Task: Create fields in 'product' object.
Action: Mouse moved to (1240, 124)
Screenshot: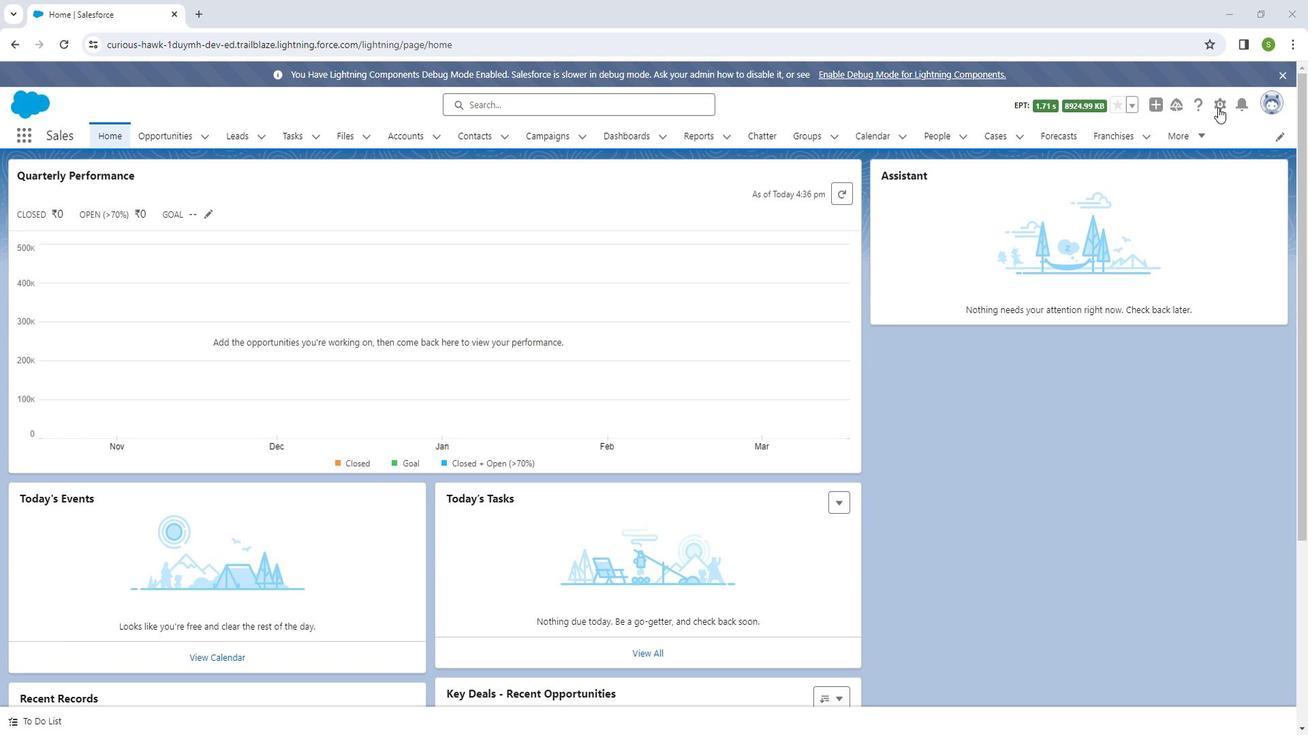 
Action: Mouse pressed left at (1240, 124)
Screenshot: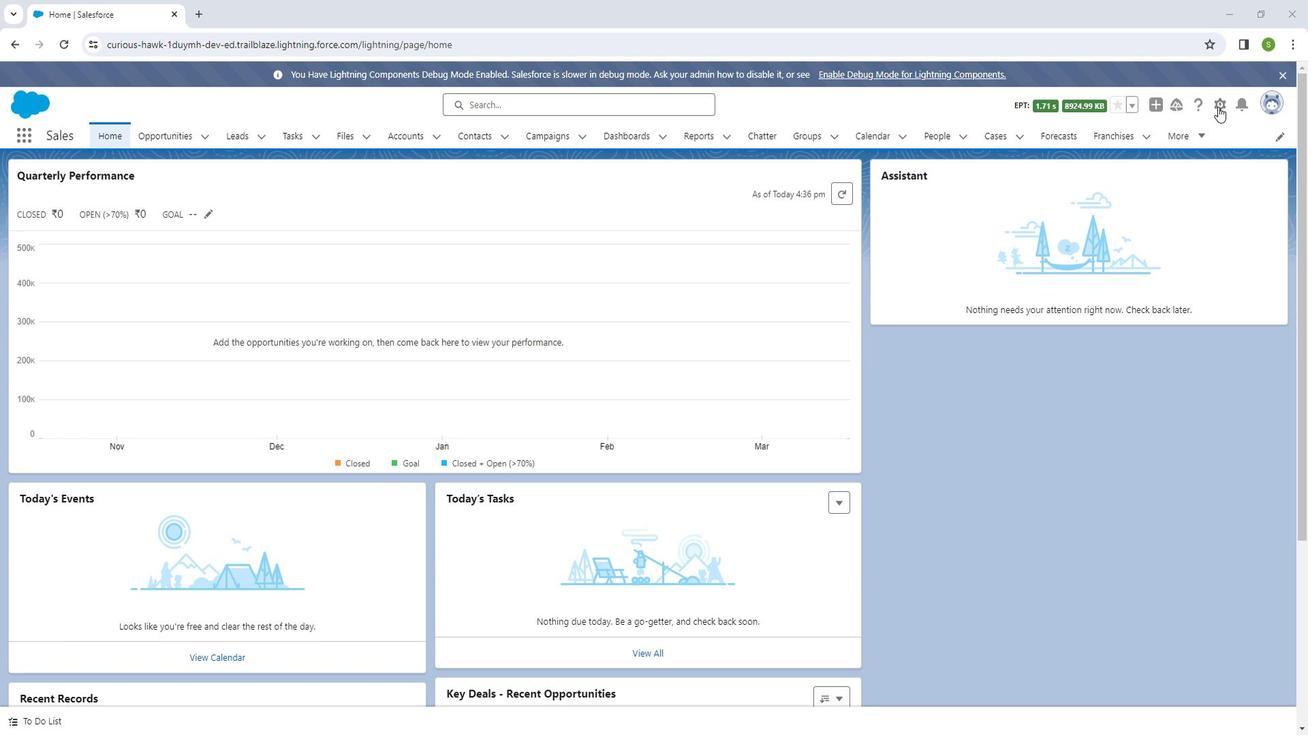 
Action: Mouse moved to (1178, 175)
Screenshot: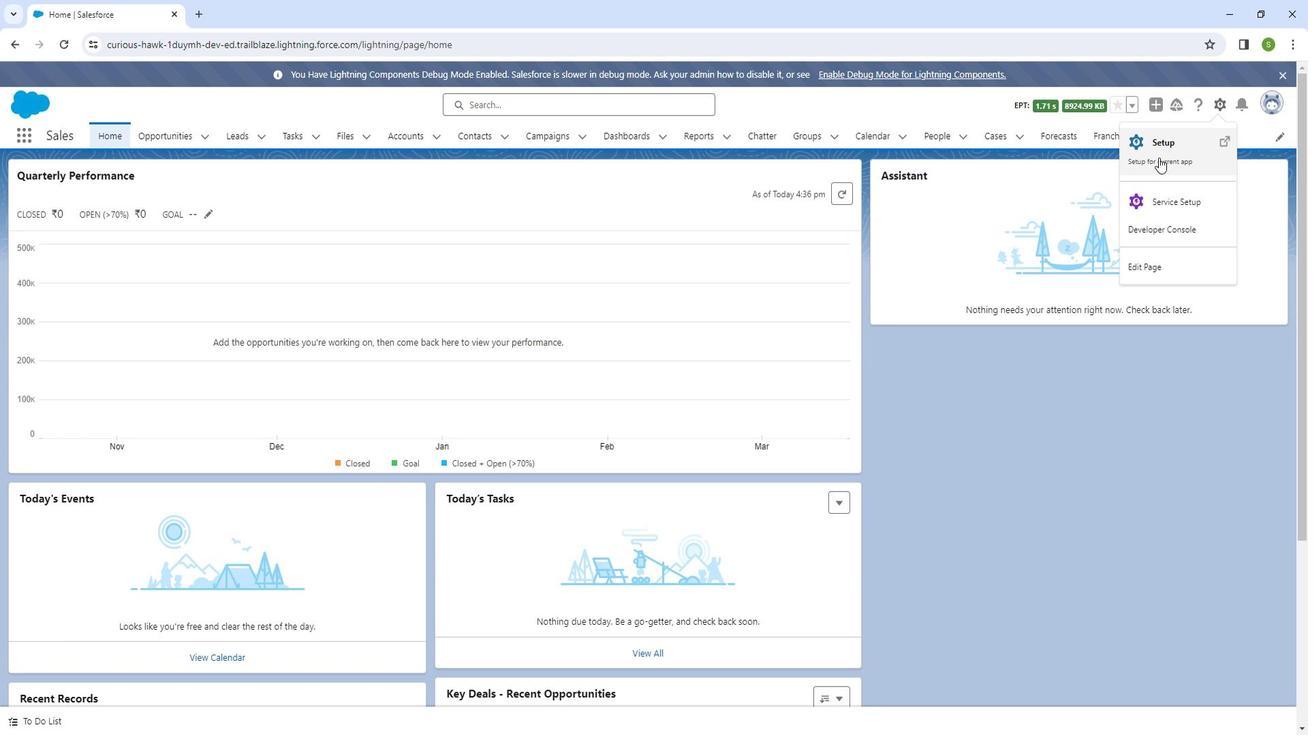 
Action: Mouse pressed left at (1178, 175)
Screenshot: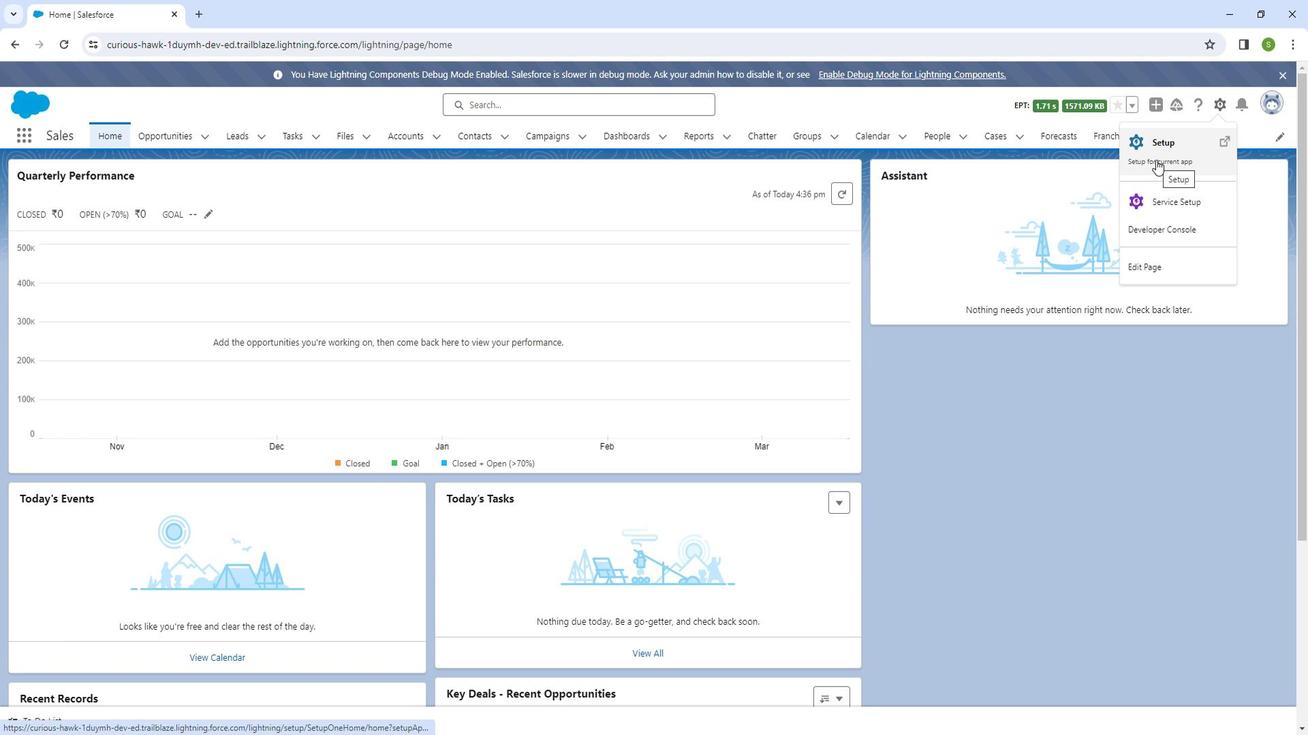 
Action: Mouse moved to (200, 152)
Screenshot: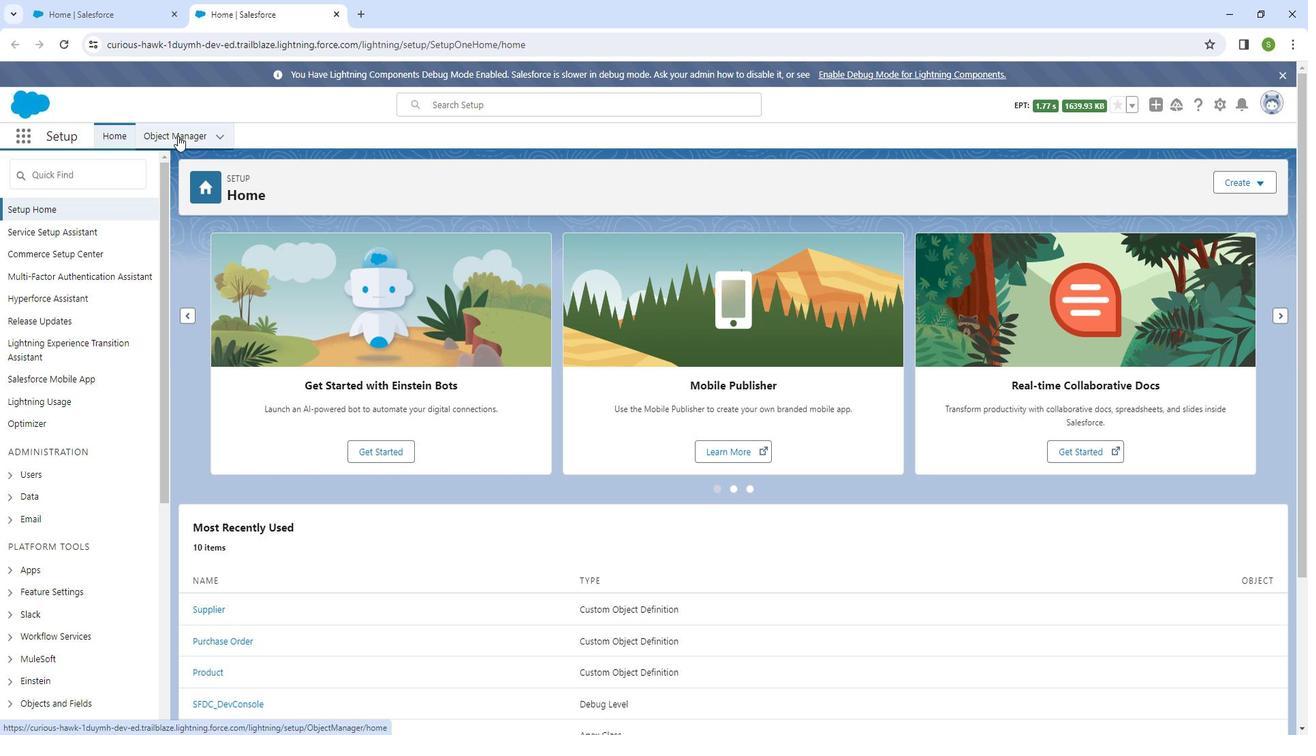 
Action: Mouse pressed left at (200, 152)
Screenshot: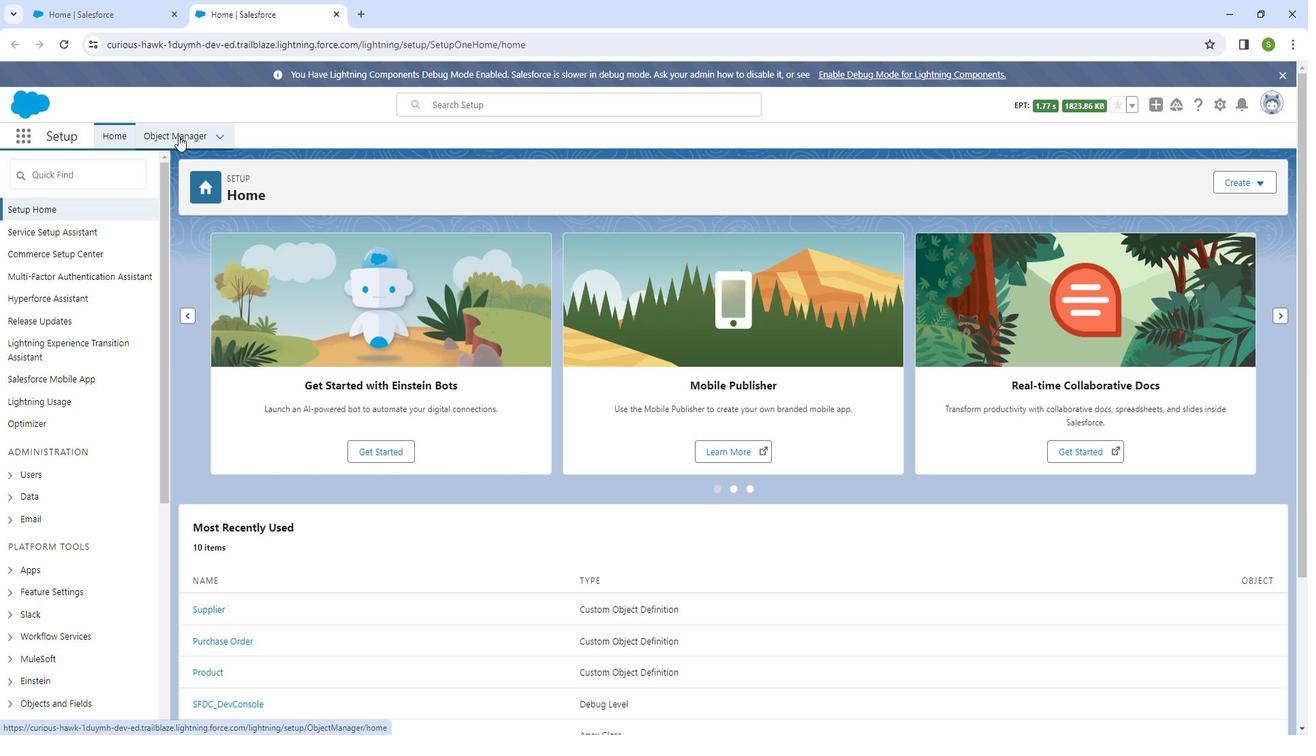 
Action: Mouse moved to (1097, 198)
Screenshot: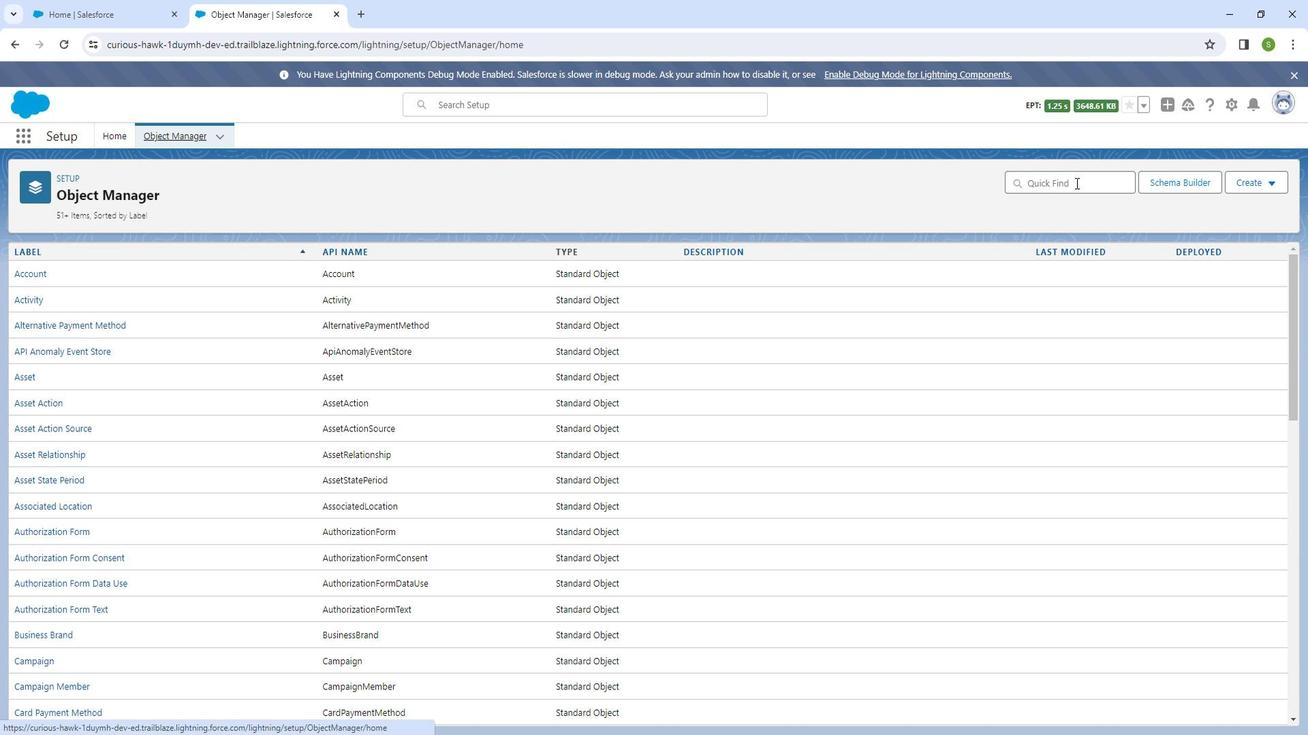 
Action: Mouse pressed left at (1097, 198)
Screenshot: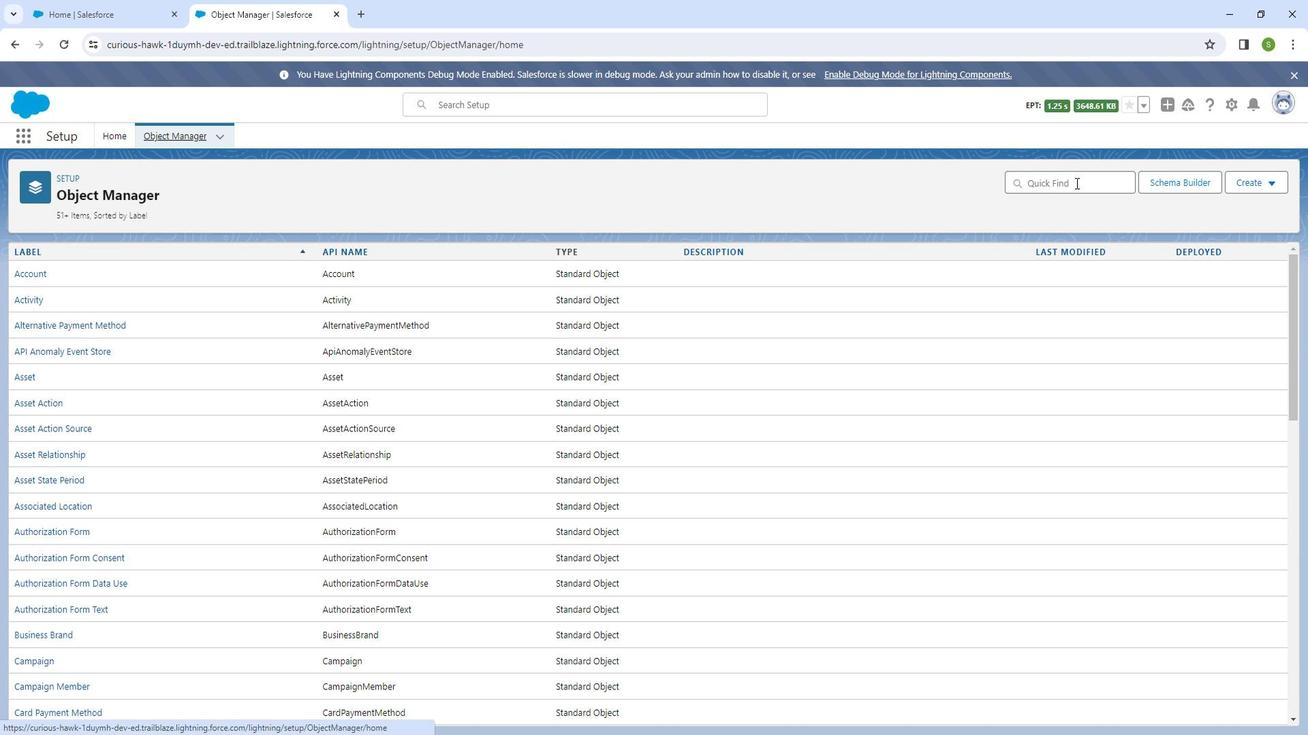 
Action: Key pressed p
Screenshot: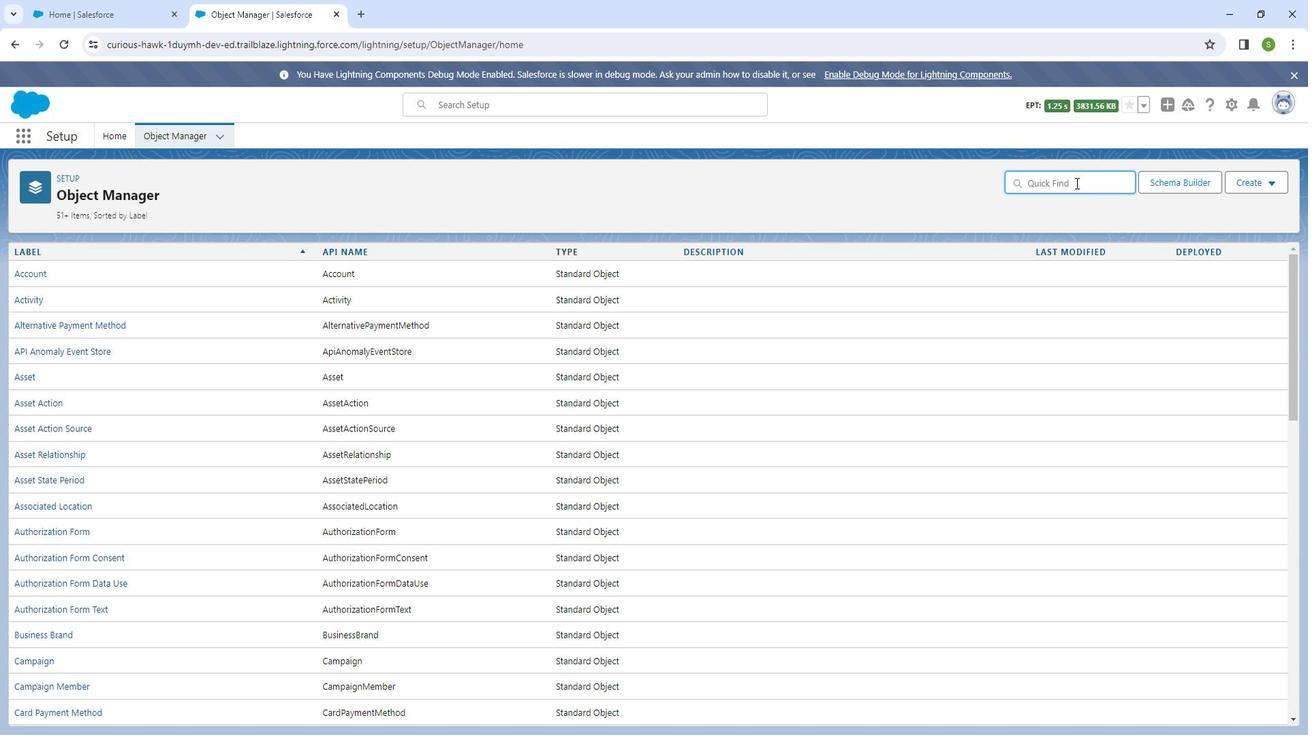 
Action: Mouse moved to (1097, 201)
Screenshot: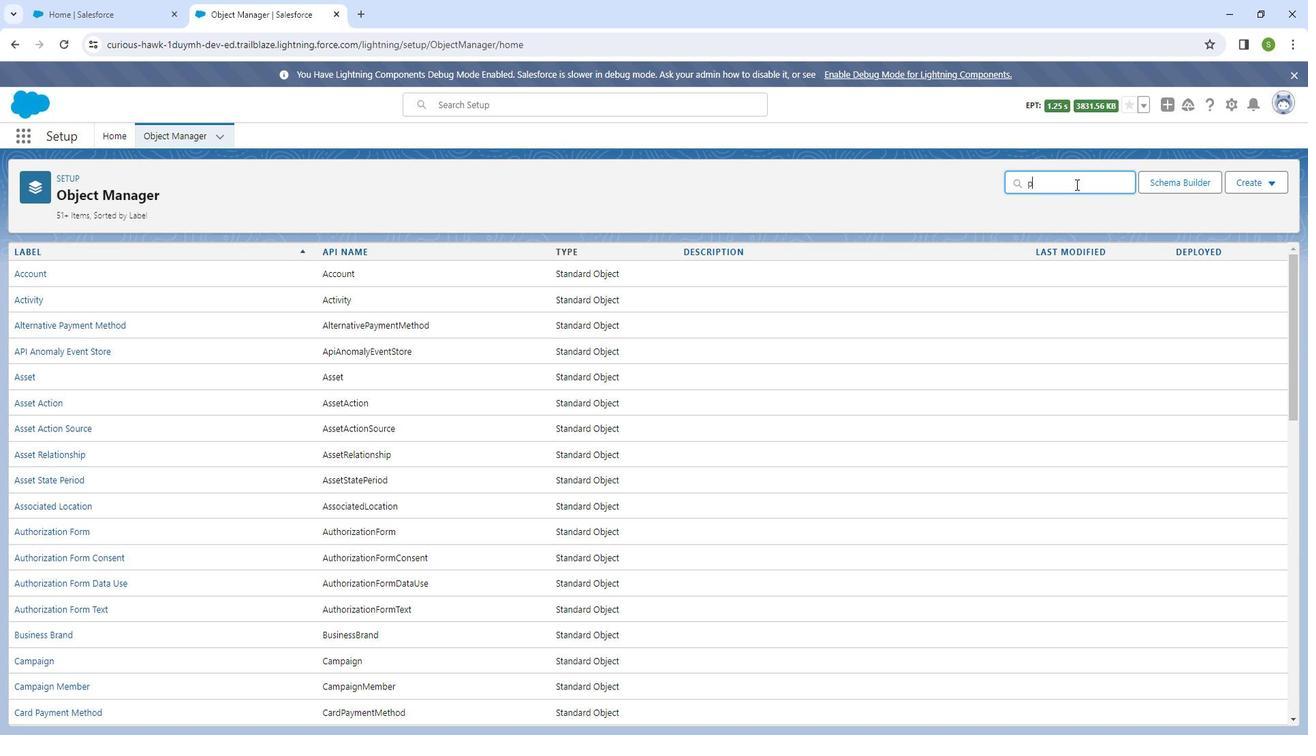 
Action: Key pressed ro
Screenshot: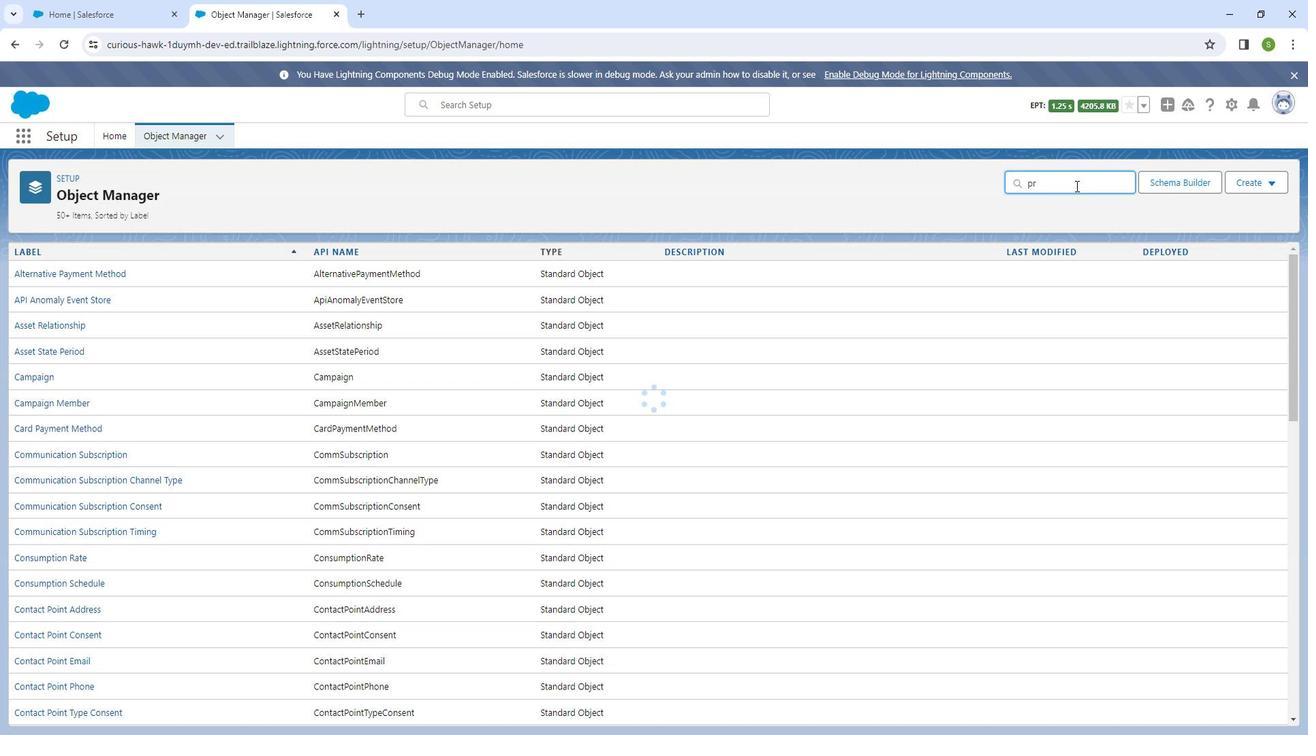 
Action: Mouse moved to (1088, 208)
Screenshot: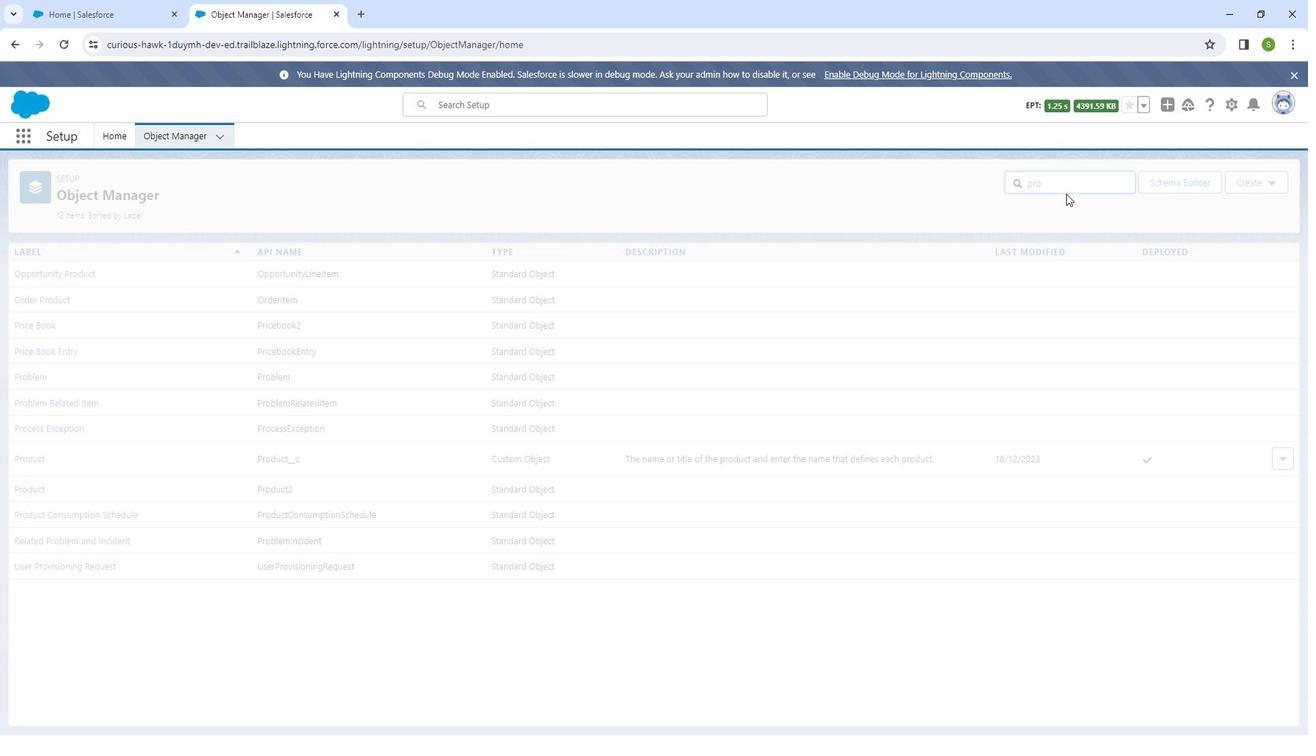 
Action: Key pressed d
Screenshot: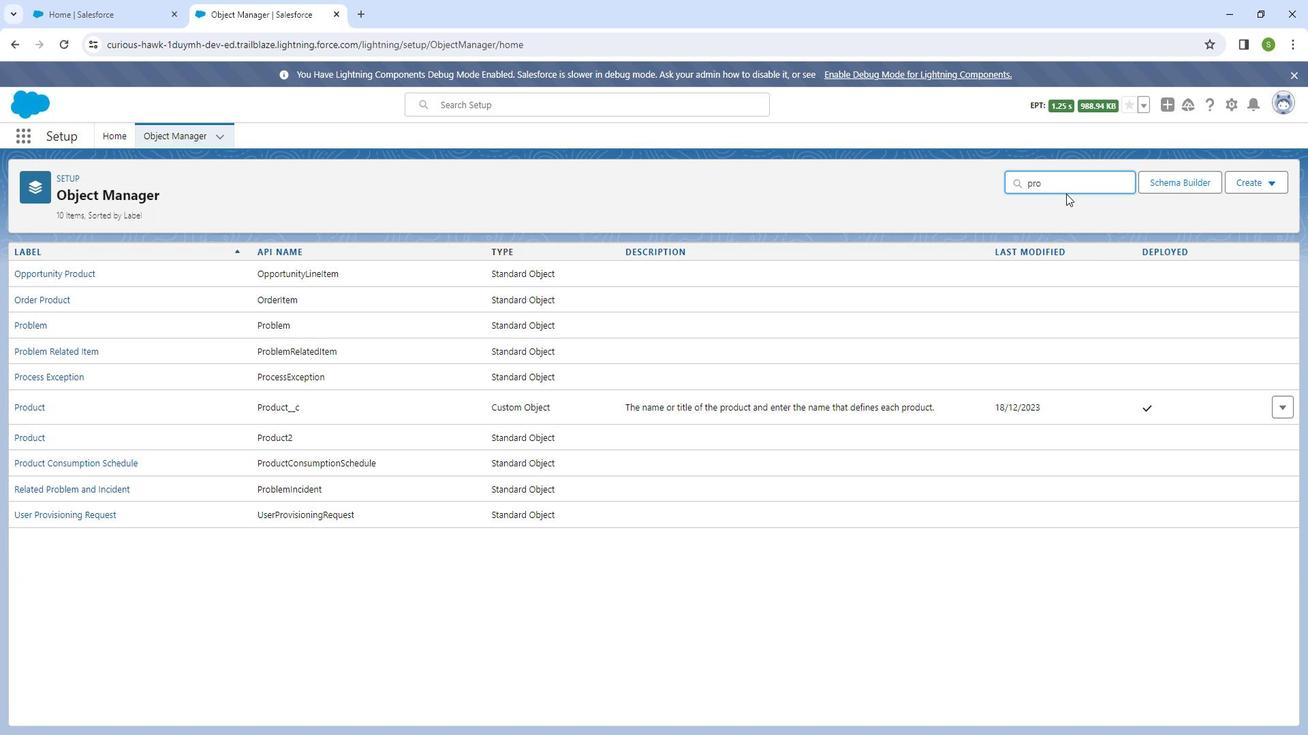 
Action: Mouse moved to (1082, 212)
Screenshot: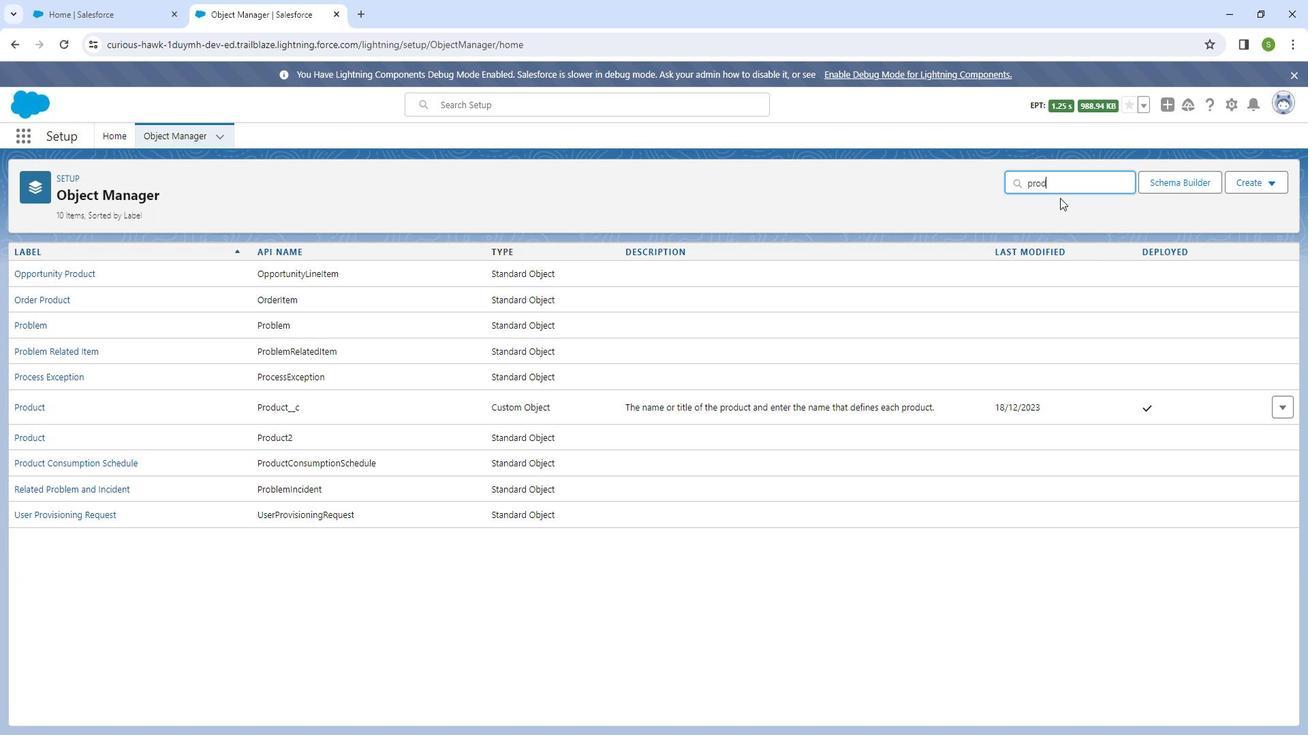 
Action: Key pressed uct
Screenshot: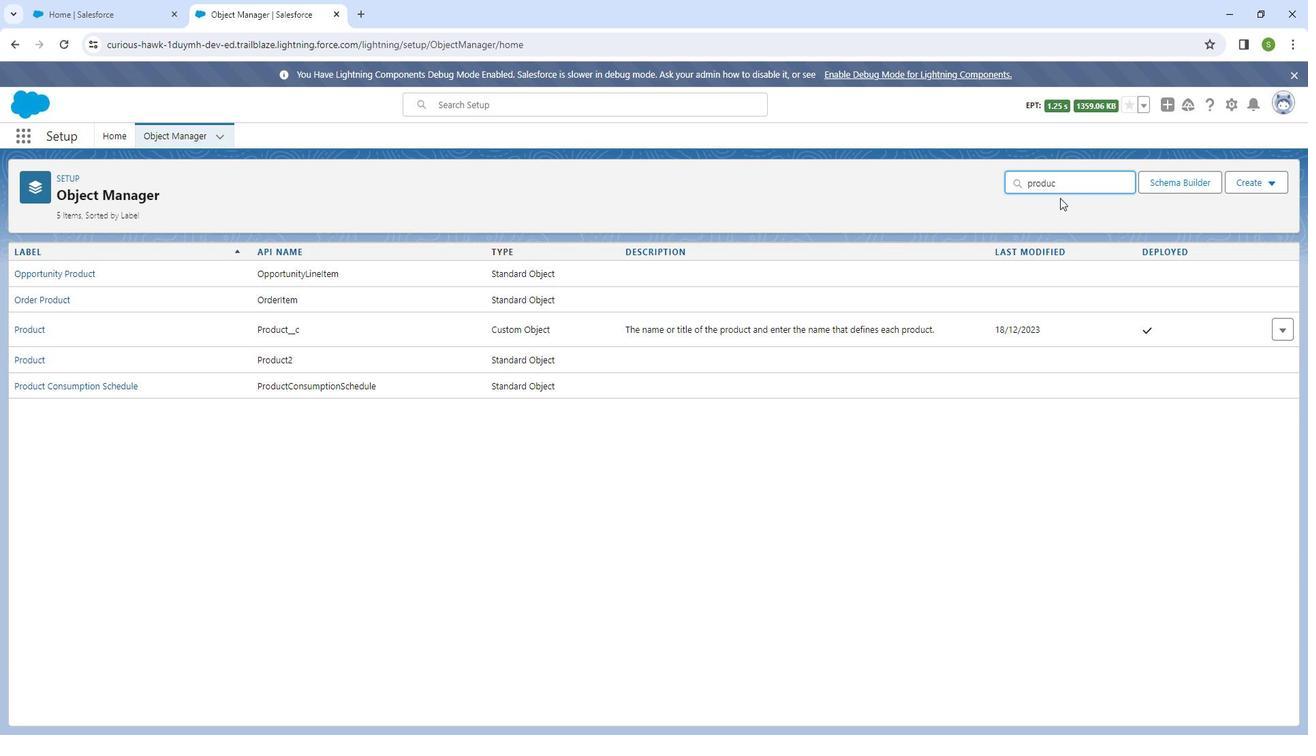 
Action: Mouse moved to (51, 338)
Screenshot: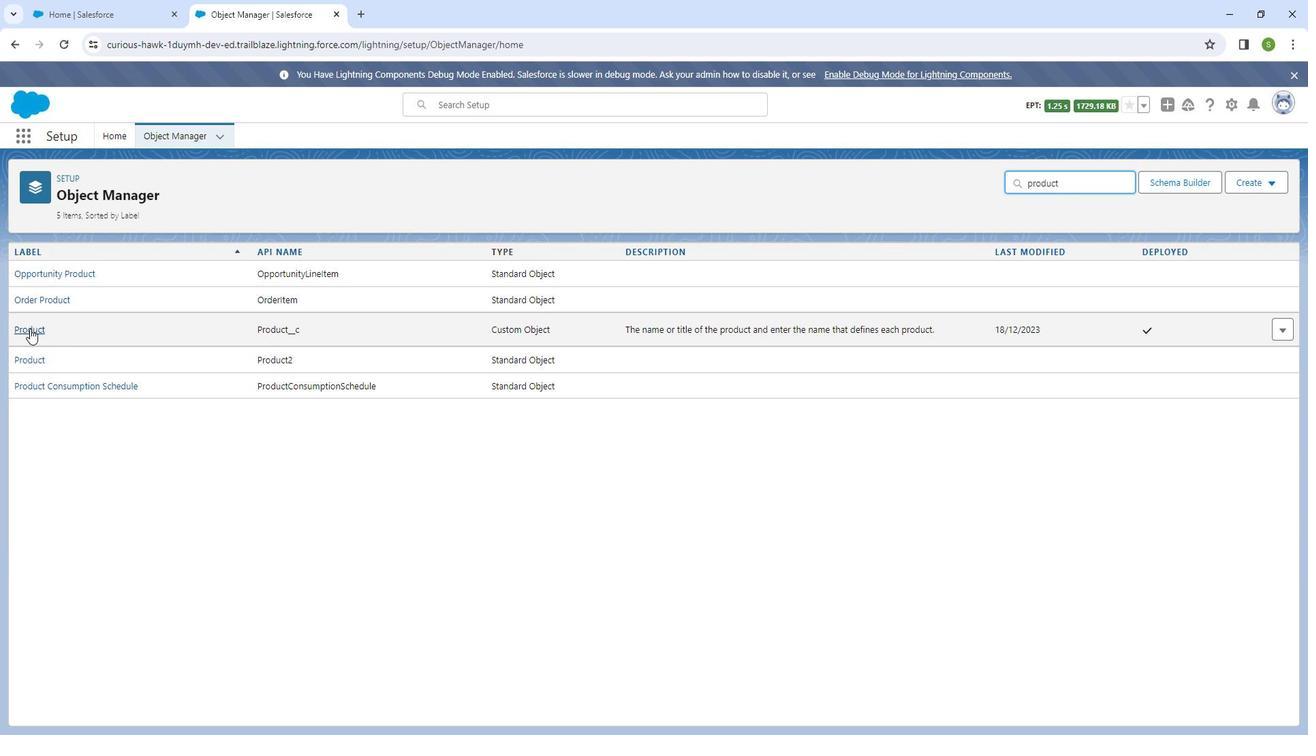 
Action: Mouse pressed left at (51, 338)
Screenshot: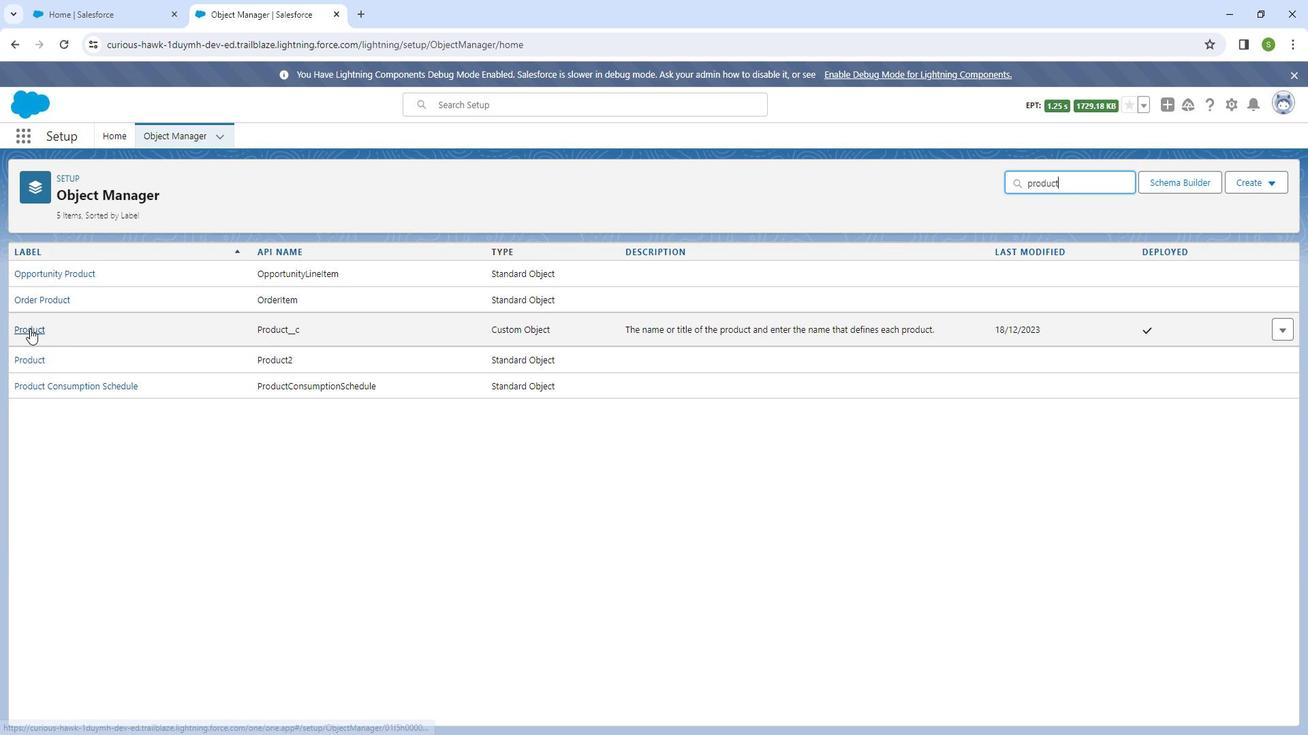 
Action: Mouse moved to (117, 289)
Screenshot: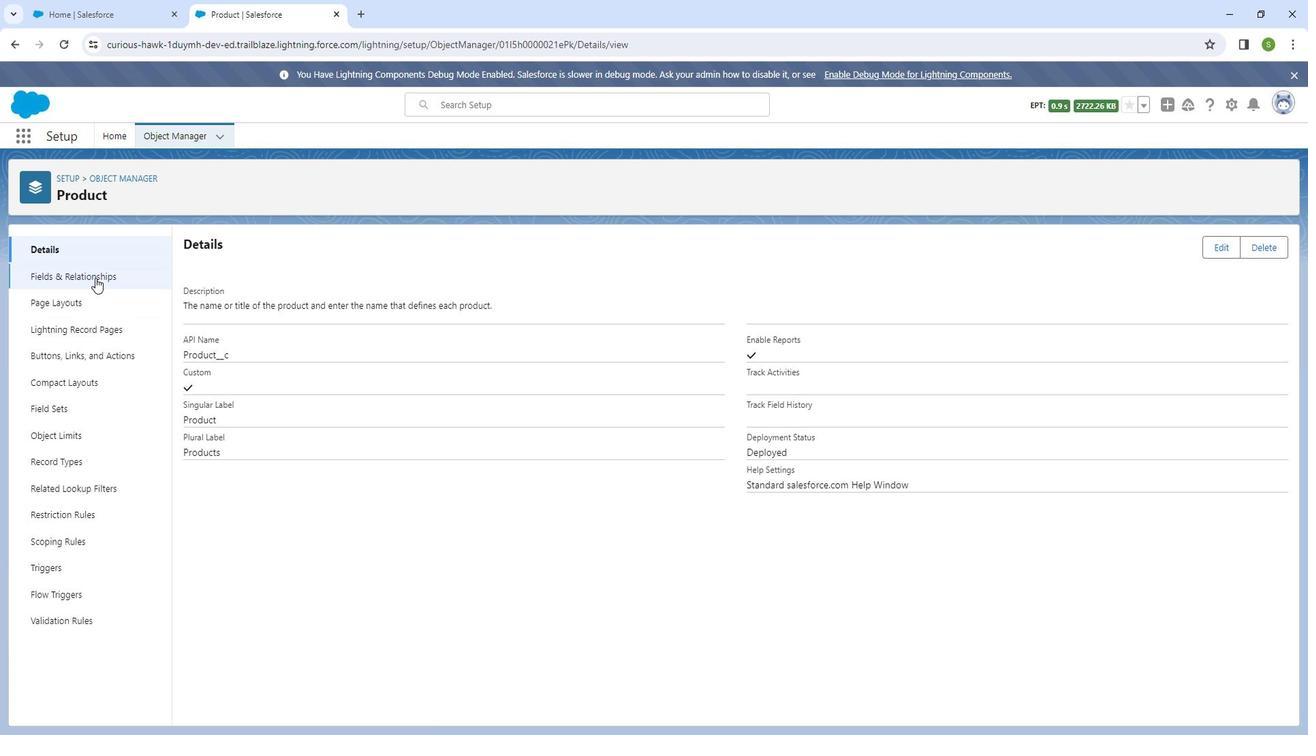 
Action: Mouse pressed left at (117, 289)
Screenshot: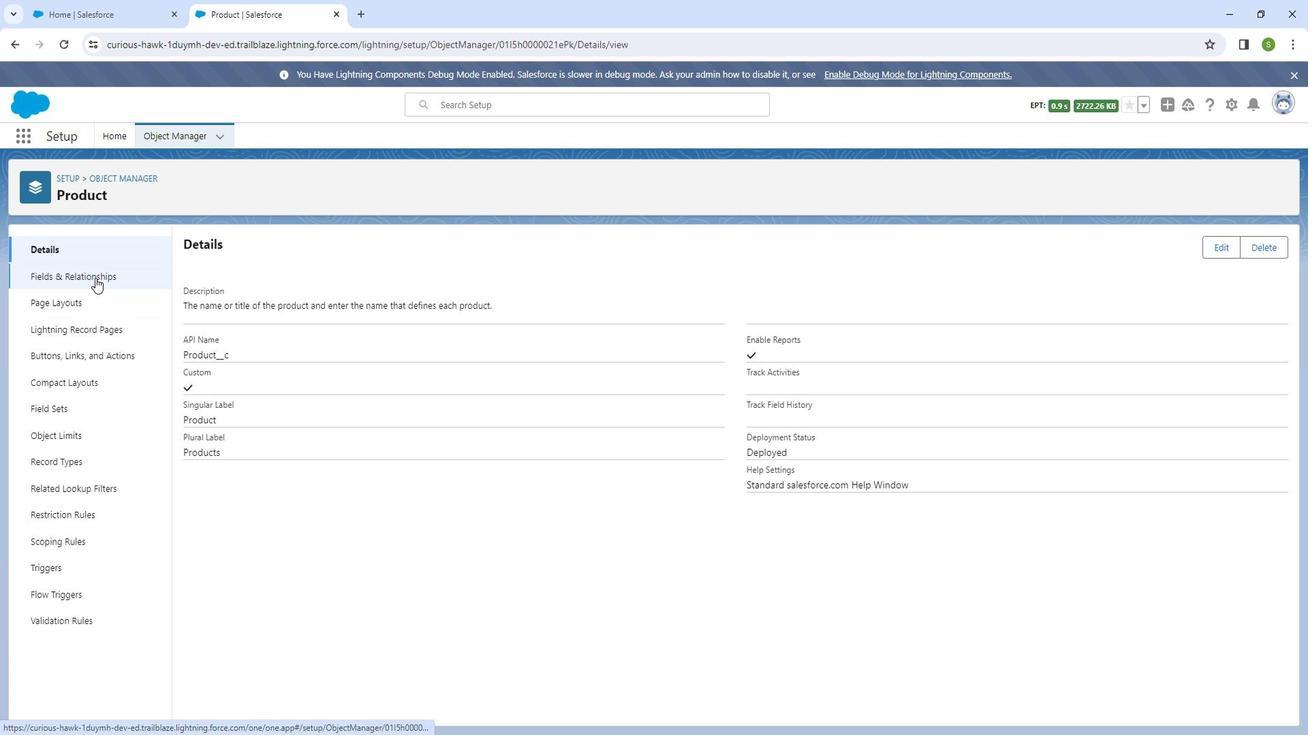
Action: Mouse moved to (1017, 261)
Screenshot: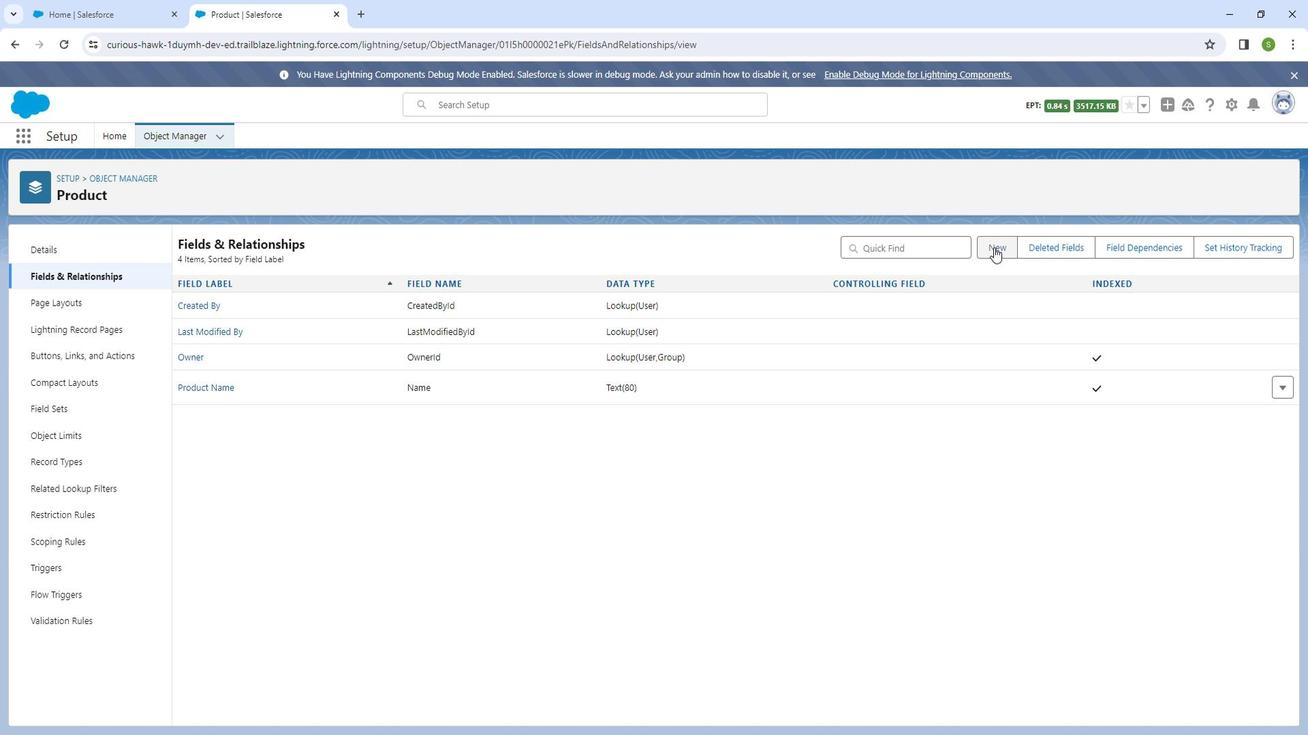
Action: Mouse pressed left at (1017, 261)
Screenshot: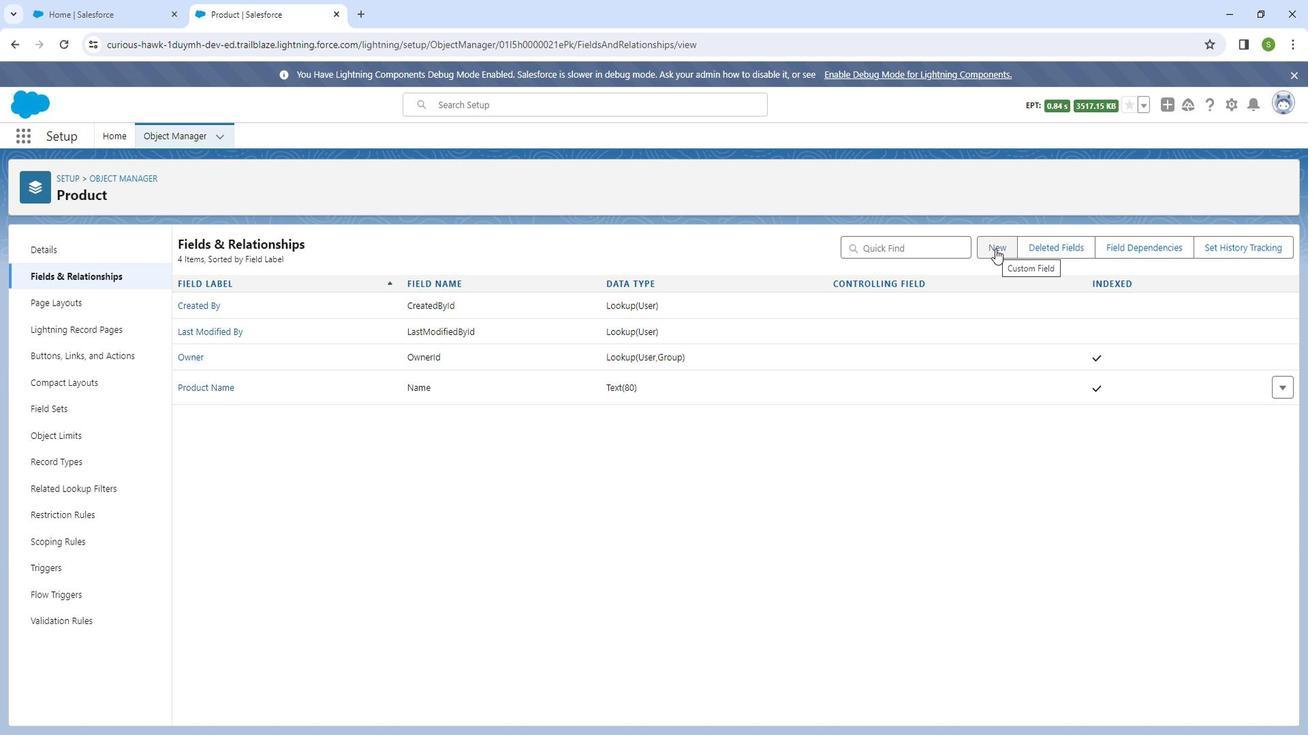 
Action: Mouse moved to (131, 293)
Screenshot: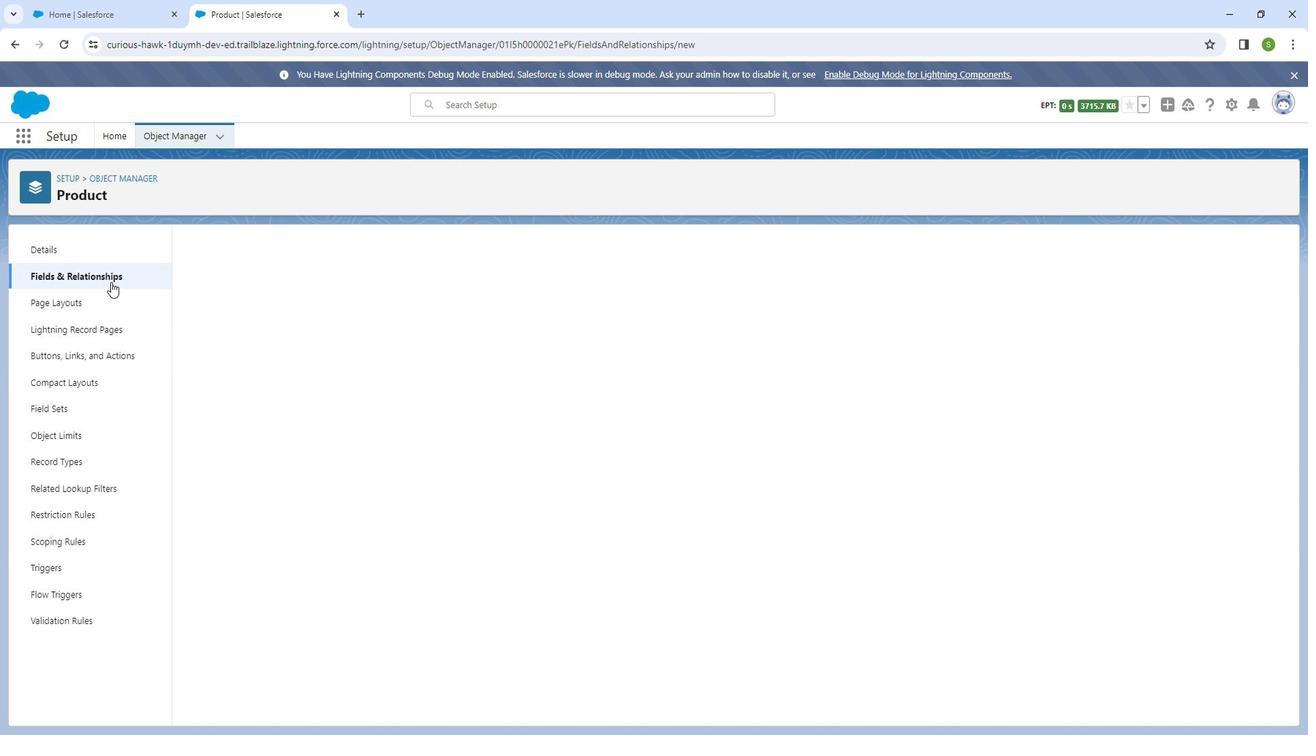 
Action: Mouse pressed left at (131, 293)
Screenshot: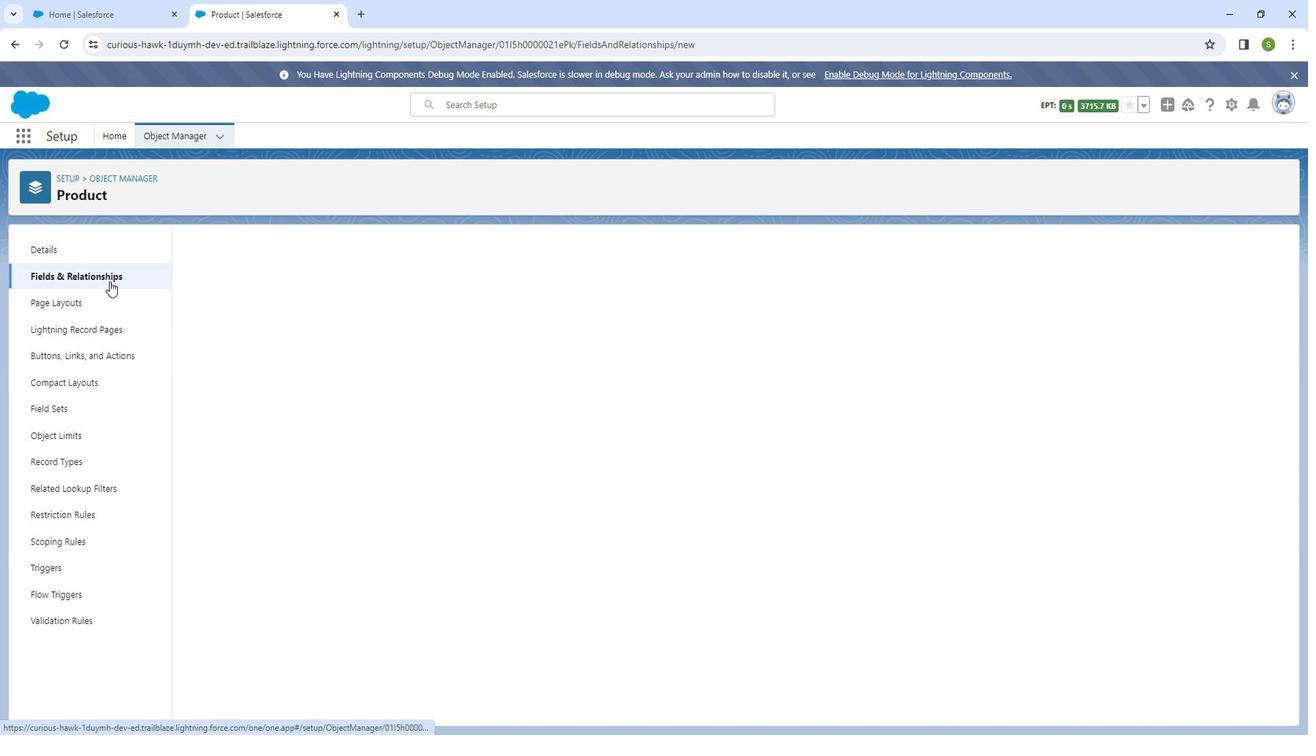 
Action: Mouse moved to (1025, 260)
Screenshot: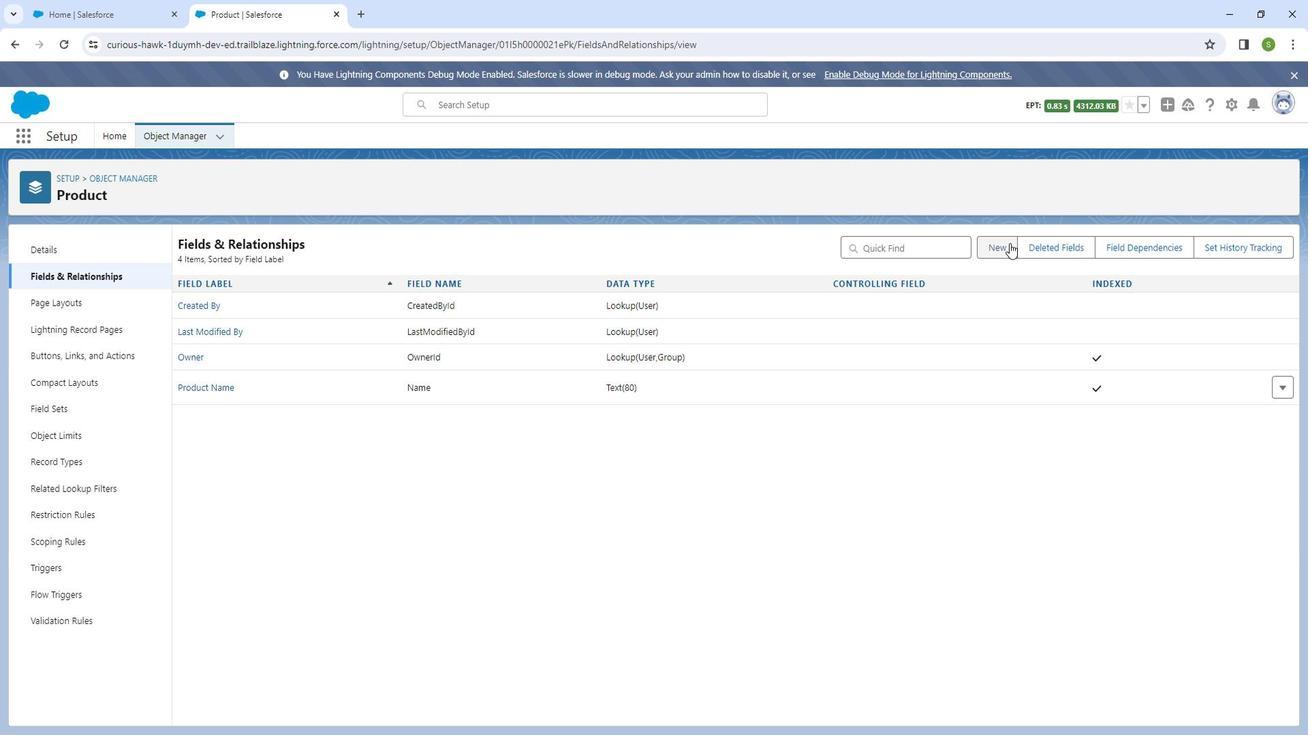 
Action: Mouse pressed left at (1025, 260)
Screenshot: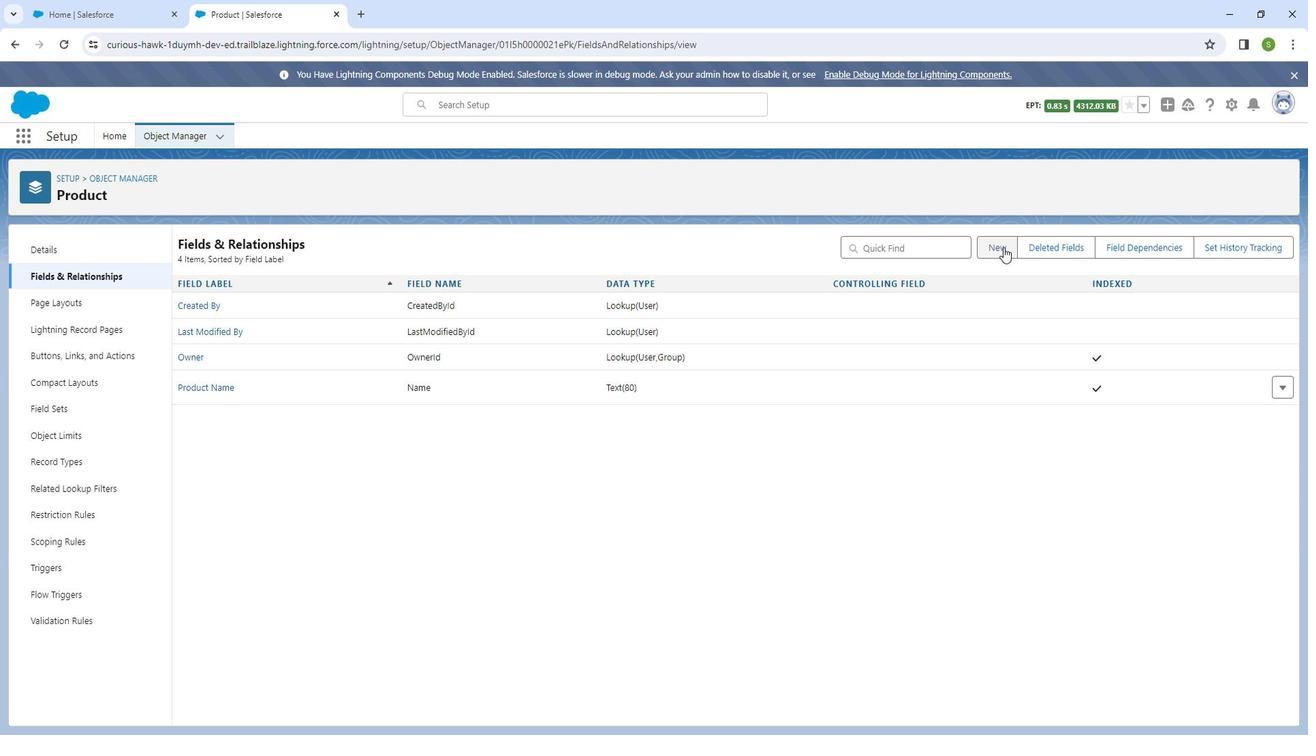 
Action: Mouse moved to (403, 309)
Screenshot: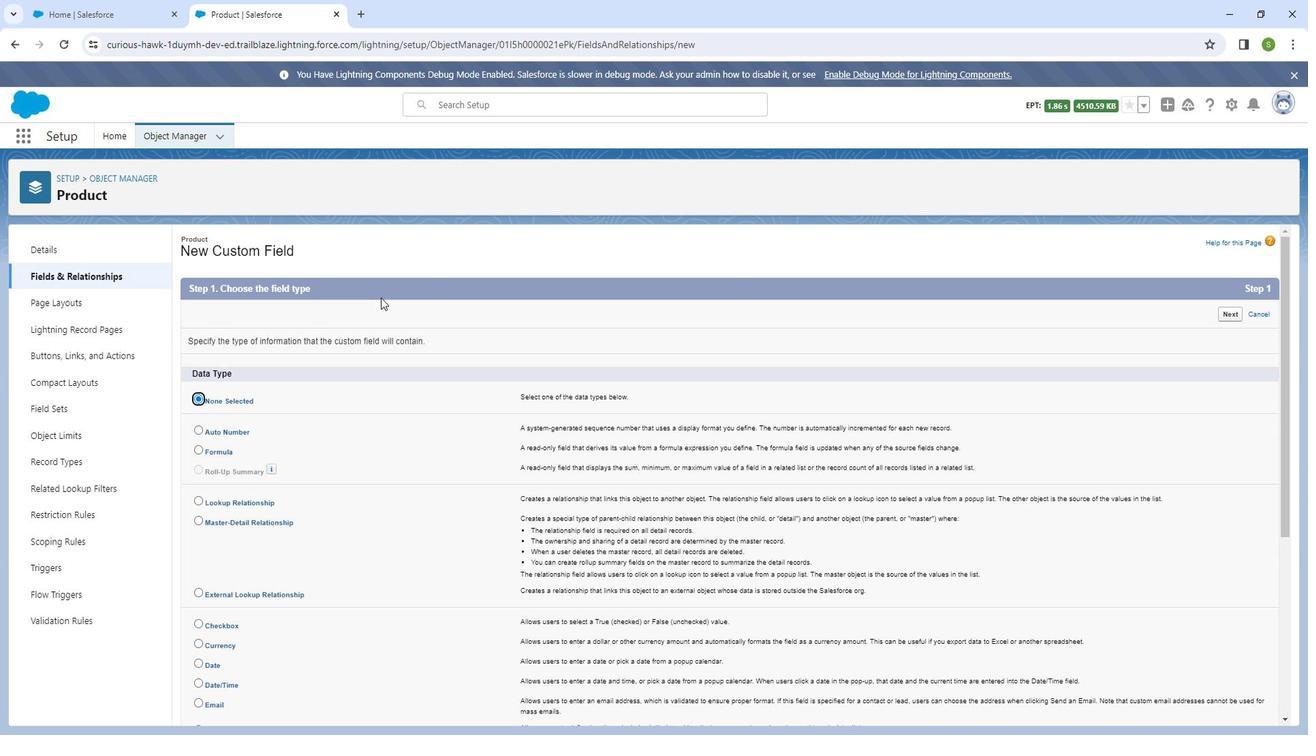 
Action: Mouse scrolled (403, 308) with delta (0, 0)
Screenshot: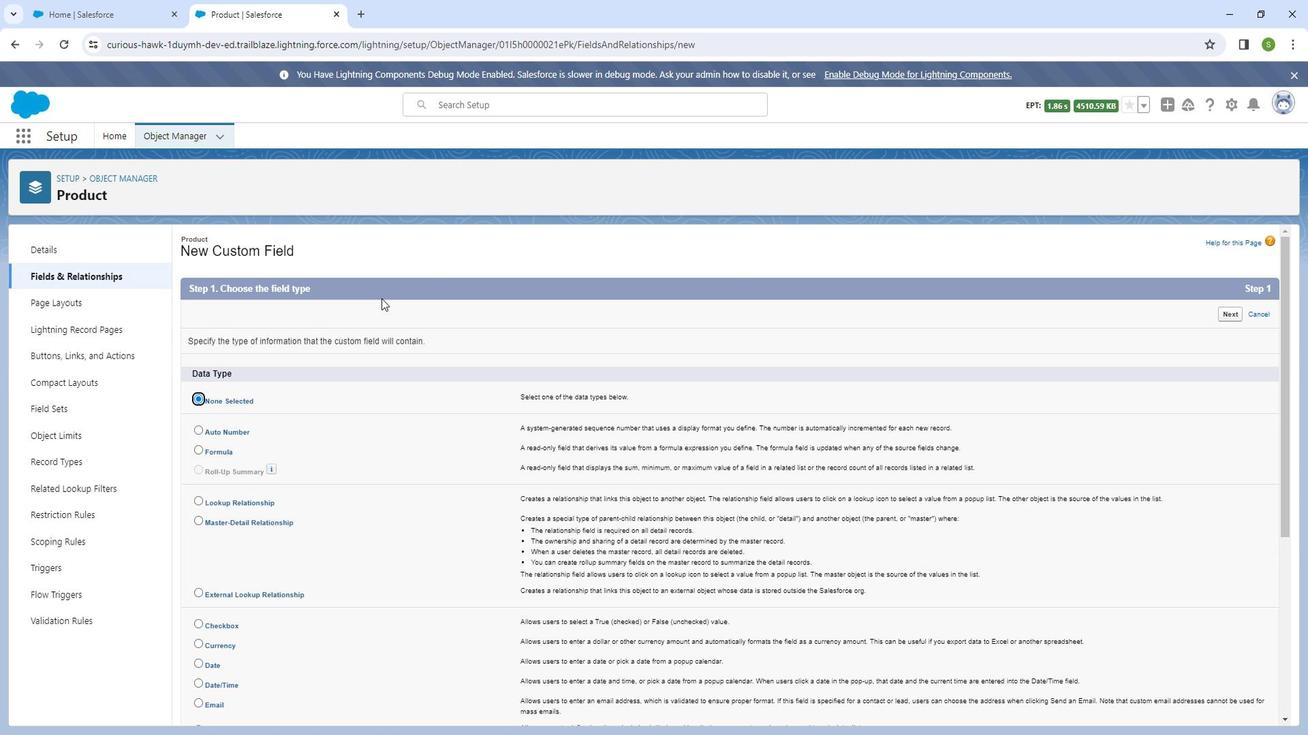 
Action: Mouse moved to (406, 320)
Screenshot: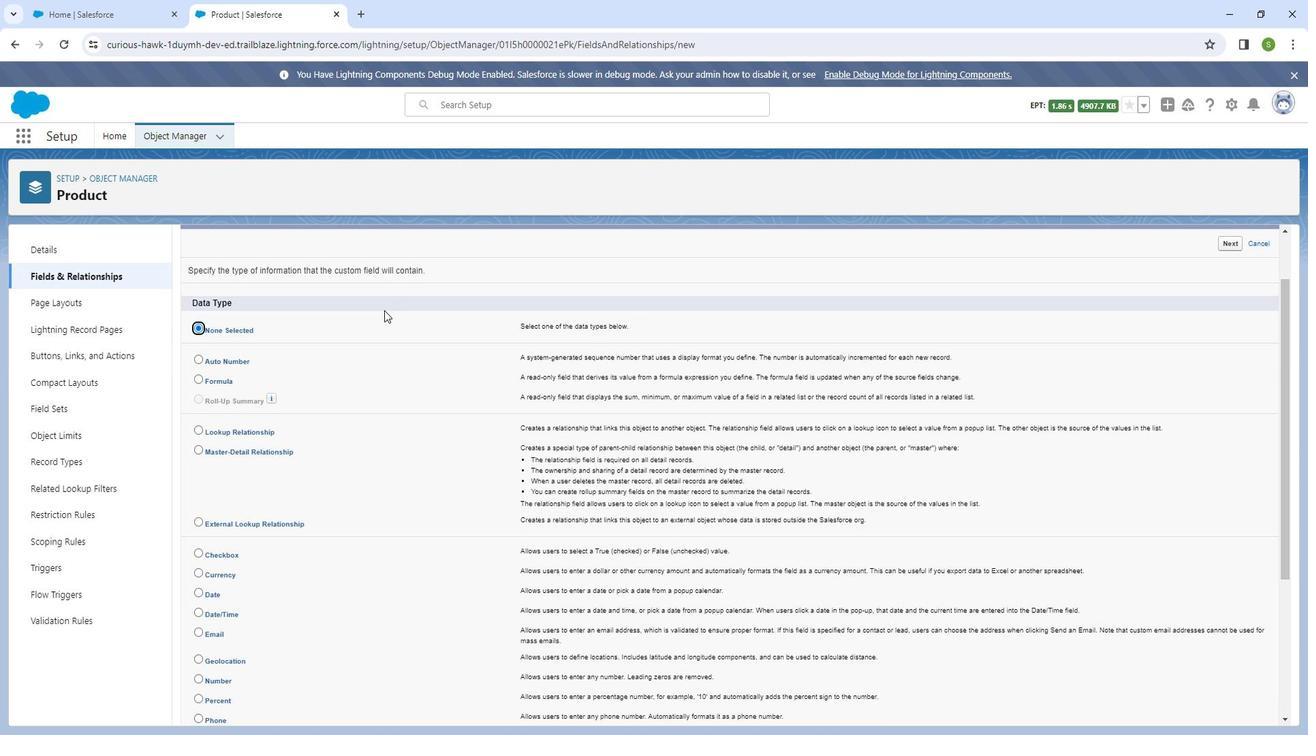 
Action: Mouse scrolled (406, 320) with delta (0, 0)
Screenshot: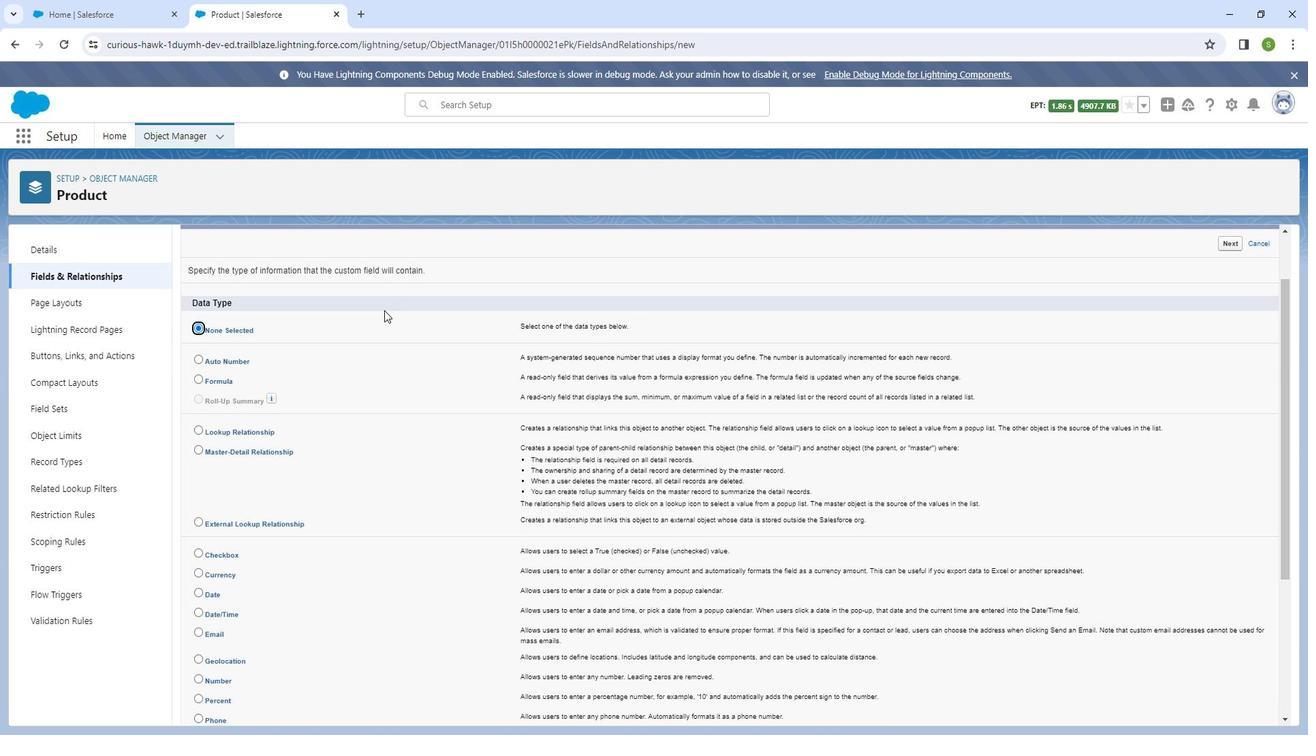
Action: Mouse moved to (410, 338)
Screenshot: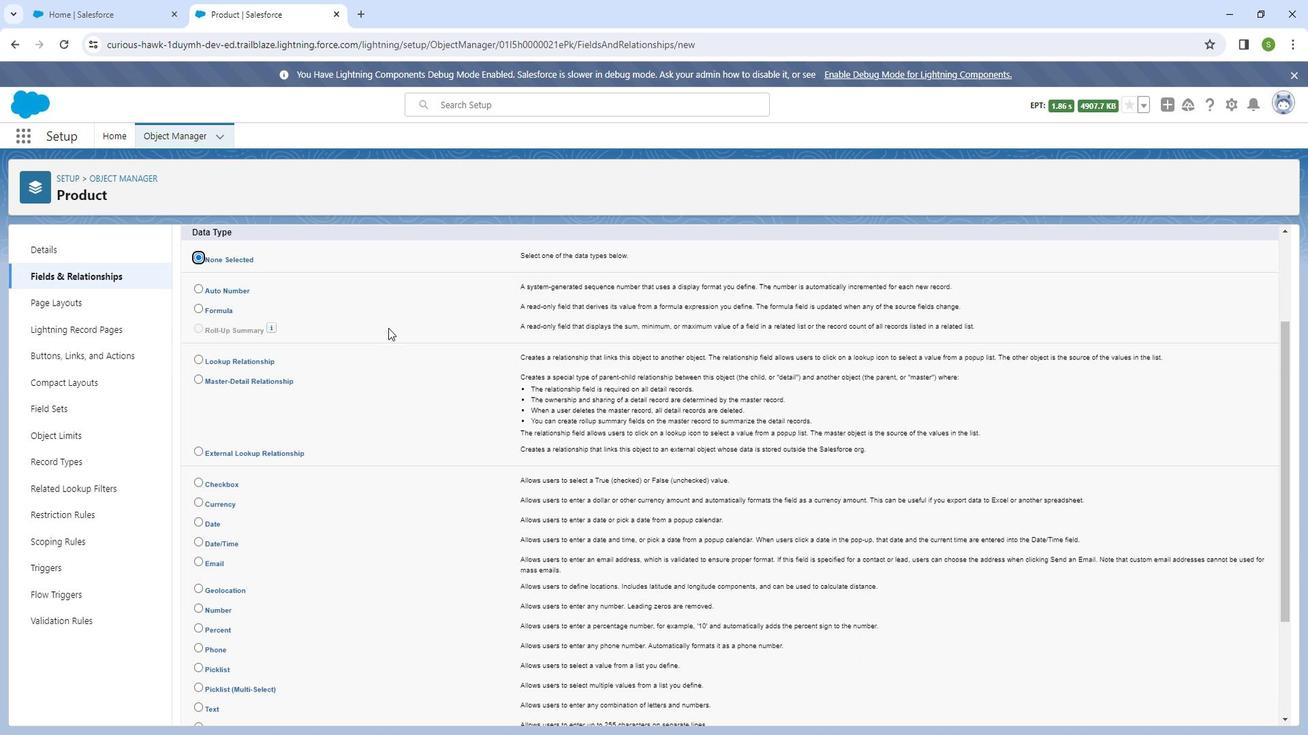 
Action: Mouse scrolled (410, 338) with delta (0, 0)
Screenshot: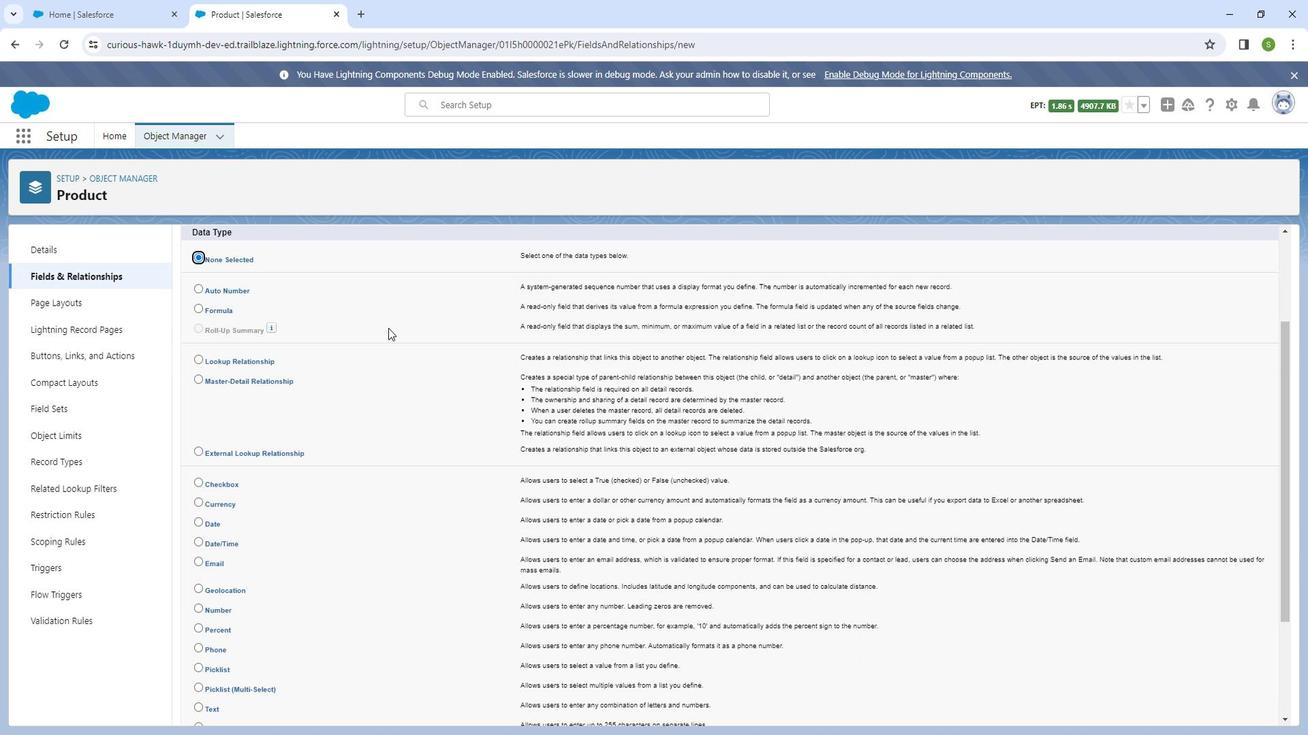 
Action: Mouse moved to (410, 343)
Screenshot: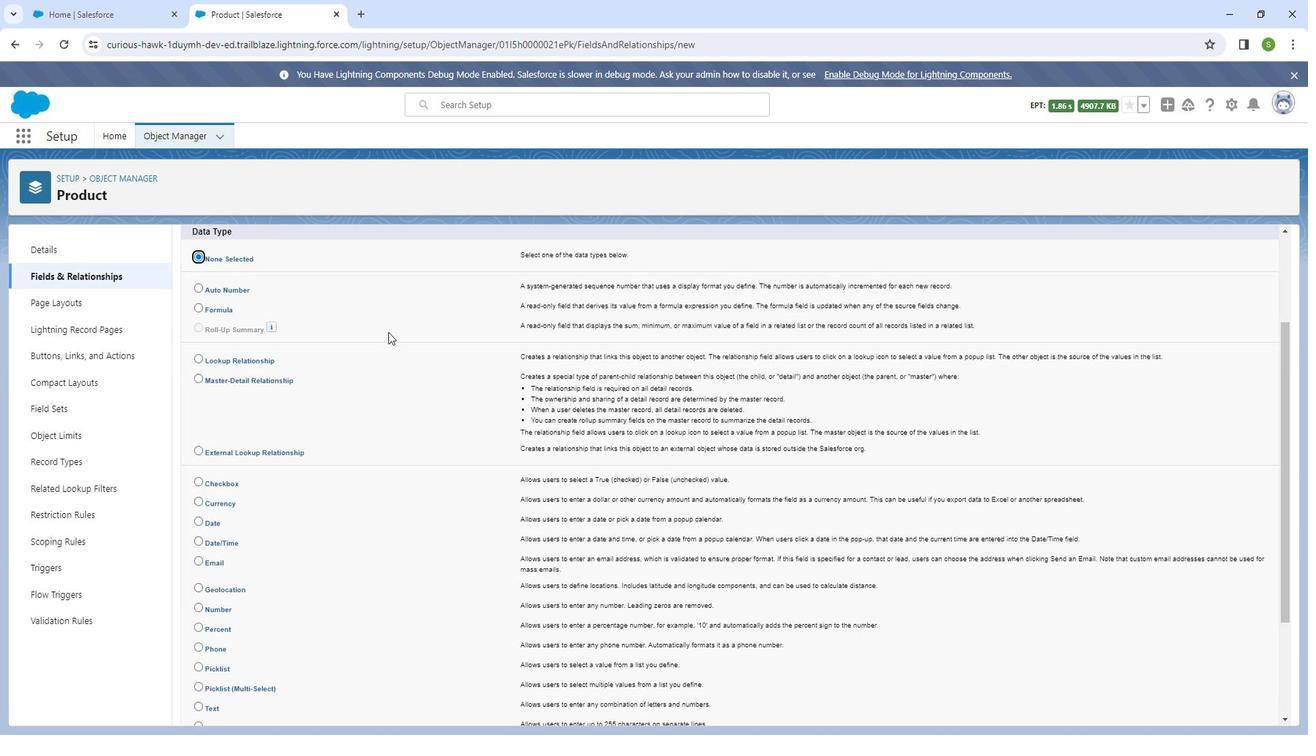 
Action: Mouse scrolled (410, 342) with delta (0, 0)
Screenshot: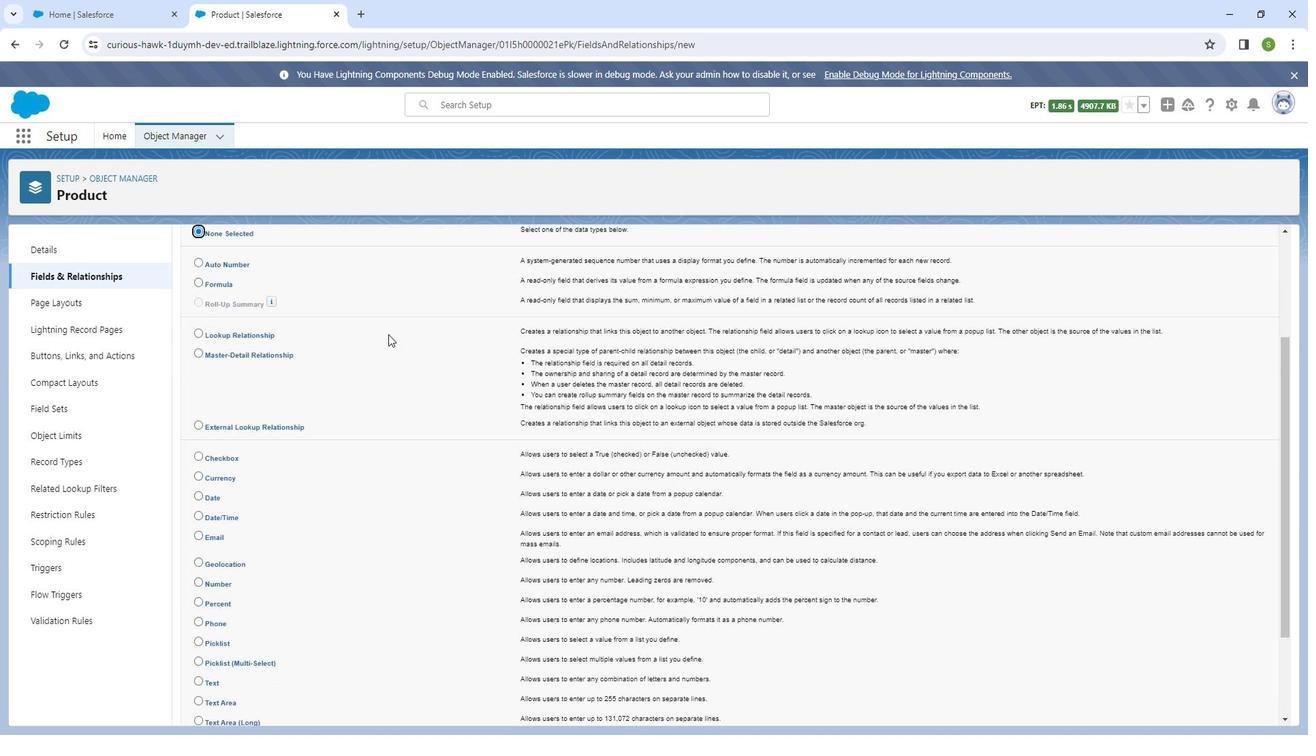 
Action: Mouse moved to (410, 346)
Screenshot: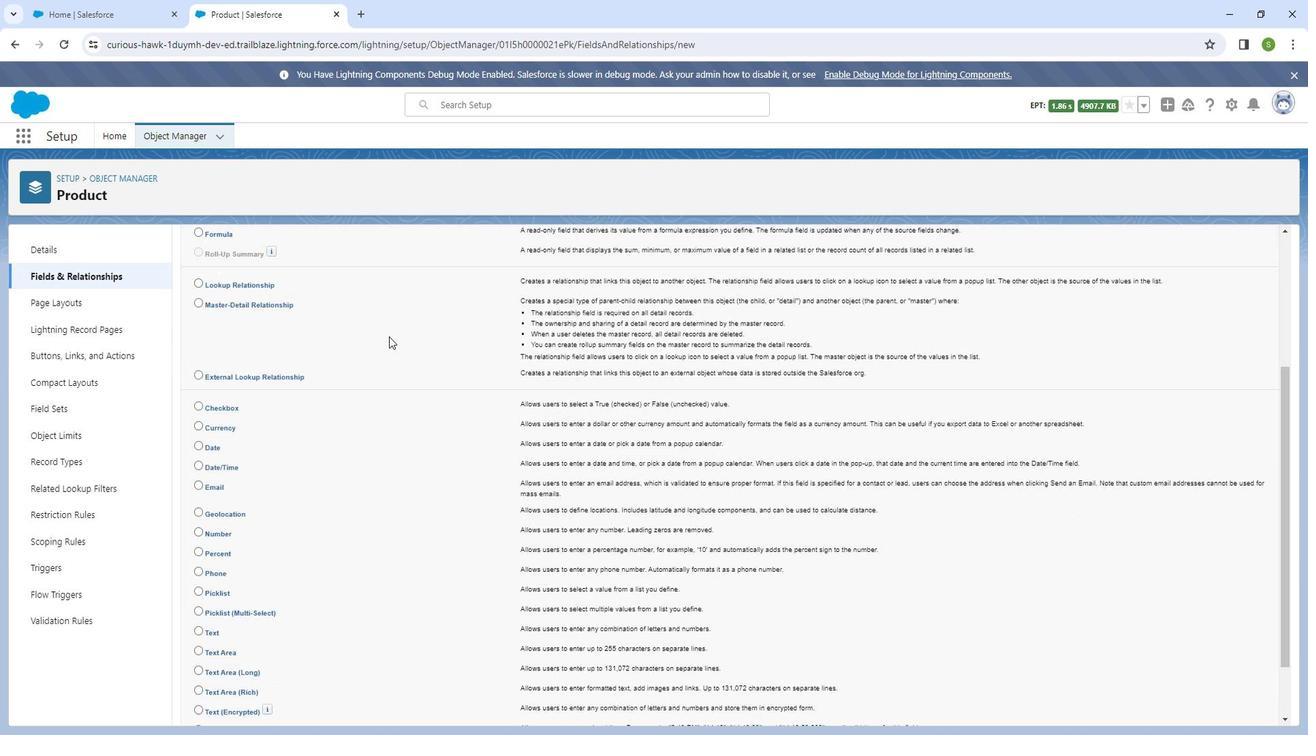 
Action: Mouse scrolled (410, 345) with delta (0, 0)
Screenshot: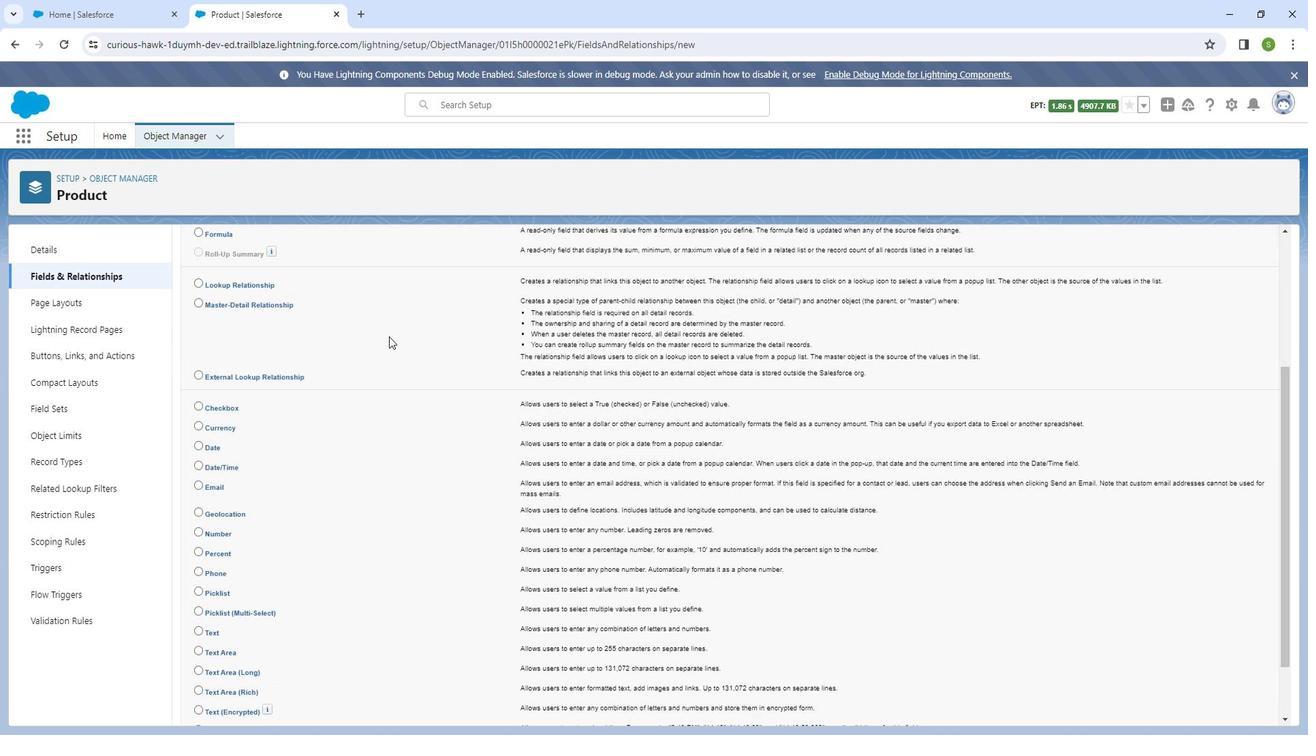 
Action: Mouse moved to (216, 555)
Screenshot: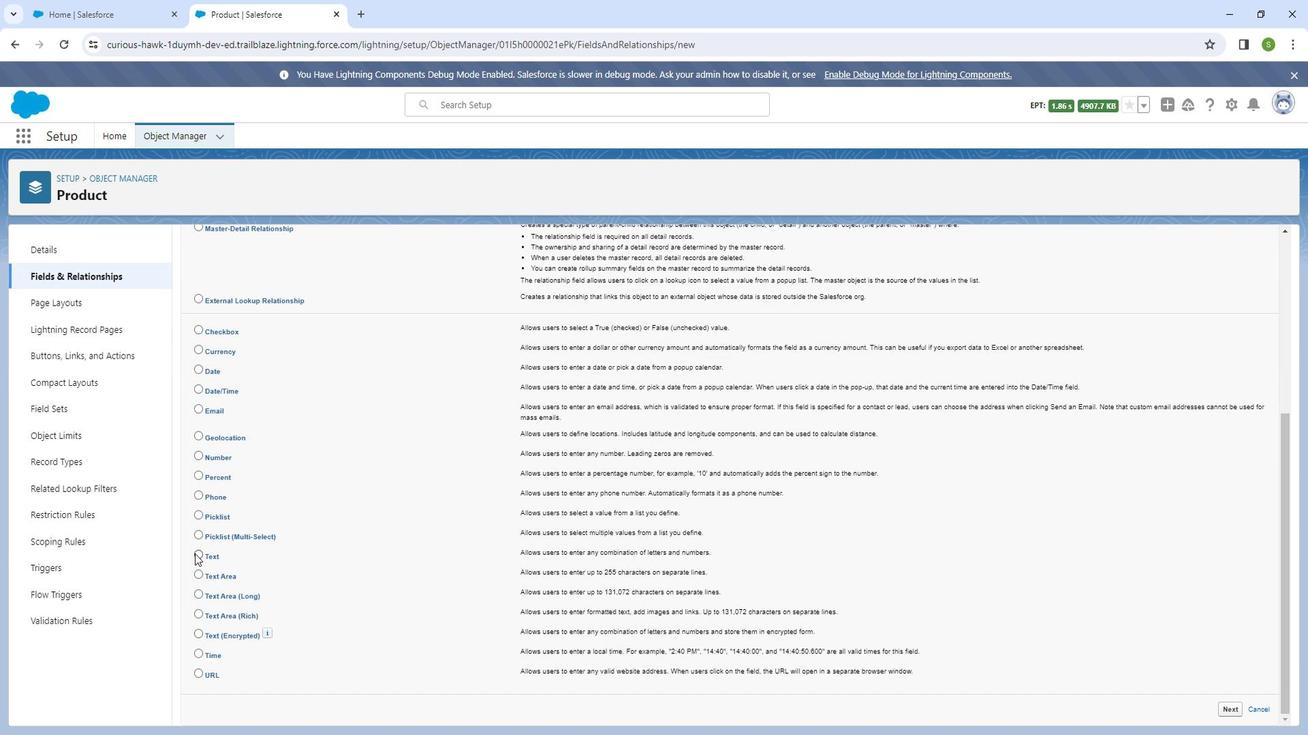 
Action: Mouse pressed left at (216, 555)
Screenshot: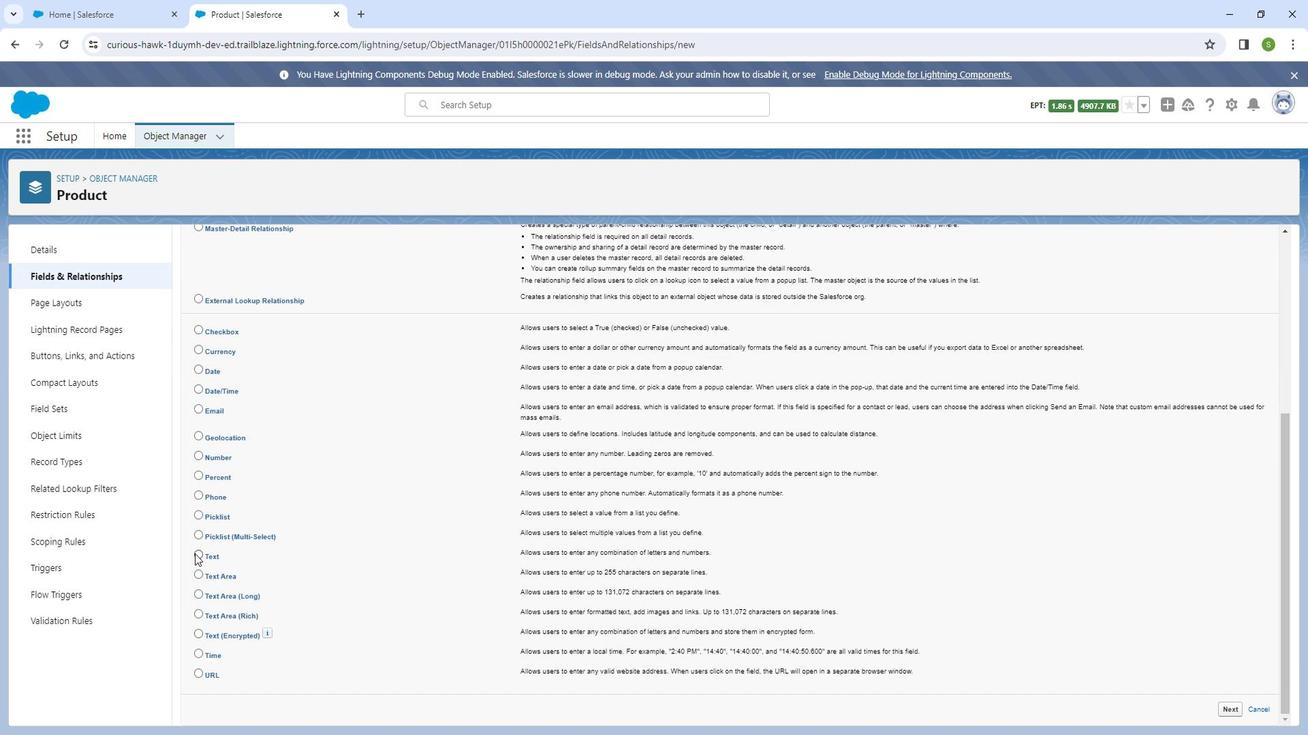 
Action: Mouse moved to (1036, 467)
Screenshot: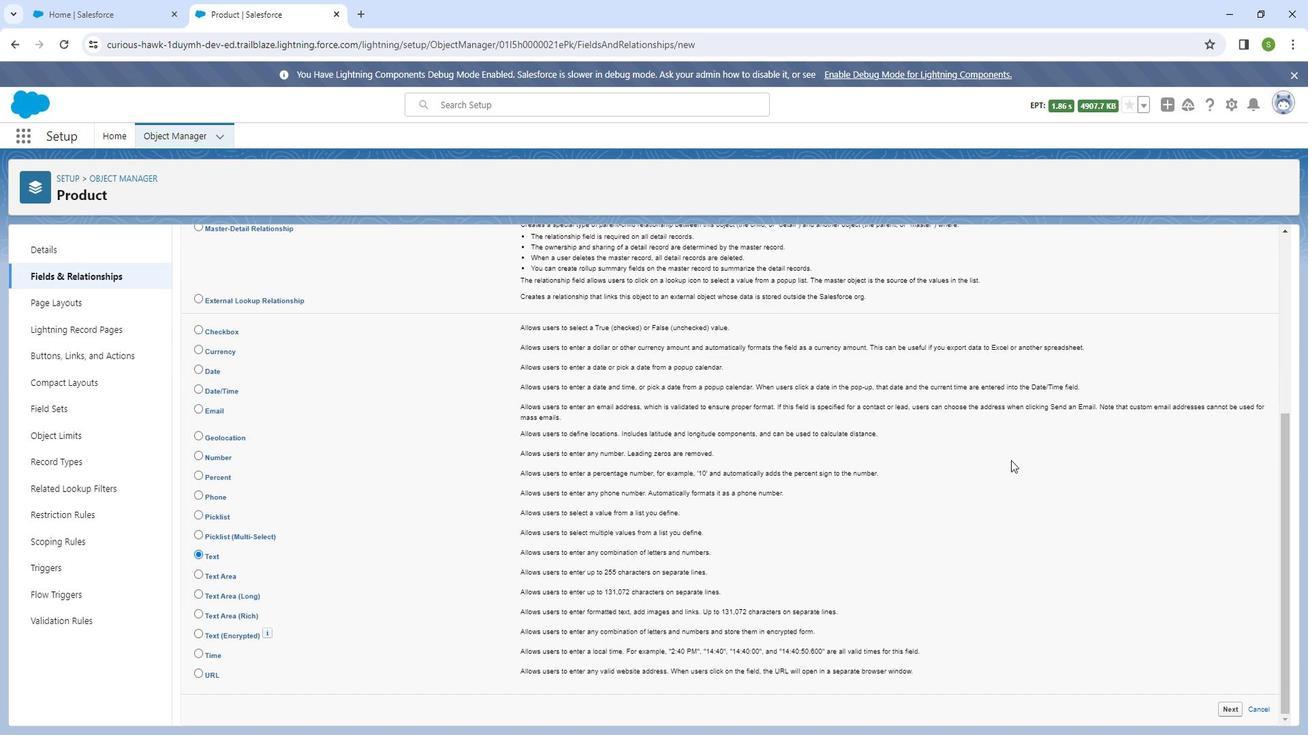 
Action: Mouse scrolled (1036, 466) with delta (0, 0)
Screenshot: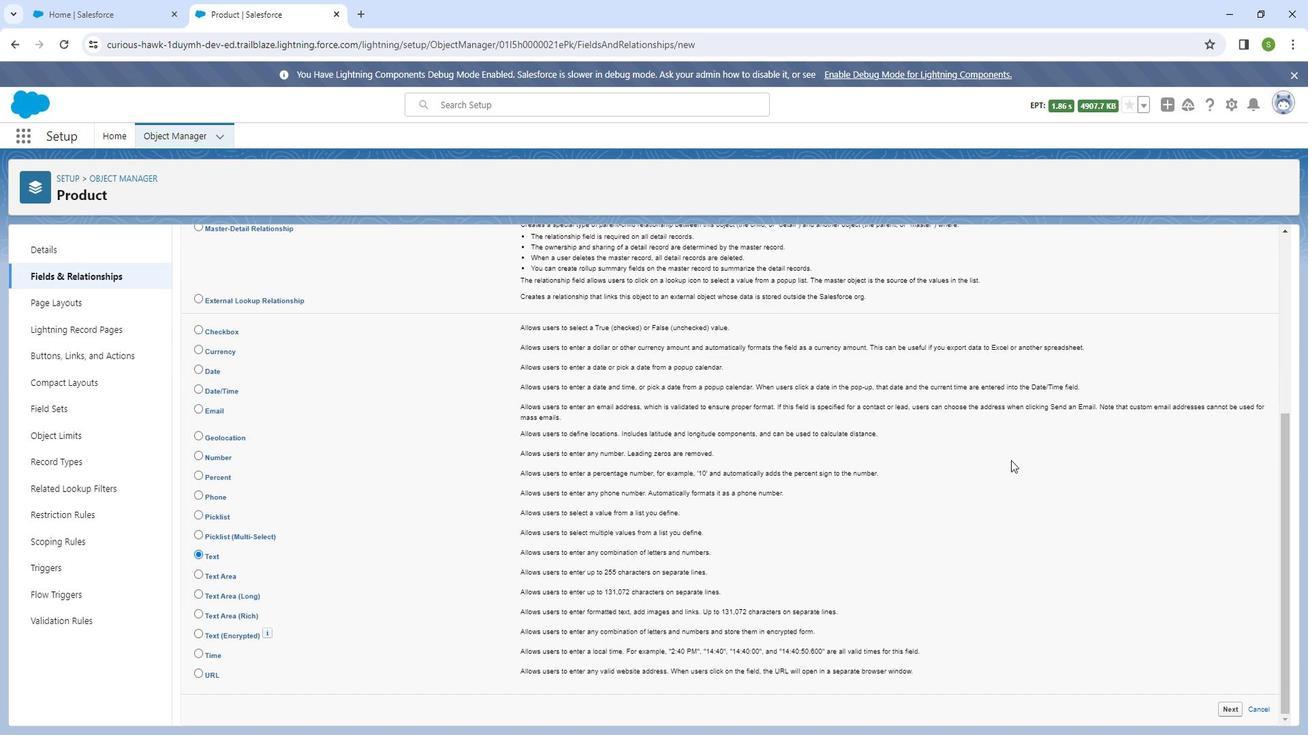 
Action: Mouse moved to (1046, 476)
Screenshot: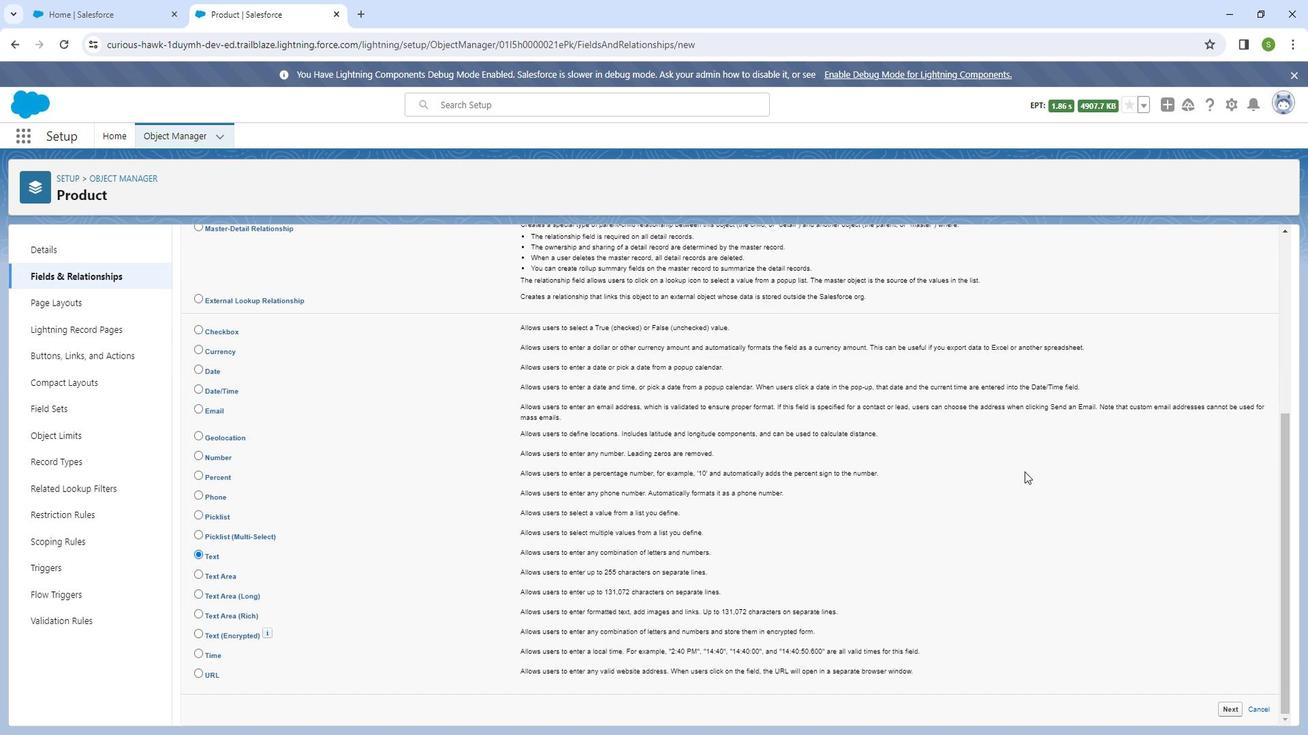 
Action: Mouse scrolled (1046, 475) with delta (0, 0)
Screenshot: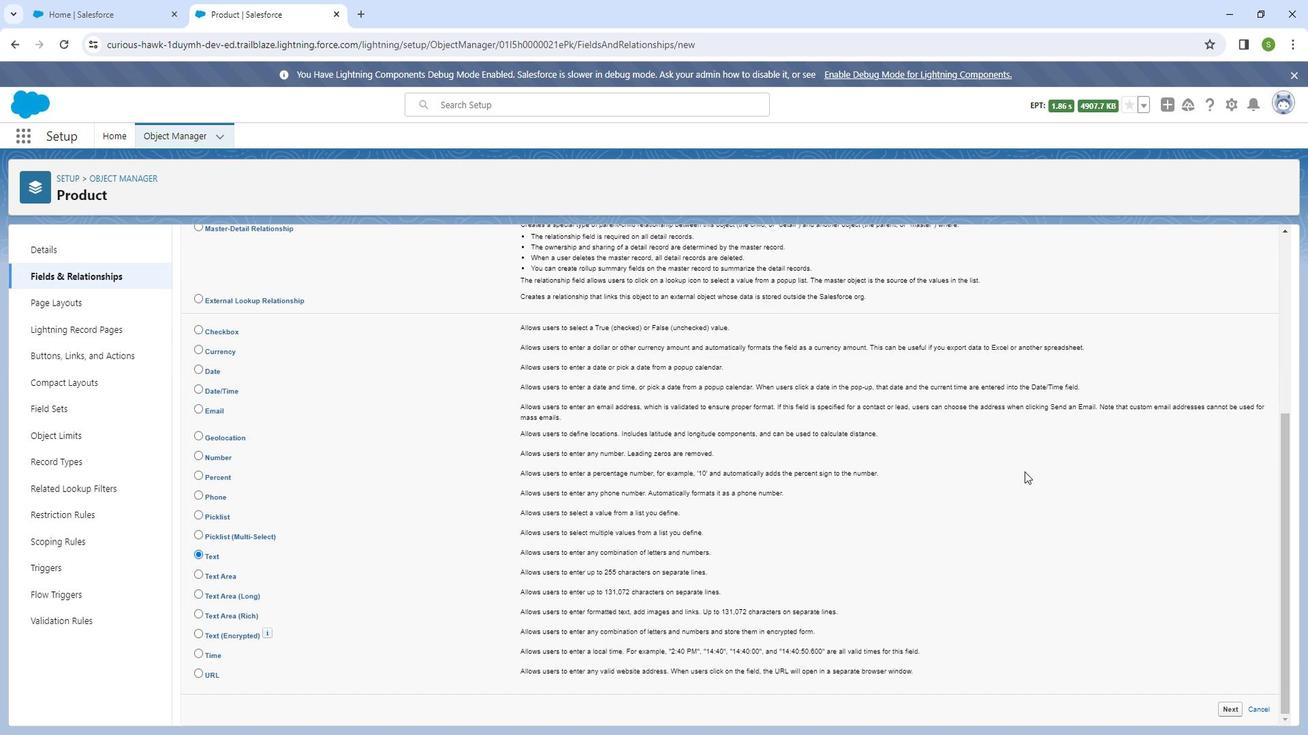 
Action: Mouse moved to (1247, 706)
Screenshot: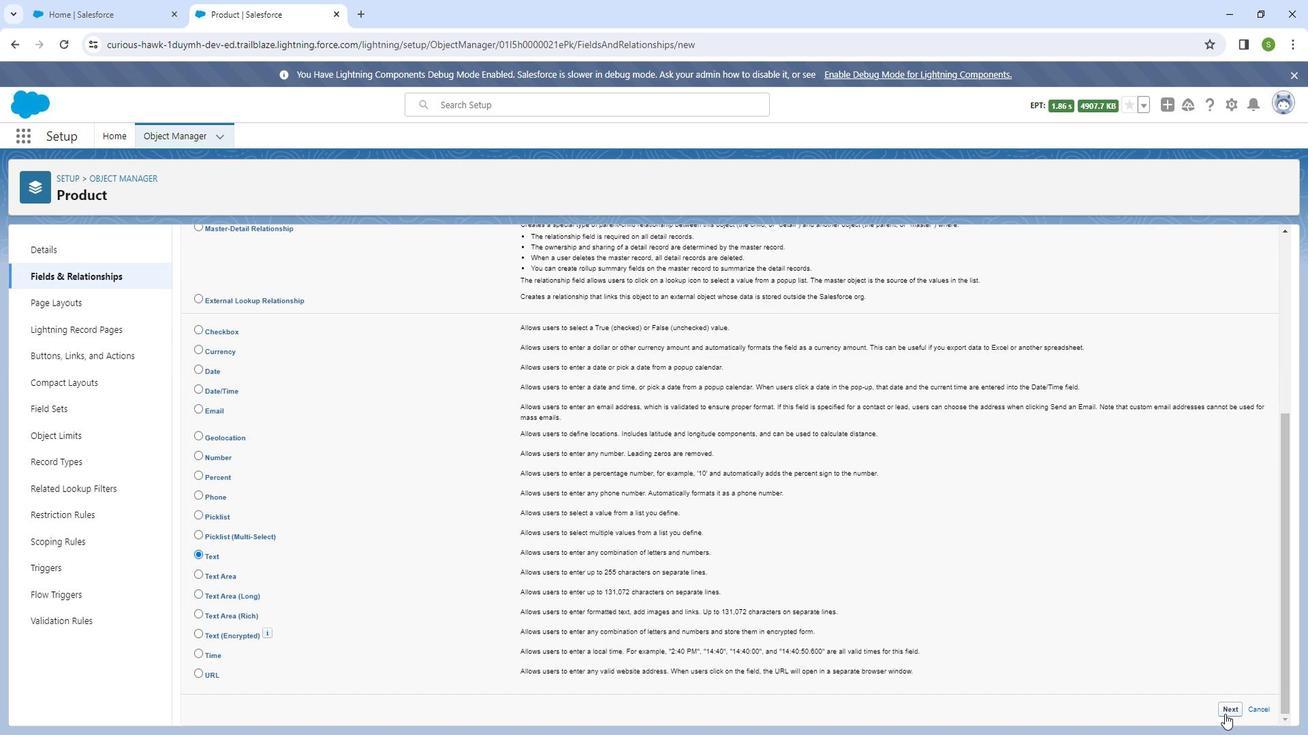 
Action: Mouse pressed left at (1247, 706)
Screenshot: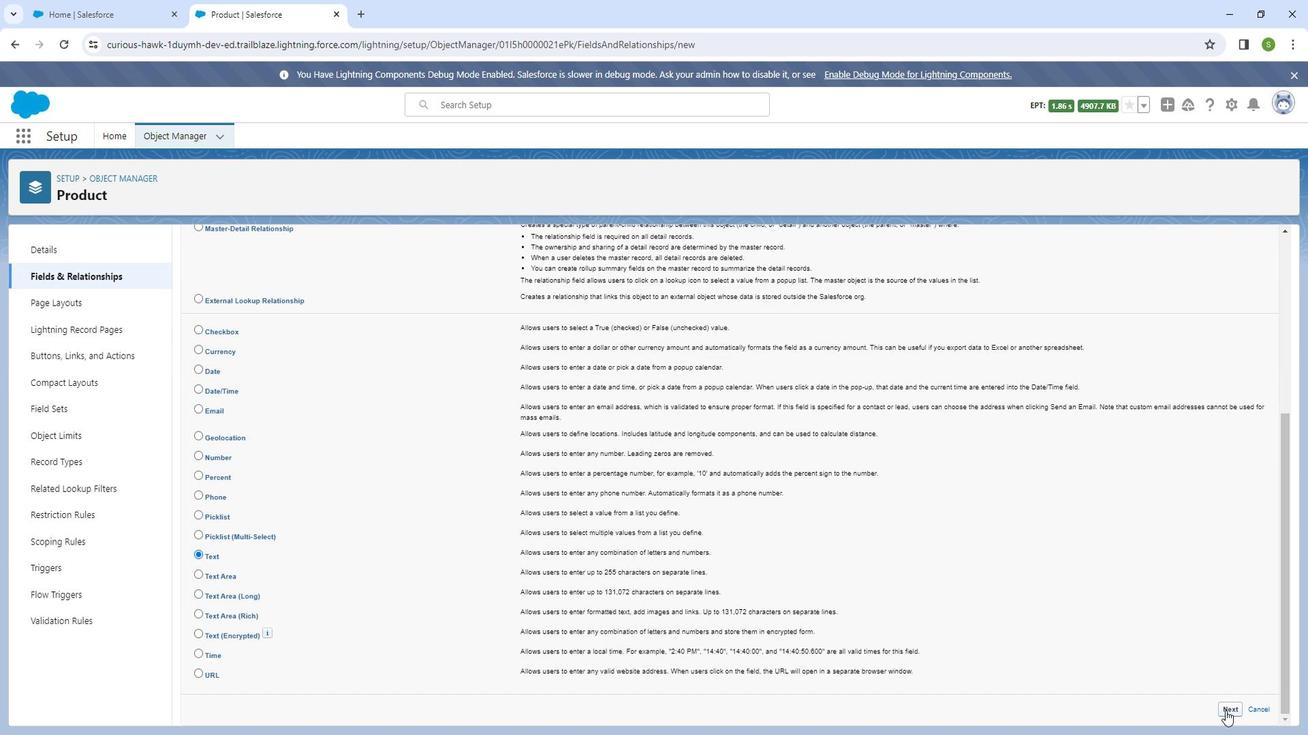 
Action: Mouse moved to (1155, 470)
Screenshot: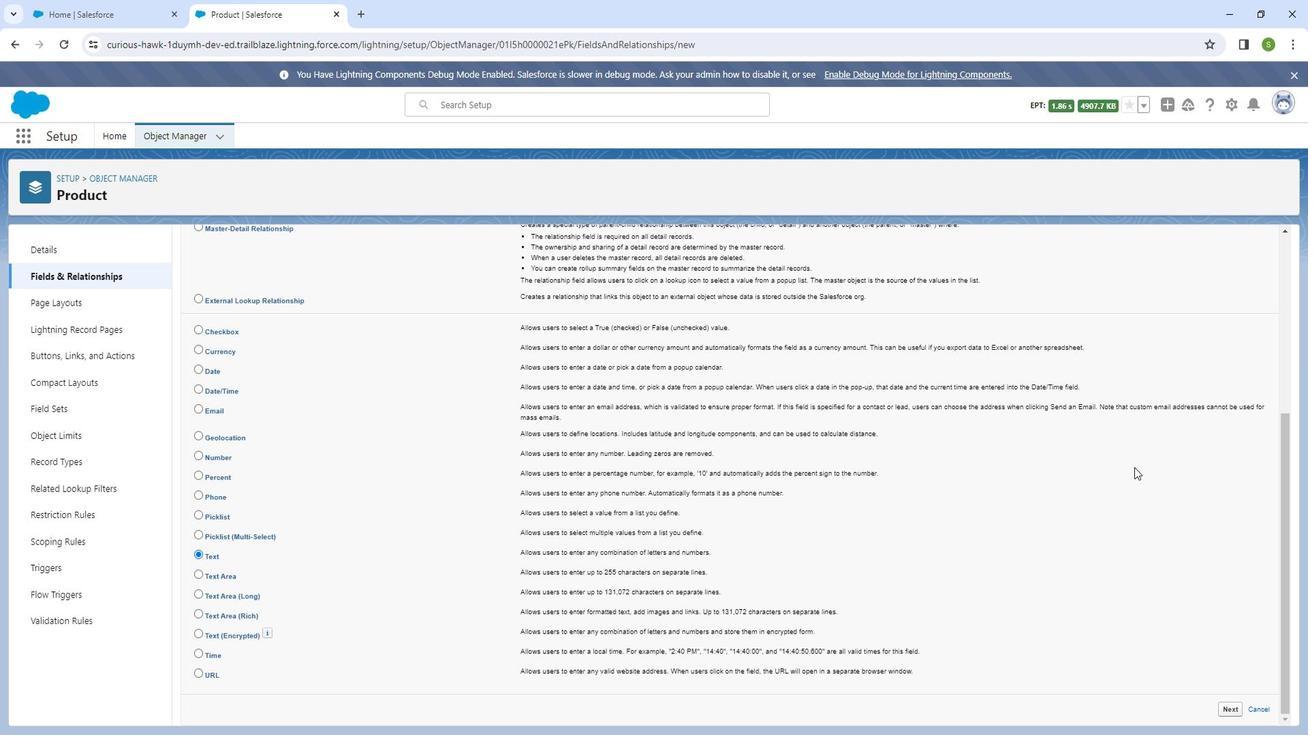 
Action: Mouse scrolled (1155, 470) with delta (0, 0)
Screenshot: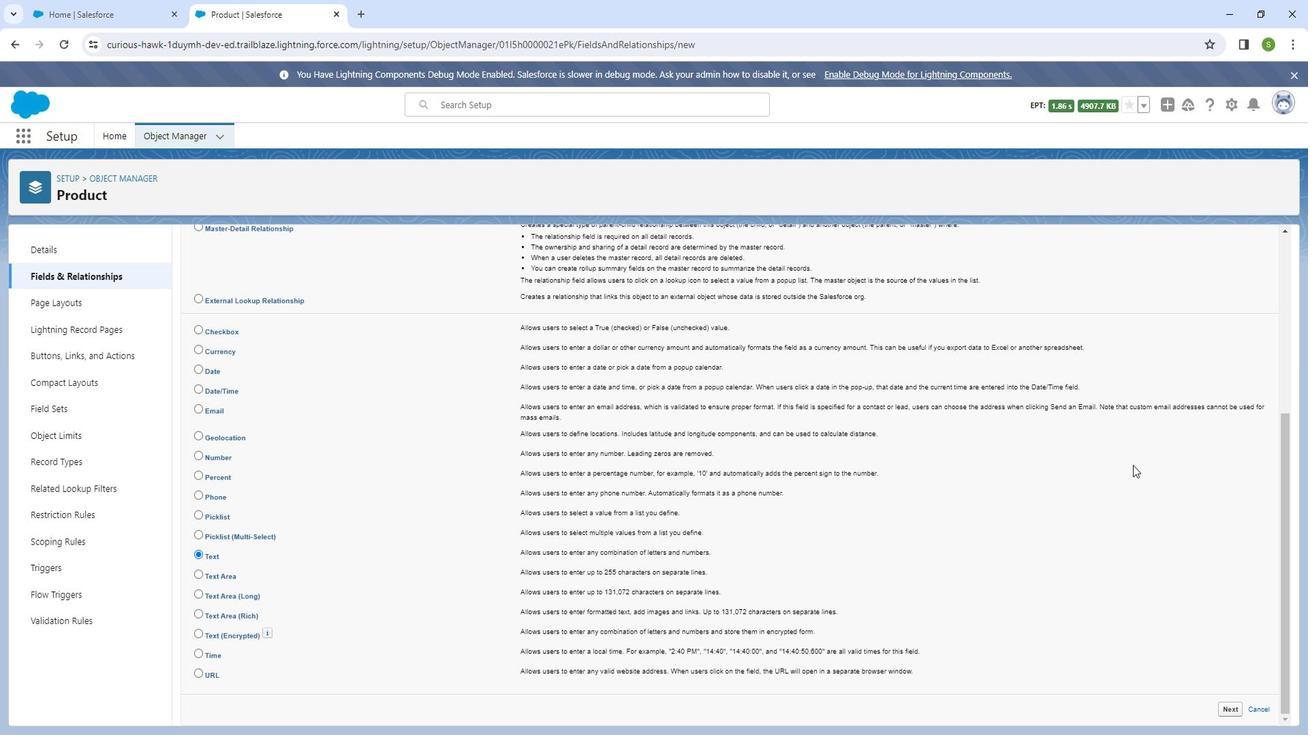 
Action: Mouse scrolled (1155, 470) with delta (0, 0)
Screenshot: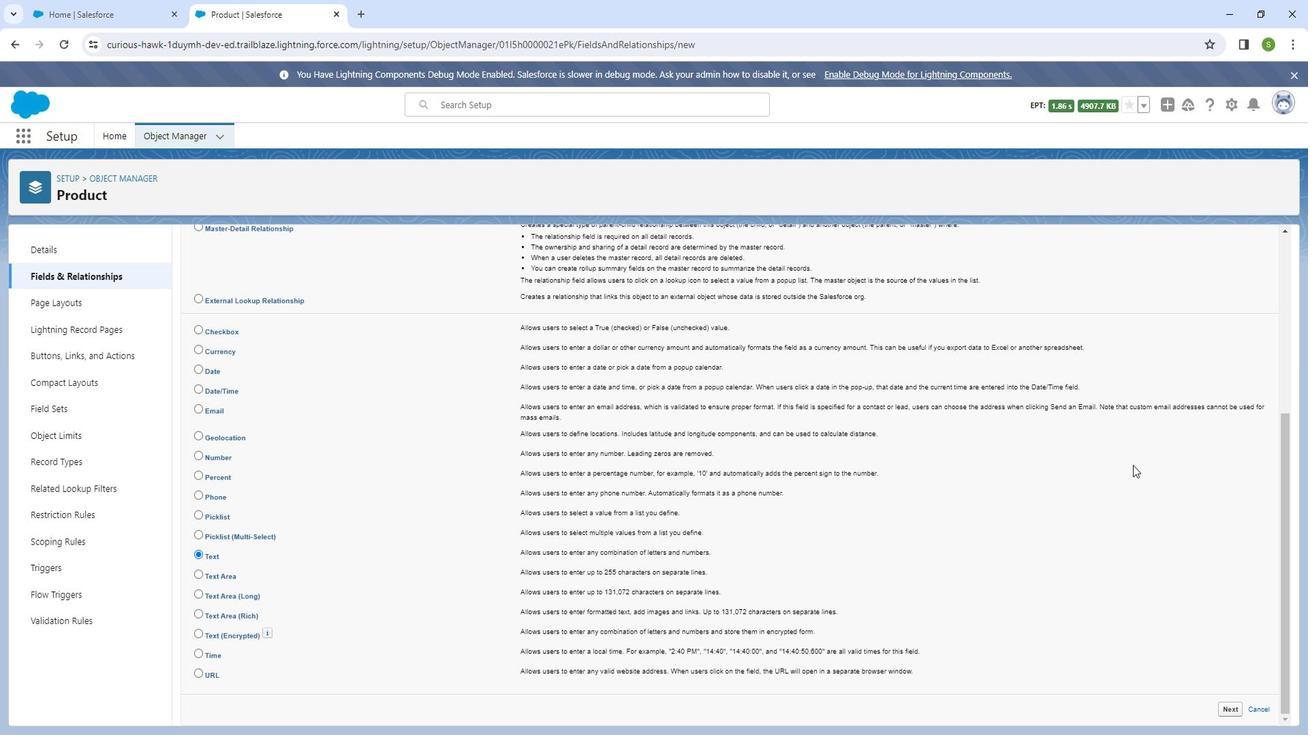 
Action: Mouse scrolled (1155, 470) with delta (0, 0)
Screenshot: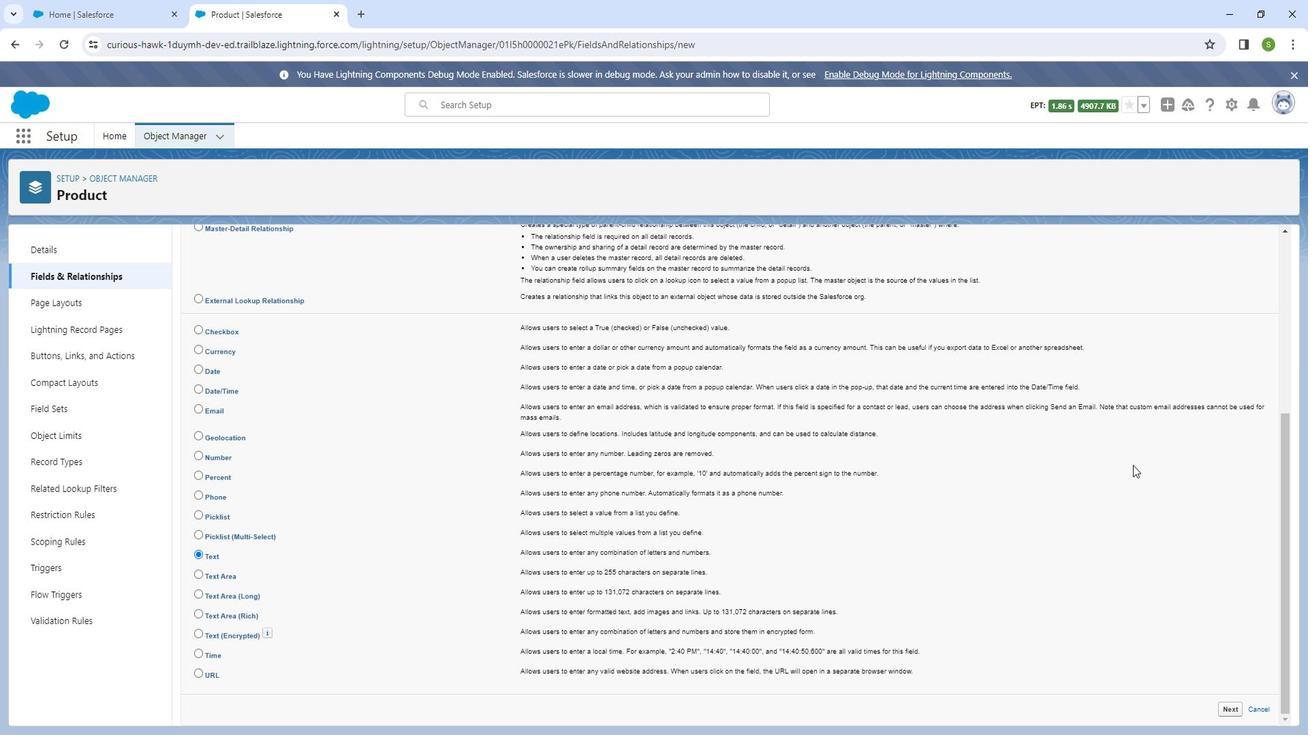 
Action: Mouse scrolled (1155, 470) with delta (0, 0)
Screenshot: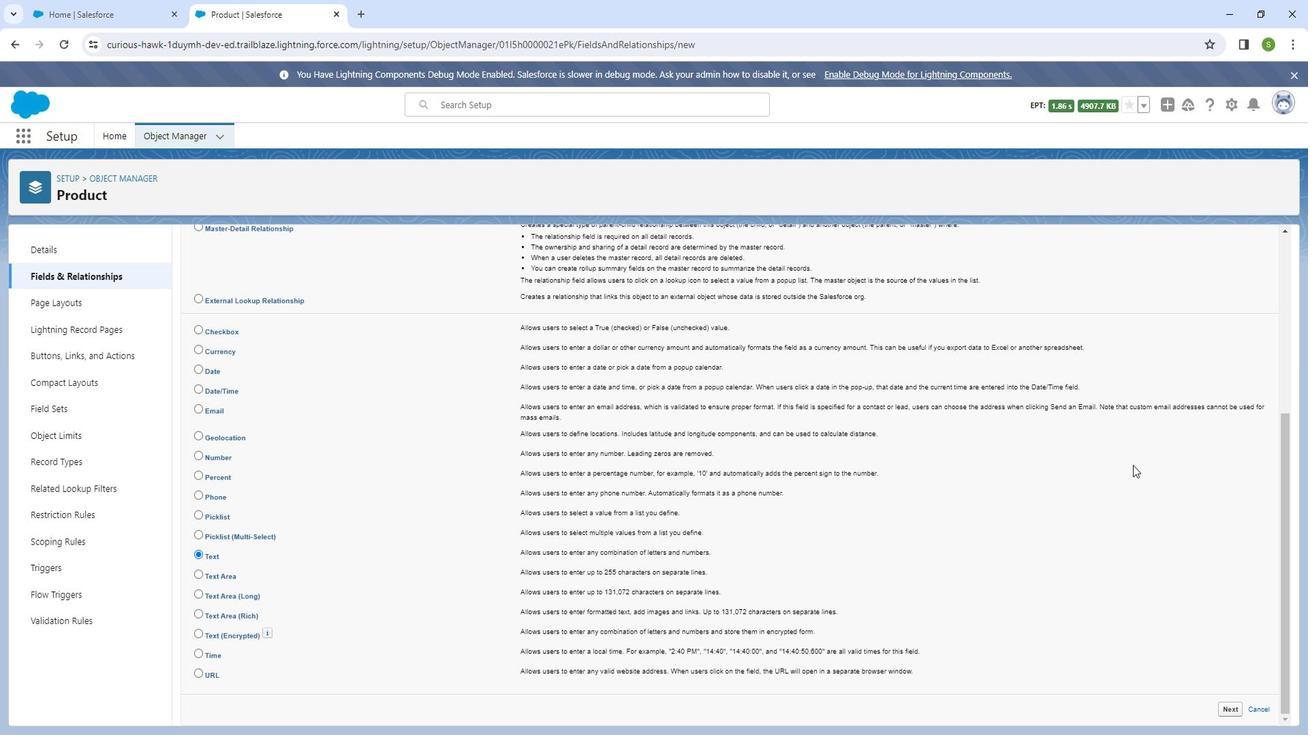 
Action: Mouse scrolled (1155, 470) with delta (0, 0)
Screenshot: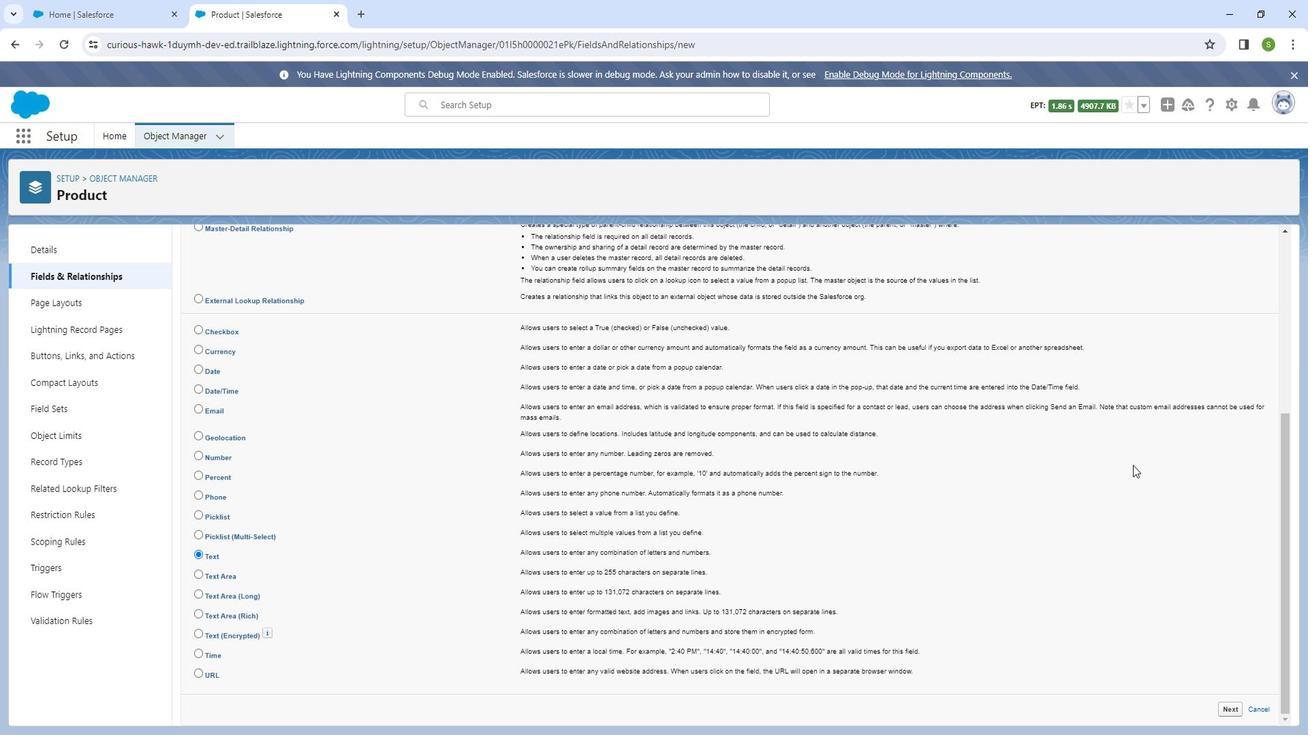 
Action: Mouse scrolled (1155, 470) with delta (0, 0)
Screenshot: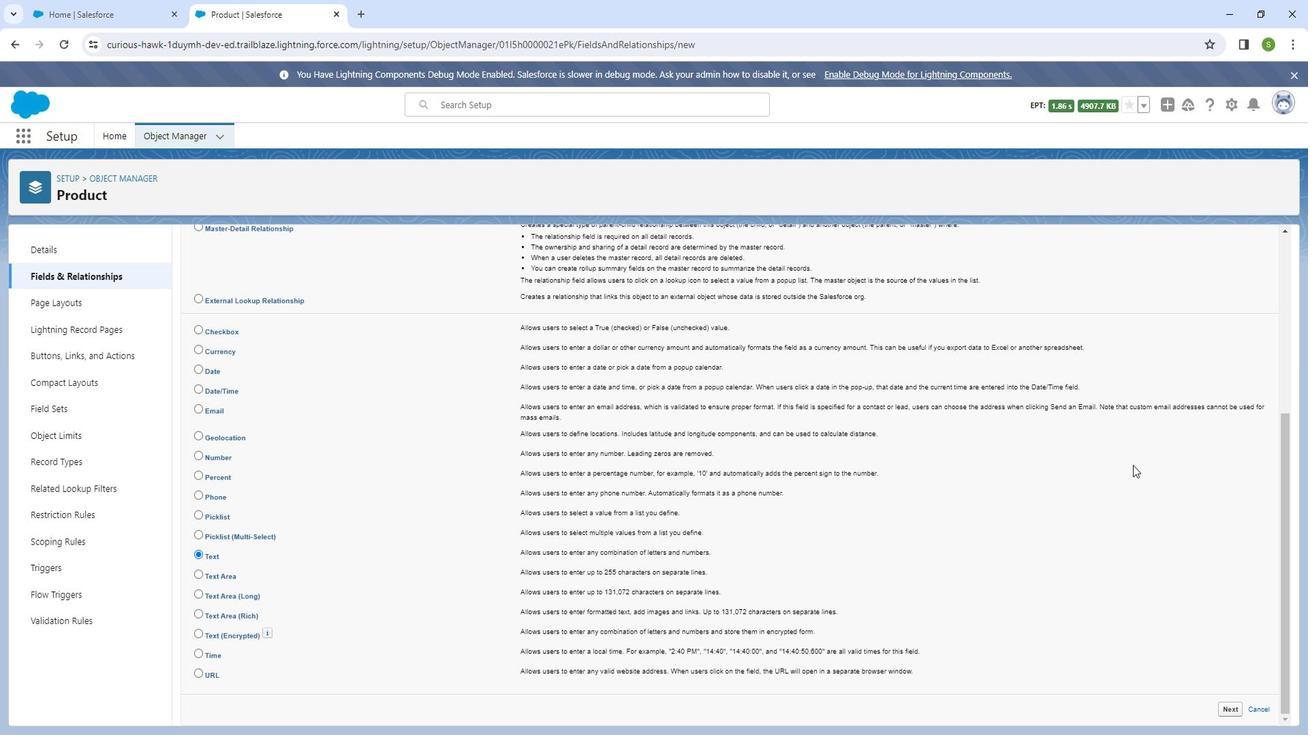 
Action: Mouse moved to (457, 353)
Screenshot: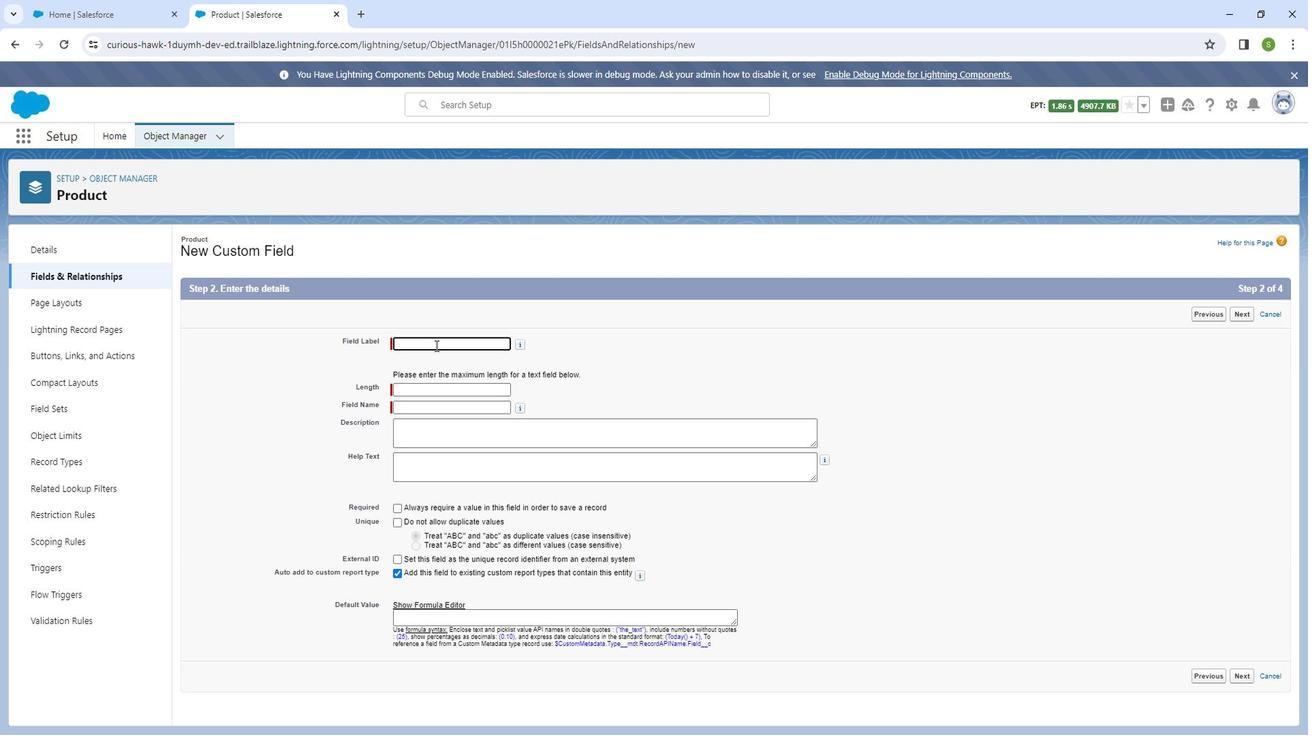 
Action: Mouse pressed left at (457, 353)
Screenshot: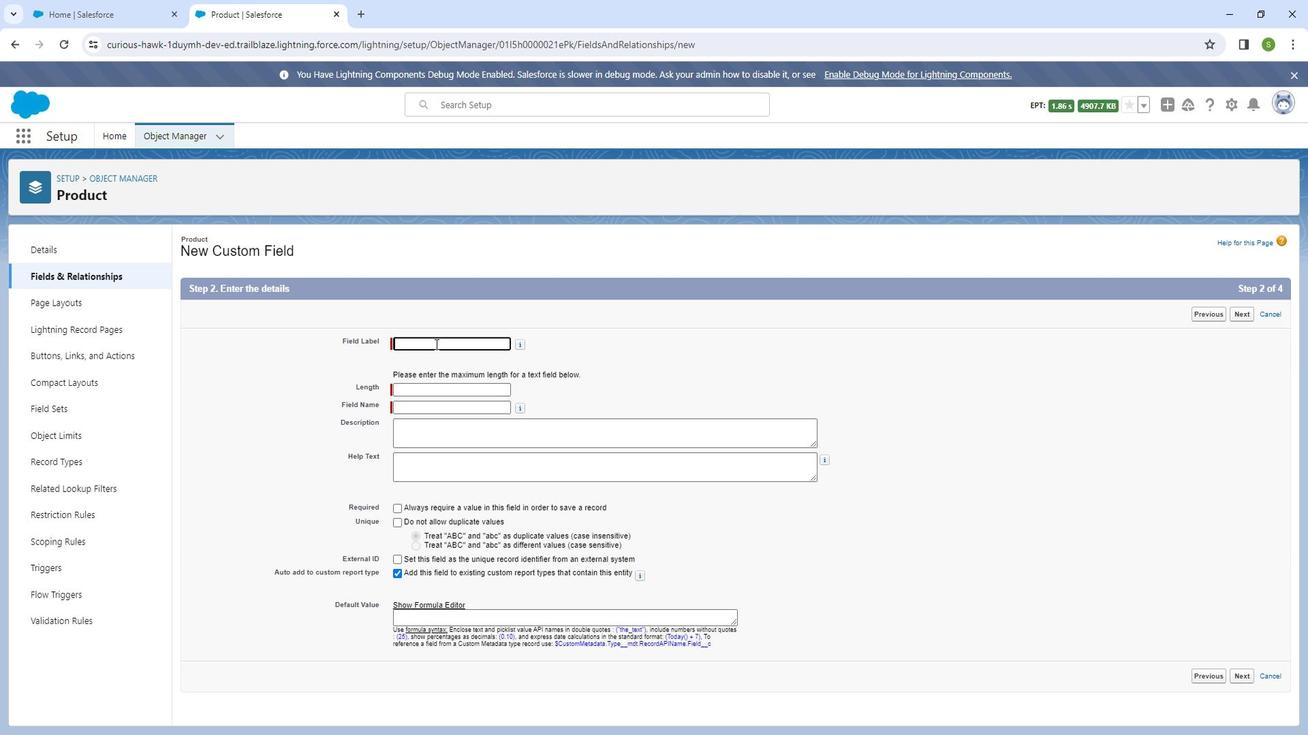 
Action: Mouse moved to (435, 359)
Screenshot: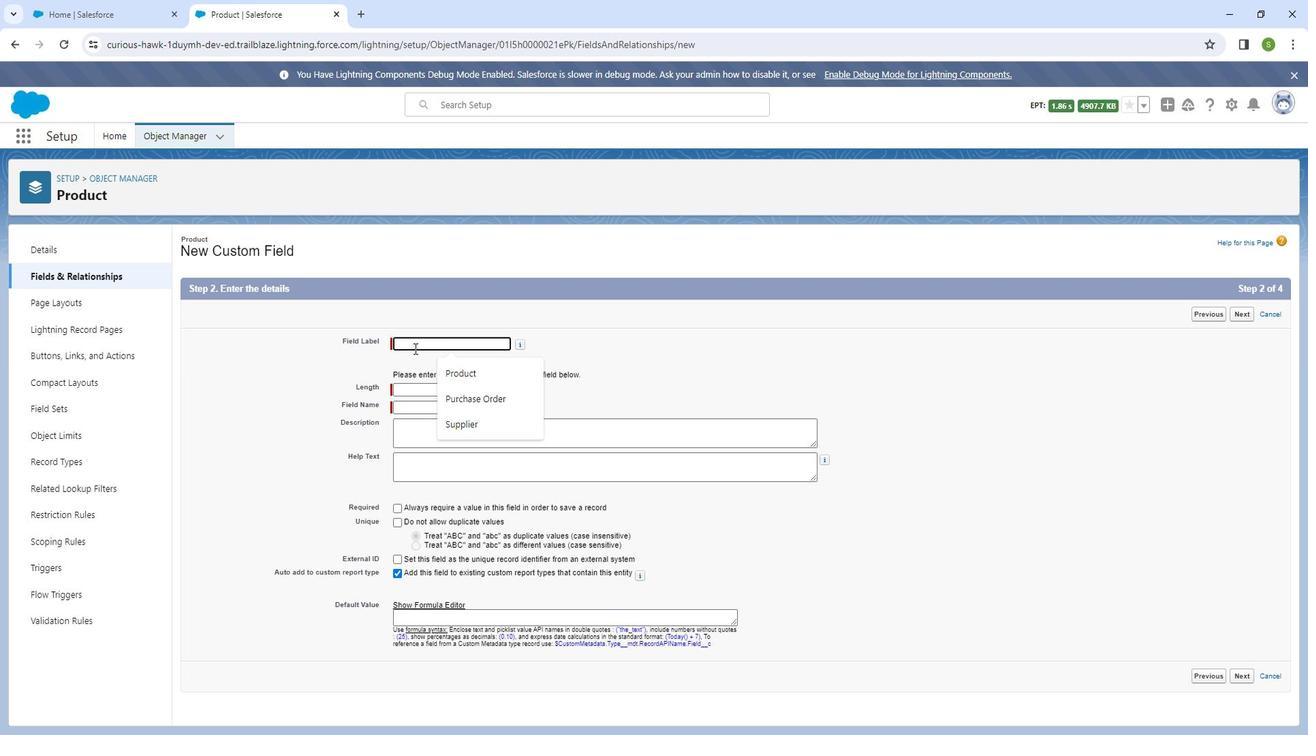 
Action: Mouse pressed left at (435, 359)
Screenshot: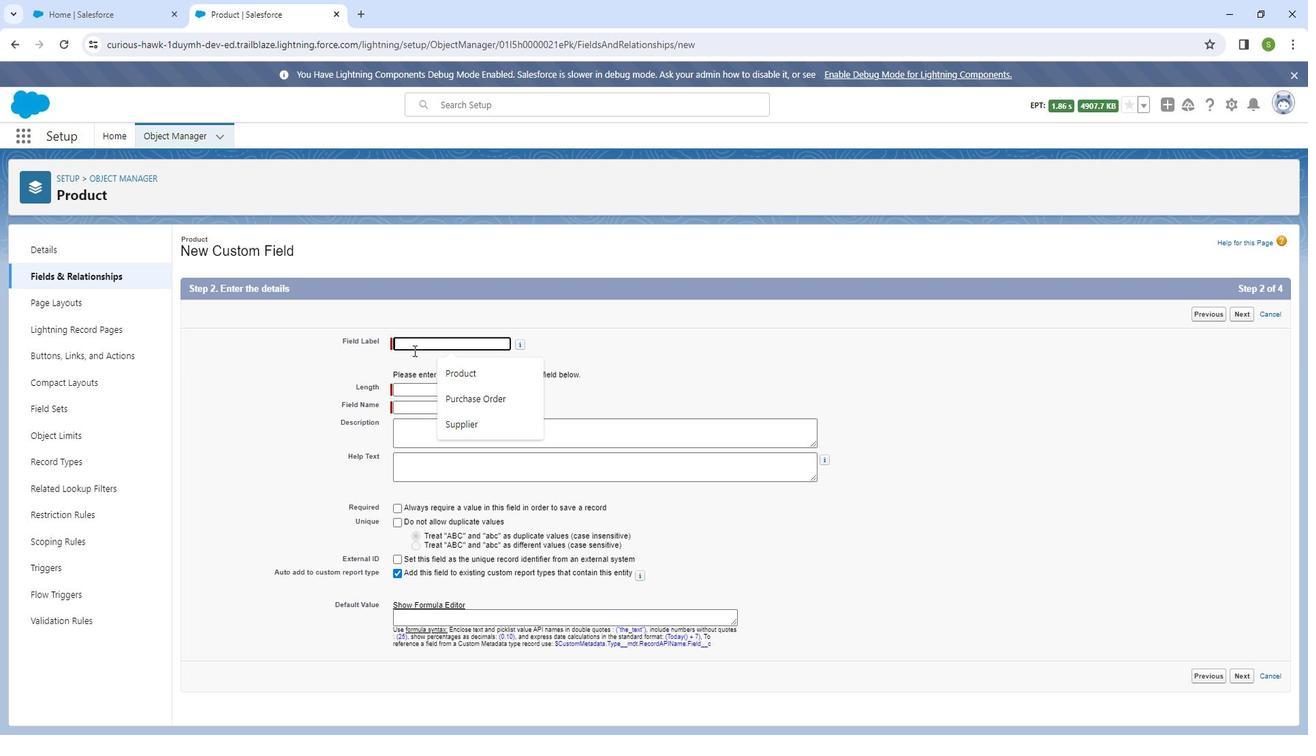 
Action: Mouse moved to (437, 344)
Screenshot: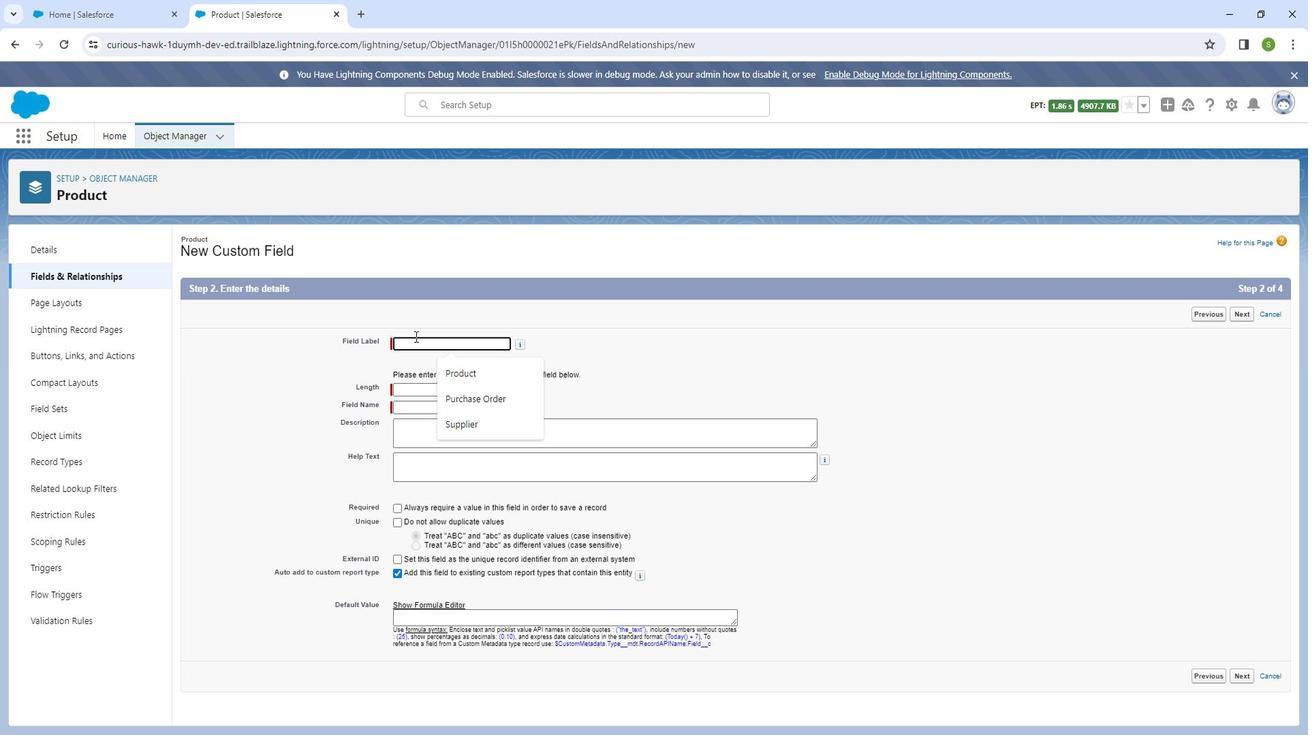 
Action: Mouse pressed left at (437, 344)
Screenshot: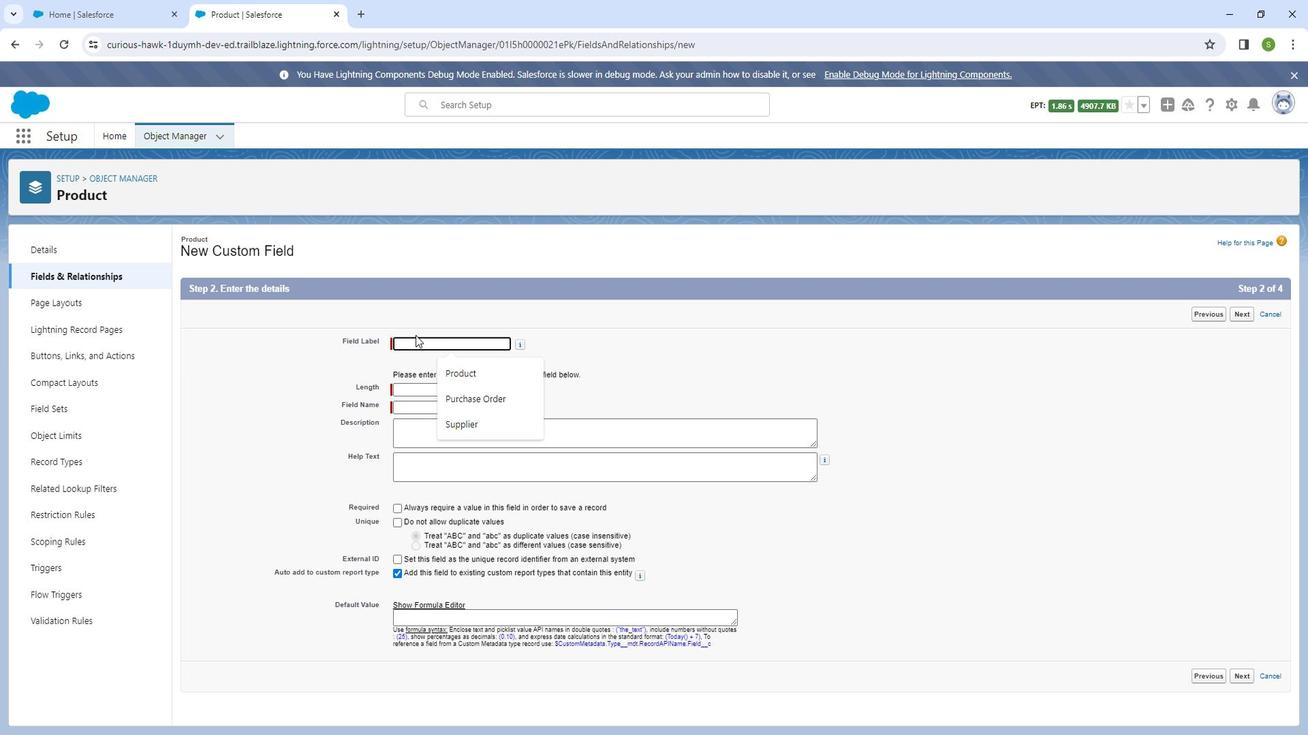 
Action: Mouse moved to (438, 358)
Screenshot: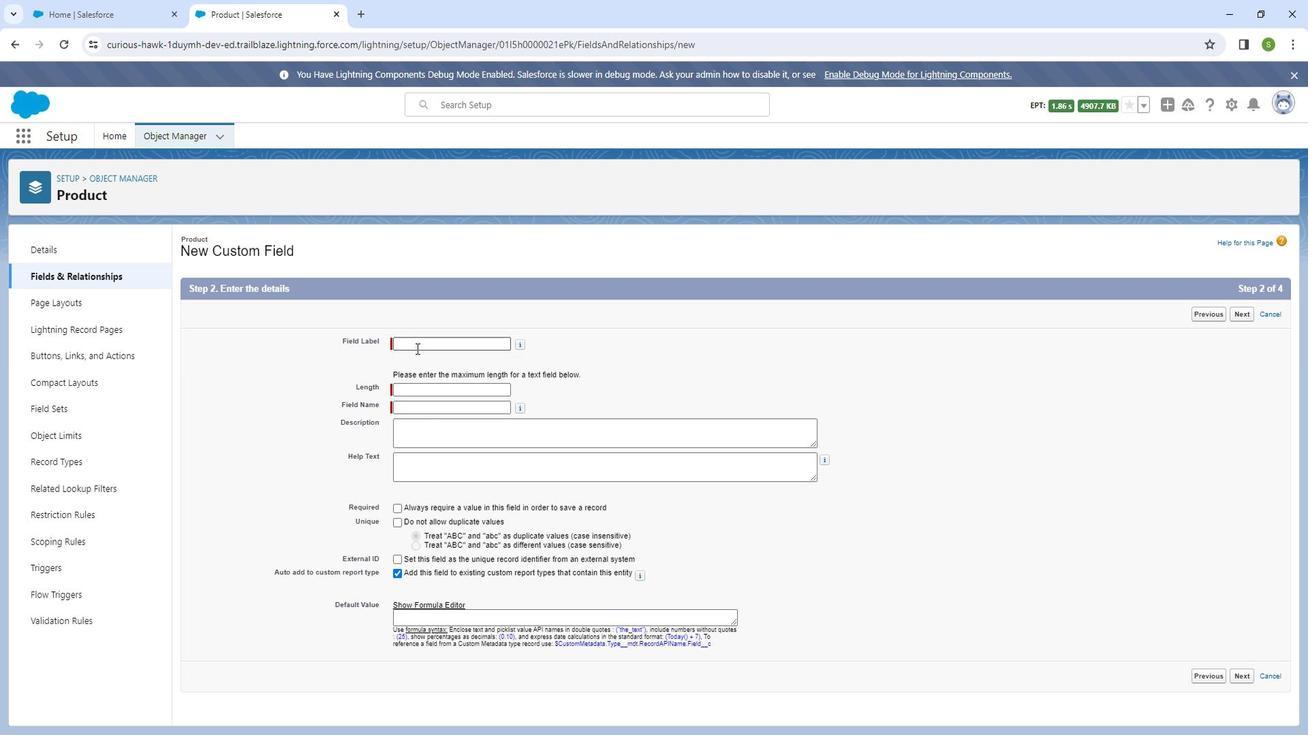 
Action: Mouse pressed left at (438, 358)
Screenshot: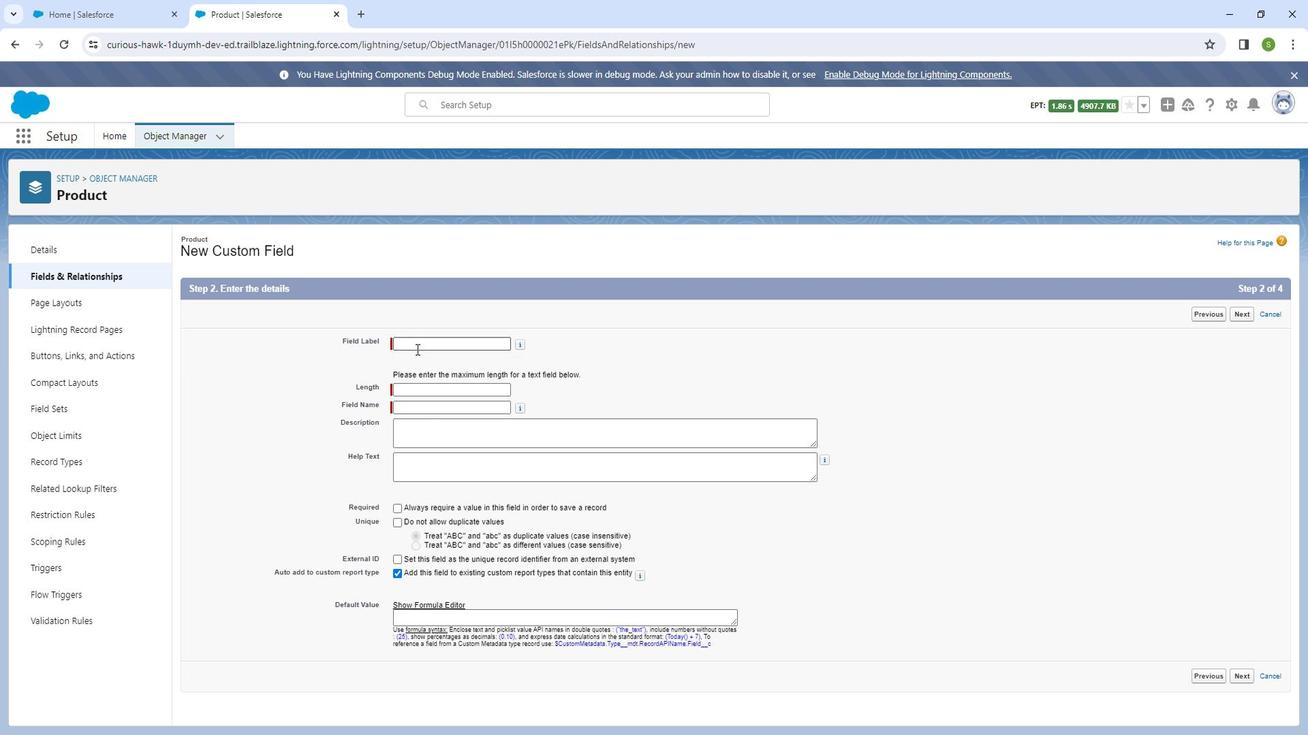 
Action: Mouse moved to (438, 358)
Screenshot: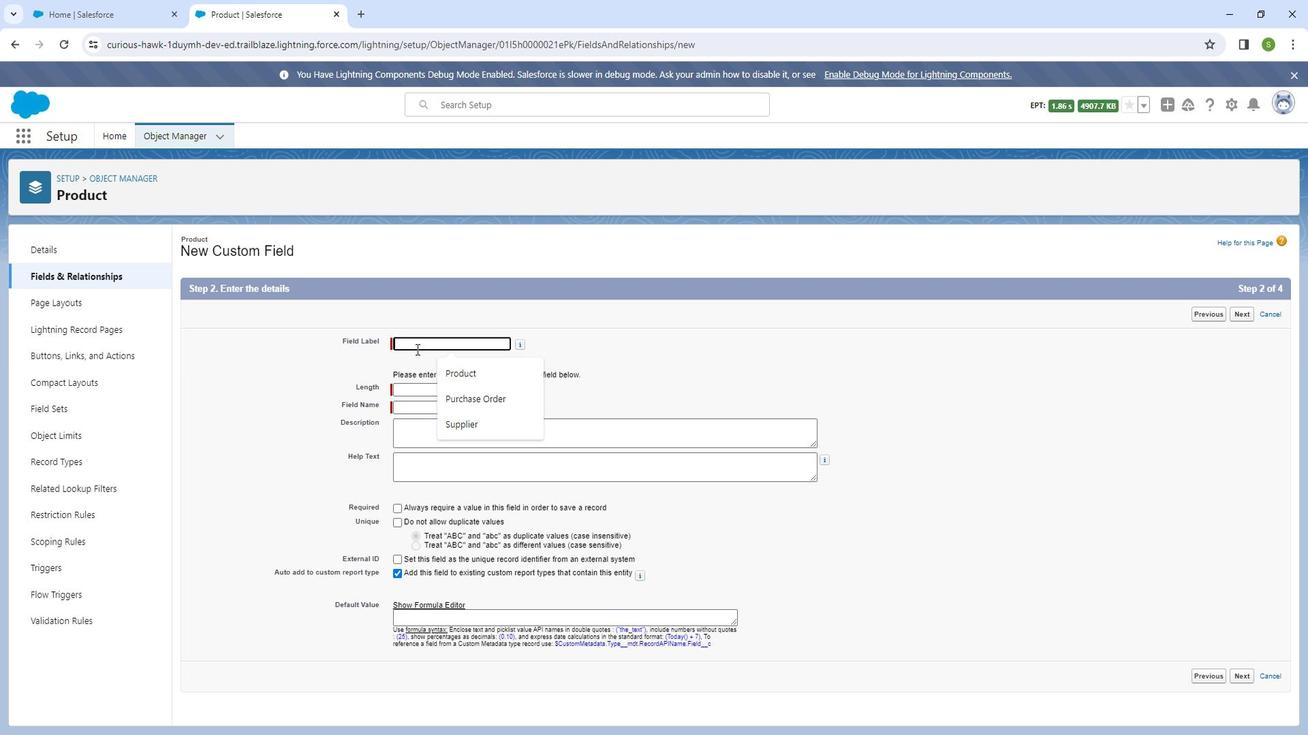 
Action: Key pressed <Key.shift_r>Product<Key.space><Key.shift_r><Key.shift_r>Code
Screenshot: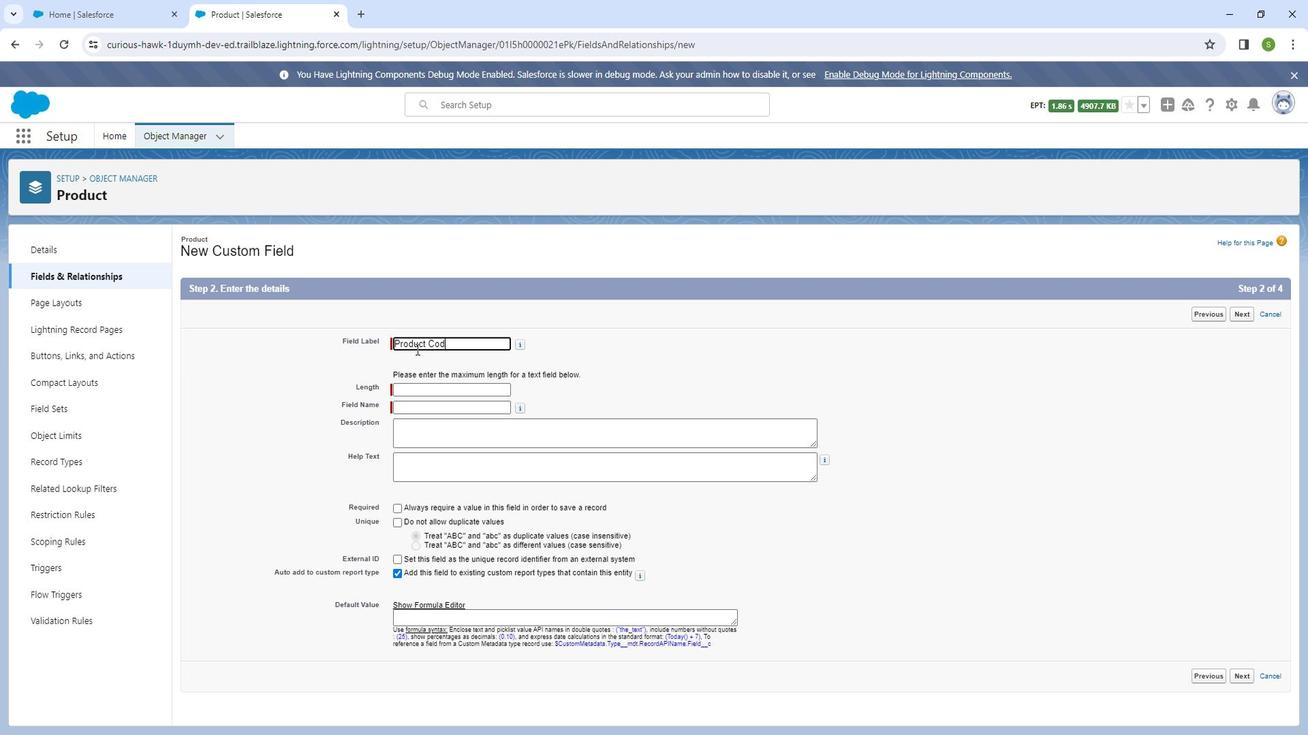 
Action: Mouse moved to (453, 399)
Screenshot: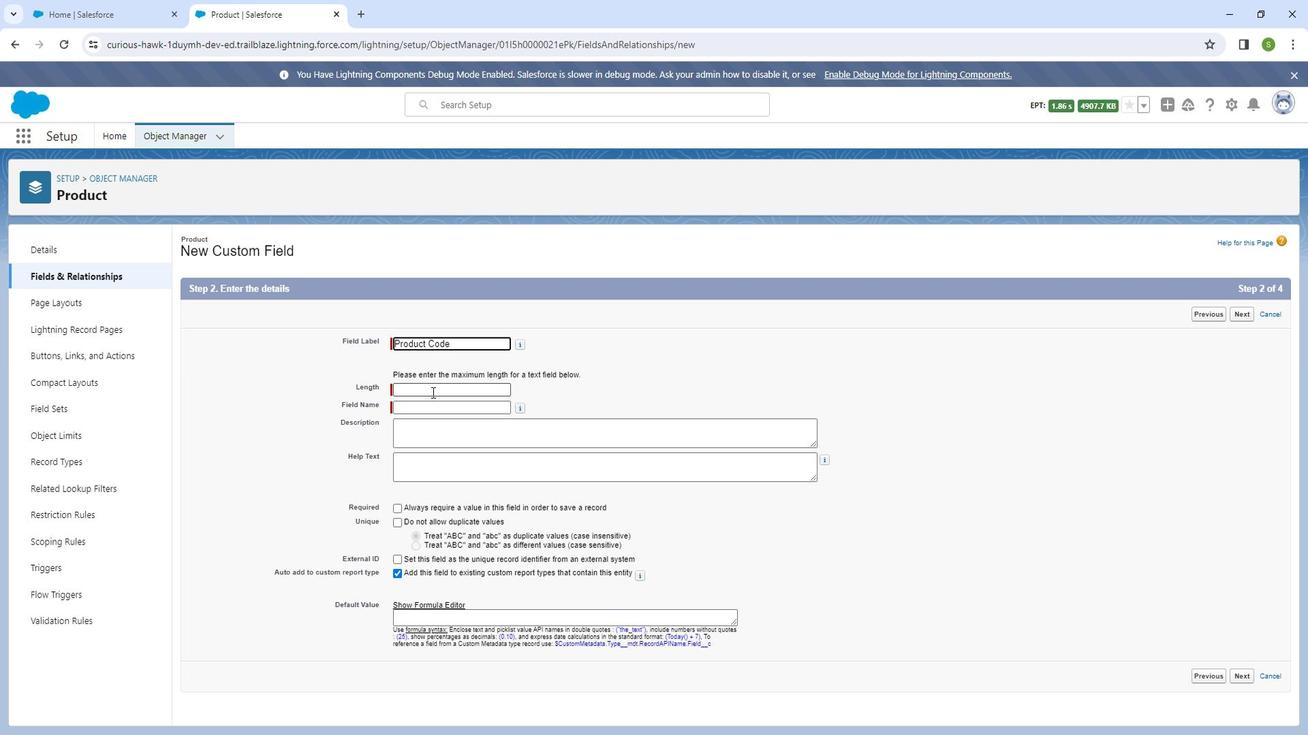 
Action: Mouse pressed left at (453, 399)
Screenshot: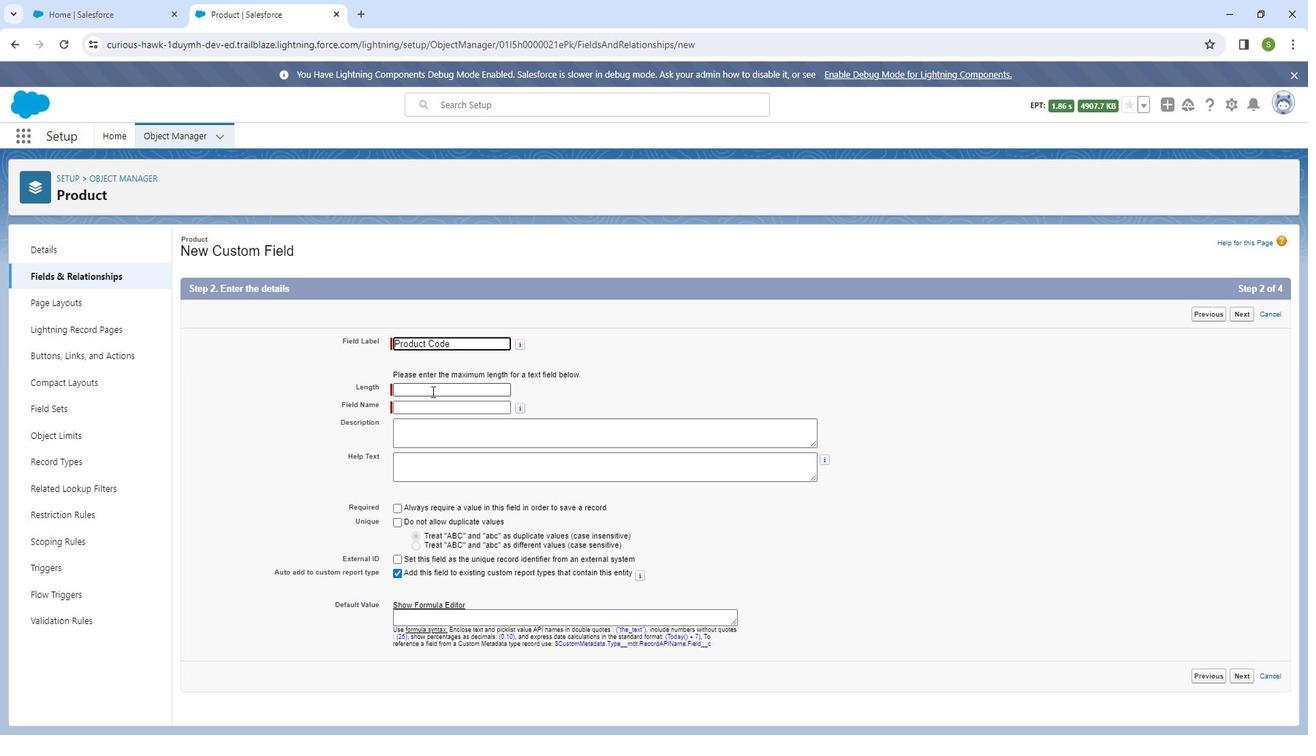 
Action: Key pressed 15
Screenshot: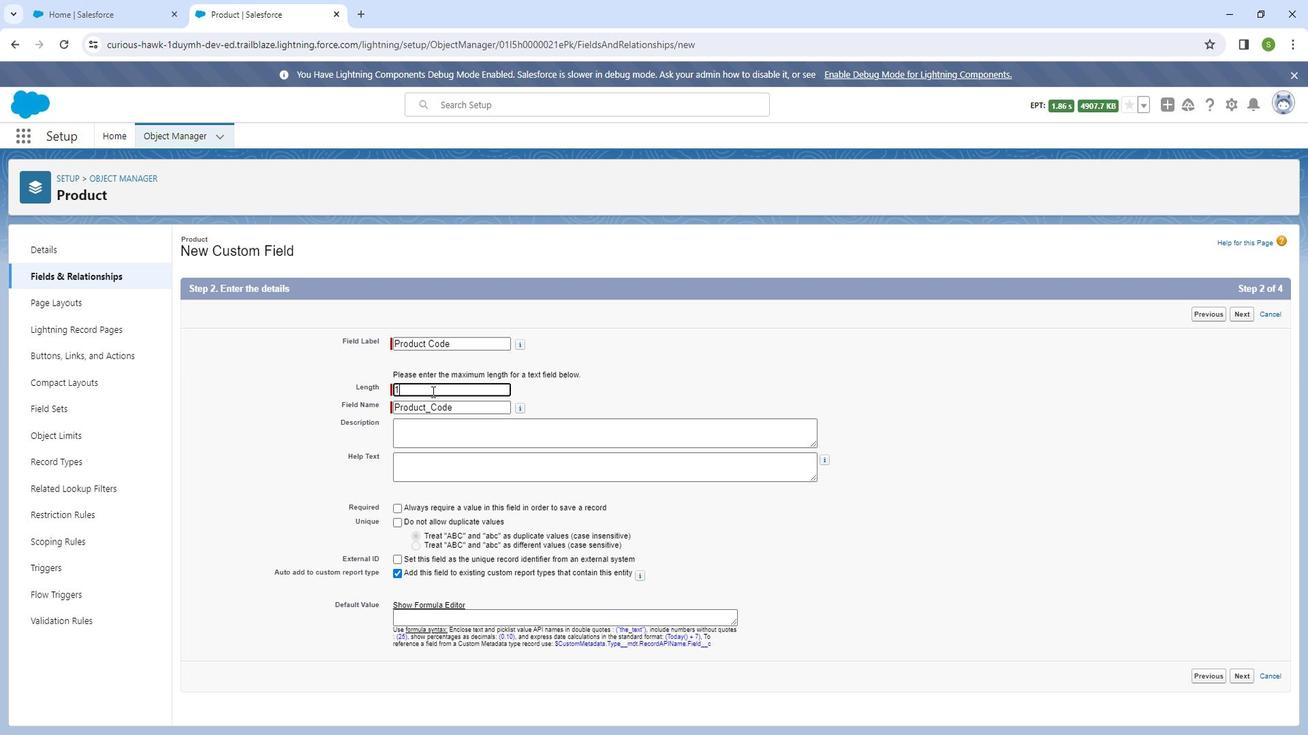 
Action: Mouse moved to (455, 438)
Screenshot: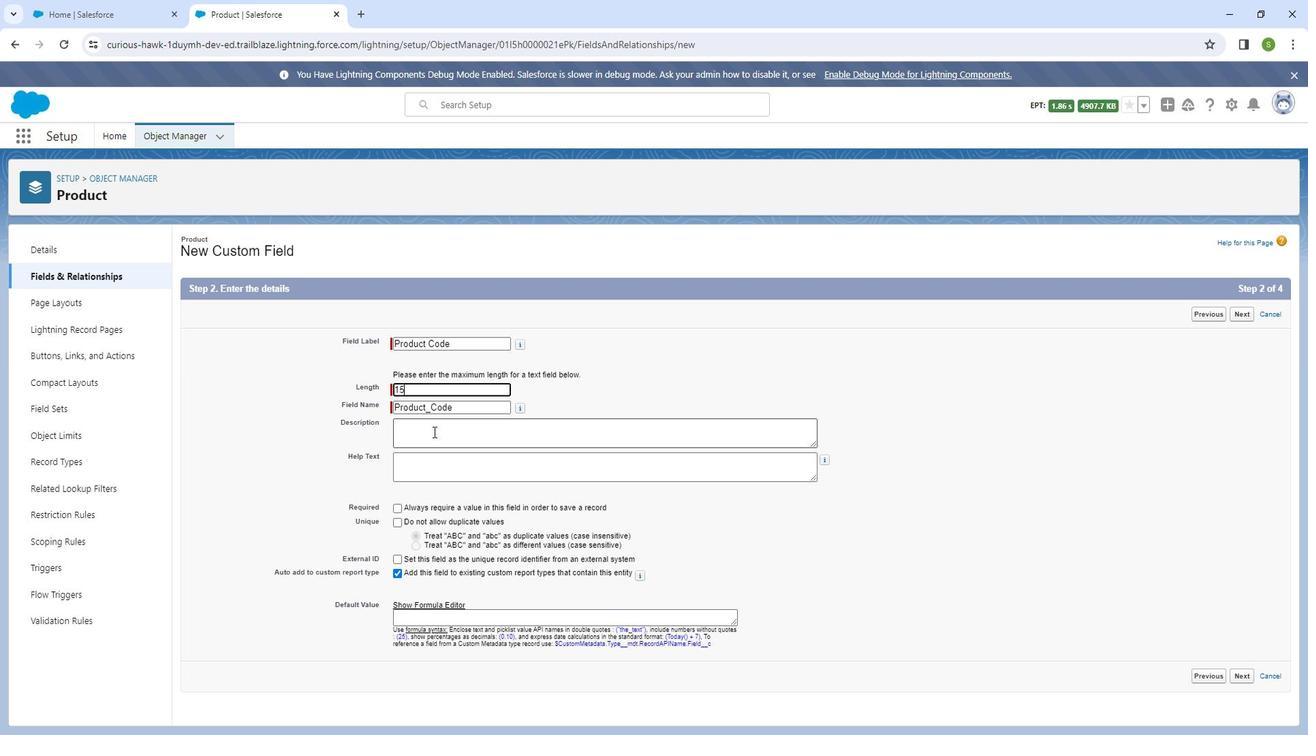 
Action: Mouse pressed left at (455, 438)
Screenshot: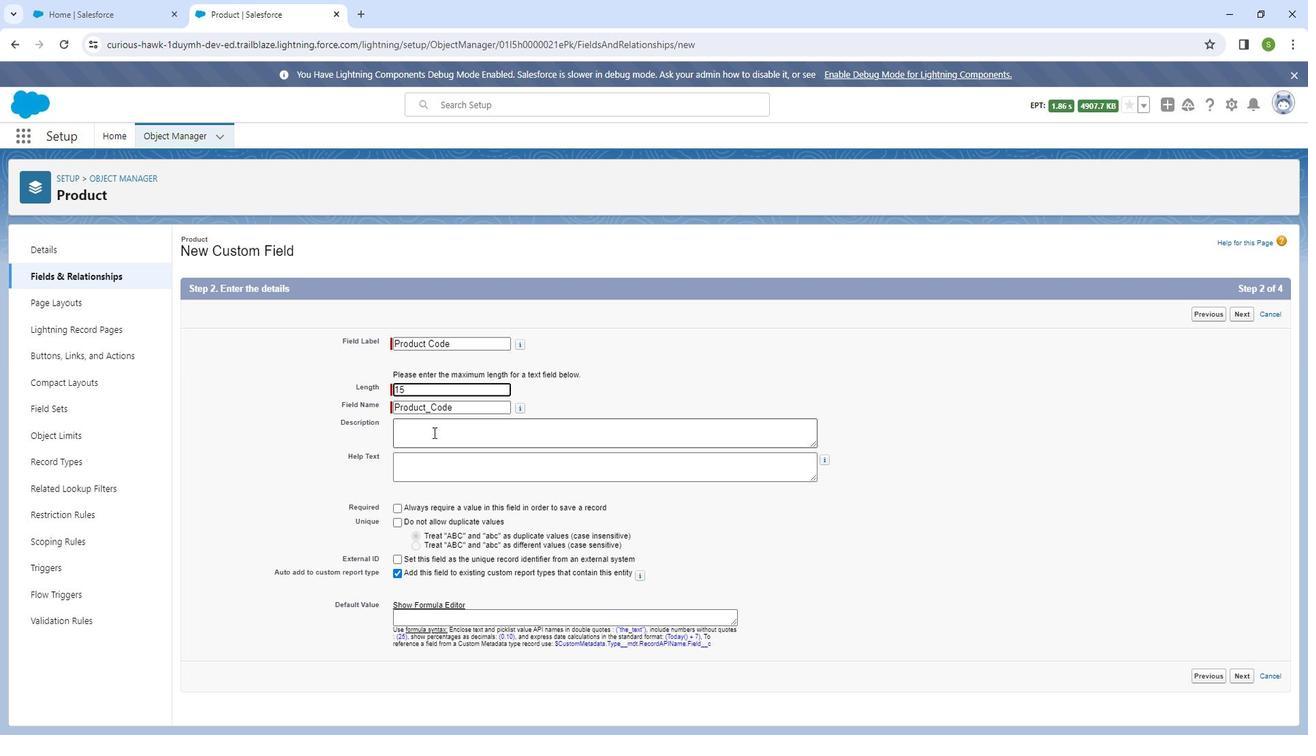 
Action: Mouse moved to (455, 439)
Screenshot: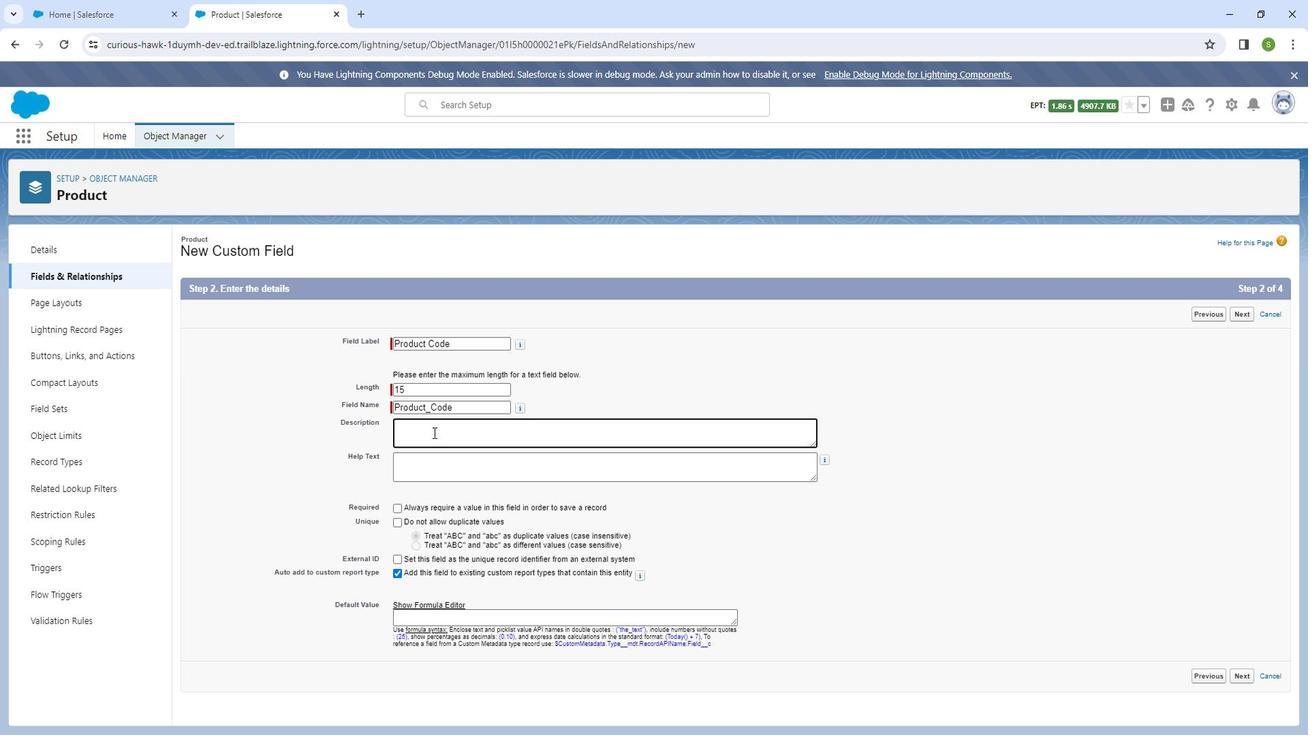 
Action: Key pressed <Key.shift_r>The<Key.backspace><Key.backspace><Key.backspace><Key.shift_r>Unique<Key.space>identifier<Key.space>for<Key.space>the<Key.space>product<Key.space>used<Key.space>for<Key.space>internal<Key.space>tracking<Key.space>and<Key.space>ordering<Key.space>purposes.
Screenshot: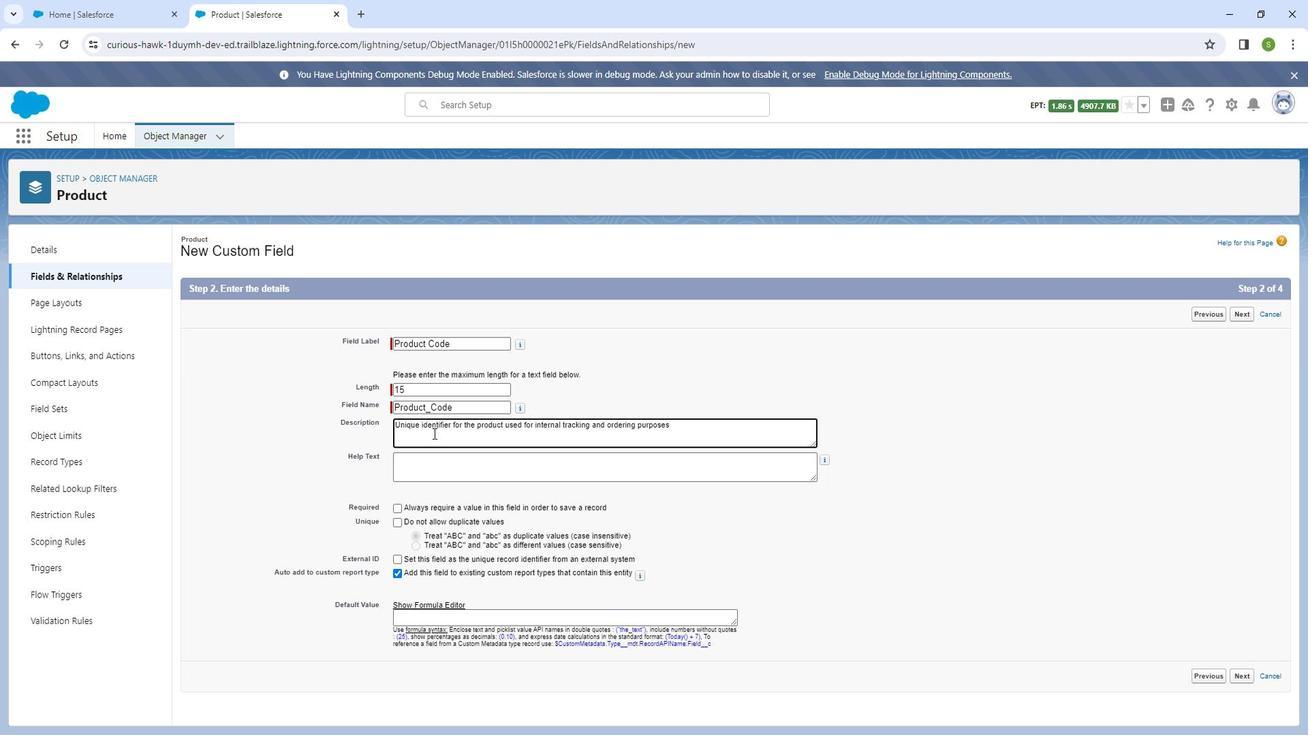 
Action: Mouse moved to (449, 476)
Screenshot: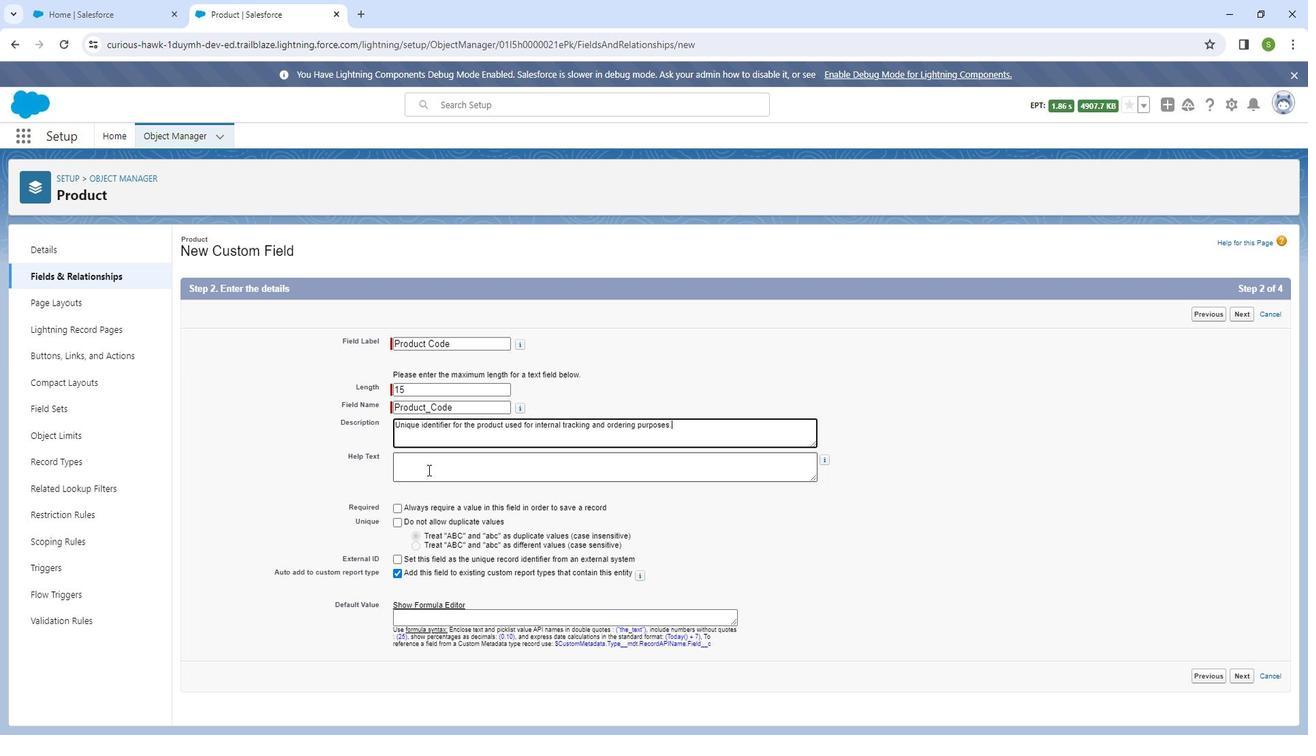 
Action: Mouse pressed left at (449, 476)
Screenshot: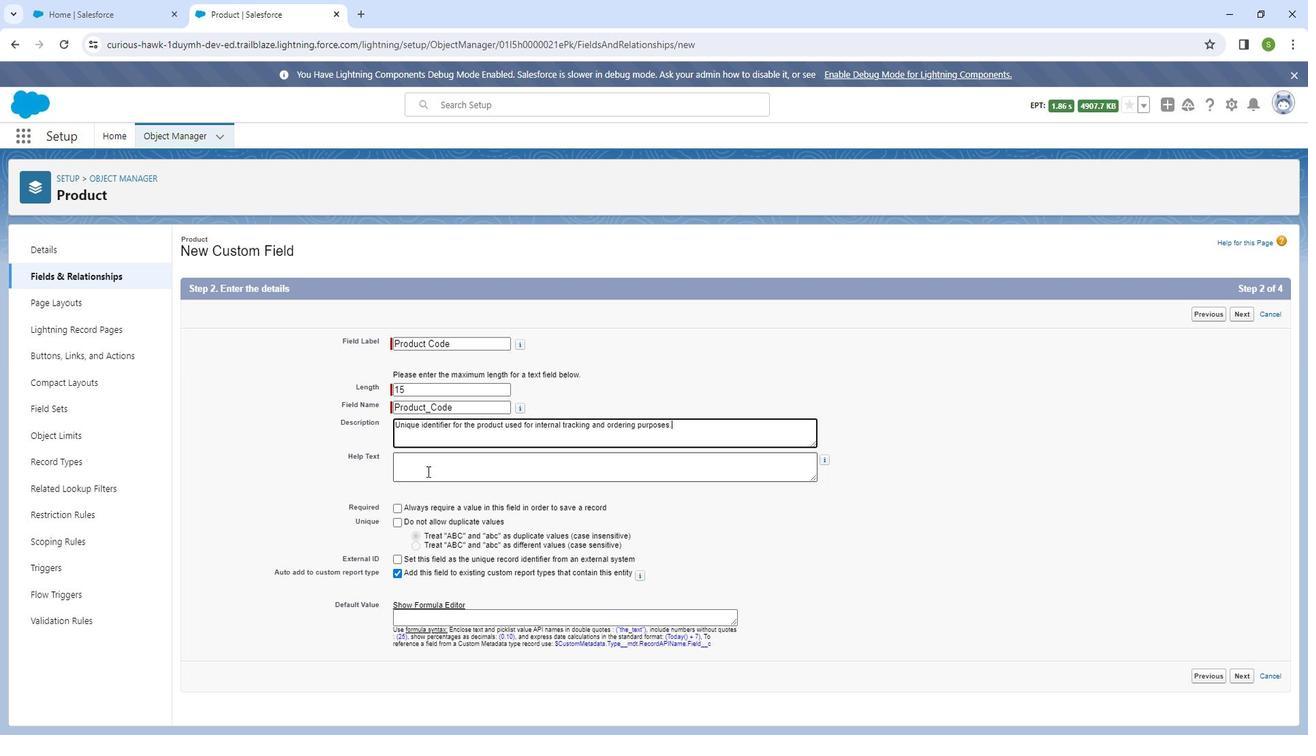 
Action: Mouse moved to (451, 477)
Screenshot: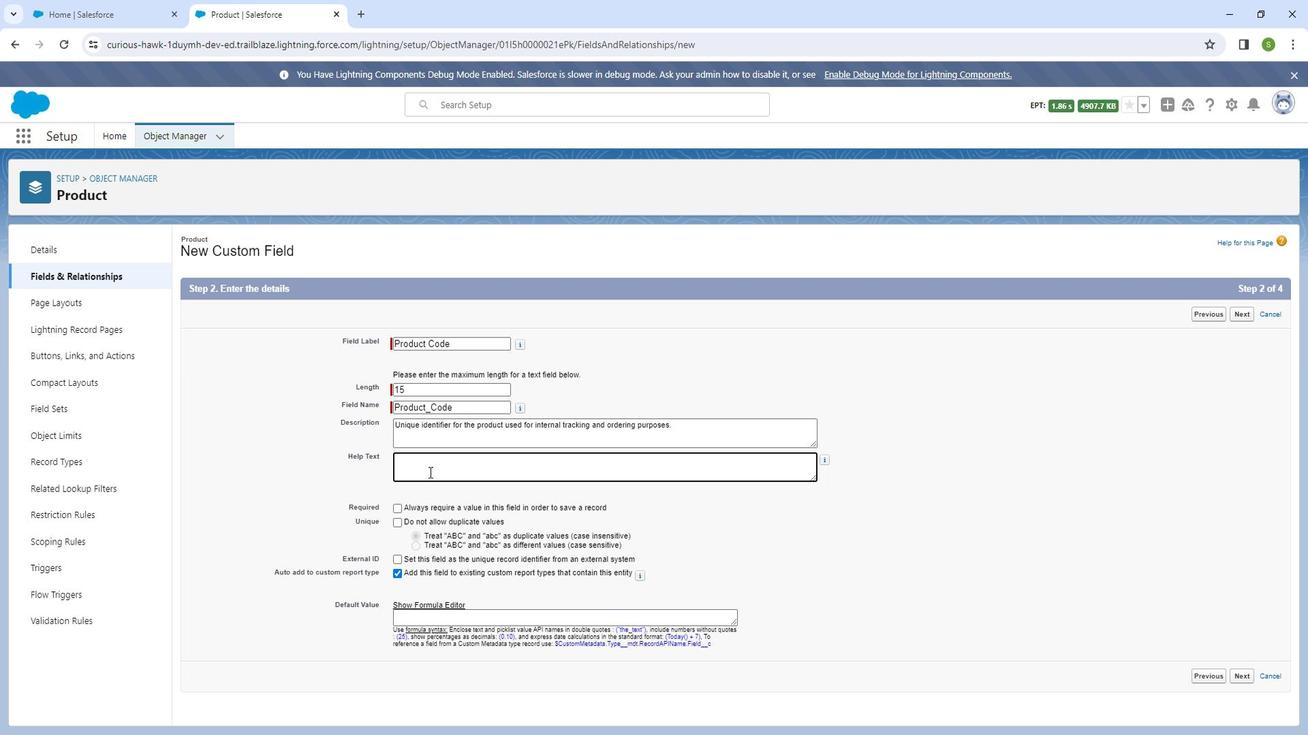 
Action: Key pressed <Key.shift_r>Enter<Key.space>the<Key.space>unique<Key.space>product<Key.space>code<Key.space>assinged<Key.space>by<Key.space>your<Key.space>orgab<Key.backspace>nisation
Screenshot: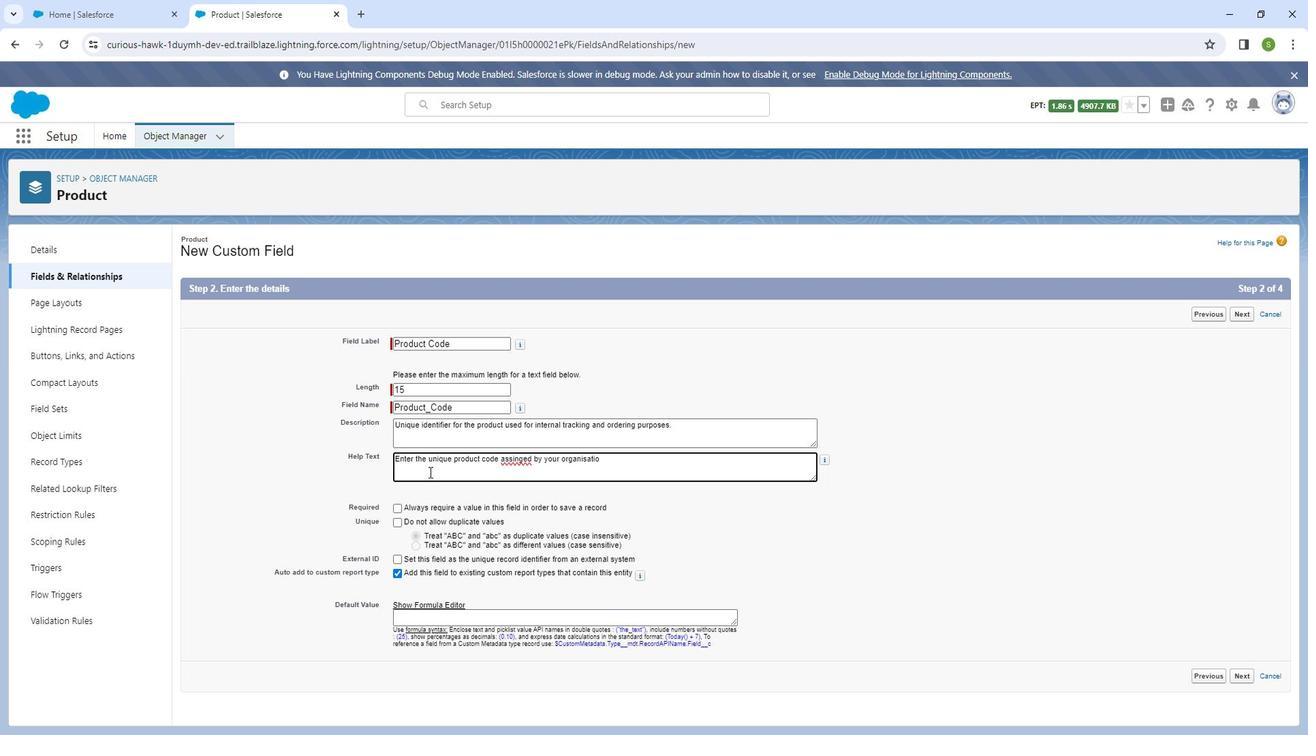 
Action: Mouse moved to (451, 489)
Screenshot: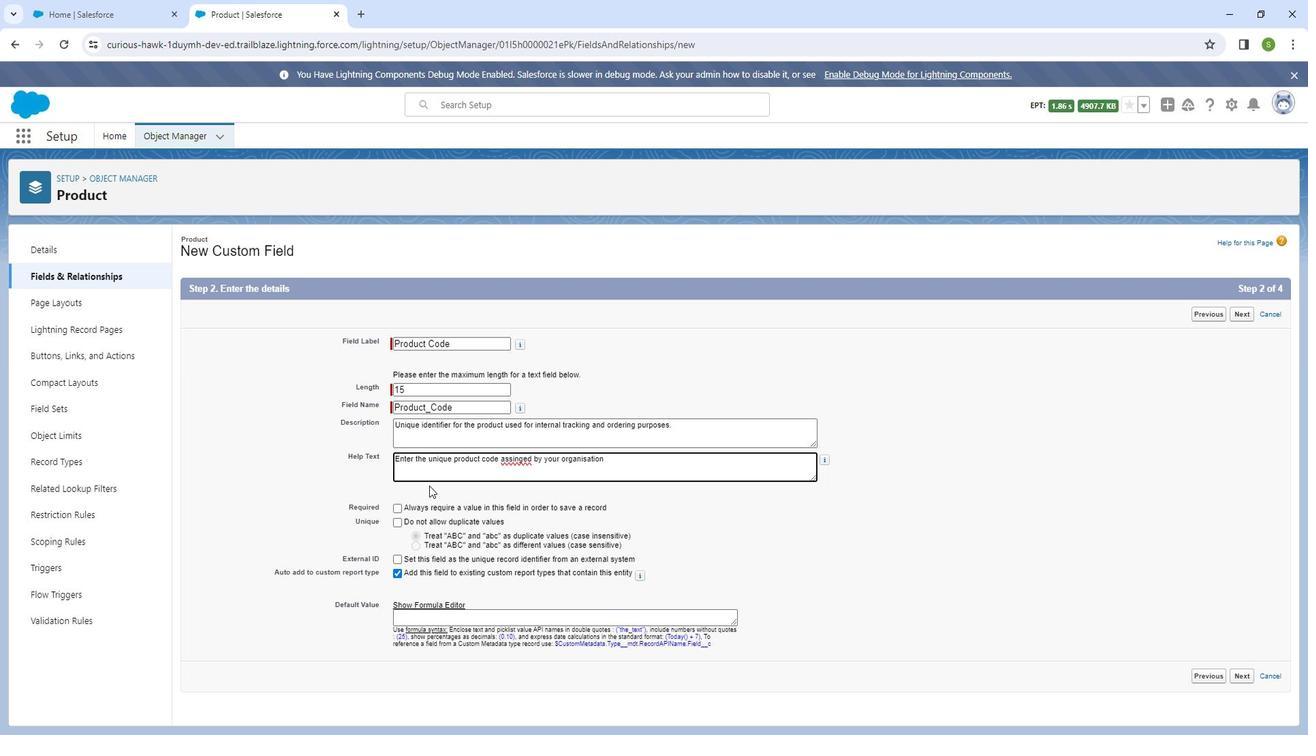 
Action: Mouse scrolled (451, 489) with delta (0, 0)
Screenshot: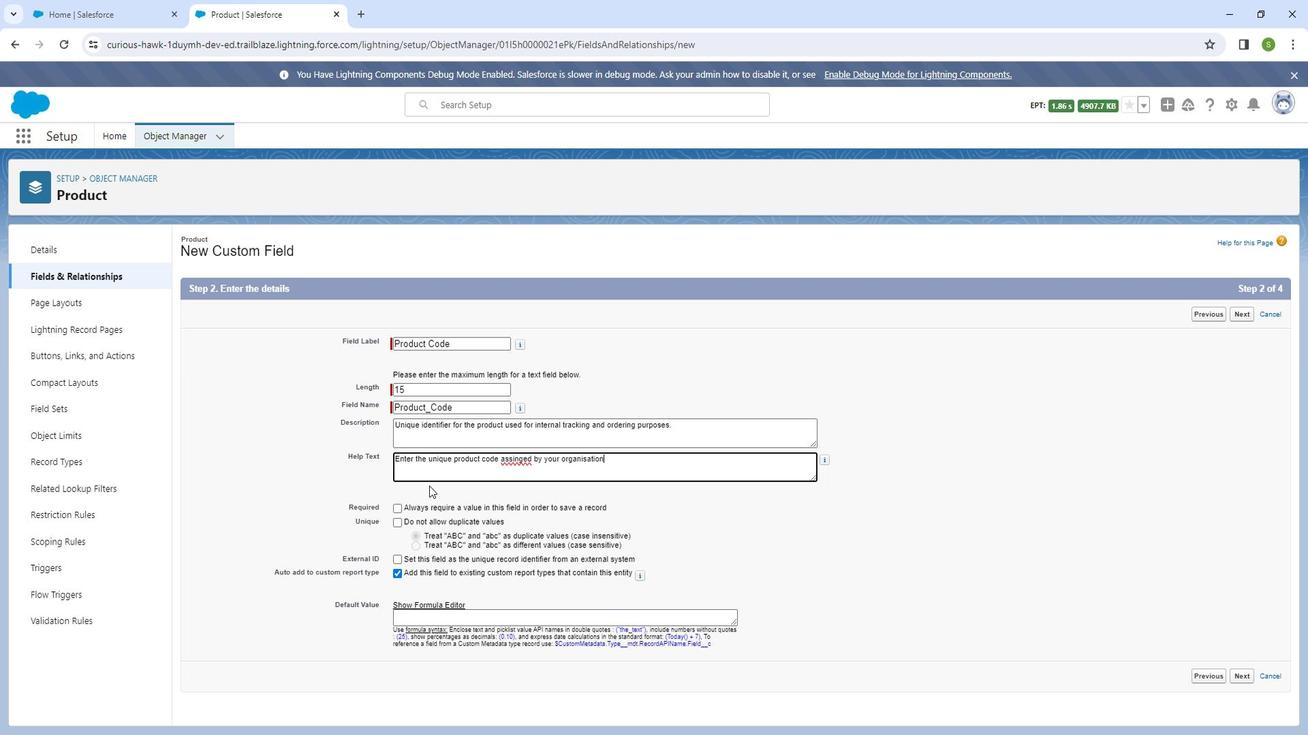 
Action: Mouse scrolled (451, 489) with delta (0, 0)
Screenshot: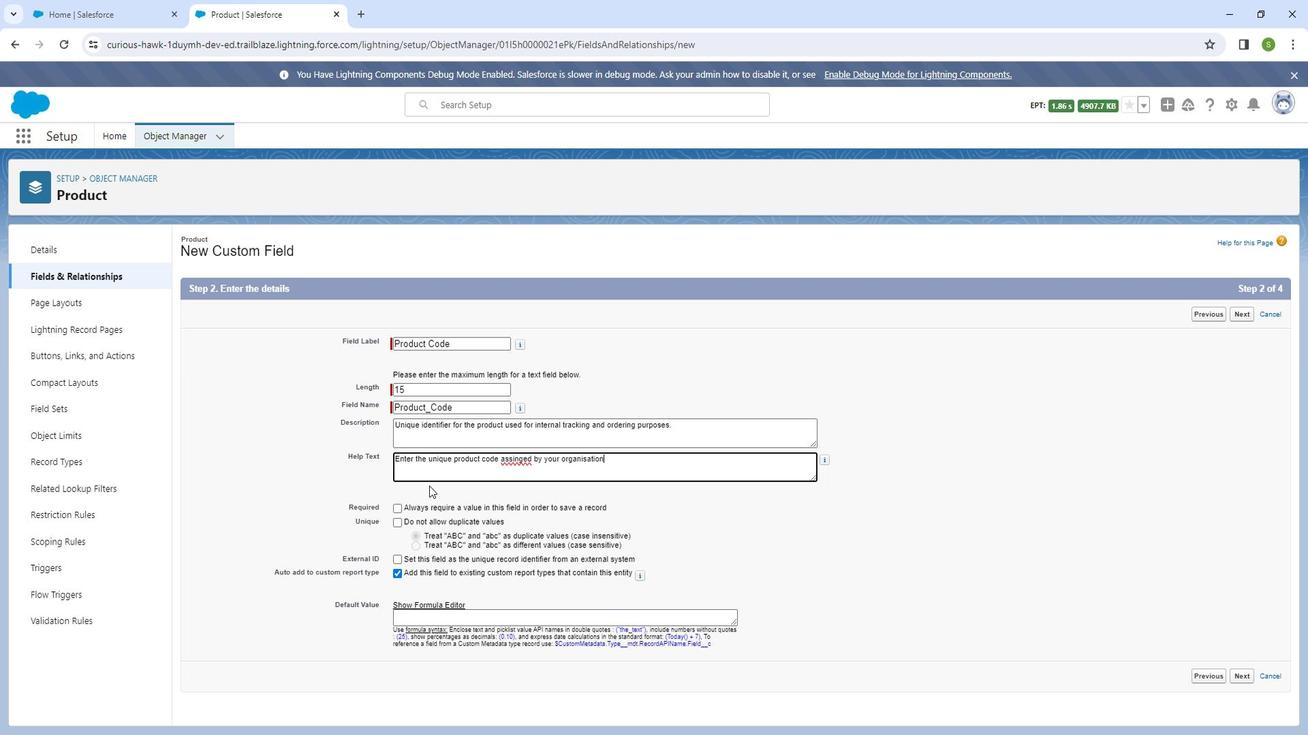 
Action: Mouse moved to (1266, 669)
Screenshot: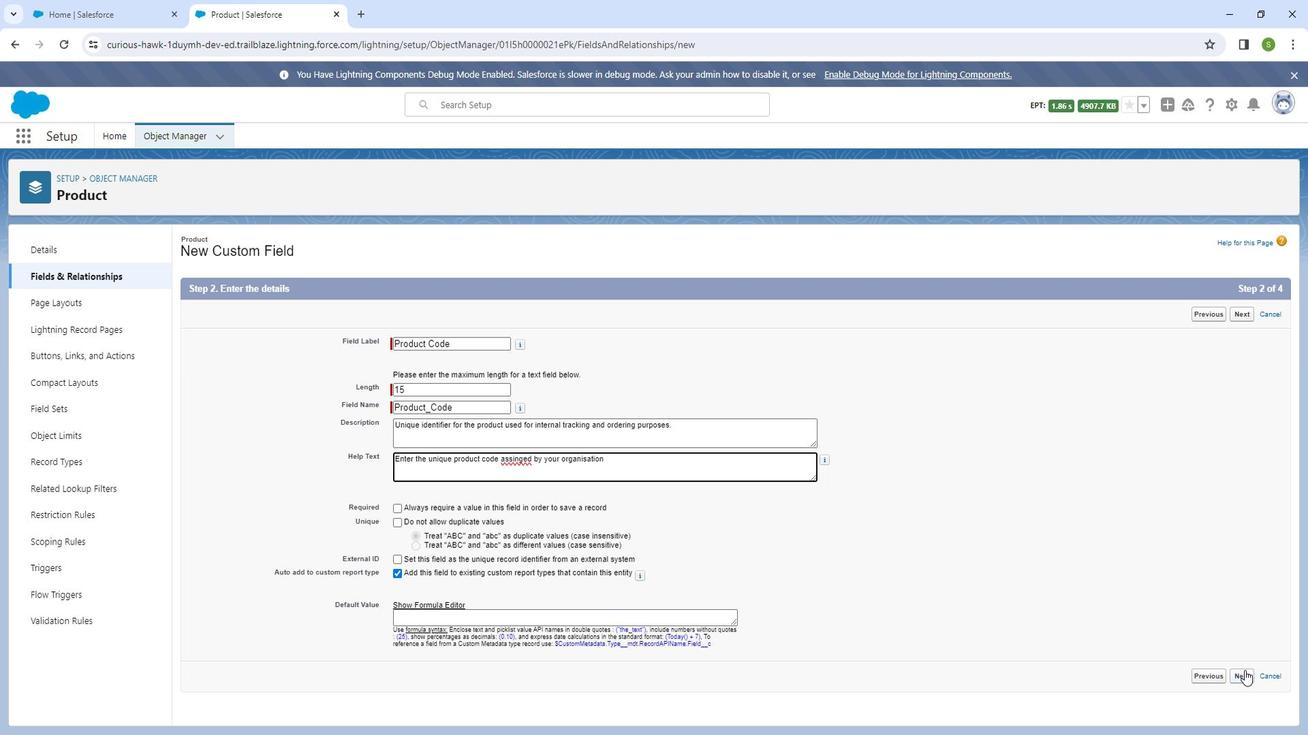 
Action: Mouse pressed left at (1266, 669)
Screenshot: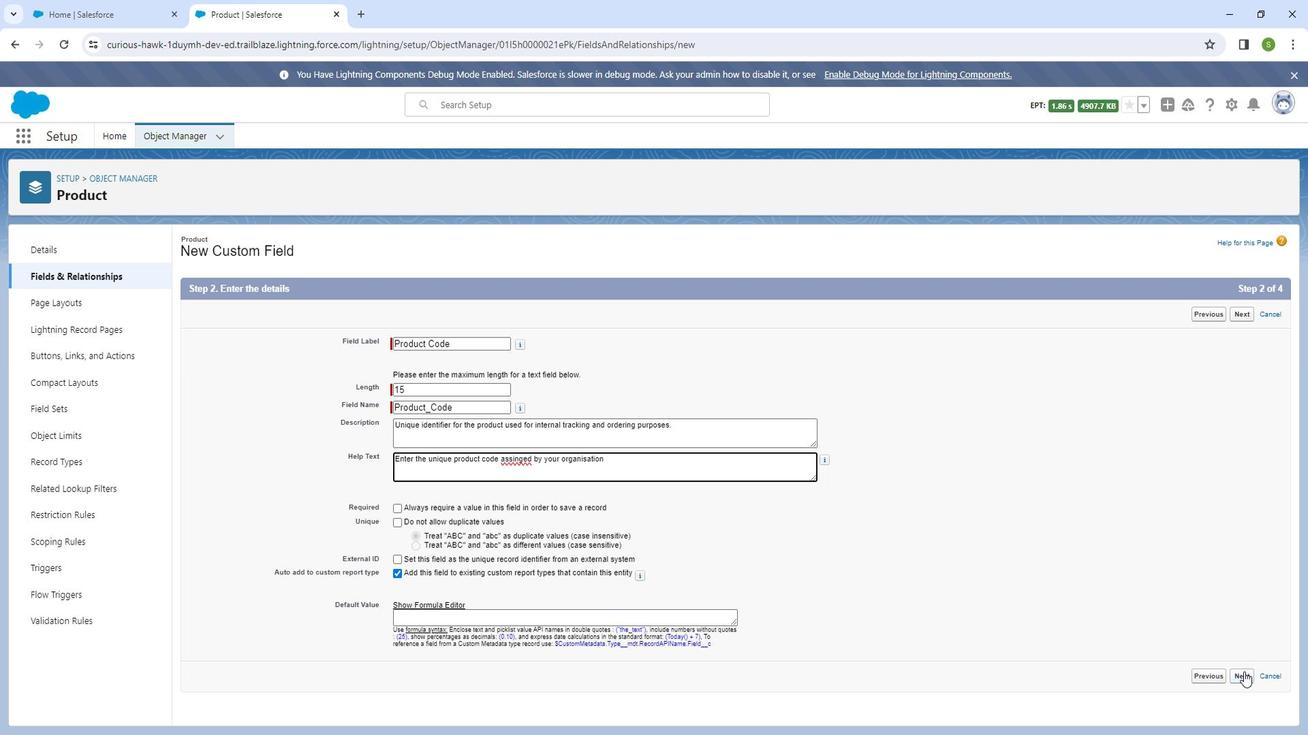 
Action: Mouse moved to (986, 427)
Screenshot: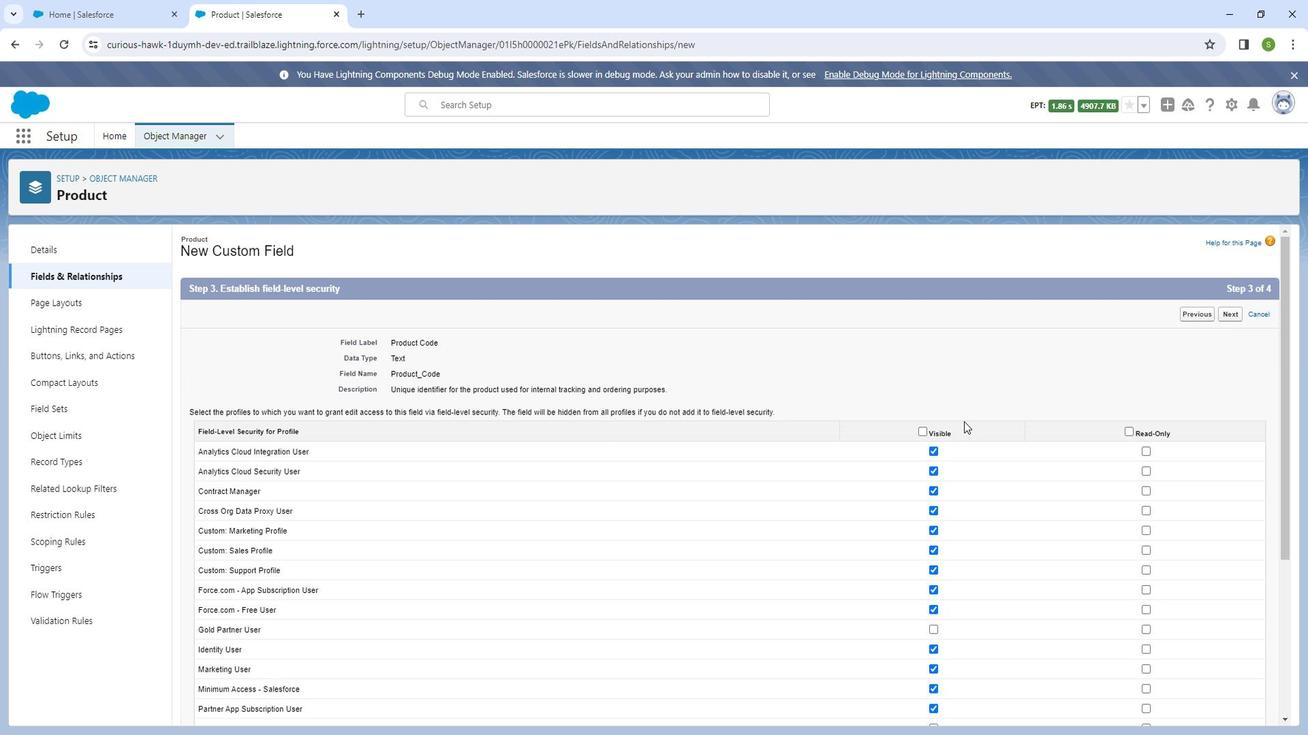 
Action: Mouse scrolled (986, 427) with delta (0, 0)
Screenshot: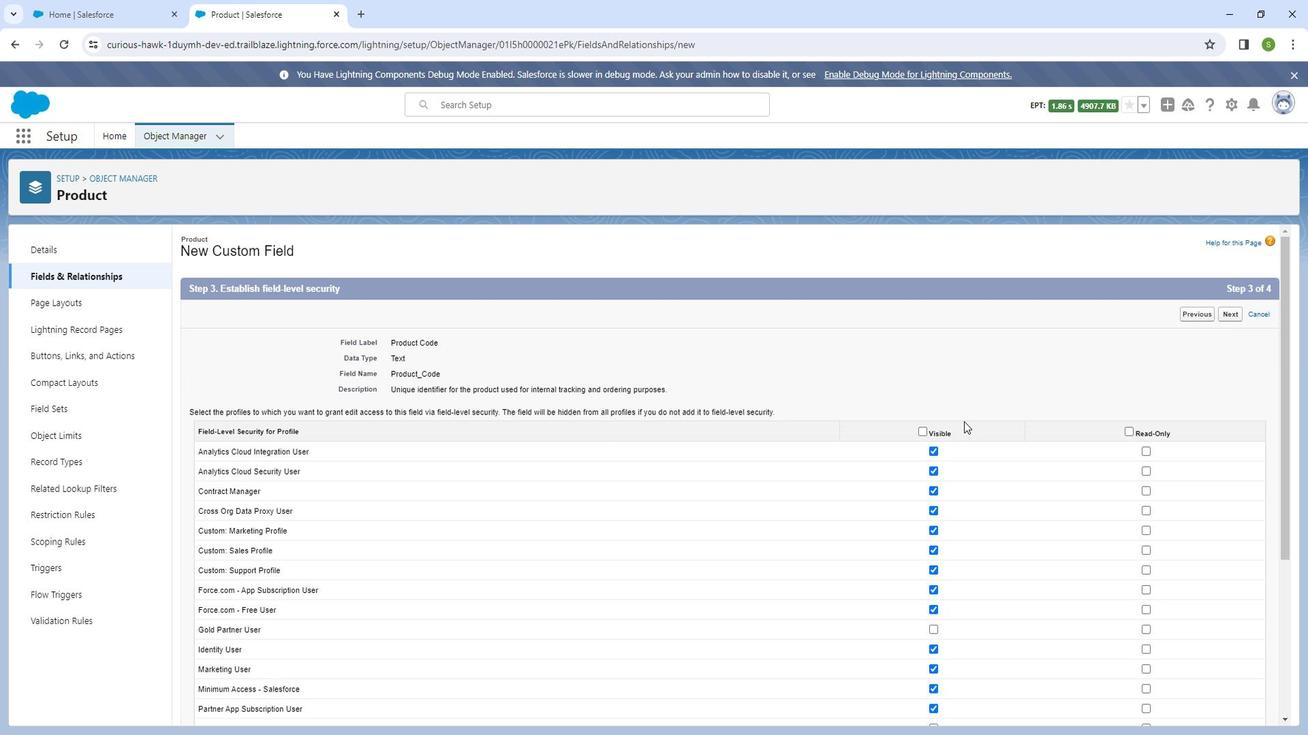 
Action: Mouse moved to (986, 427)
Screenshot: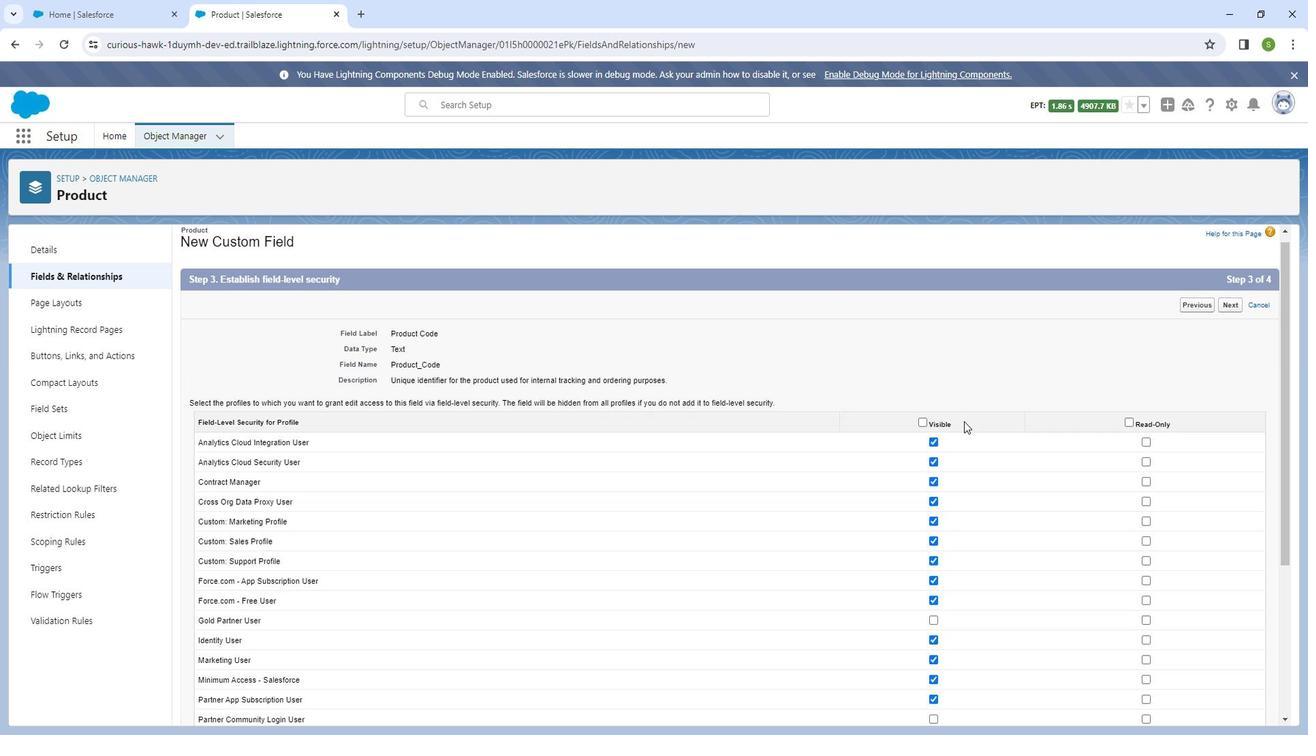 
Action: Mouse scrolled (986, 427) with delta (0, 0)
Screenshot: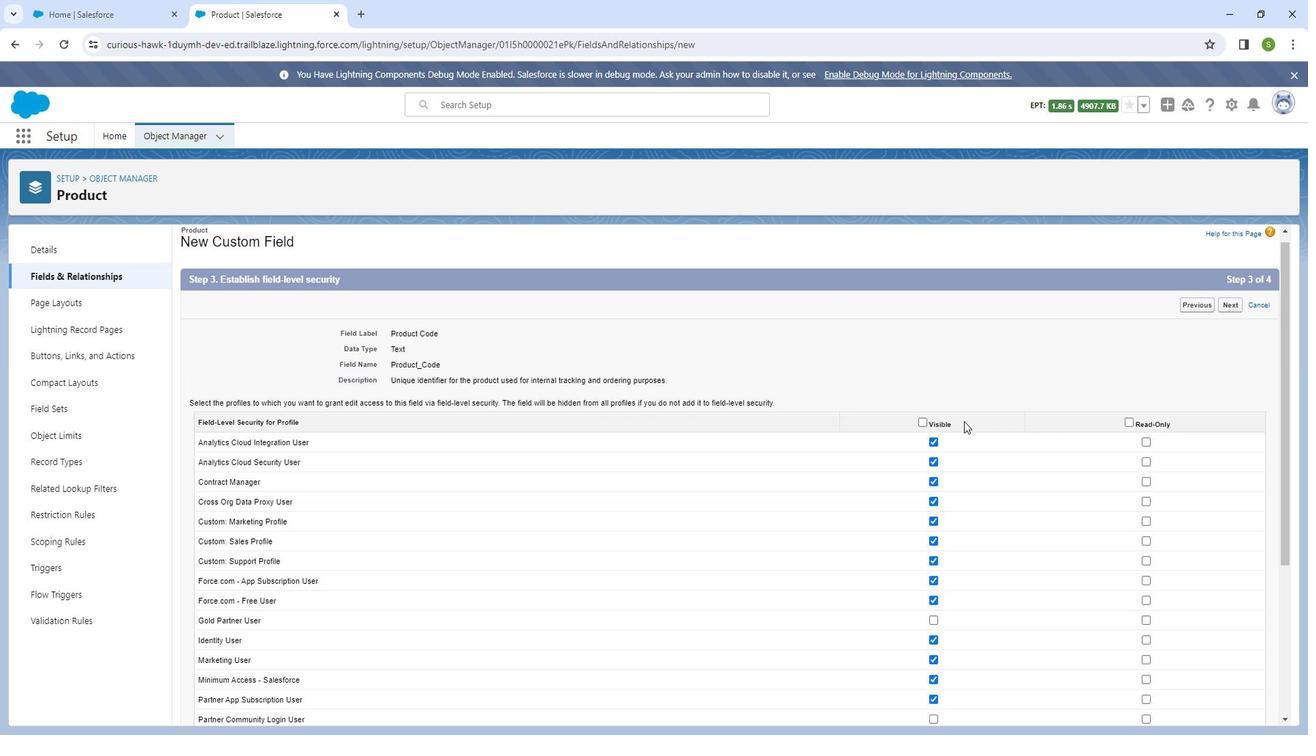
Action: Mouse moved to (957, 493)
Screenshot: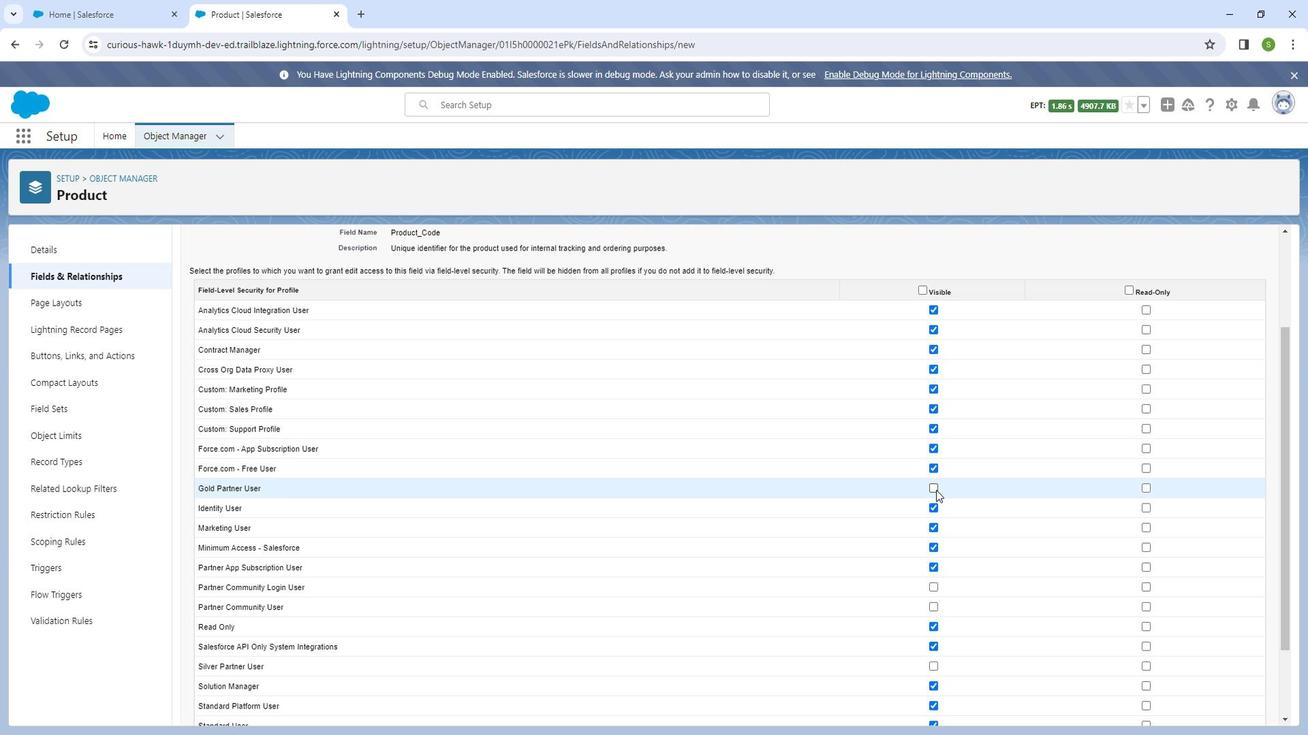 
Action: Mouse pressed left at (957, 493)
Screenshot: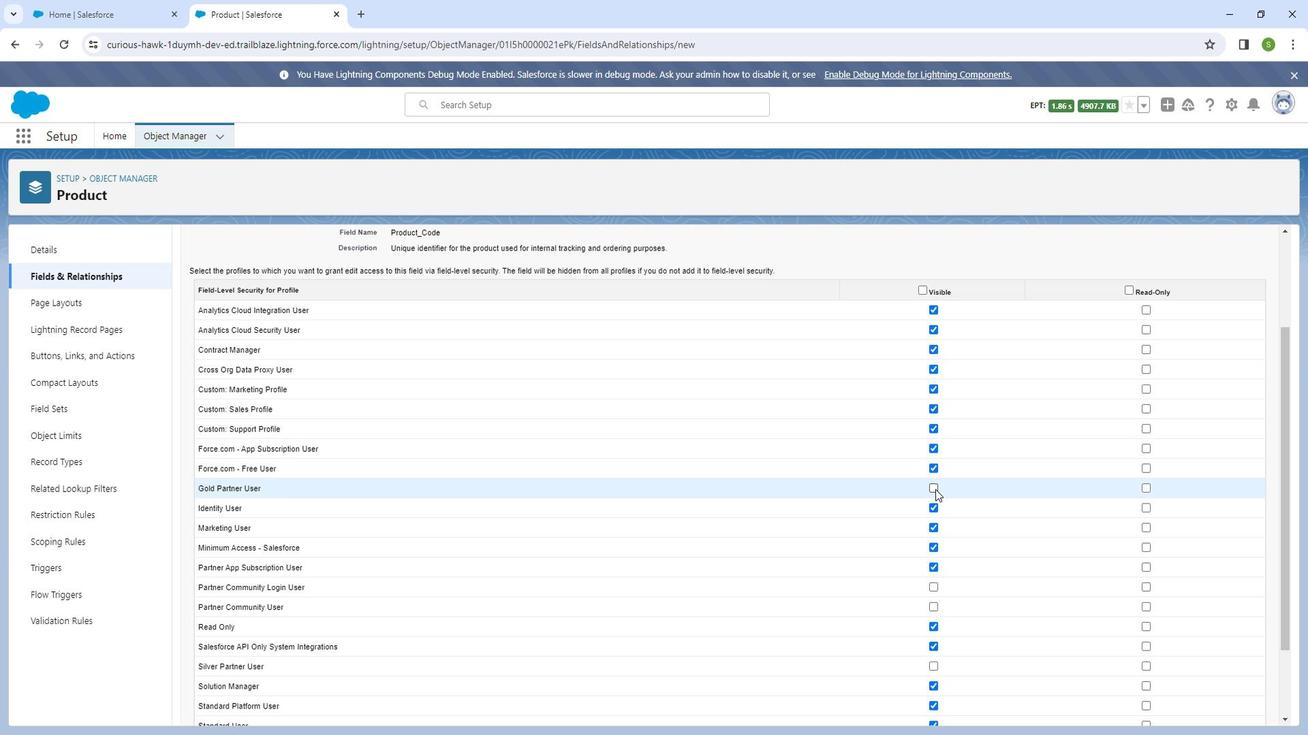 
Action: Mouse moved to (966, 509)
Screenshot: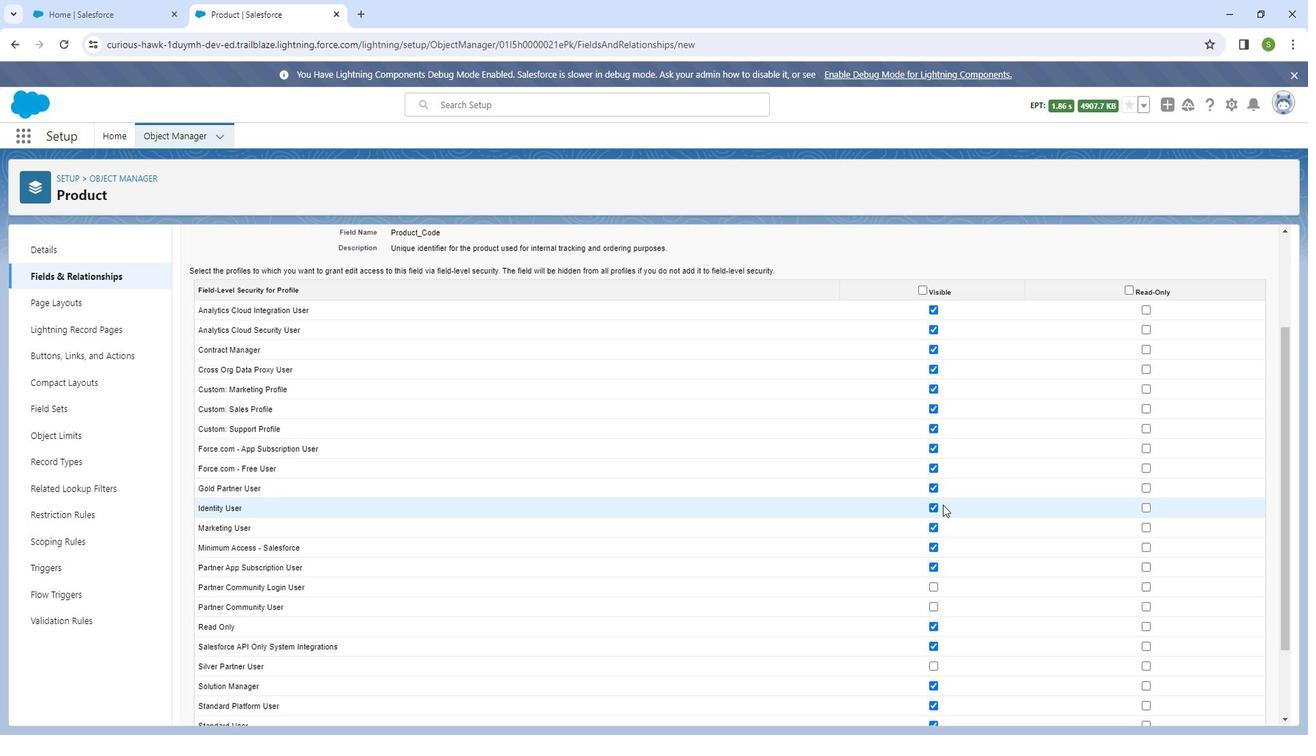 
Action: Mouse scrolled (966, 508) with delta (0, 0)
Screenshot: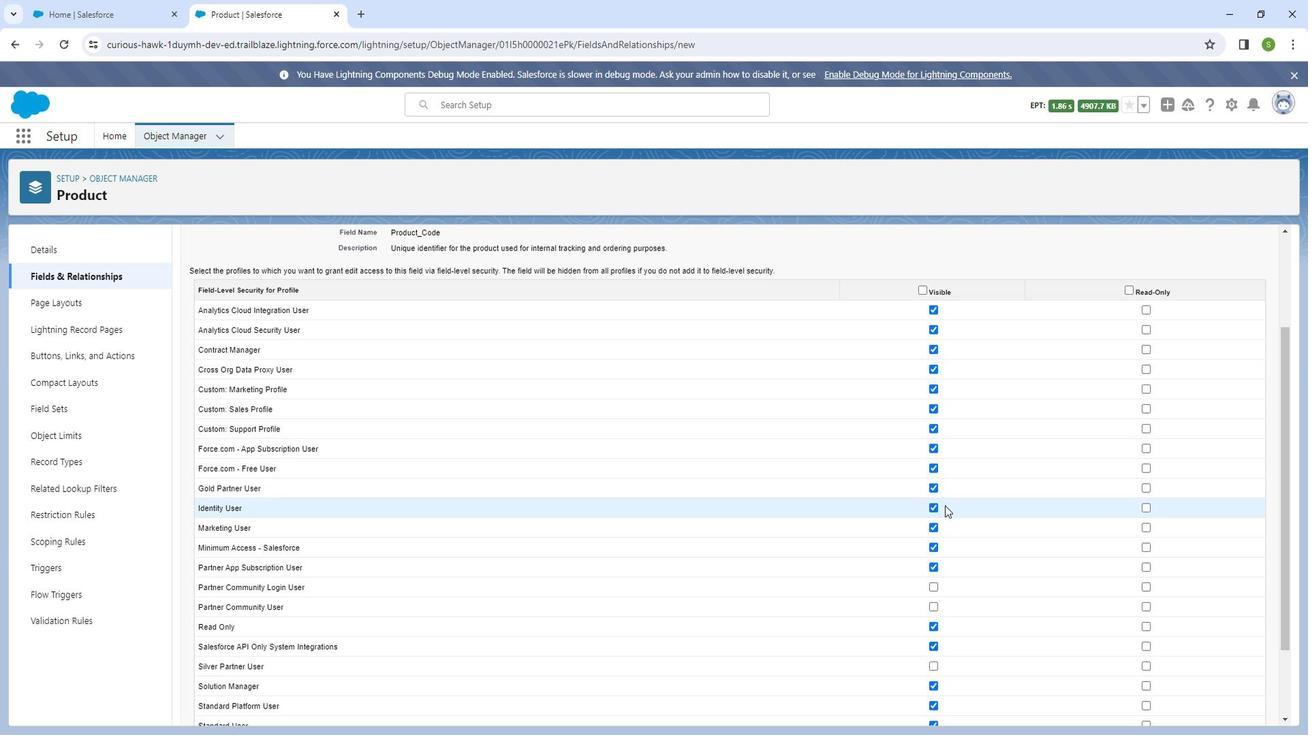 
Action: Mouse moved to (966, 509)
Screenshot: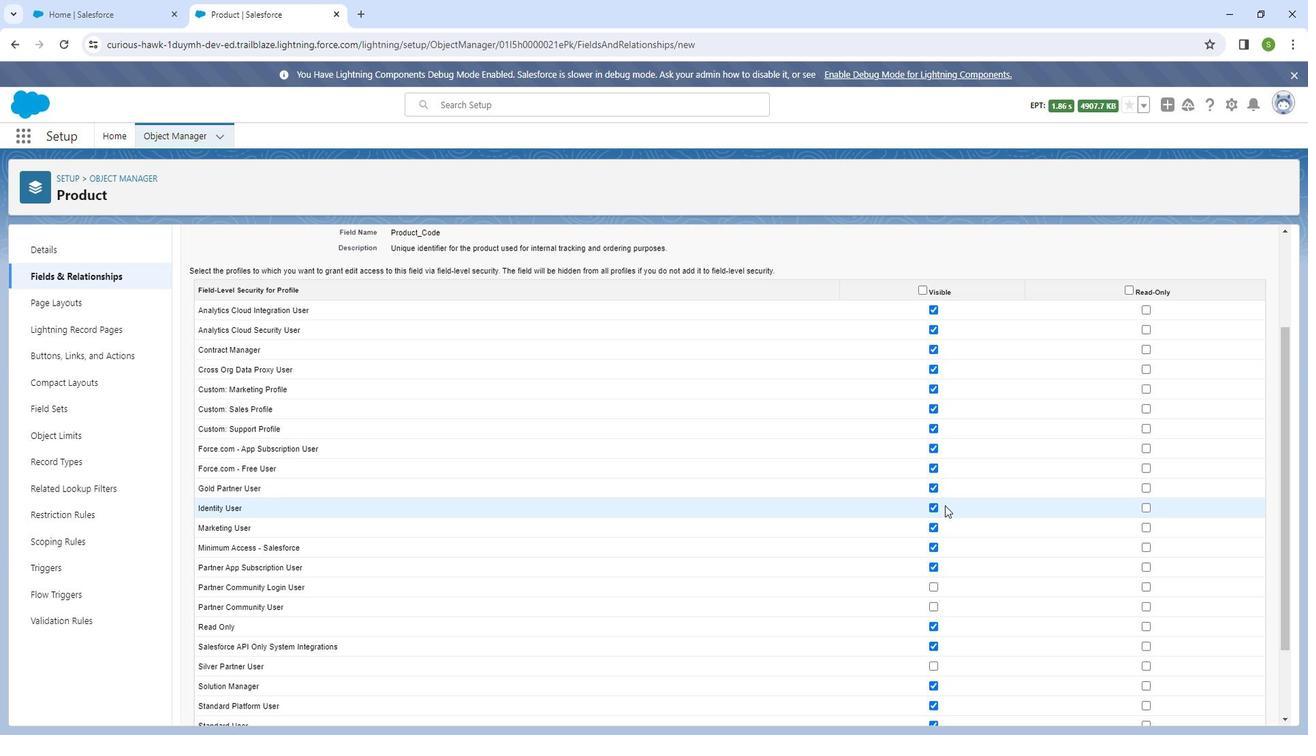 
Action: Mouse scrolled (966, 508) with delta (0, 0)
Screenshot: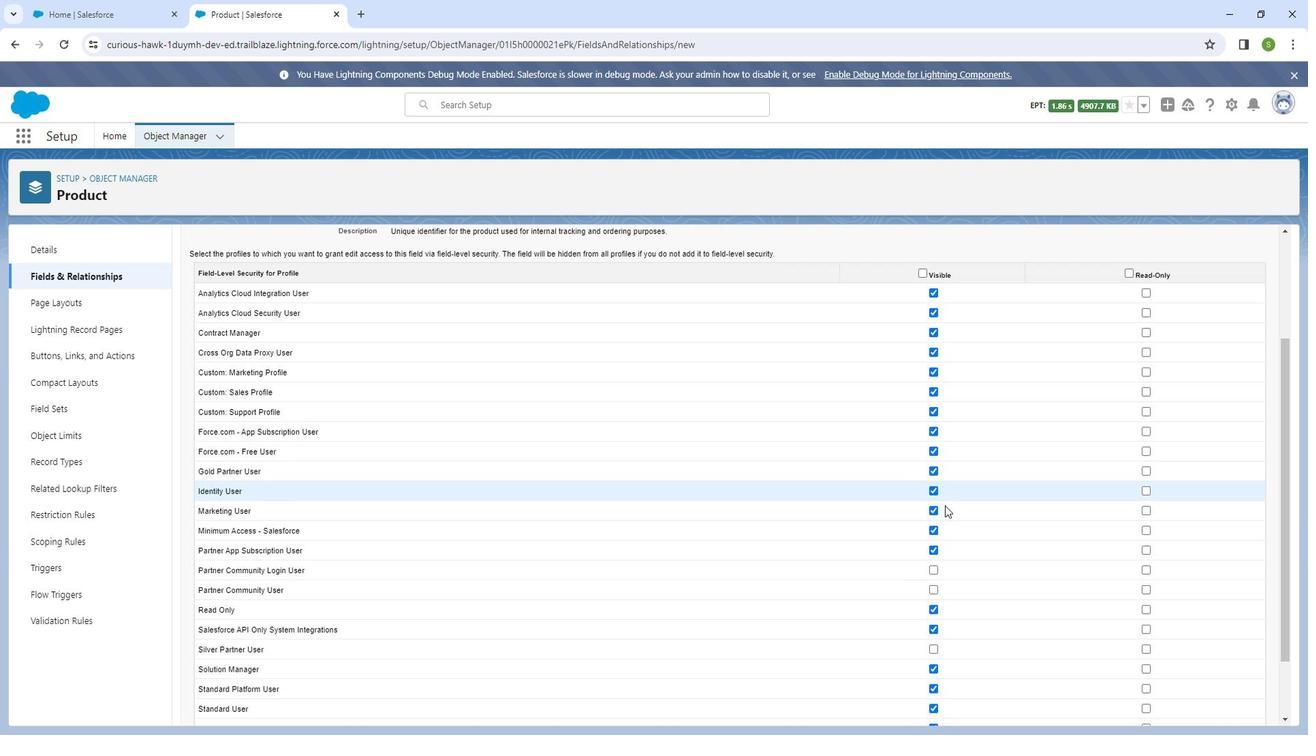 
Action: Mouse scrolled (966, 508) with delta (0, 0)
Screenshot: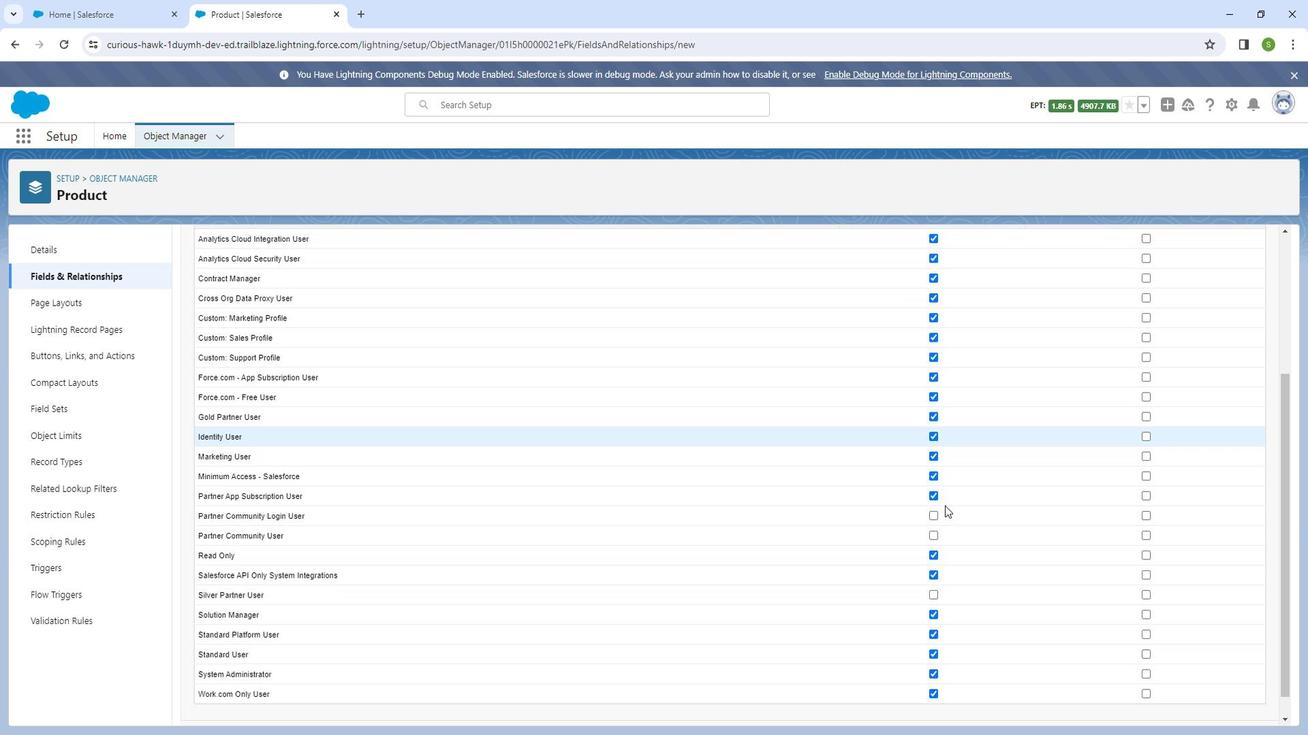 
Action: Mouse scrolled (966, 508) with delta (0, 0)
Screenshot: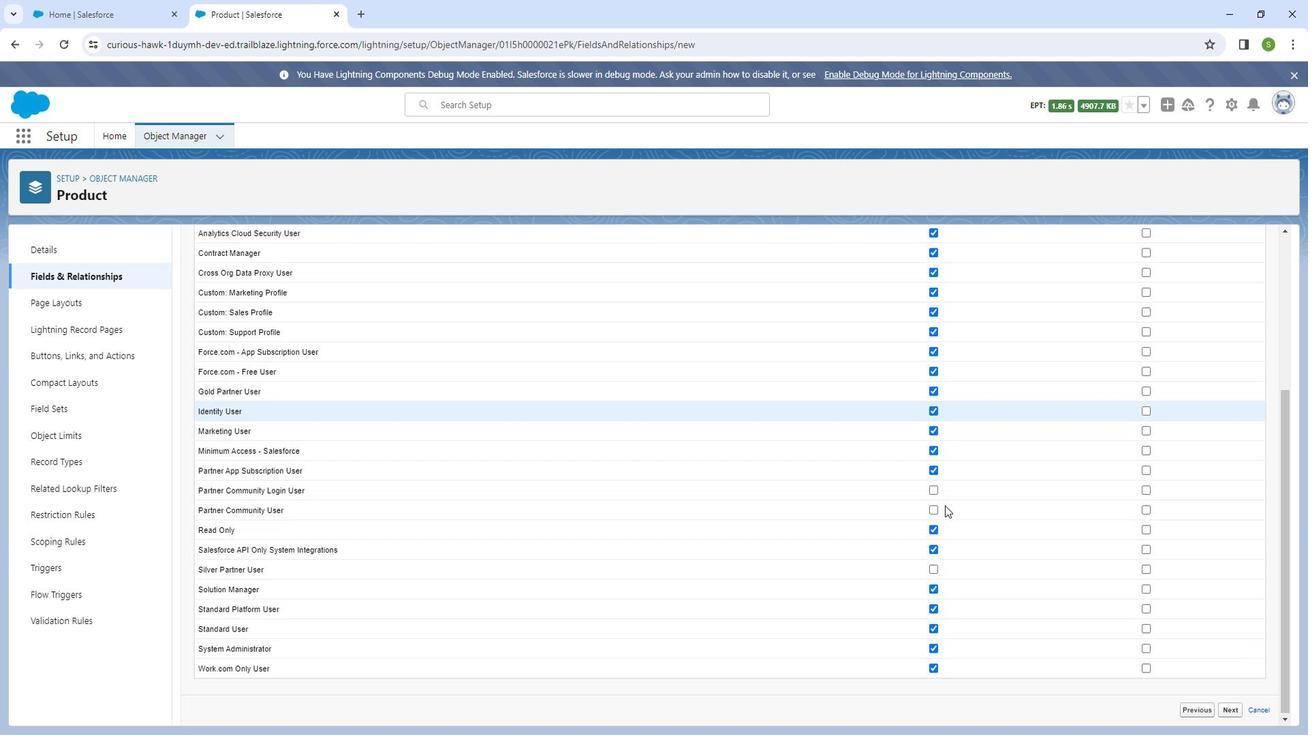 
Action: Mouse moved to (967, 509)
Screenshot: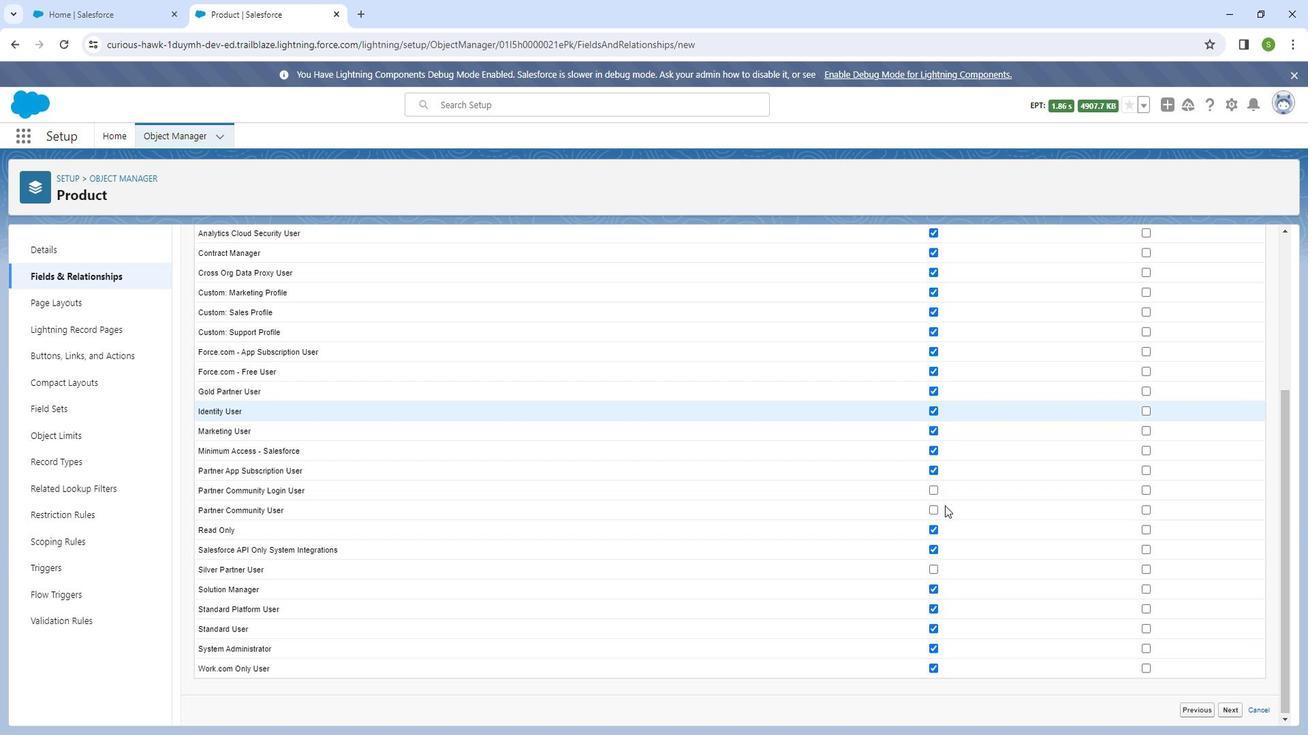 
Action: Mouse scrolled (967, 509) with delta (0, 0)
Screenshot: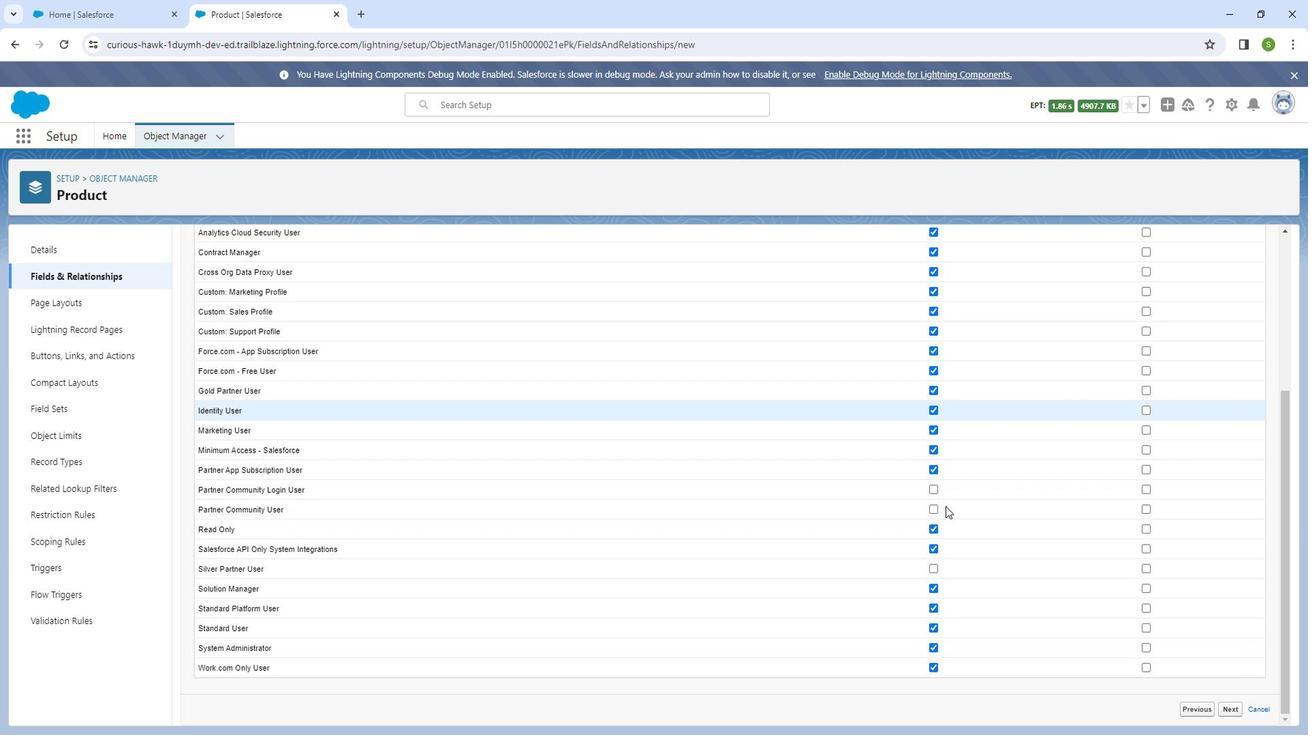 
Action: Mouse moved to (968, 510)
Screenshot: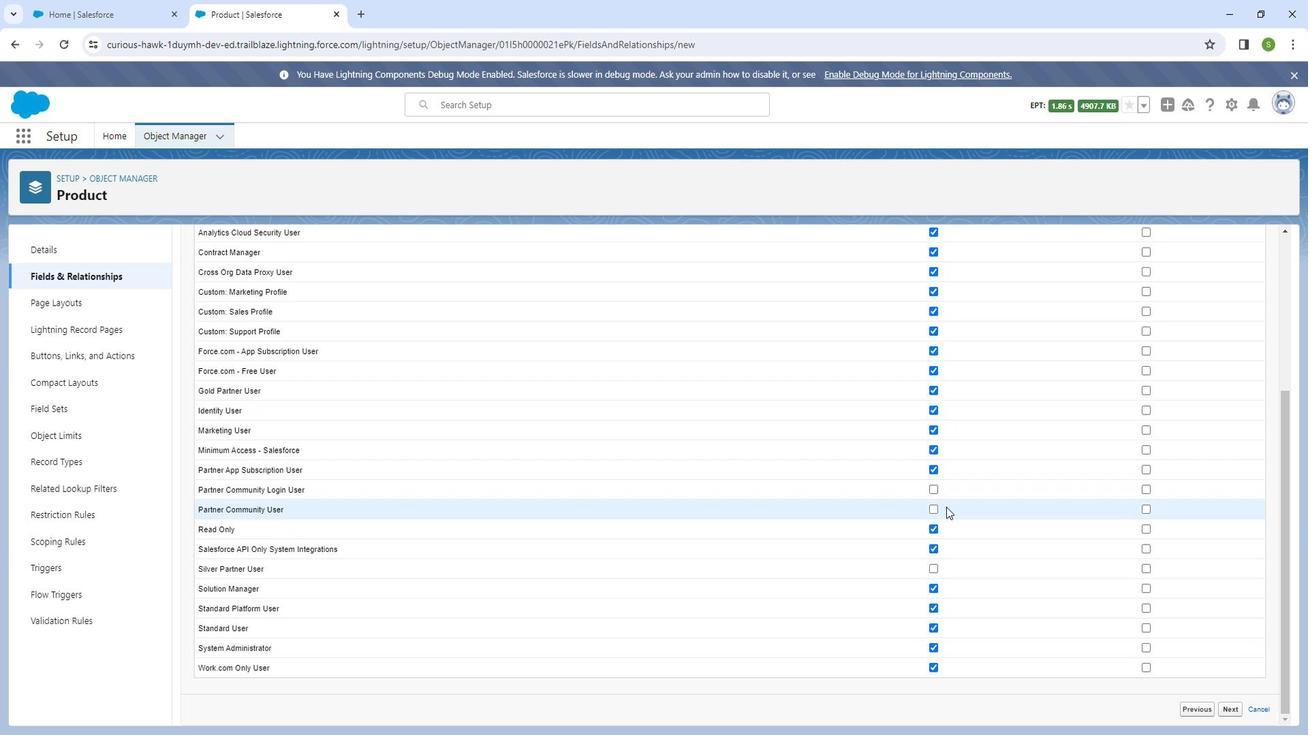 
Action: Mouse scrolled (968, 509) with delta (0, 0)
Screenshot: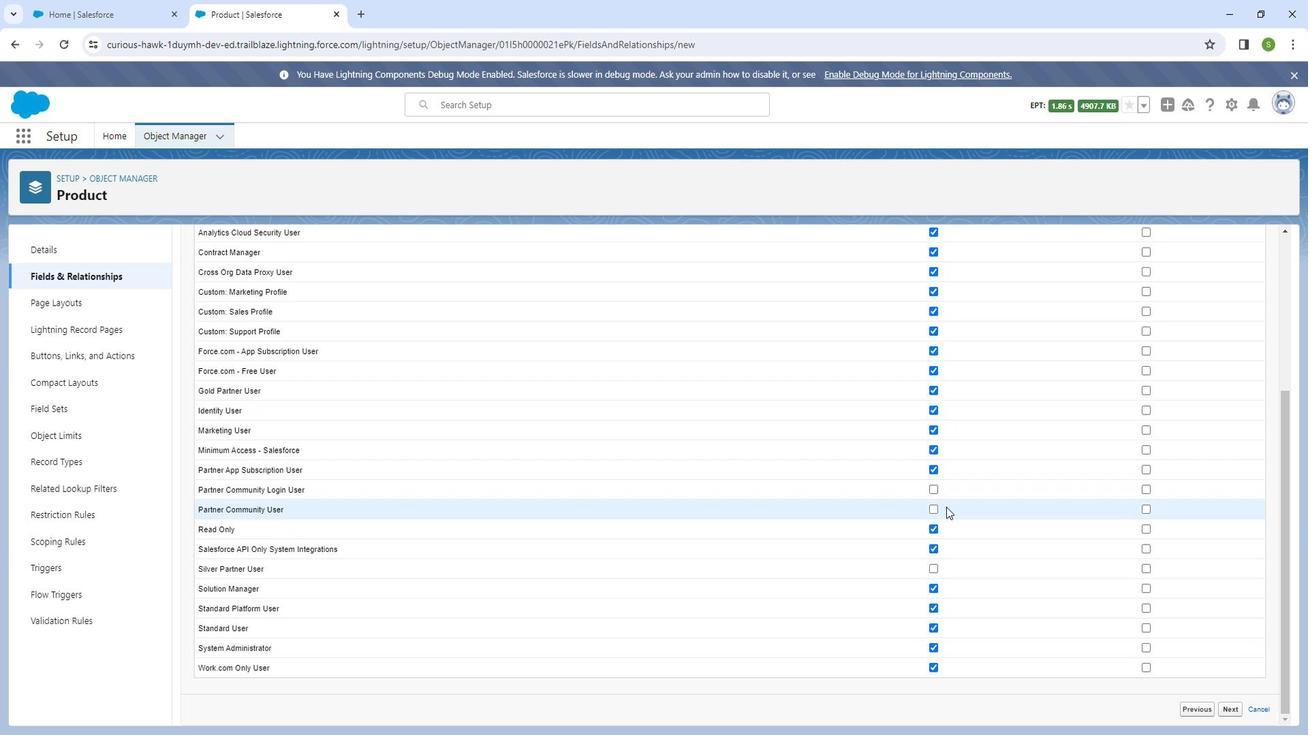 
Action: Mouse moved to (1249, 705)
Screenshot: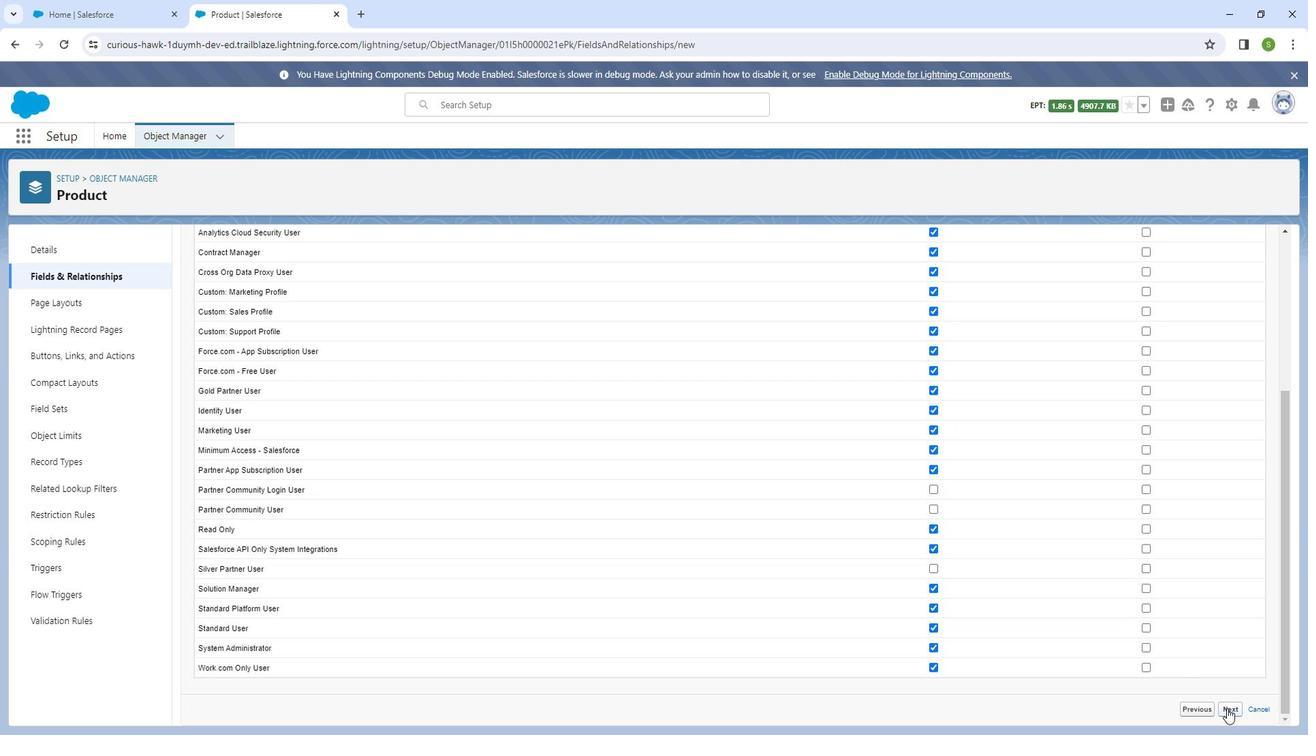 
Action: Mouse pressed left at (1249, 705)
Screenshot: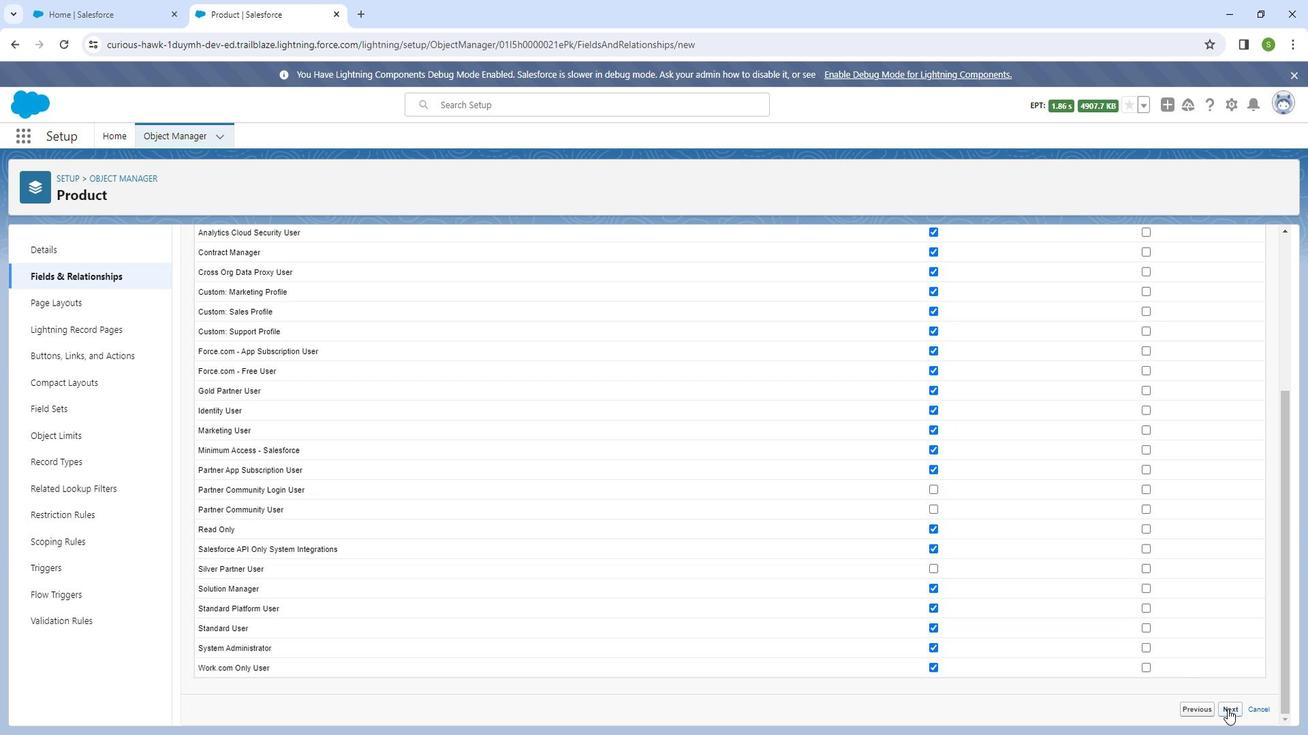 
Action: Mouse moved to (1262, 328)
Screenshot: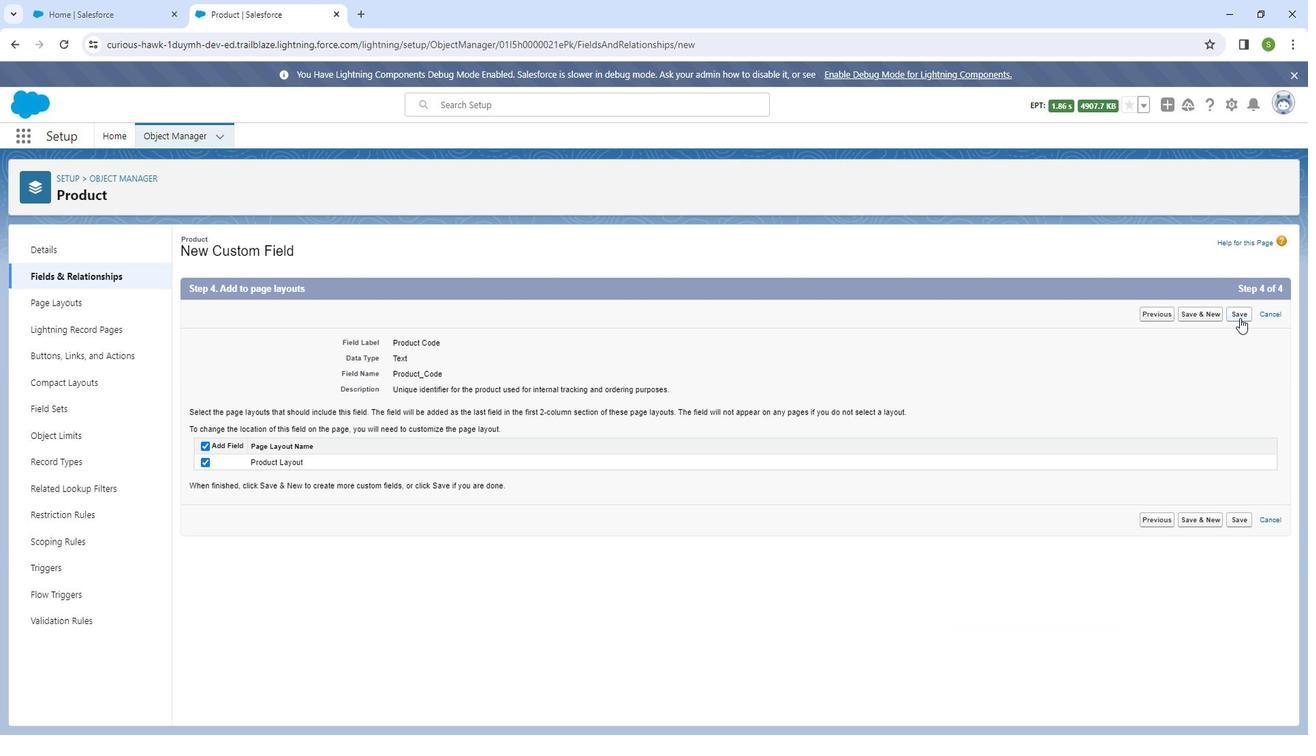 
Action: Mouse pressed left at (1262, 328)
Screenshot: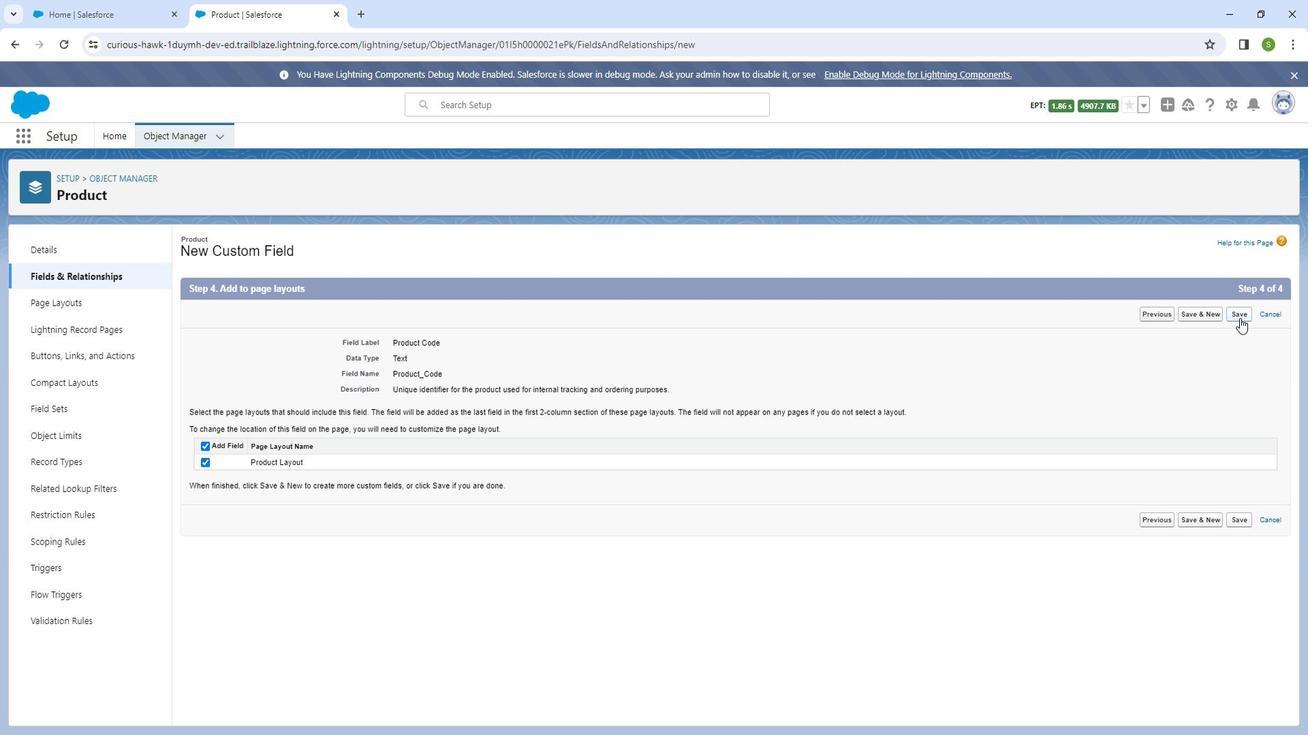 
Action: Mouse moved to (1014, 264)
Screenshot: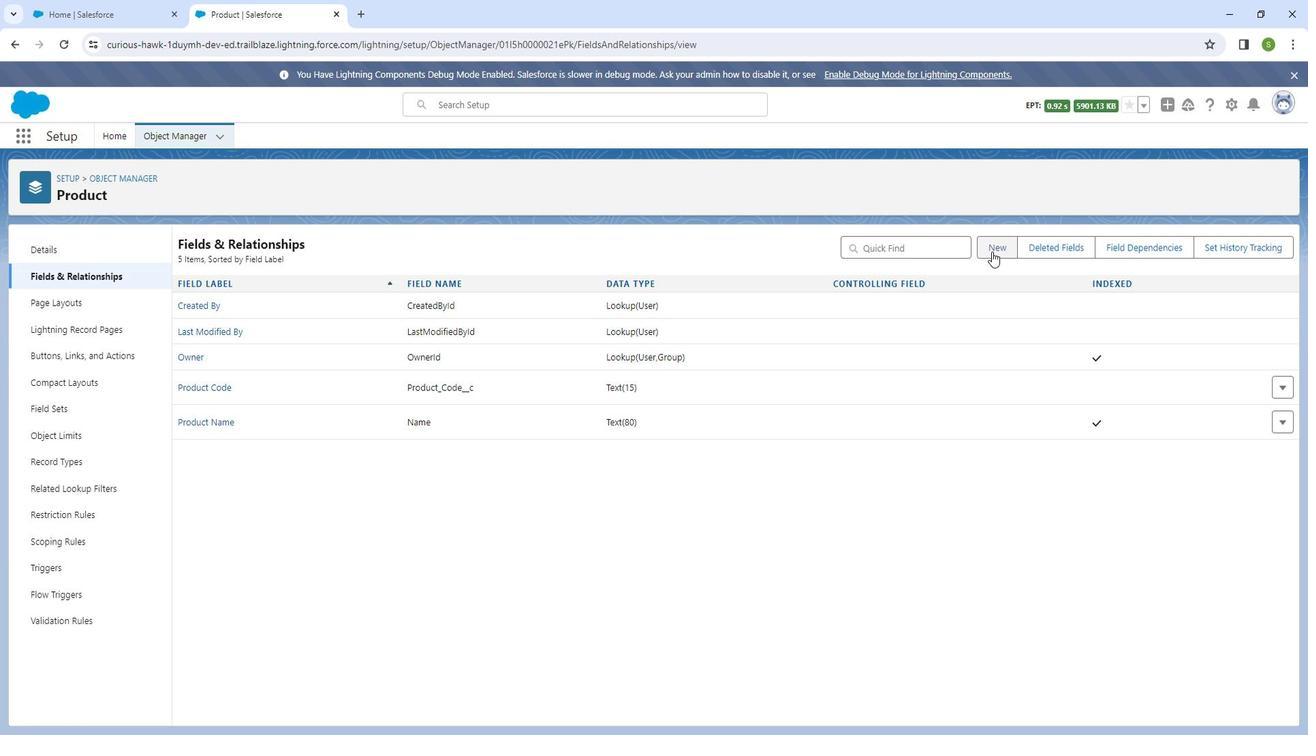 
Action: Mouse pressed left at (1014, 264)
Screenshot: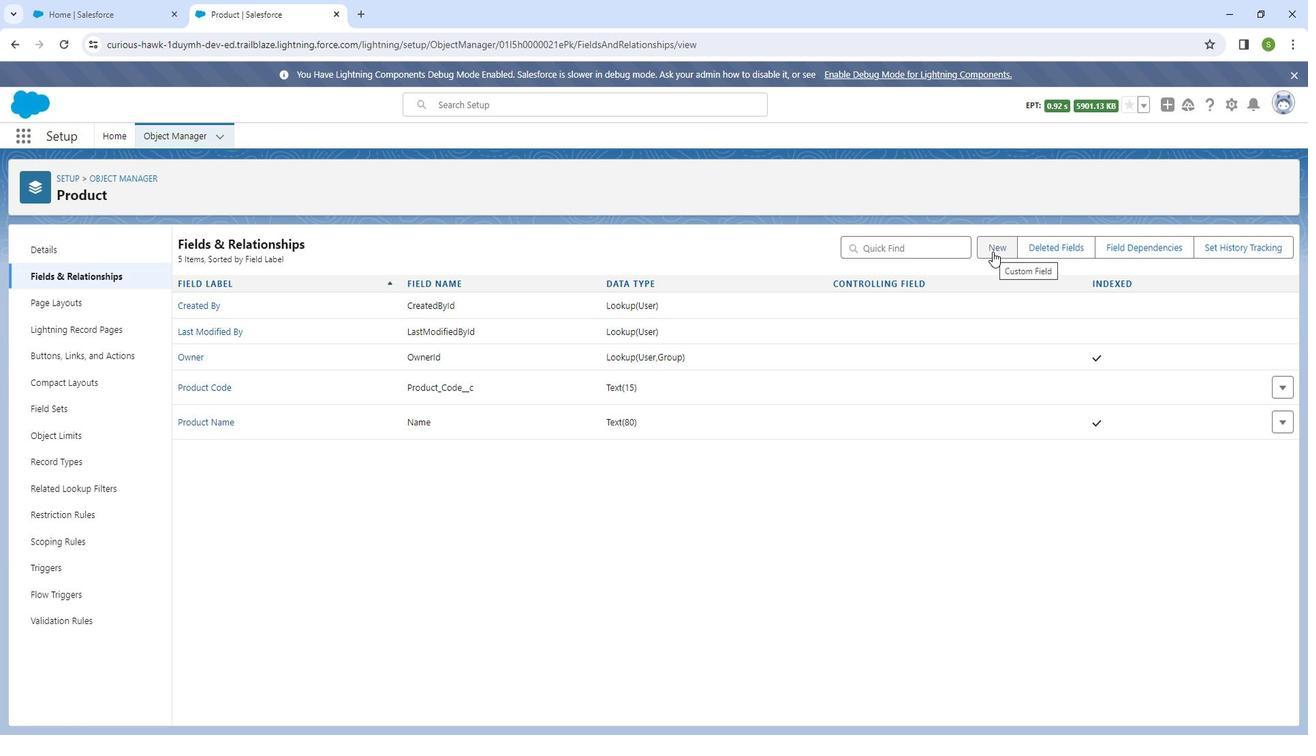 
Action: Mouse moved to (485, 462)
Screenshot: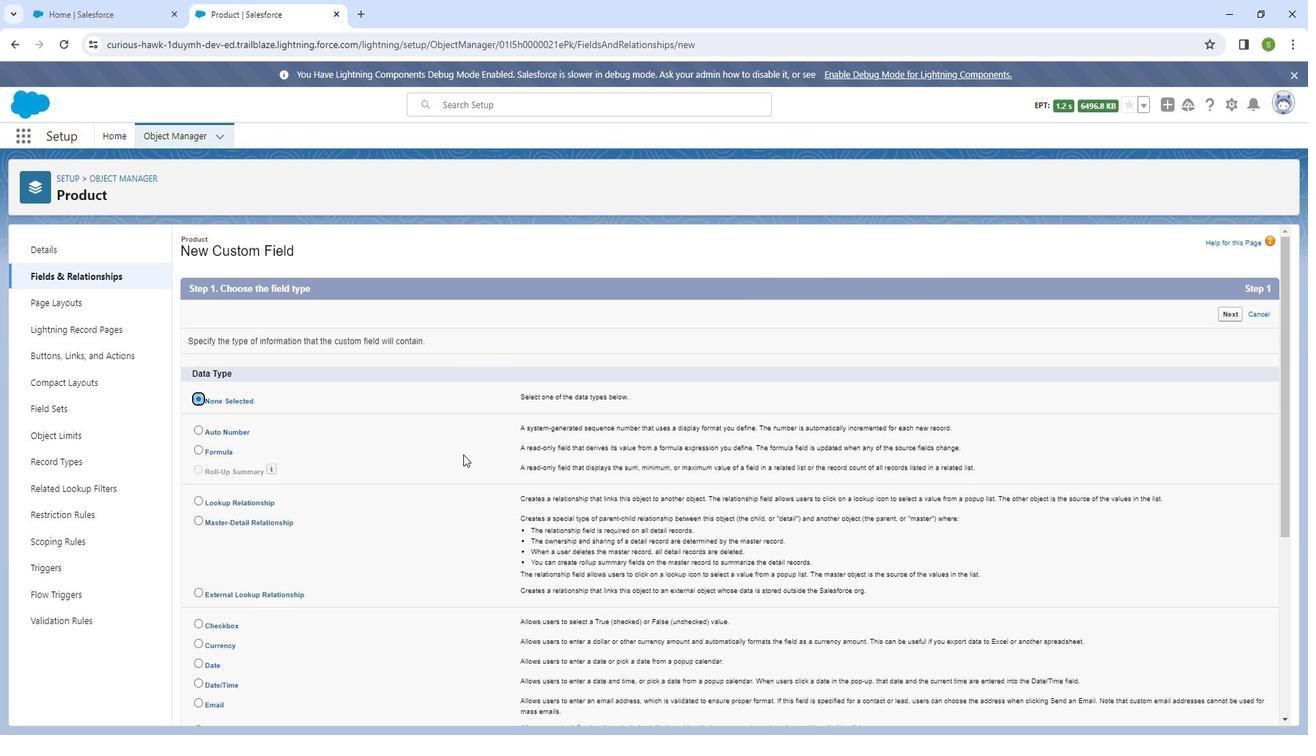 
Action: Mouse scrolled (485, 461) with delta (0, 0)
Screenshot: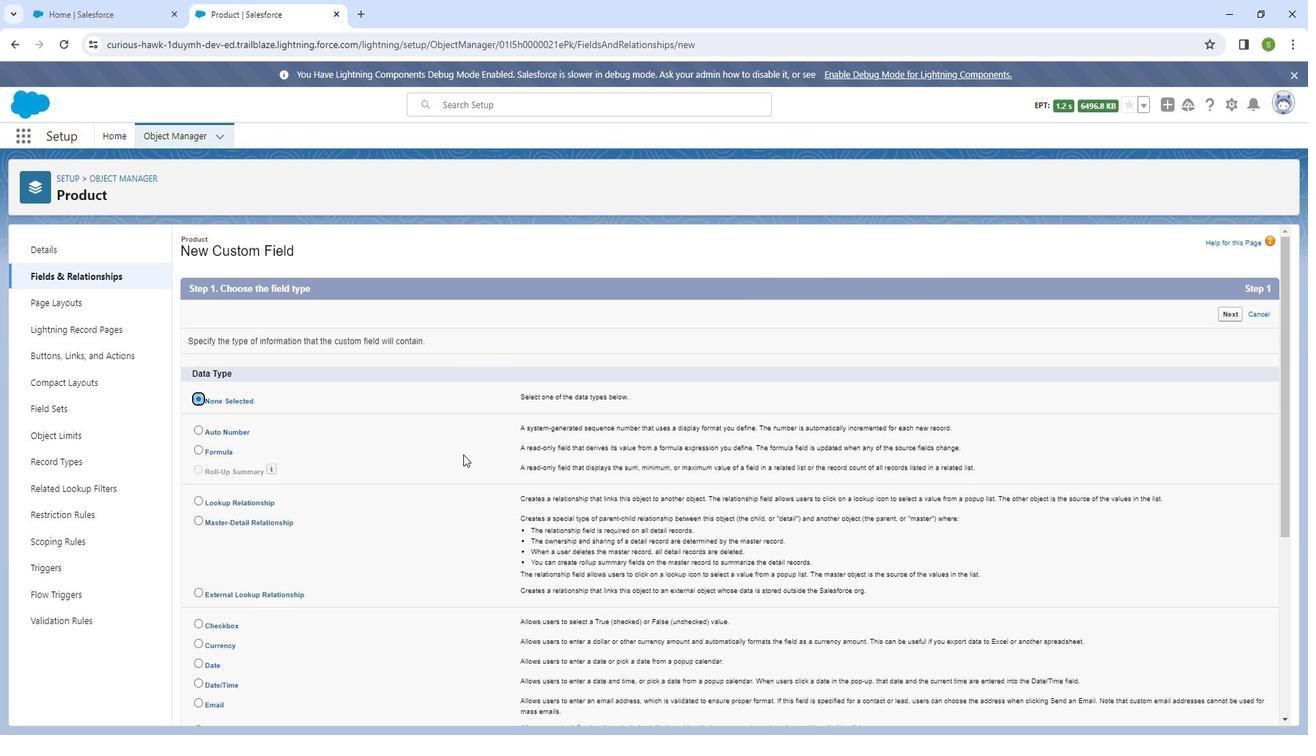 
Action: Mouse moved to (485, 464)
Screenshot: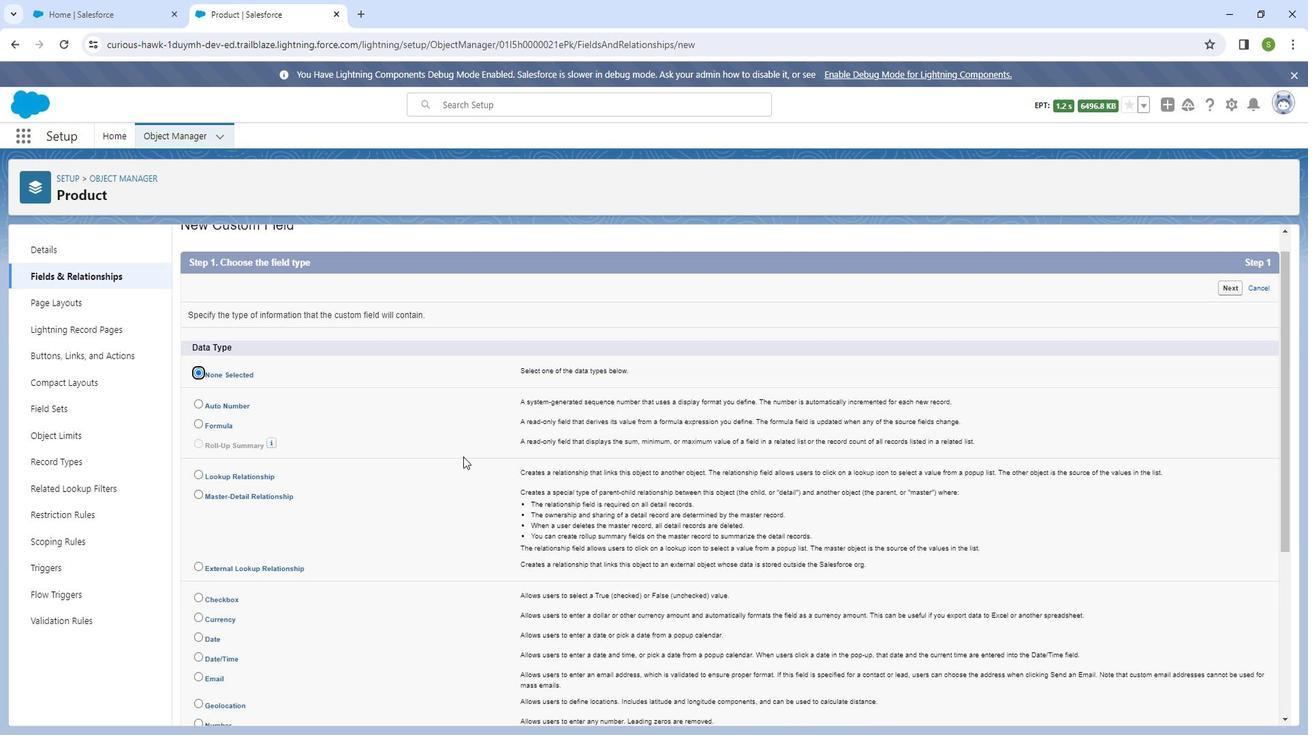 
Action: Mouse scrolled (485, 463) with delta (0, 0)
Screenshot: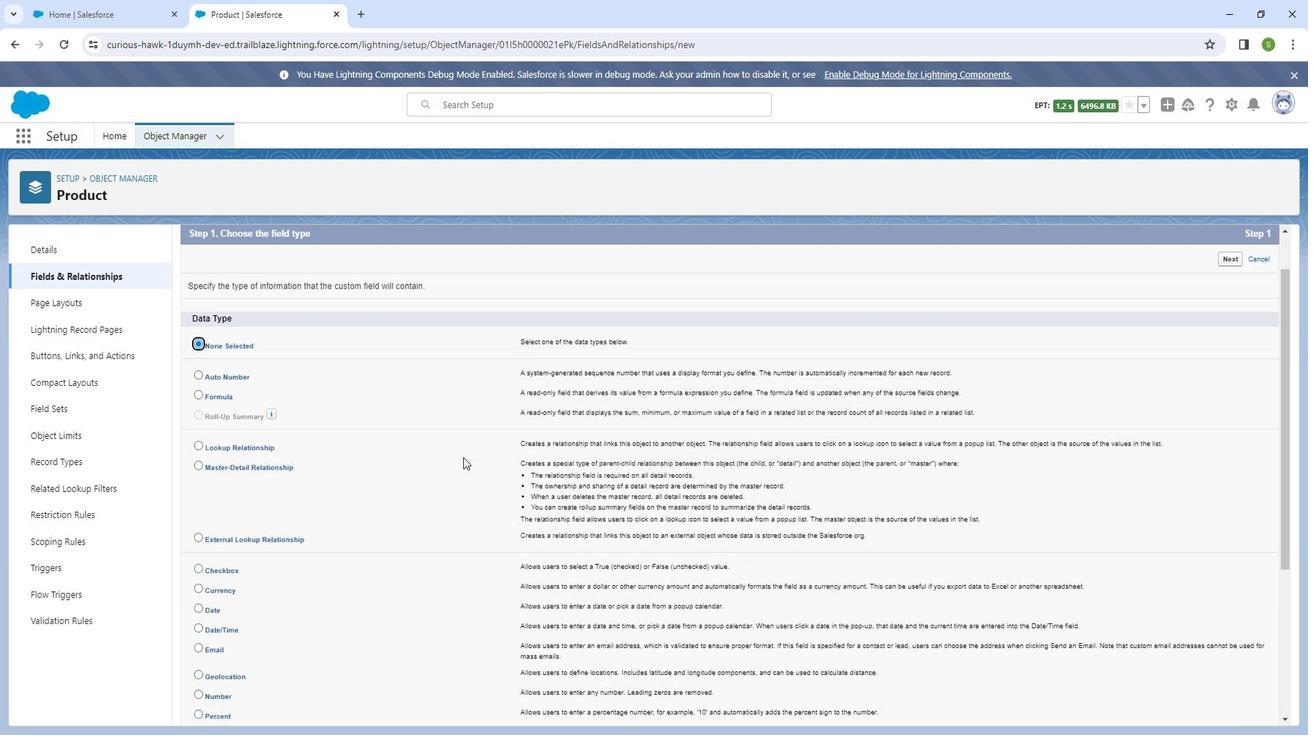 
Action: Mouse moved to (486, 468)
Screenshot: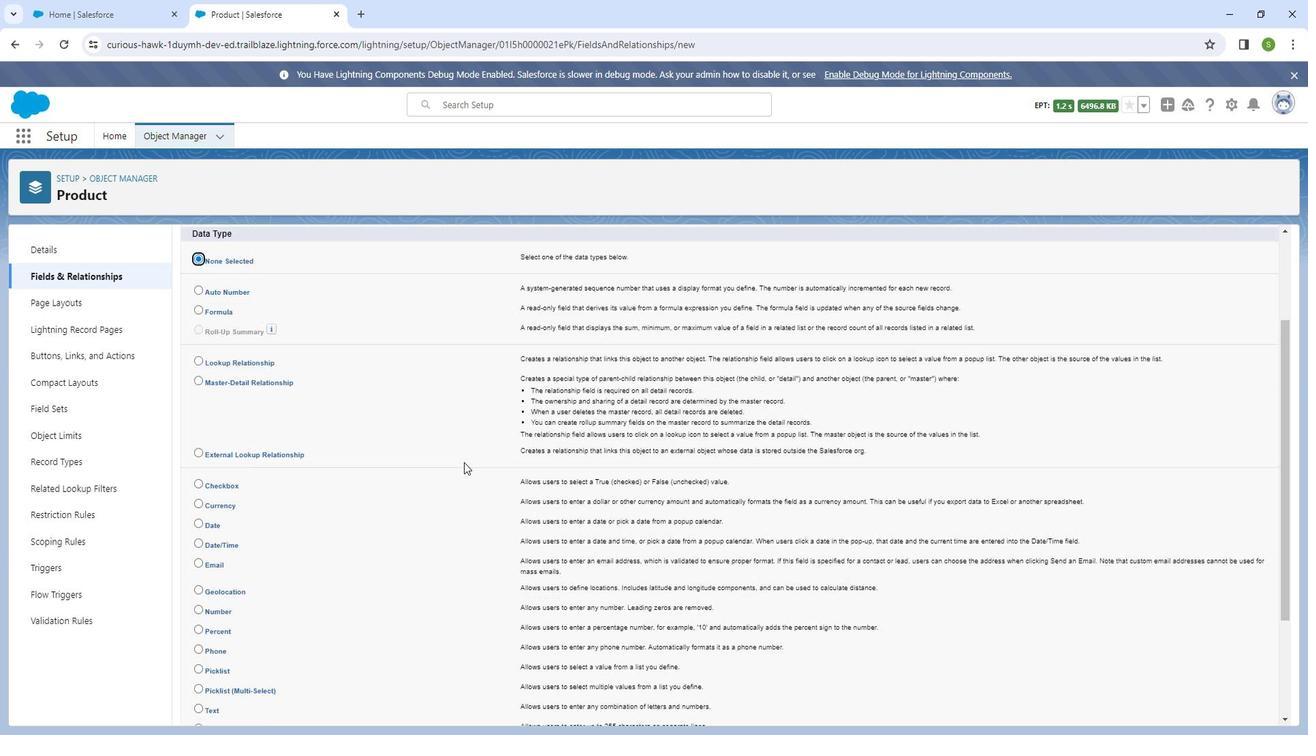 
Action: Mouse scrolled (486, 467) with delta (0, 0)
Screenshot: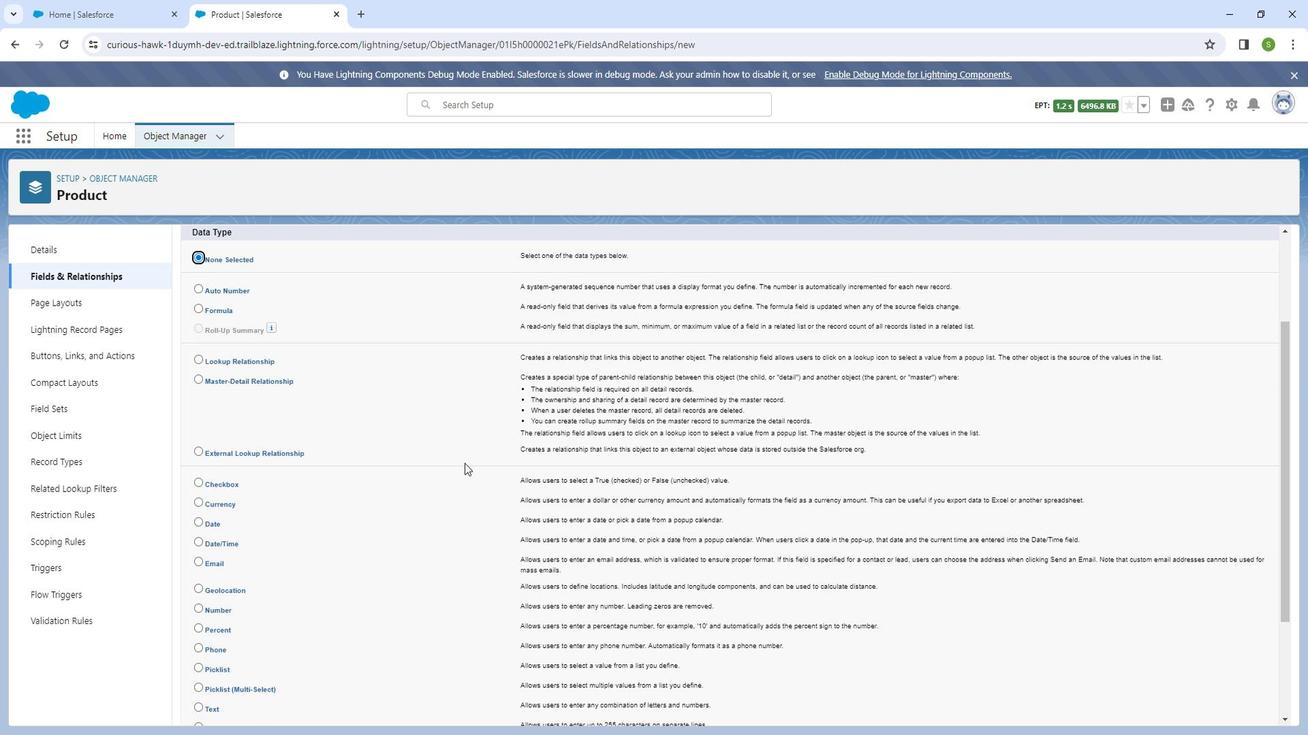 
Action: Mouse scrolled (486, 467) with delta (0, 0)
Screenshot: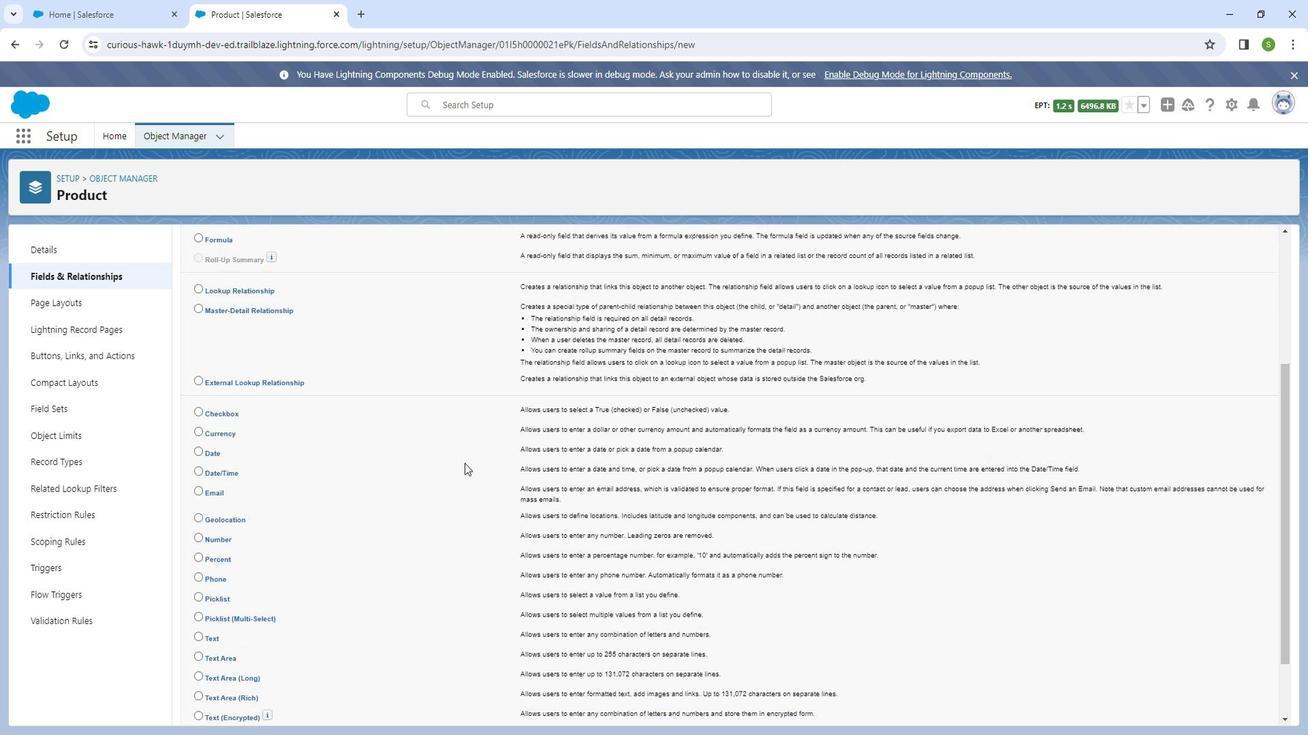 
Action: Mouse scrolled (486, 467) with delta (0, 0)
Screenshot: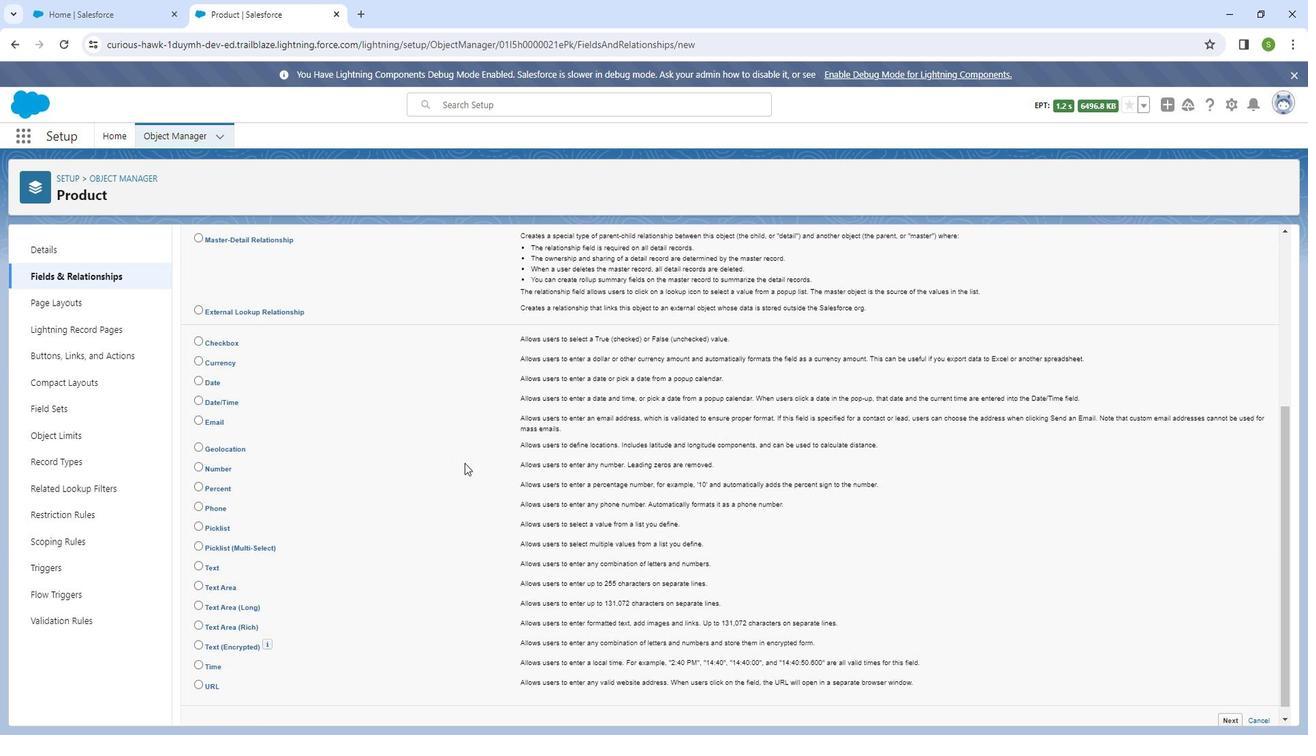 
Action: Mouse moved to (485, 457)
Screenshot: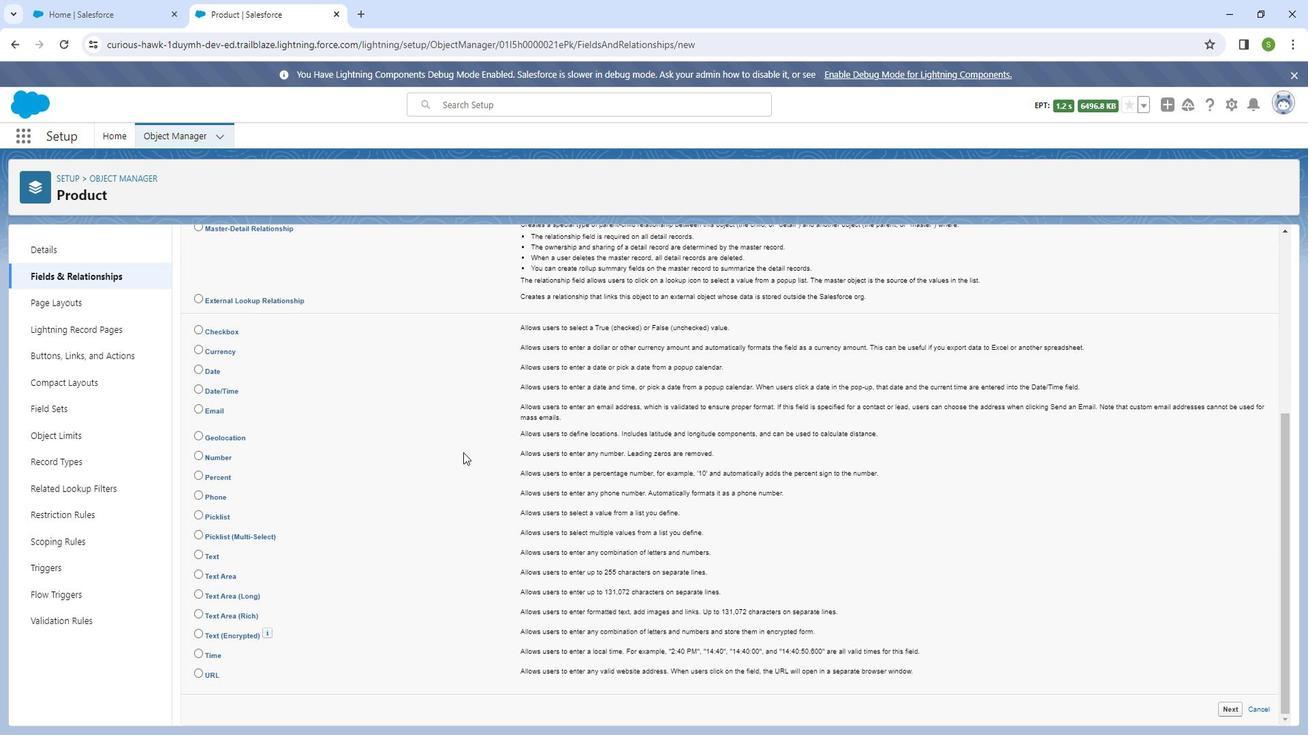 
Action: Mouse scrolled (485, 457) with delta (0, 0)
Screenshot: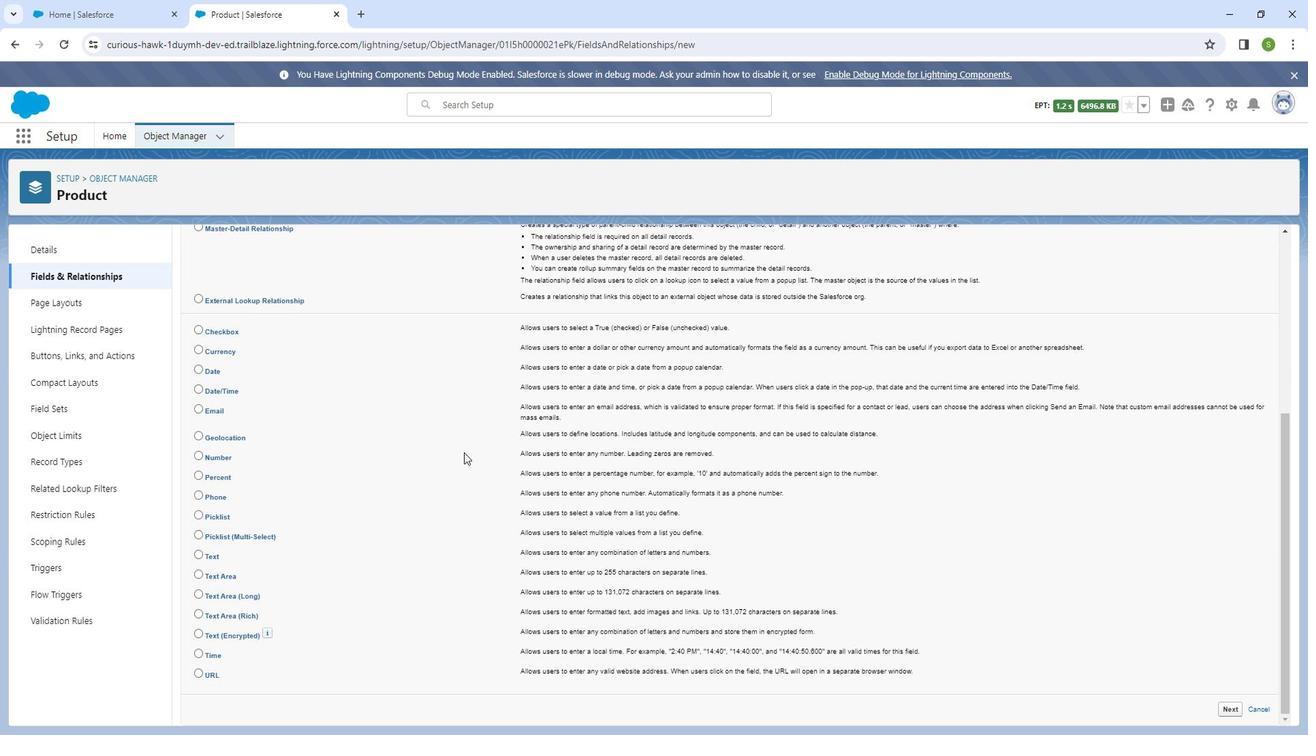 
Action: Mouse moved to (219, 556)
Screenshot: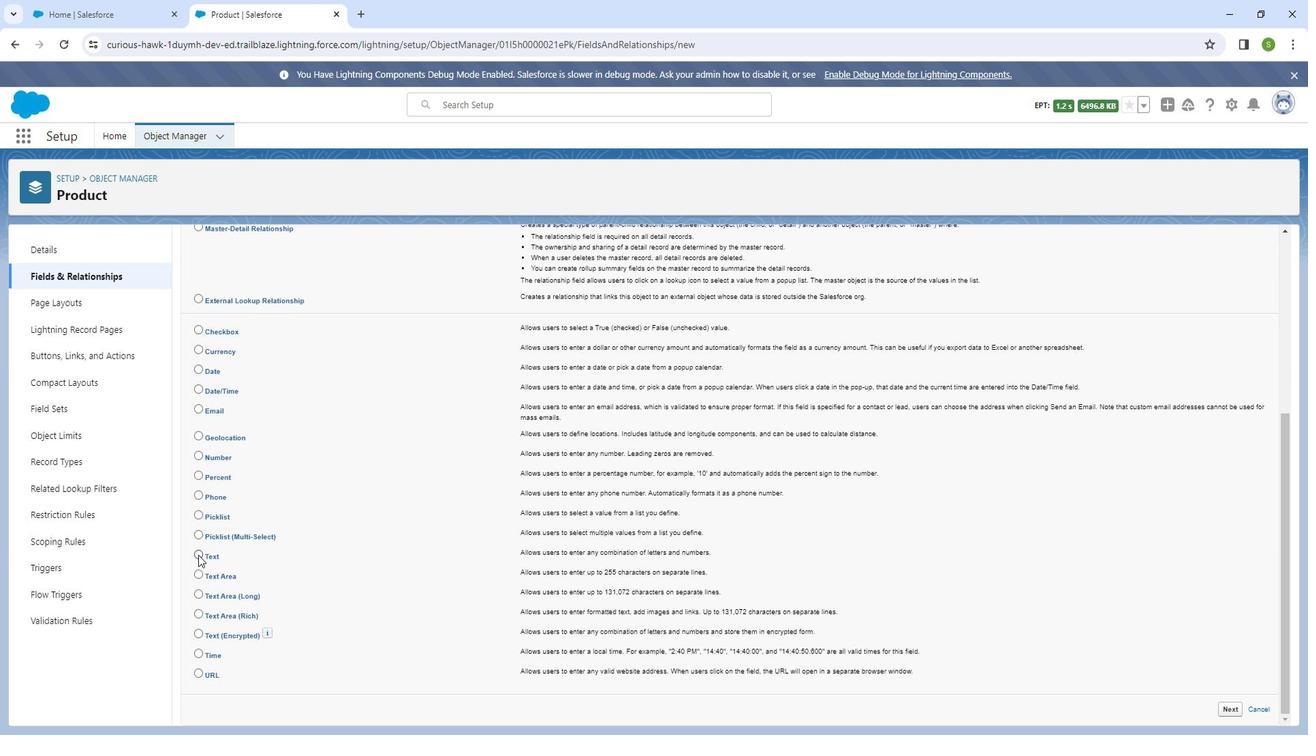 
Action: Mouse pressed left at (219, 556)
Screenshot: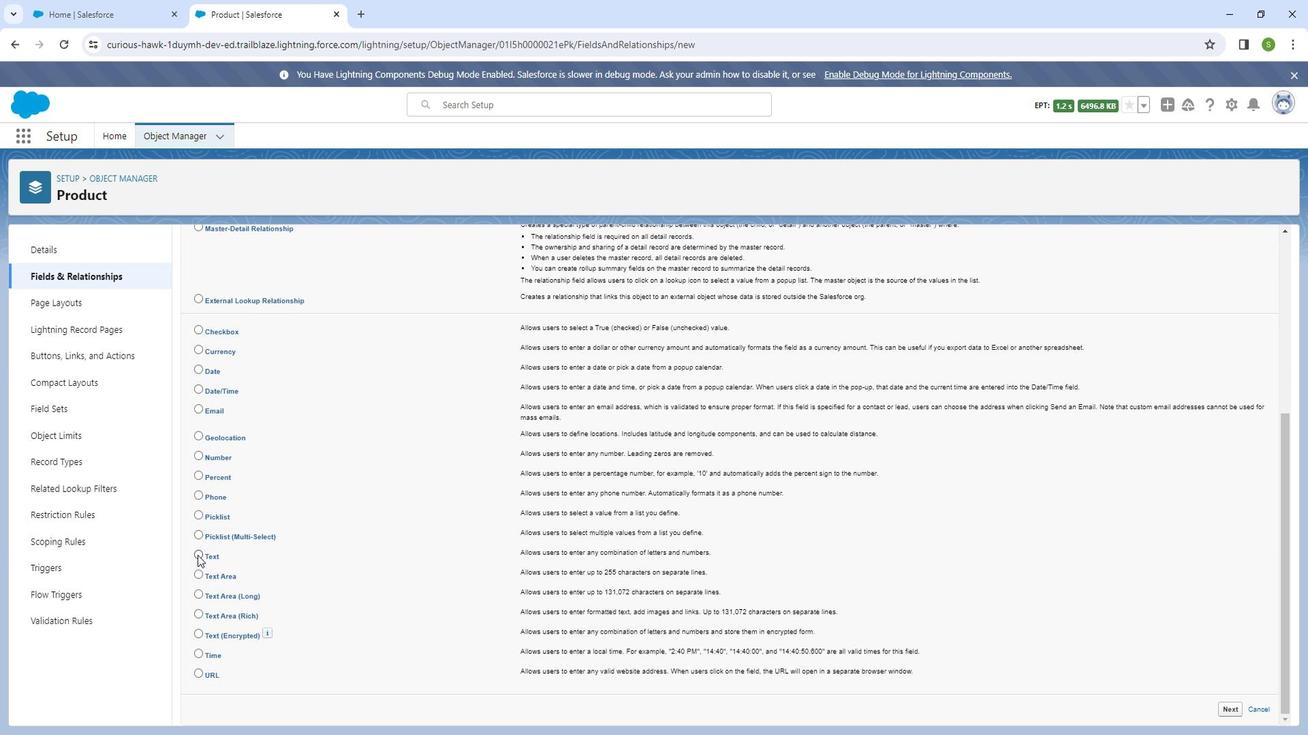 
Action: Mouse moved to (639, 480)
Screenshot: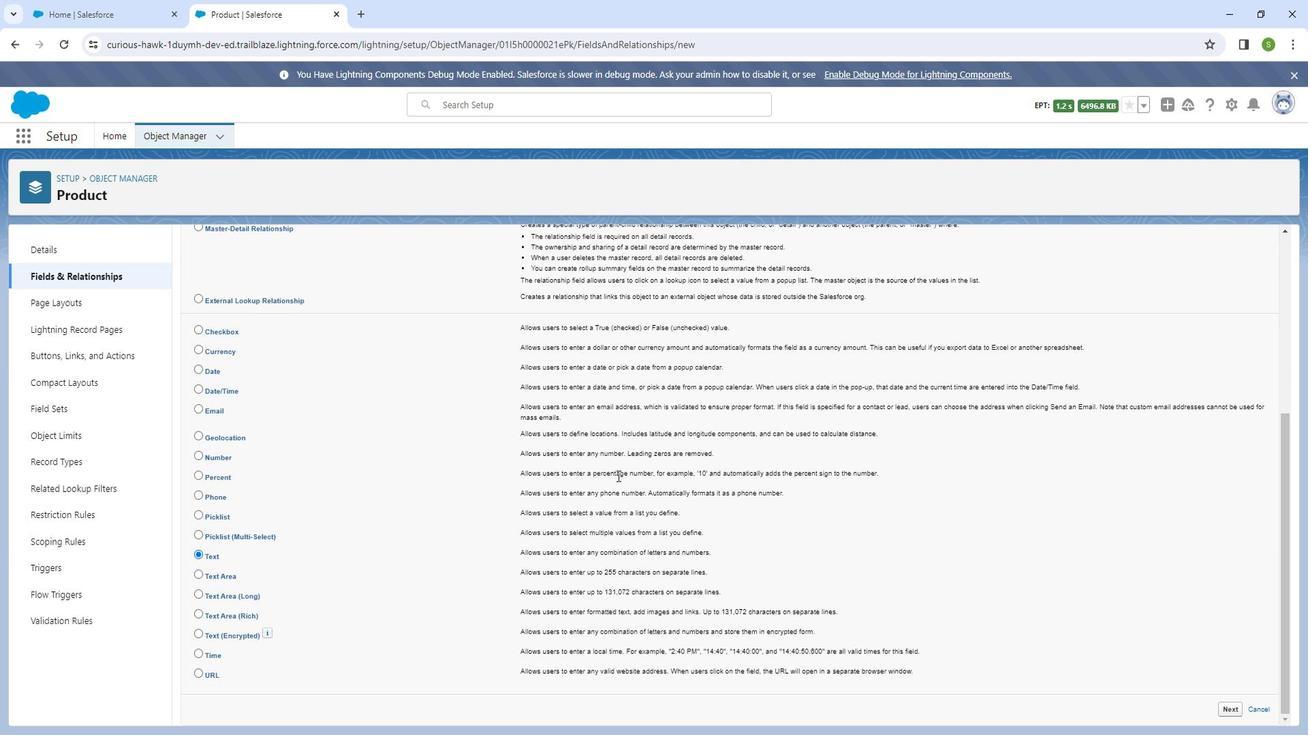 
Action: Mouse scrolled (639, 481) with delta (0, 0)
Screenshot: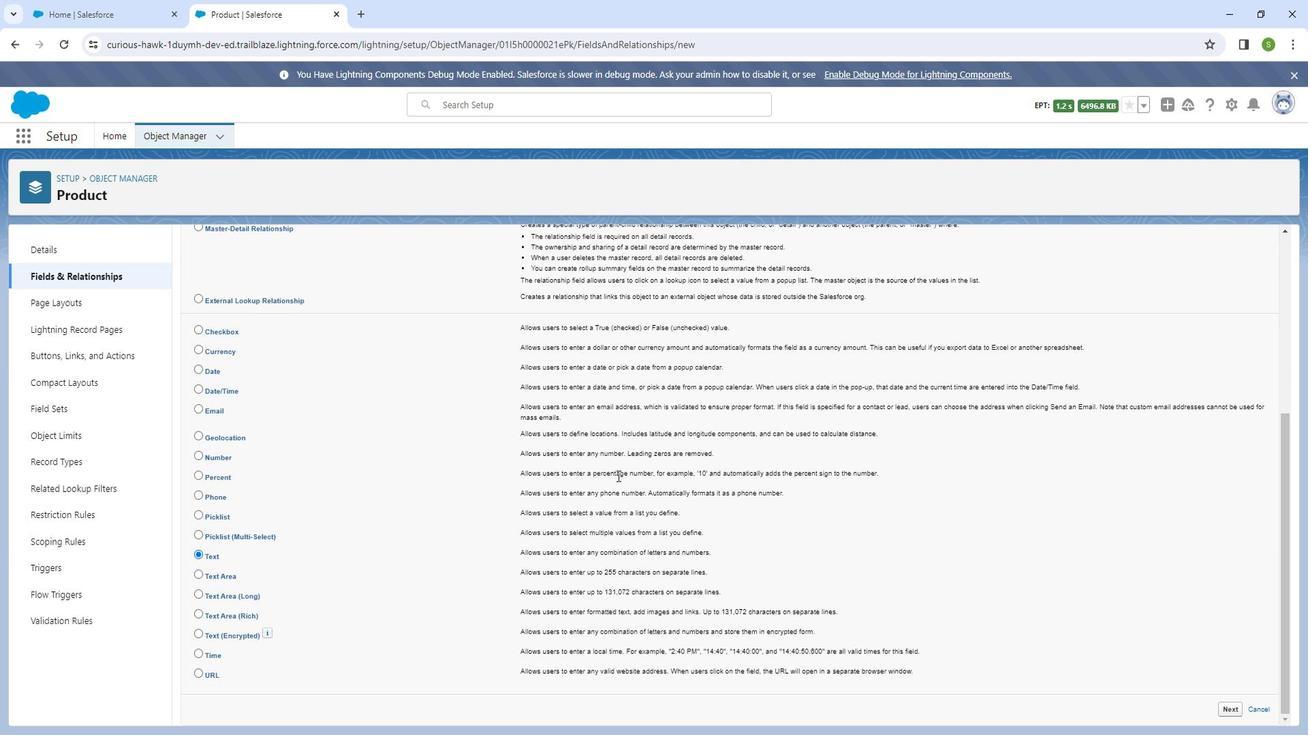 
Action: Mouse moved to (639, 478)
Screenshot: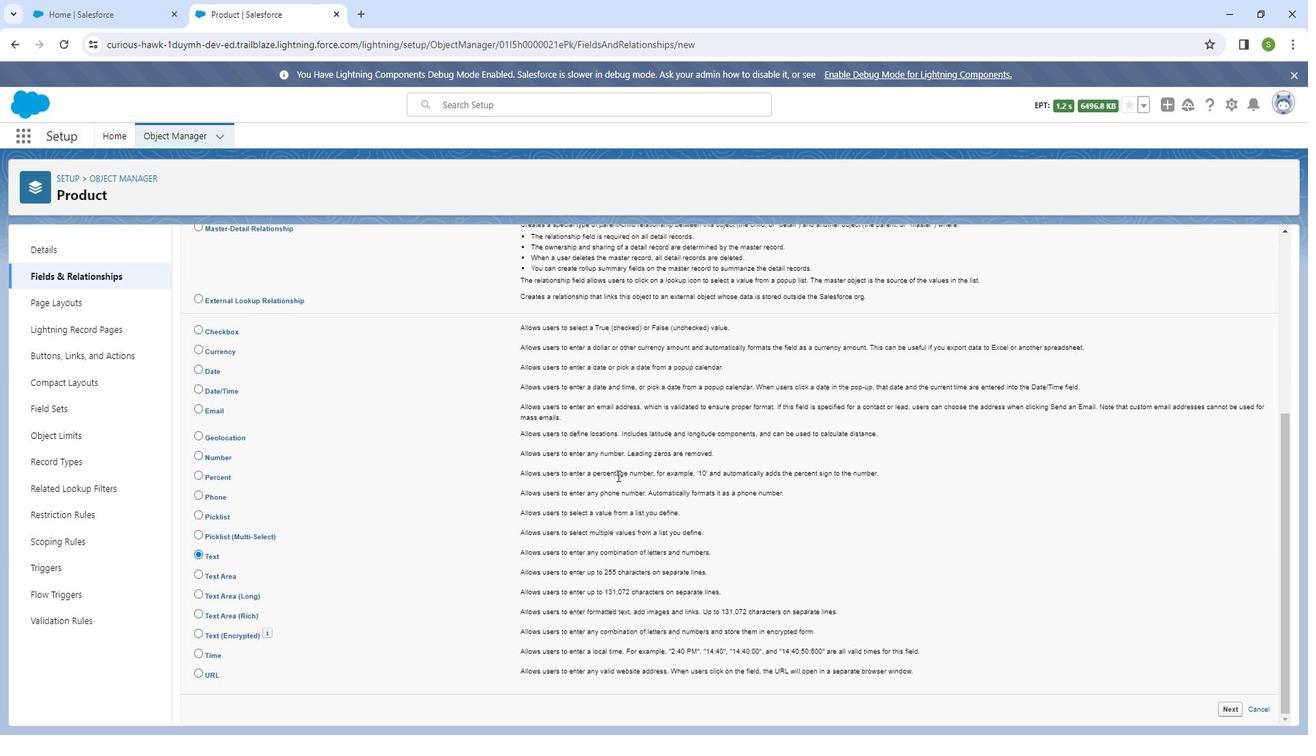 
Action: Mouse scrolled (639, 479) with delta (0, 0)
Screenshot: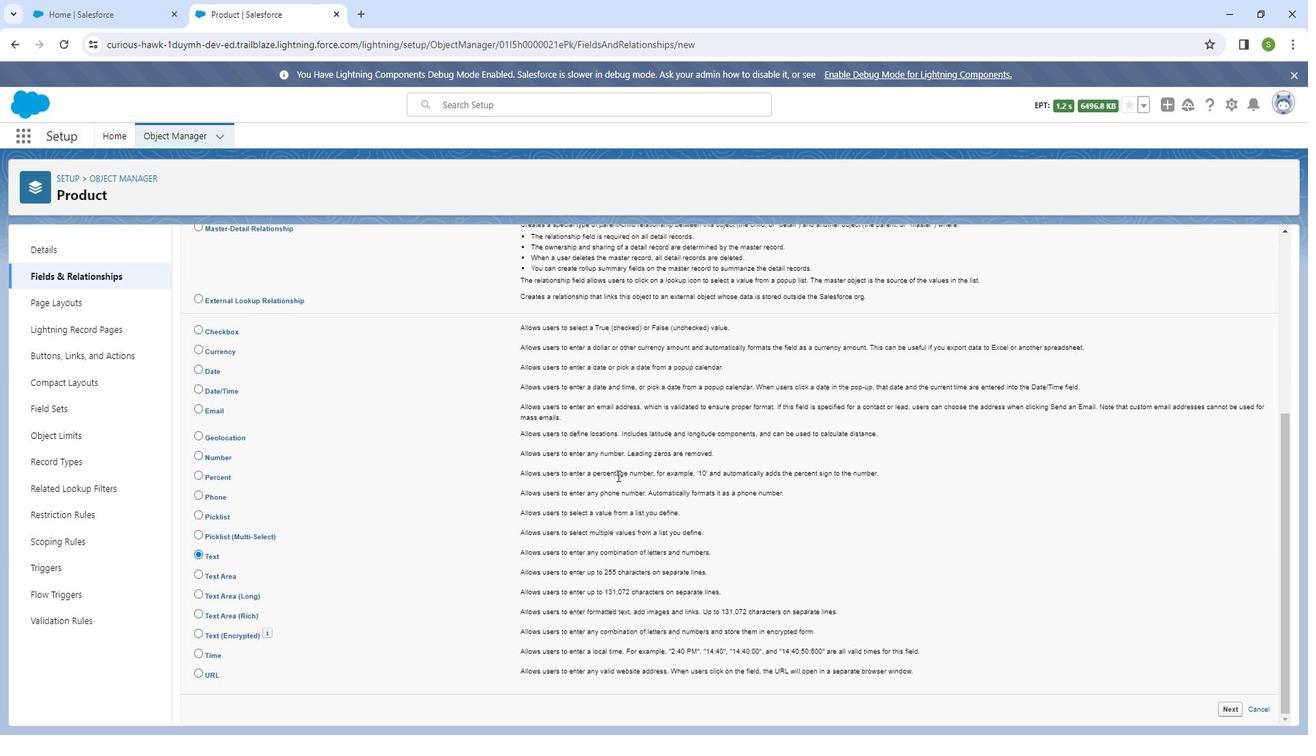 
Action: Mouse scrolled (639, 479) with delta (0, 0)
Screenshot: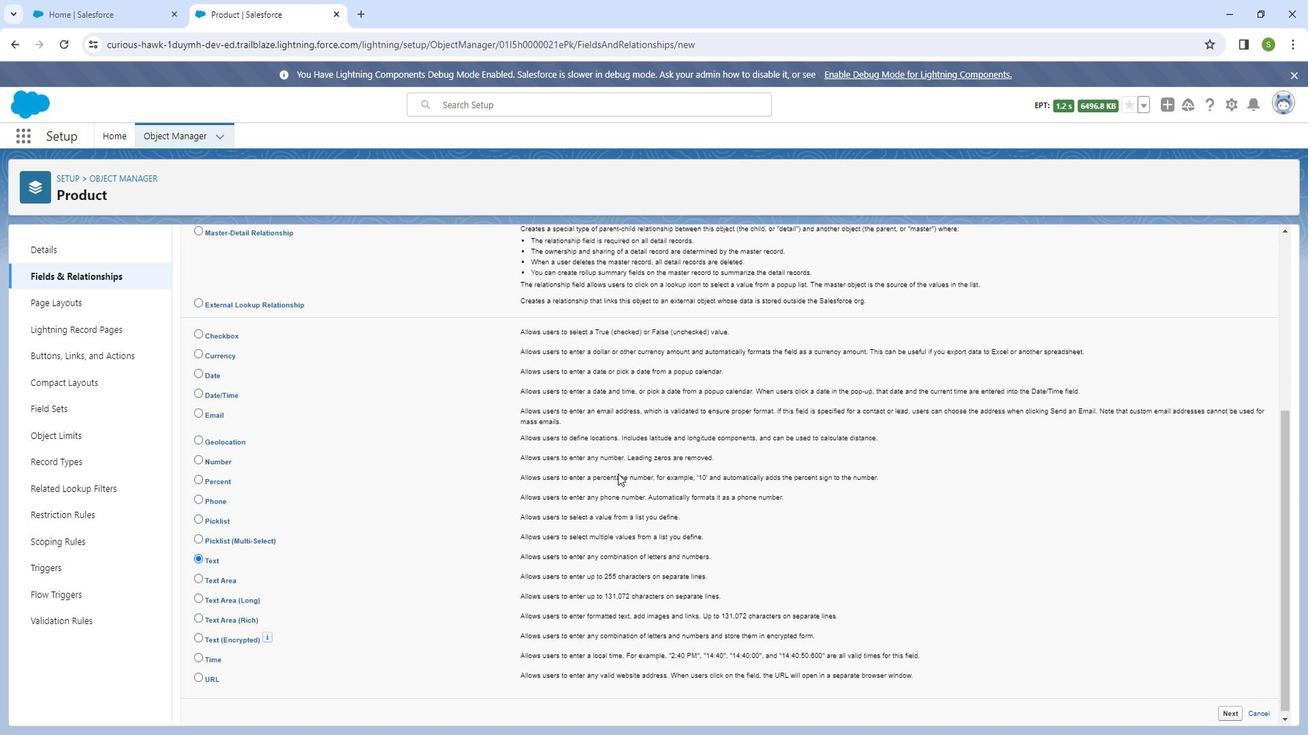 
Action: Mouse moved to (639, 478)
Screenshot: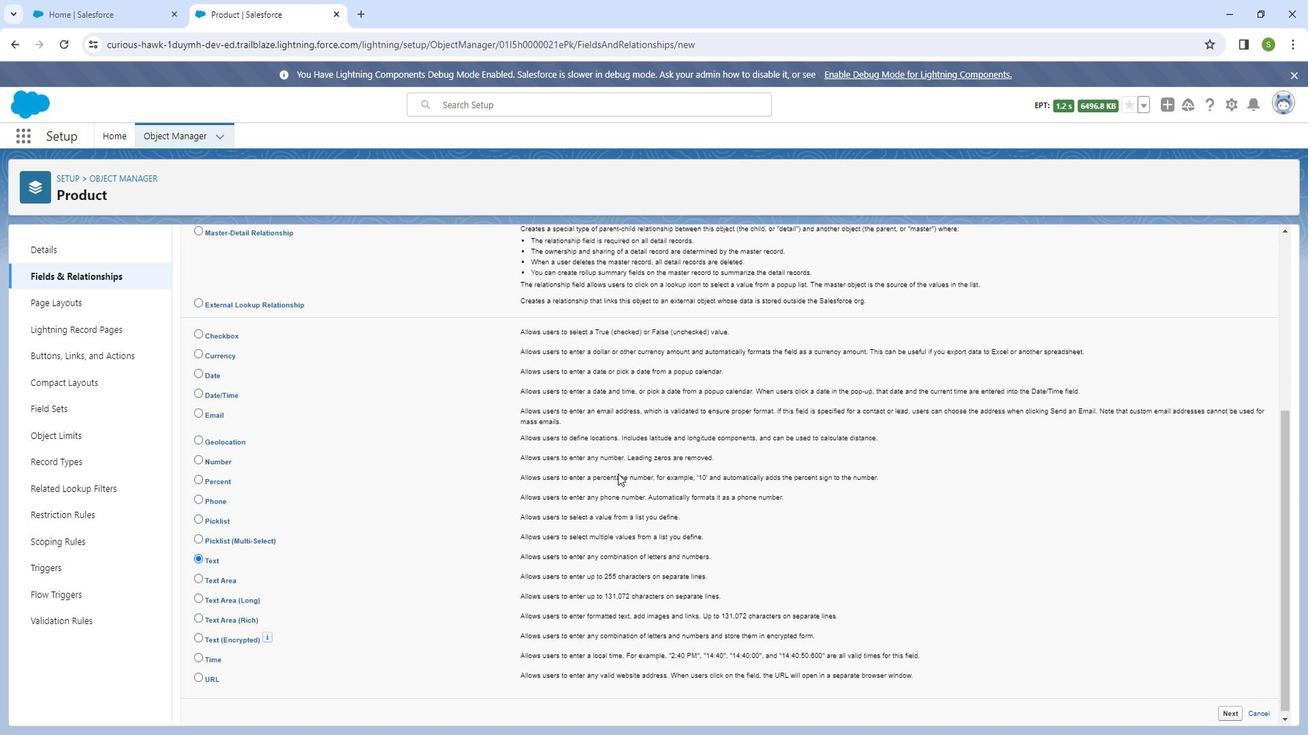 
Action: Mouse scrolled (639, 479) with delta (0, 0)
Screenshot: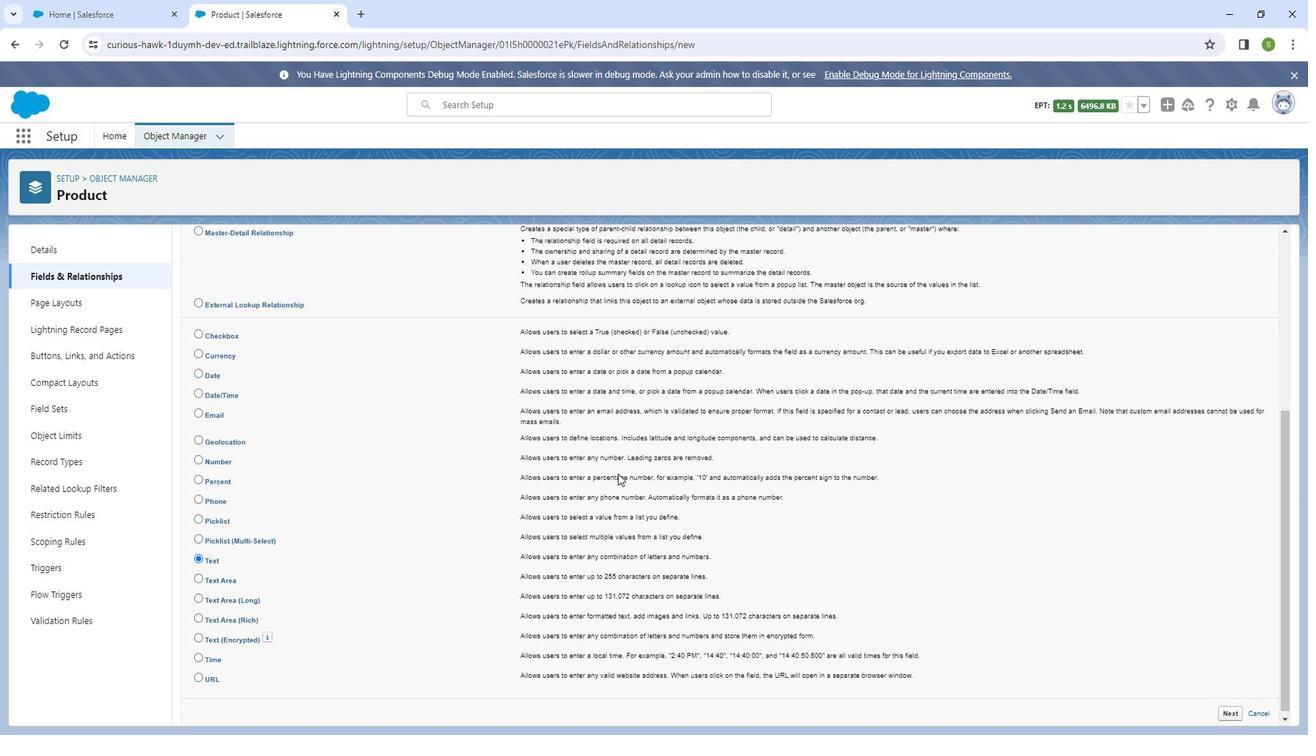 
Action: Mouse moved to (641, 476)
Screenshot: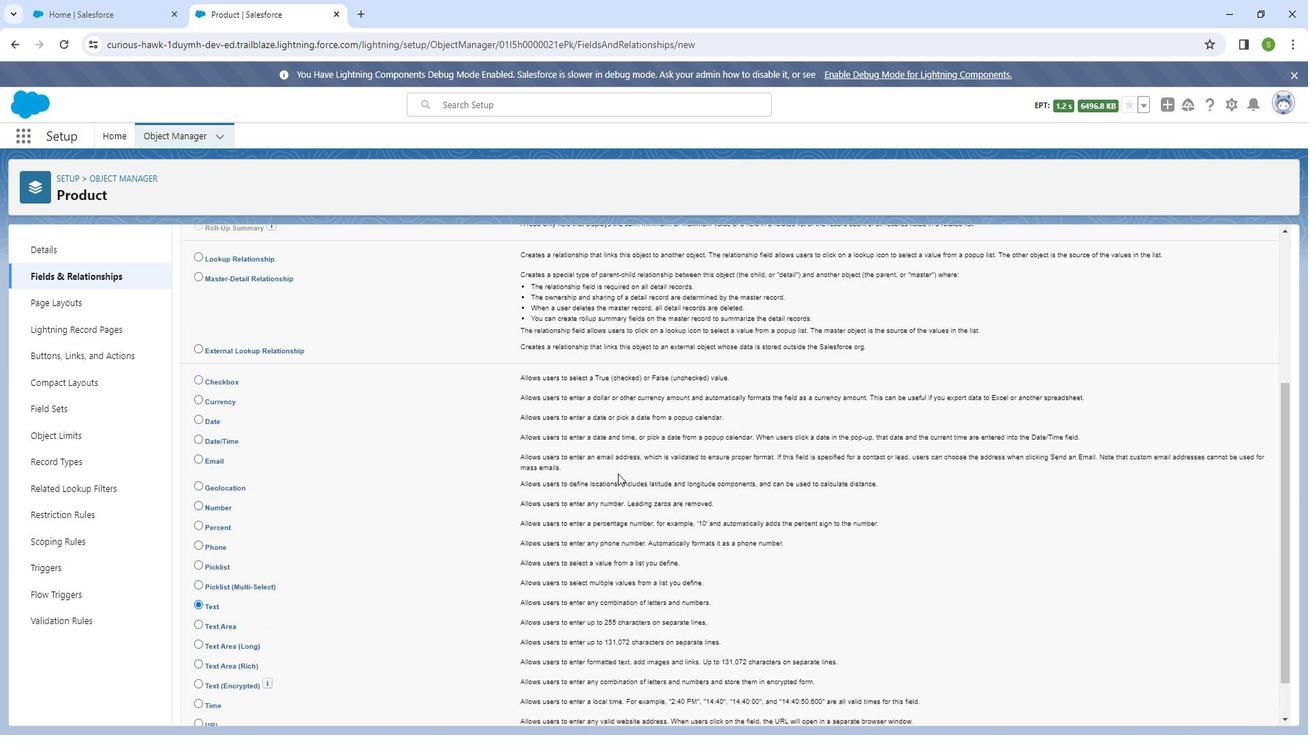 
Action: Mouse scrolled (641, 477) with delta (0, 0)
Screenshot: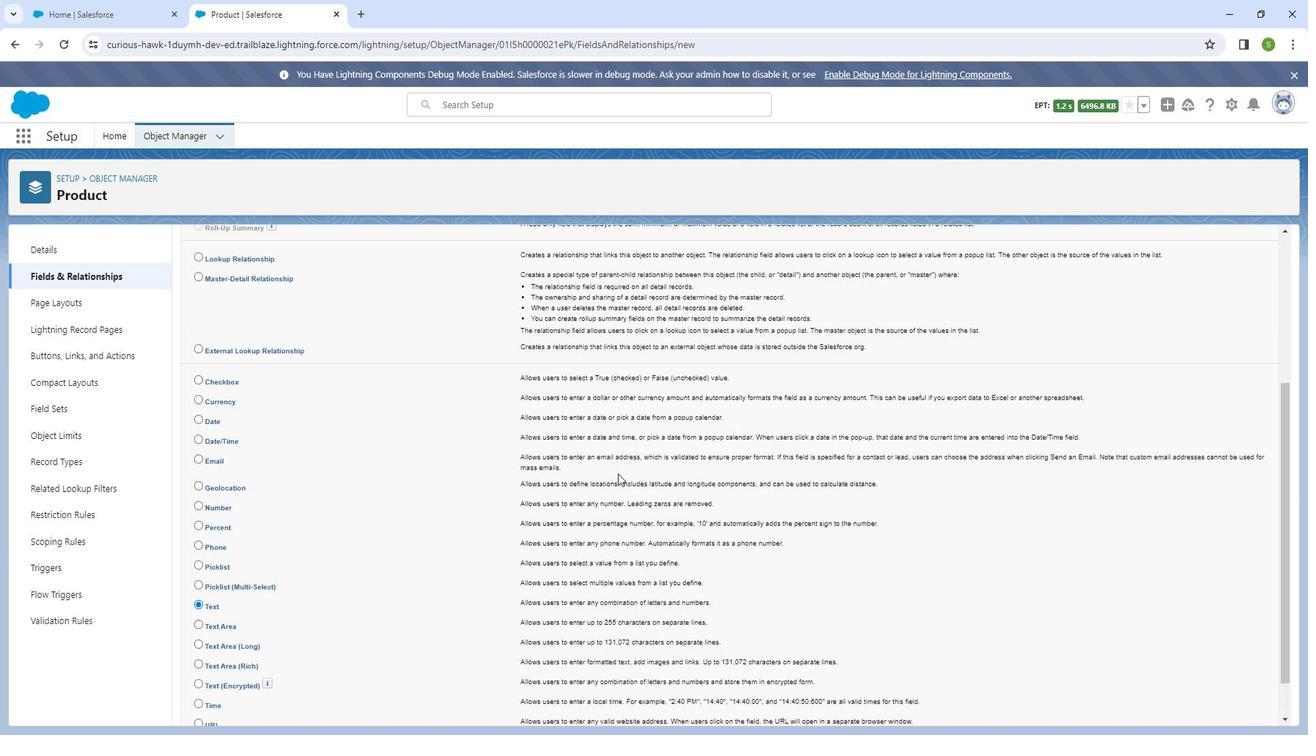 
Action: Mouse moved to (1255, 324)
Screenshot: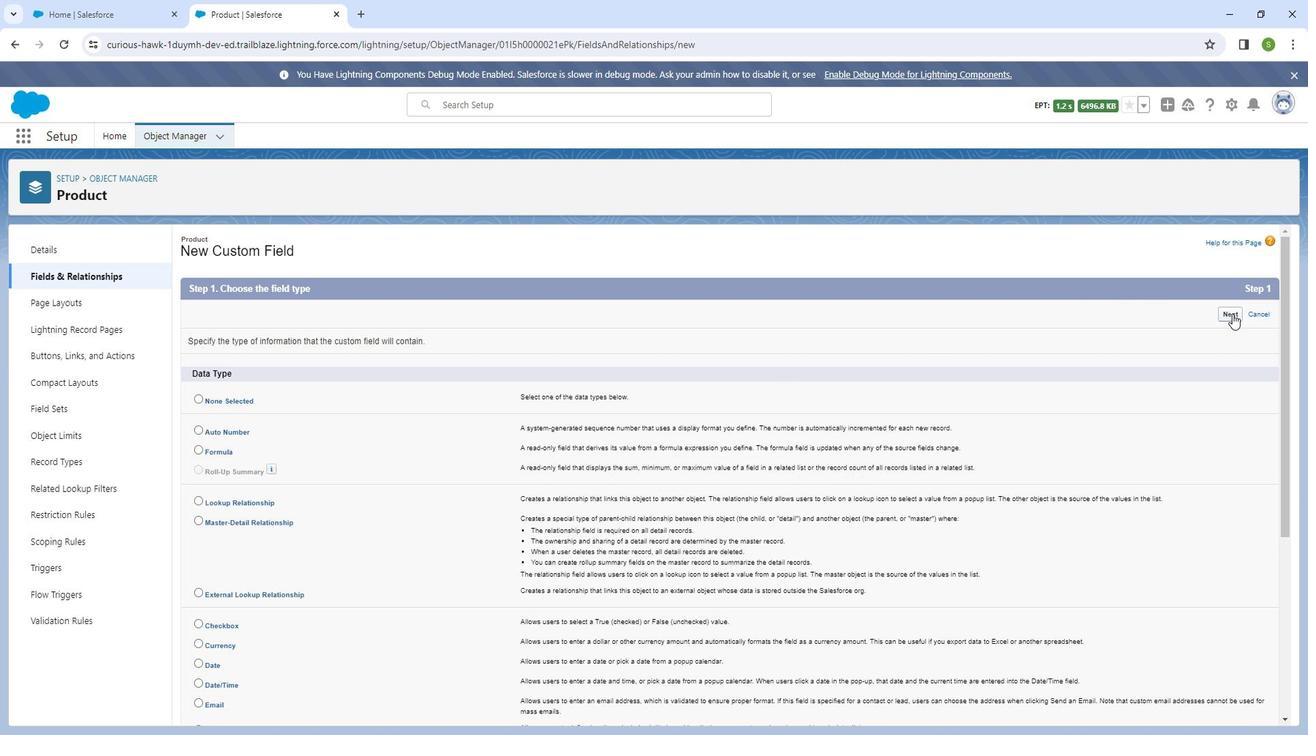 
Action: Mouse pressed left at (1255, 324)
Screenshot: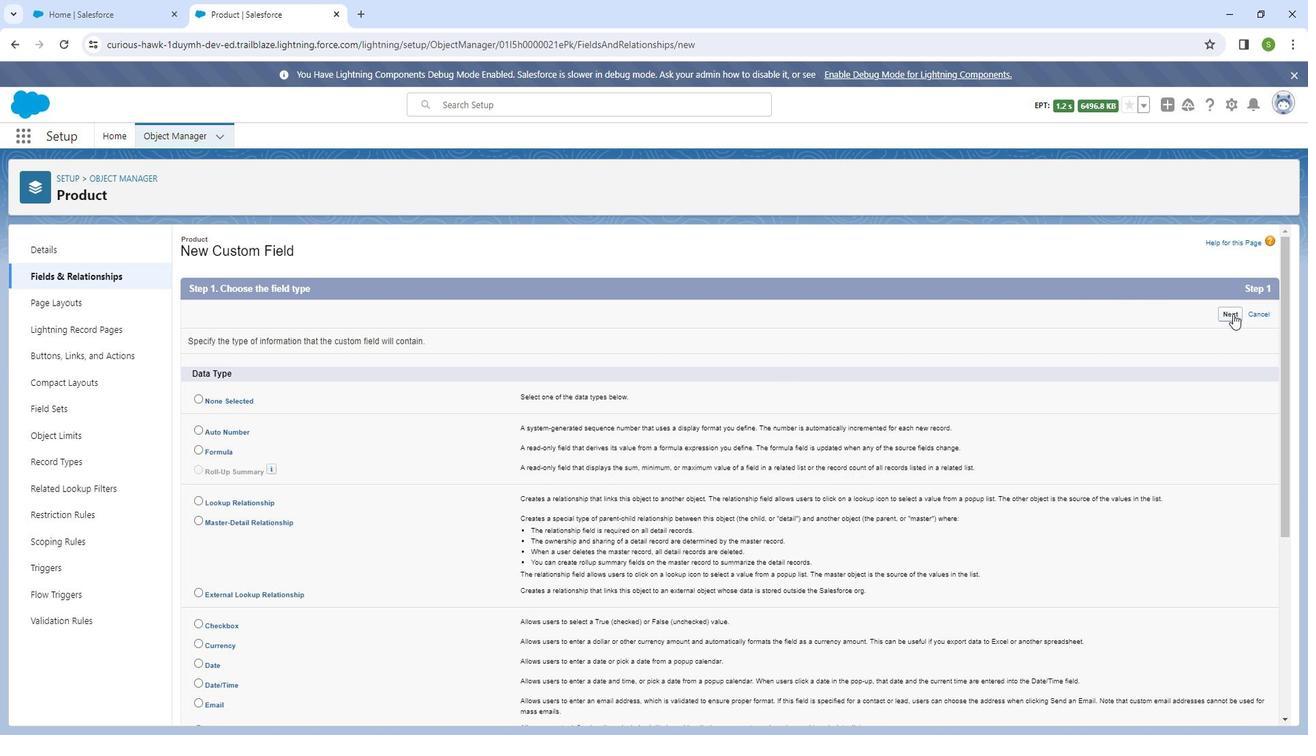 
Action: Mouse moved to (439, 352)
Screenshot: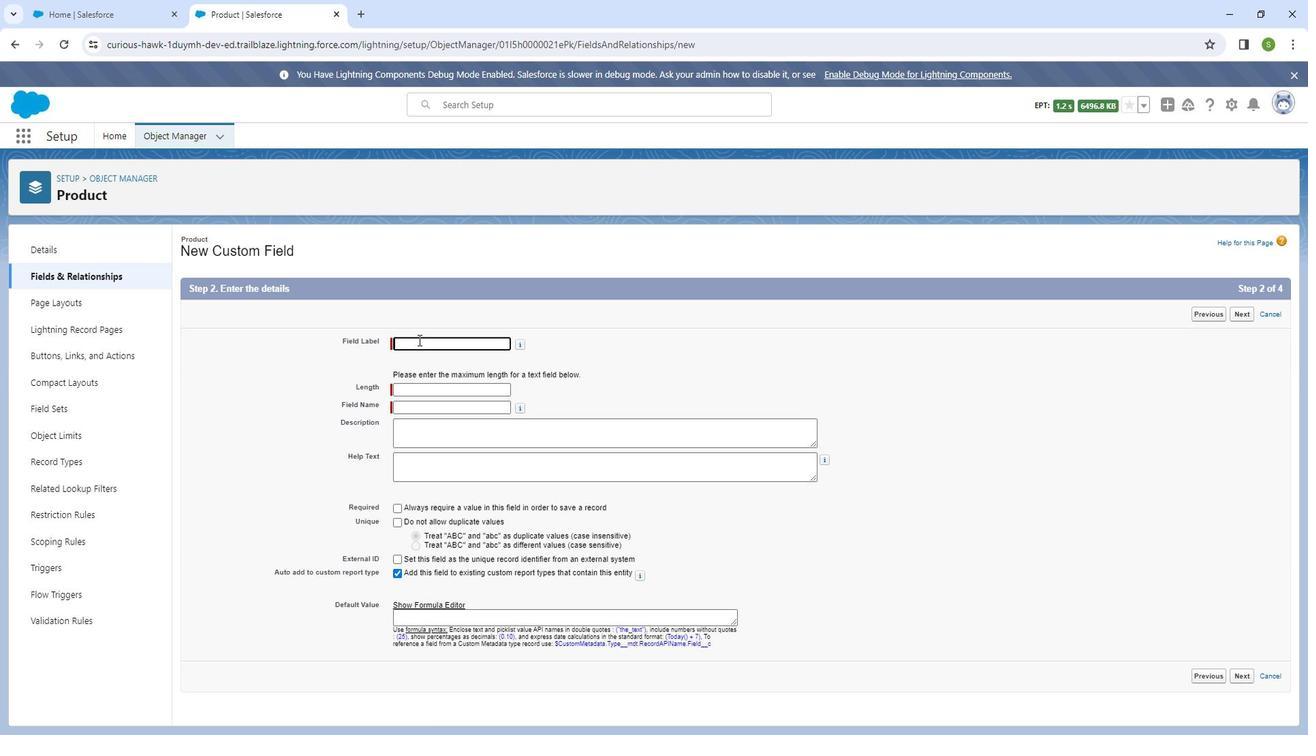 
Action: Mouse pressed left at (439, 352)
Screenshot: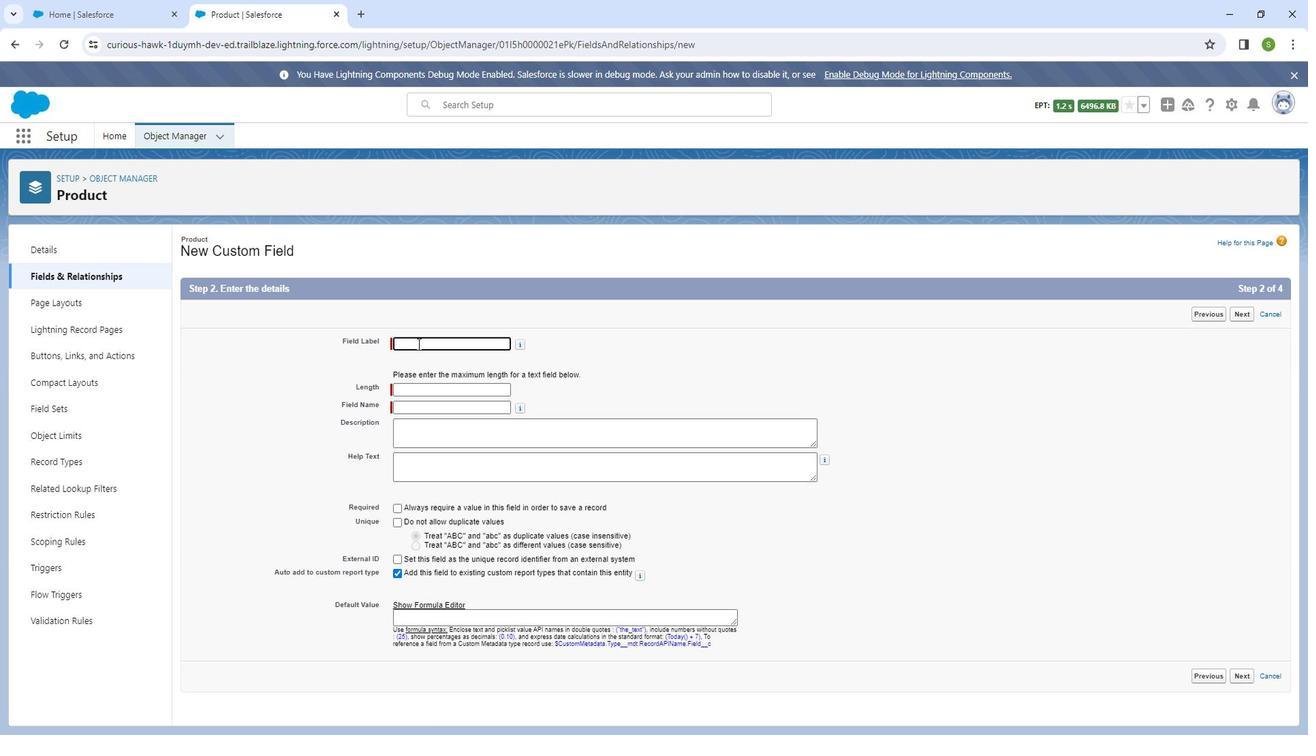 
Action: Mouse moved to (440, 357)
Screenshot: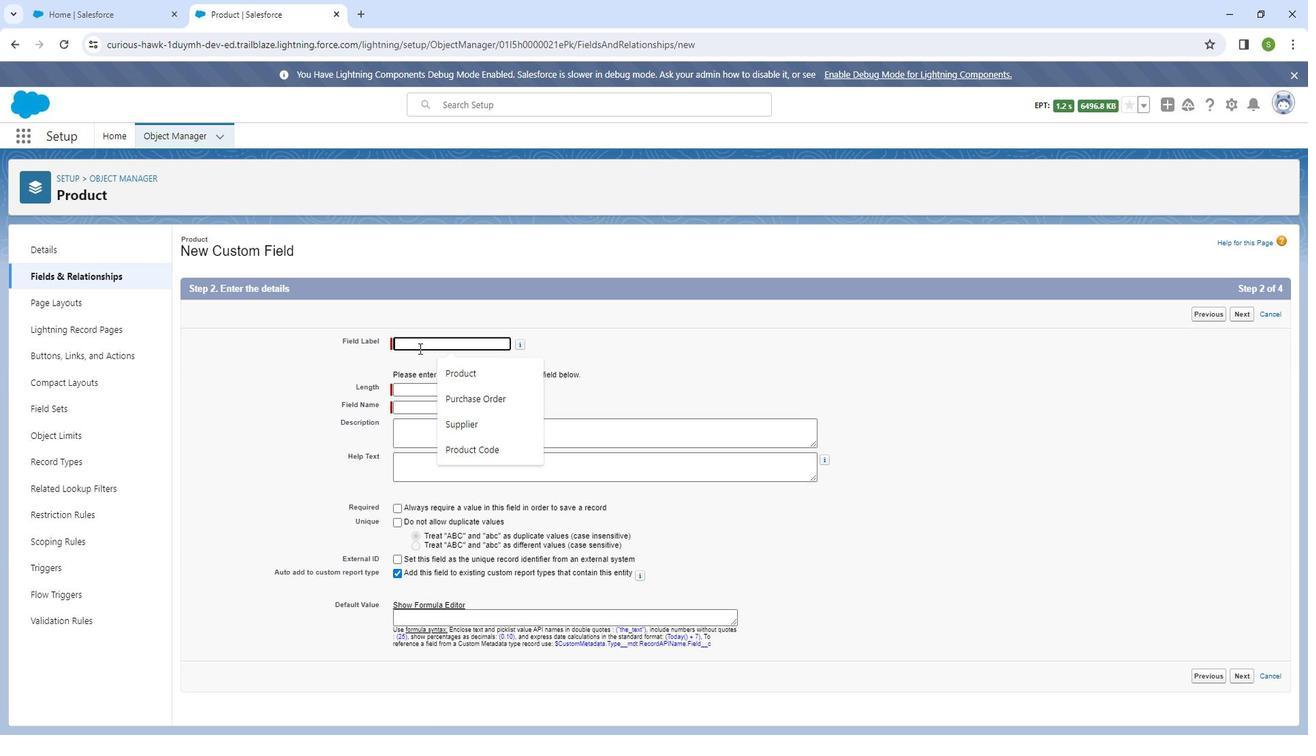 
Action: Key pressed supplier
Screenshot: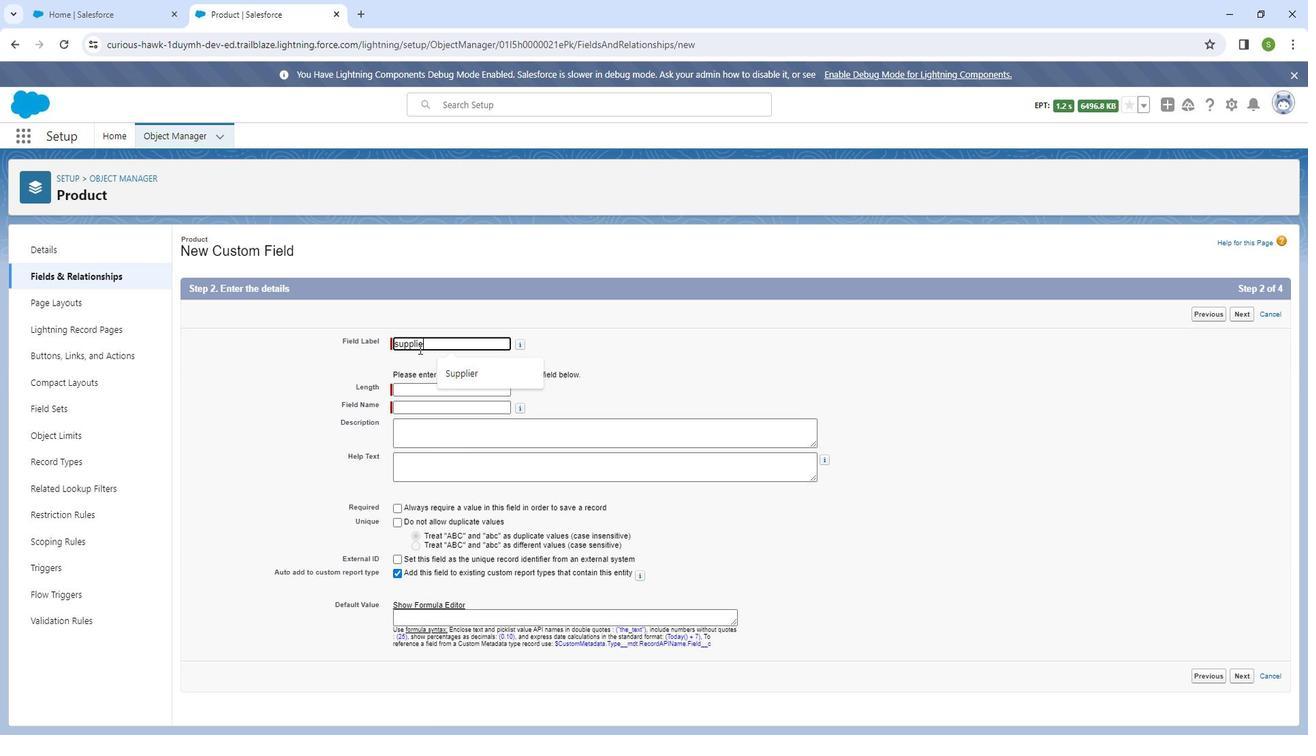 
Action: Mouse moved to (427, 397)
Screenshot: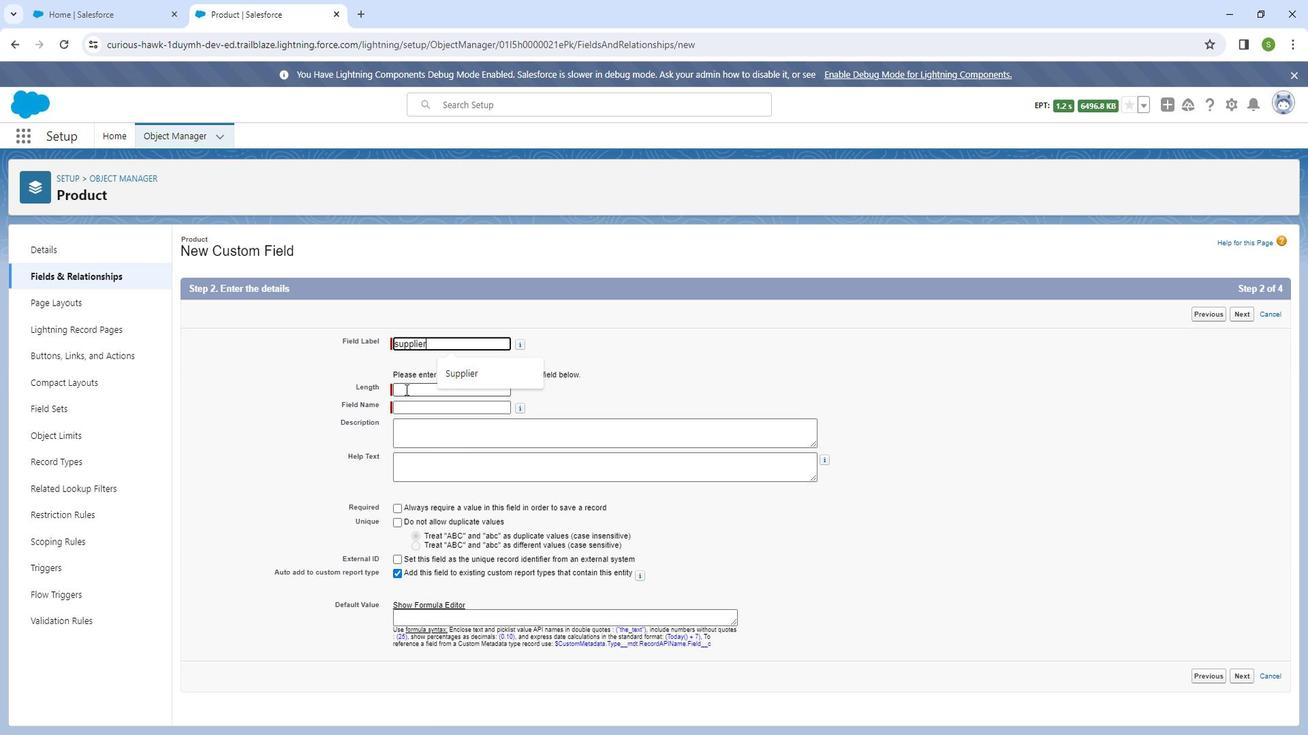 
Action: Mouse pressed left at (427, 397)
Screenshot: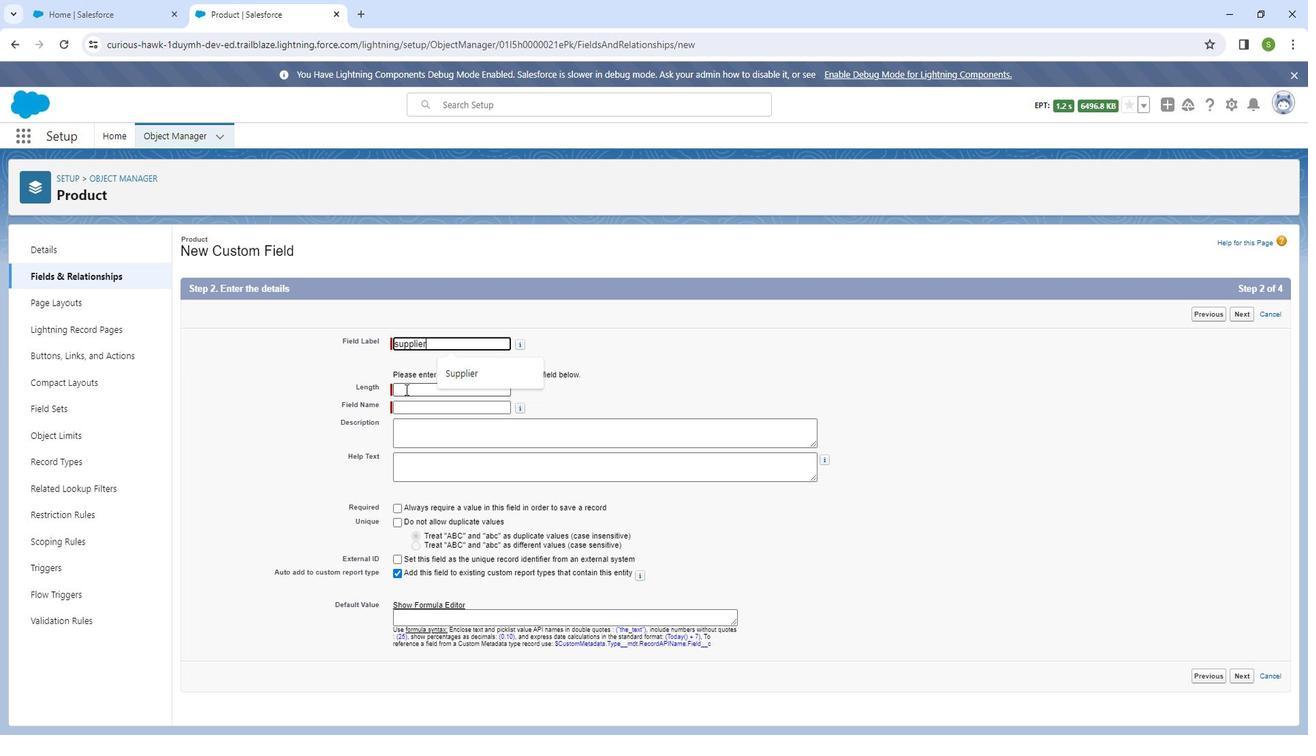 
Action: Key pressed 15
Screenshot: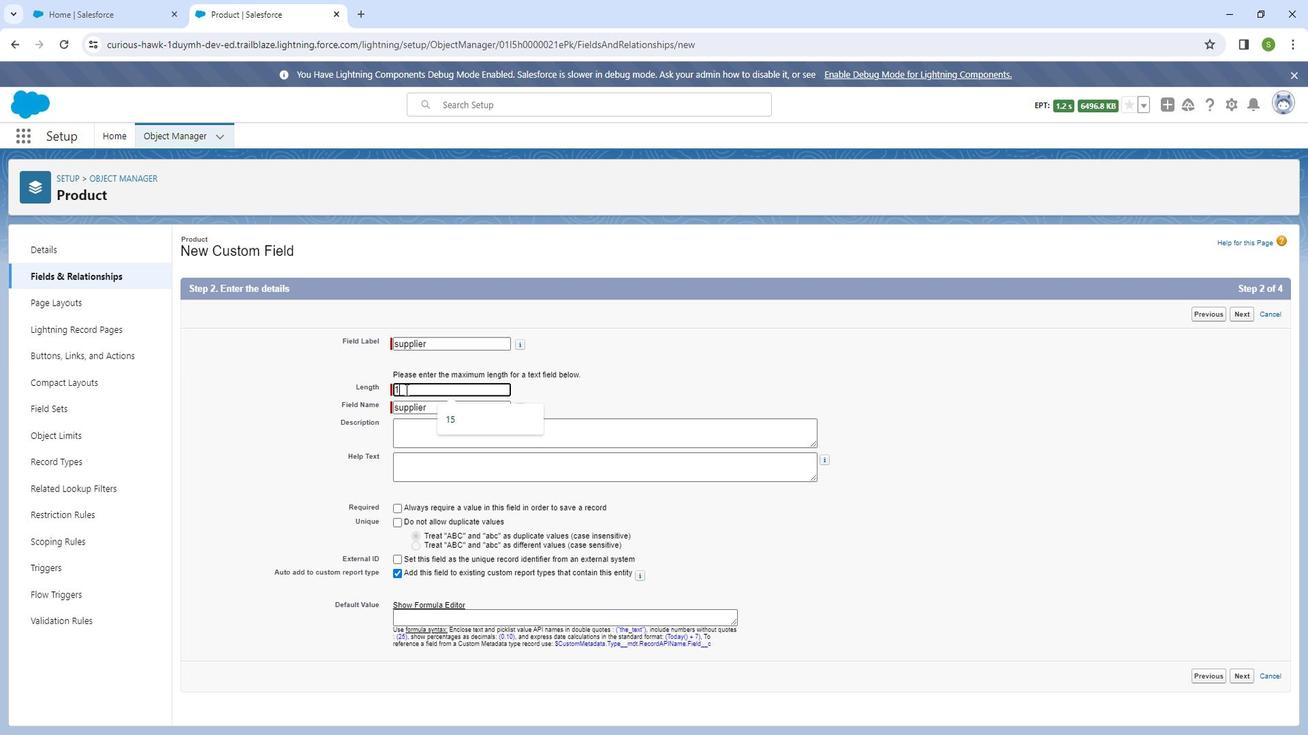 
Action: Mouse moved to (436, 430)
Screenshot: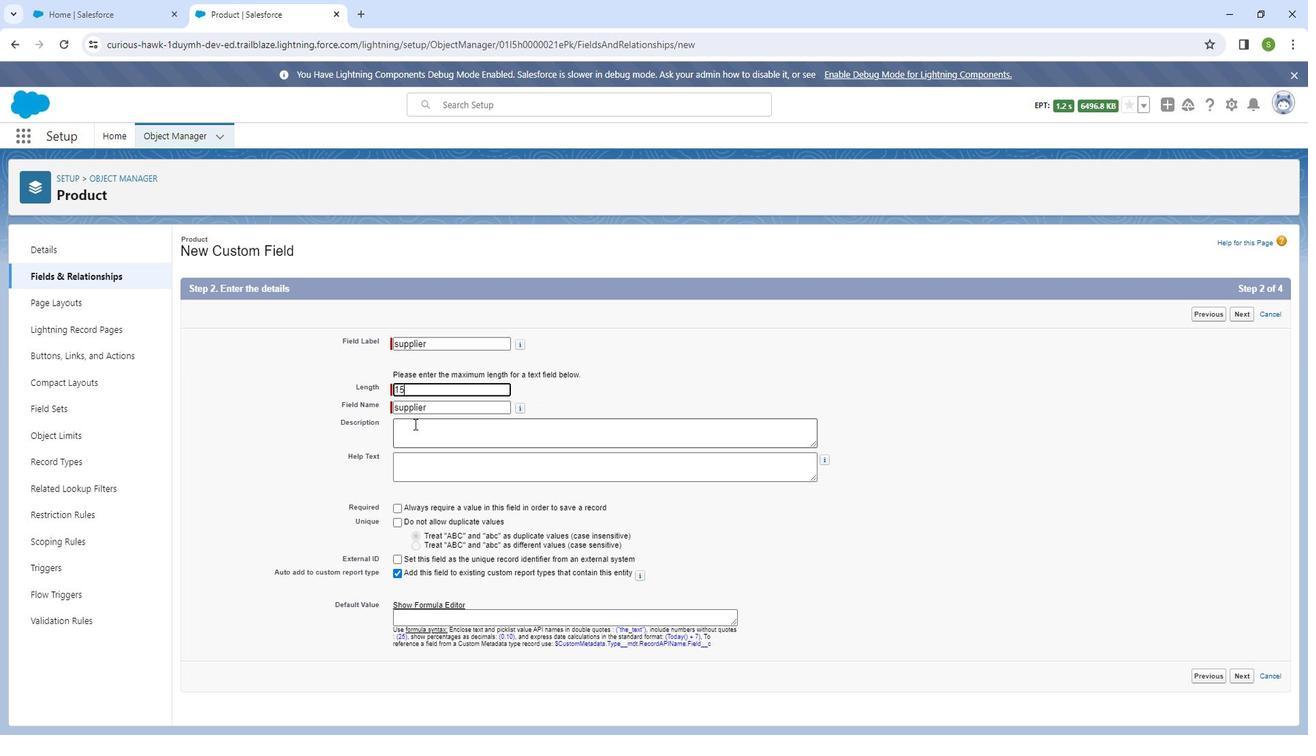 
Action: Mouse pressed left at (436, 430)
Screenshot: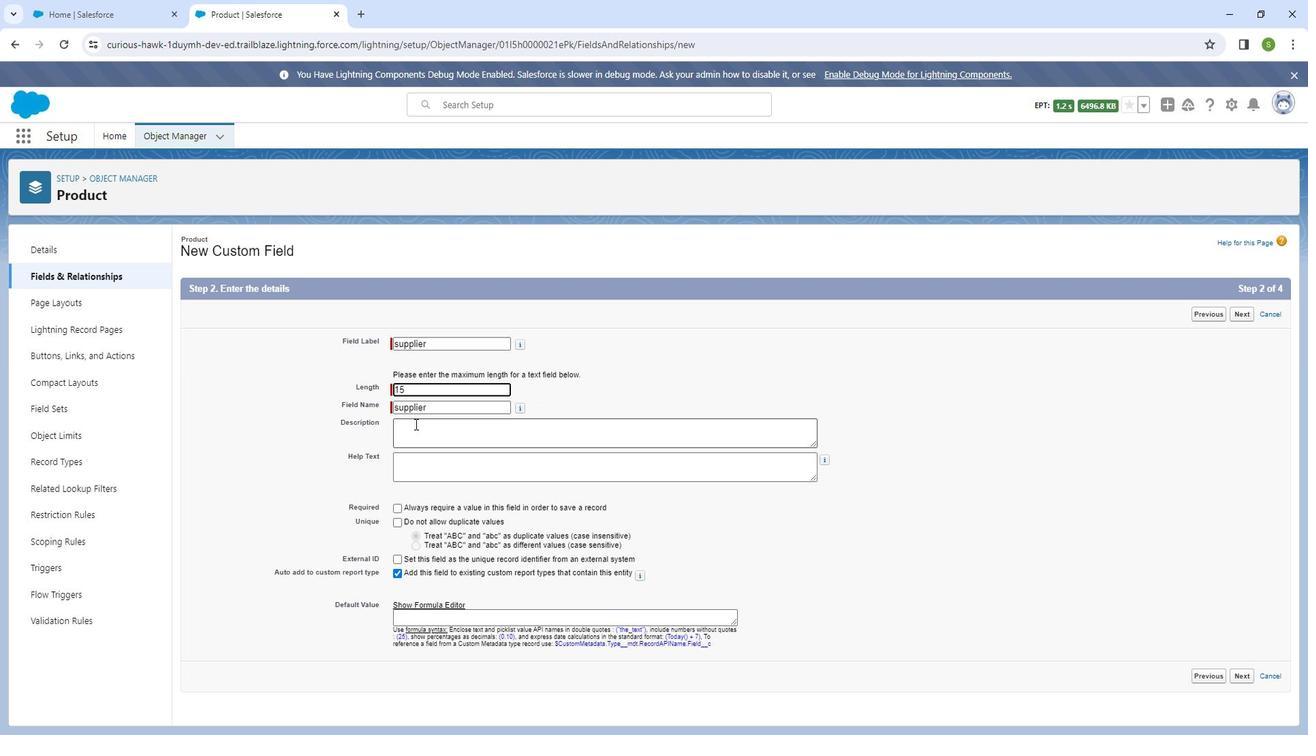 
Action: Mouse moved to (436, 430)
Screenshot: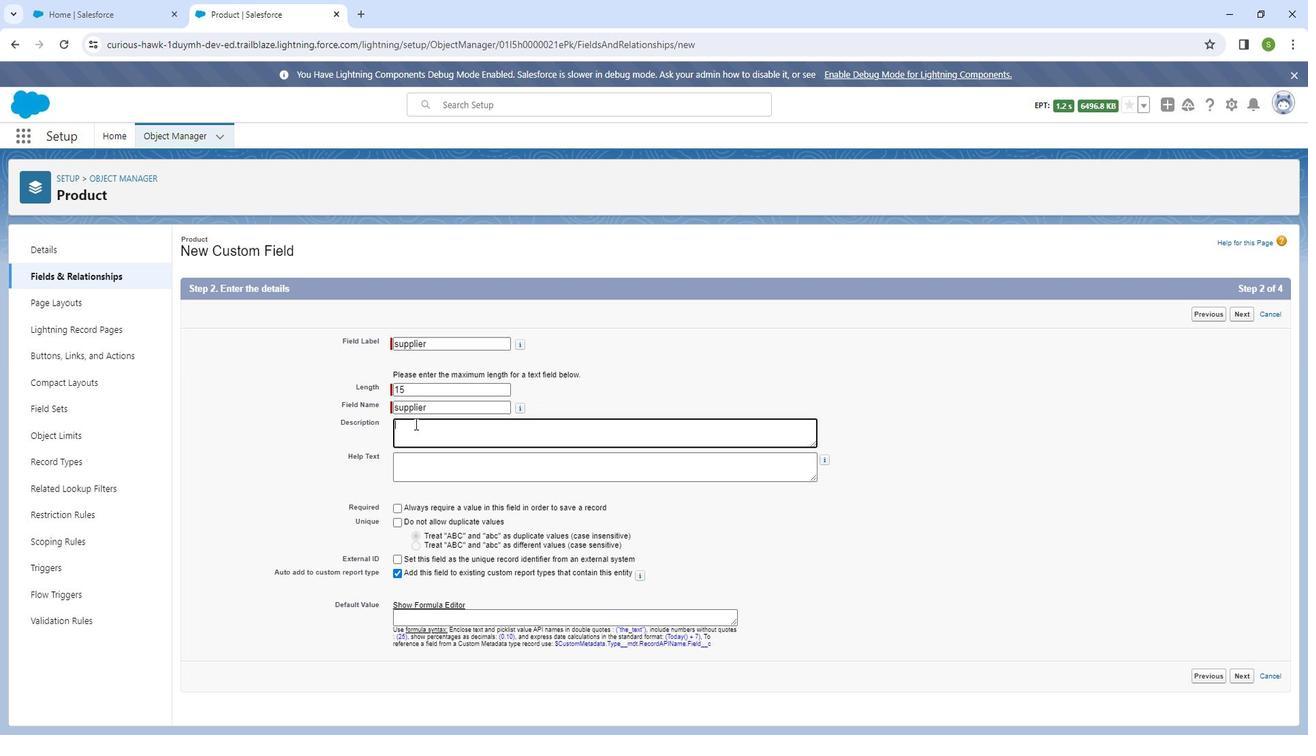 
Action: Key pressed select<Key.space>the<Key.space>supplier<Key.space>providng<Key.space><Key.backspace><Key.backspace><Key.backspace><Key.backspace>ding<Key.space>thid<Key.space><Key.backspace><Key.backspace>s<Key.space>product.<Key.space>the<Key.space>chosen<Key.space>supplier<Key.space>is<Key.space>responsible<Key.space>for<Key.space>delevering<Key.space>and<Key.space>maintainting<Key.space>this<Key.space>product
Screenshot: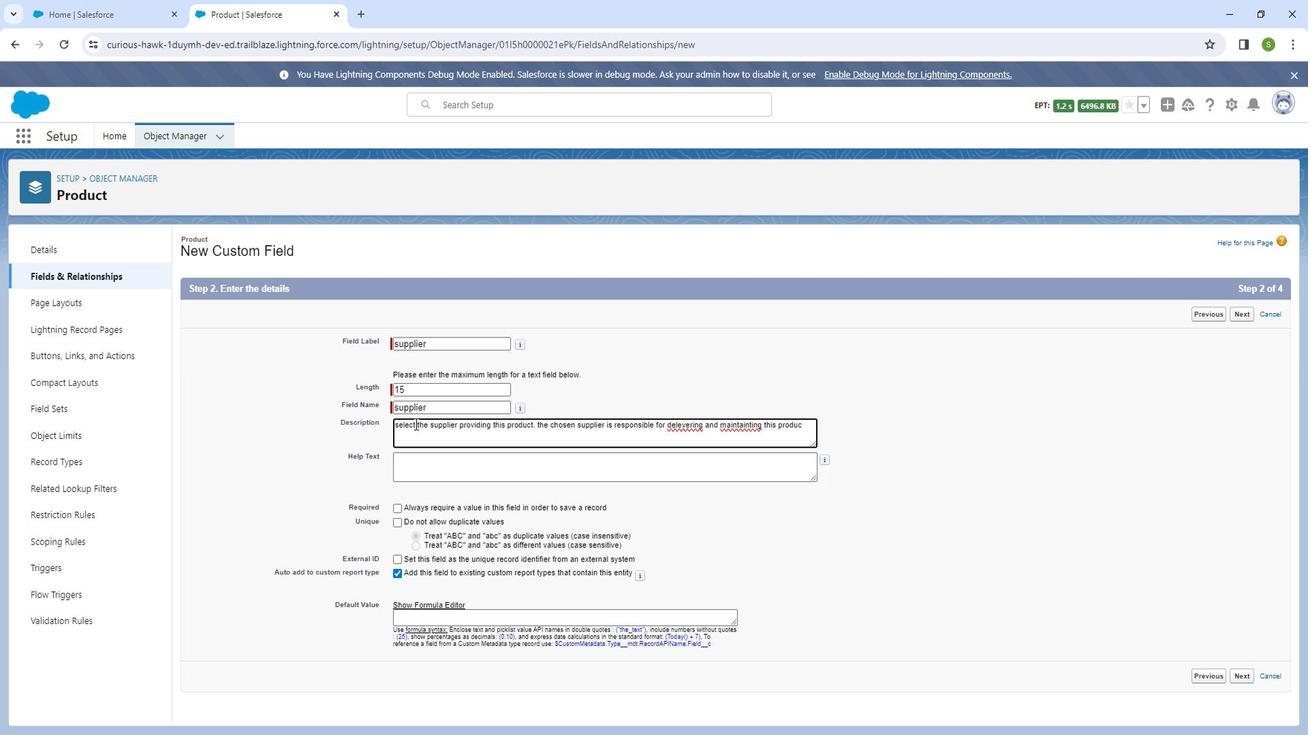 
Action: Mouse moved to (457, 457)
Screenshot: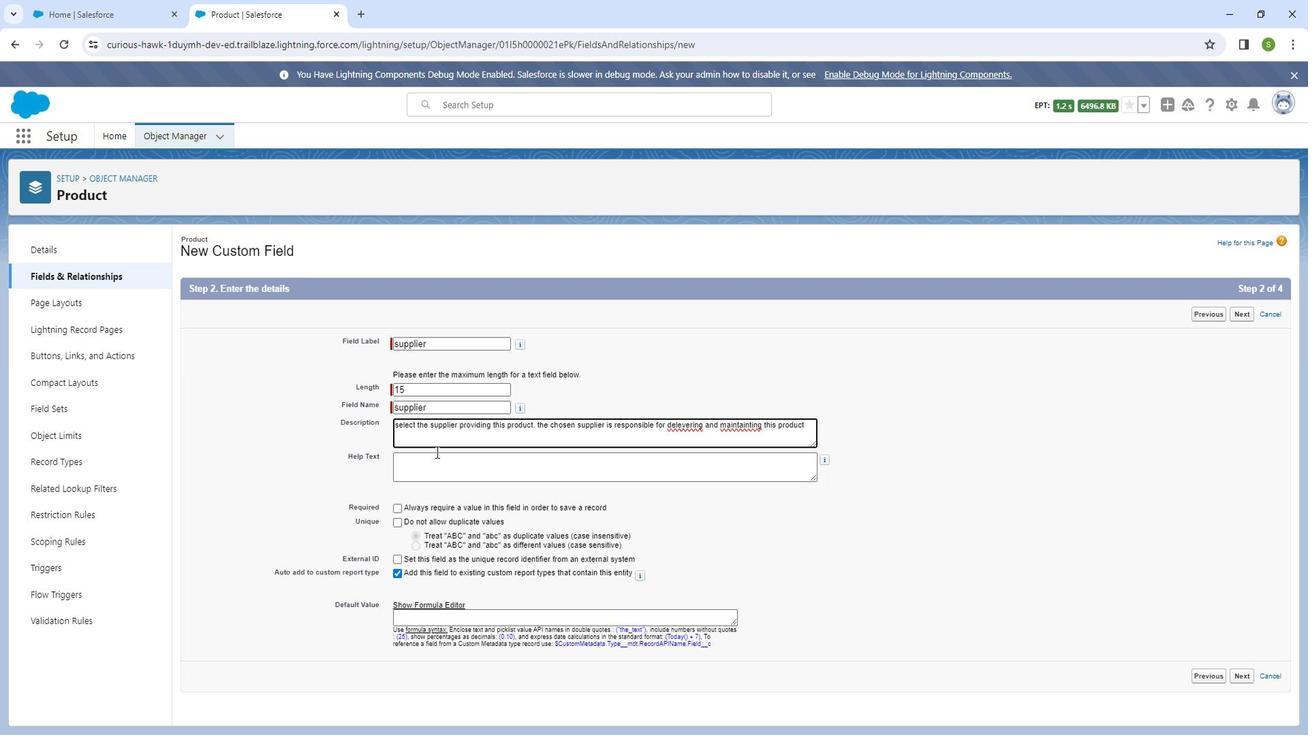 
Action: Mouse pressed left at (457, 457)
Screenshot: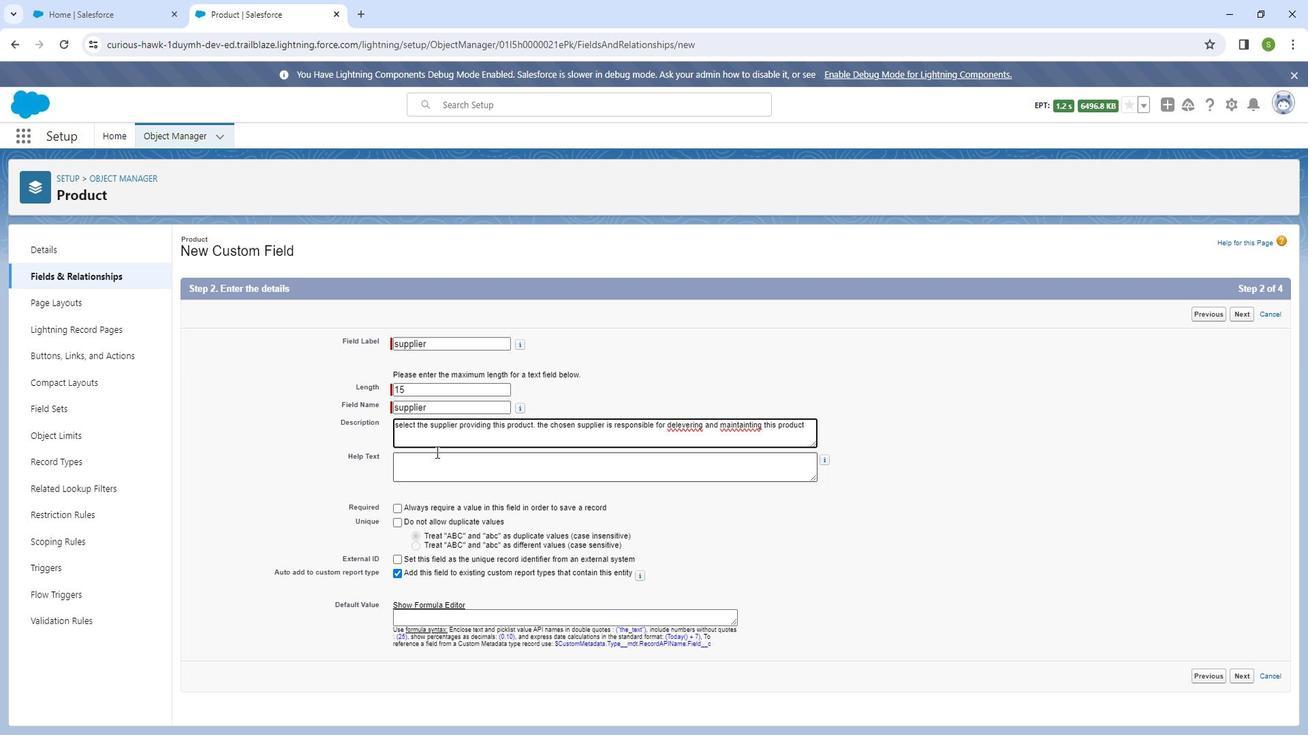 
Action: Mouse moved to (456, 472)
Screenshot: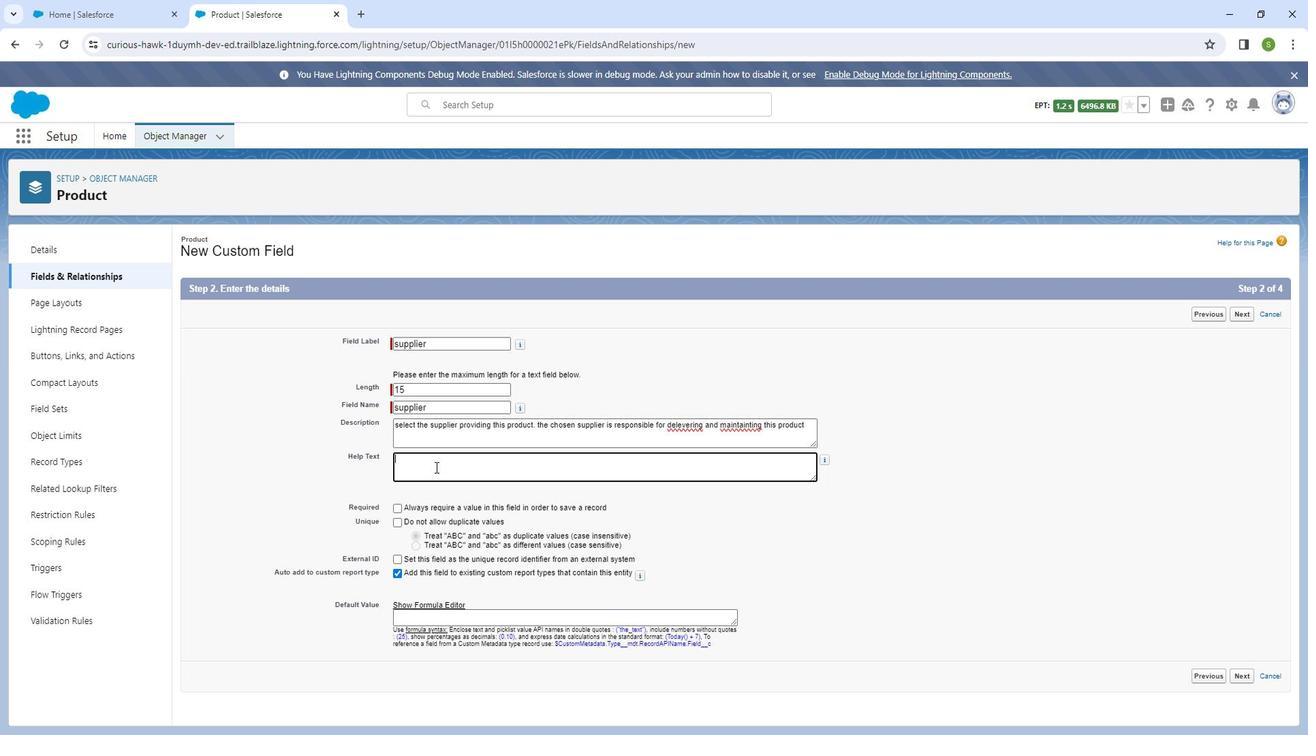 
Action: Key pressed v<Key.backspace>choose<Key.space>the<Key.space>supplier<Key.space>associated<Key.space>with<Key.space>this<Key.space>product.
Screenshot: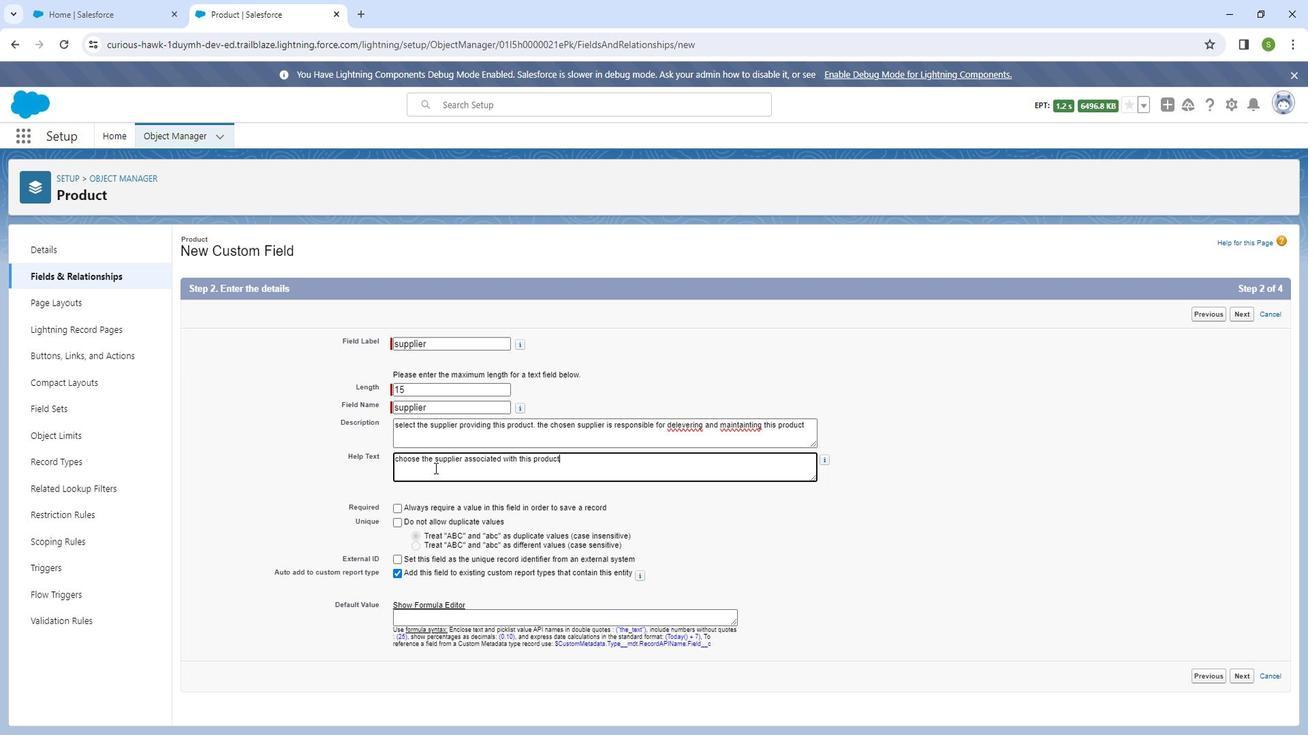 
Action: Mouse moved to (881, 523)
Screenshot: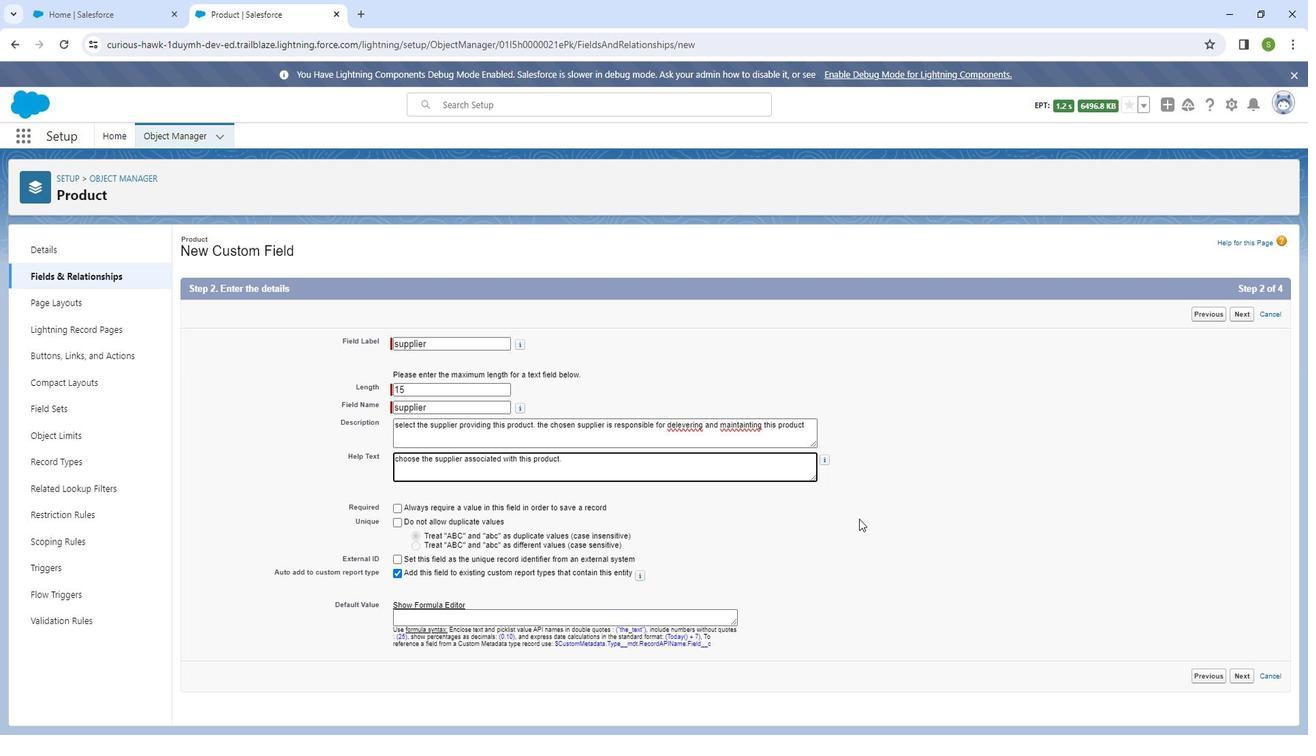 
Action: Mouse scrolled (881, 522) with delta (0, 0)
Screenshot: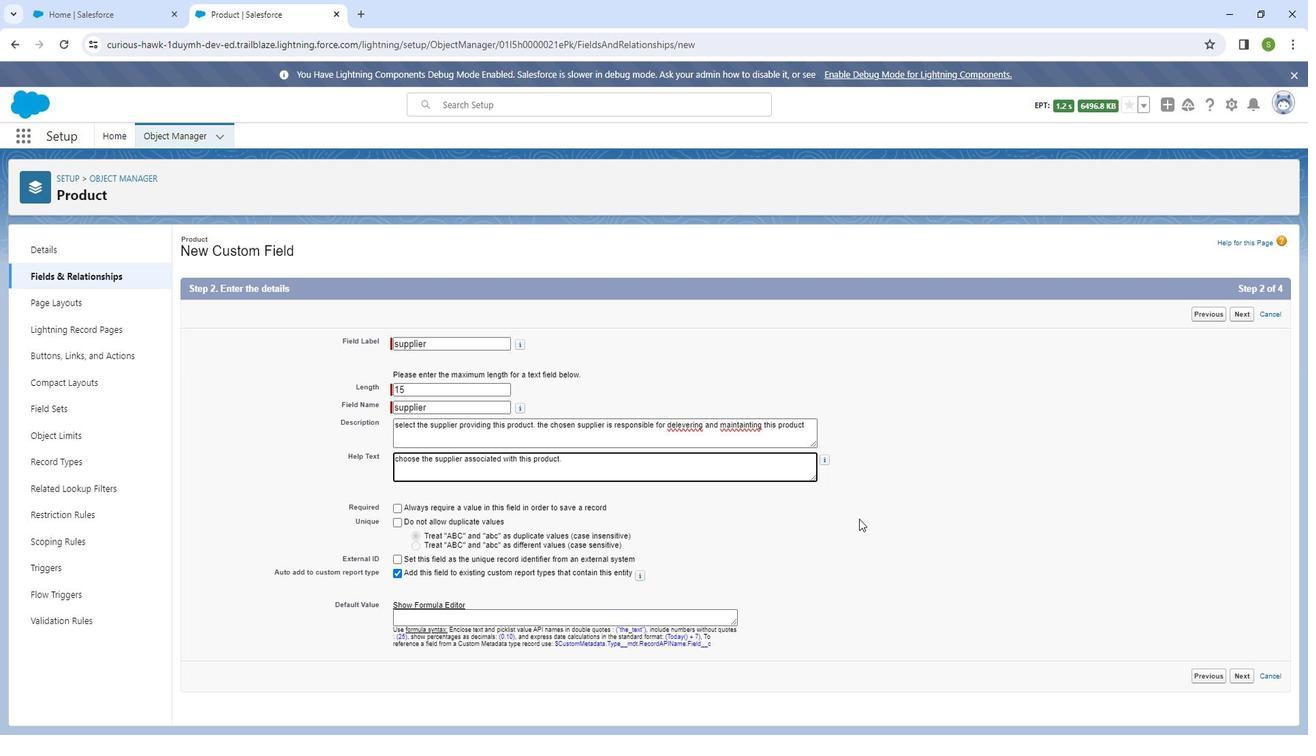 
Action: Mouse moved to (1264, 675)
Screenshot: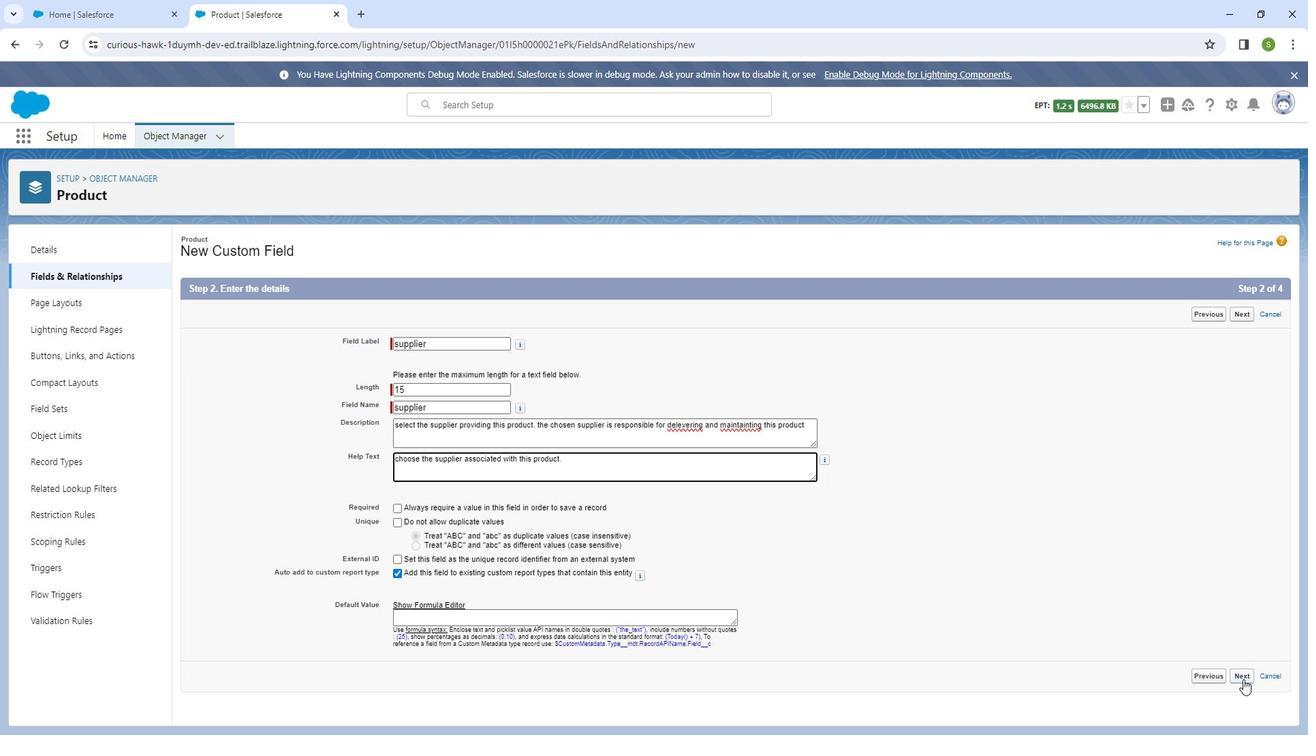 
Action: Mouse pressed left at (1264, 675)
Screenshot: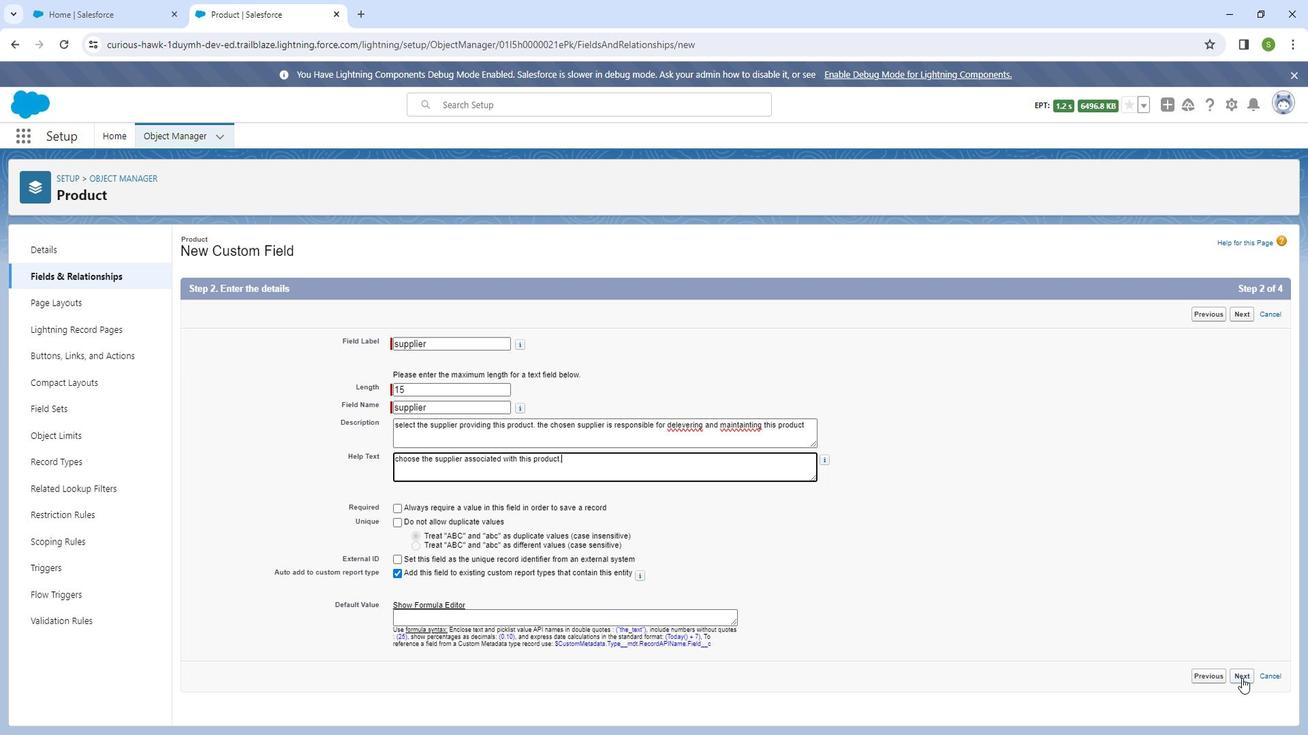 
Action: Mouse moved to (955, 528)
Screenshot: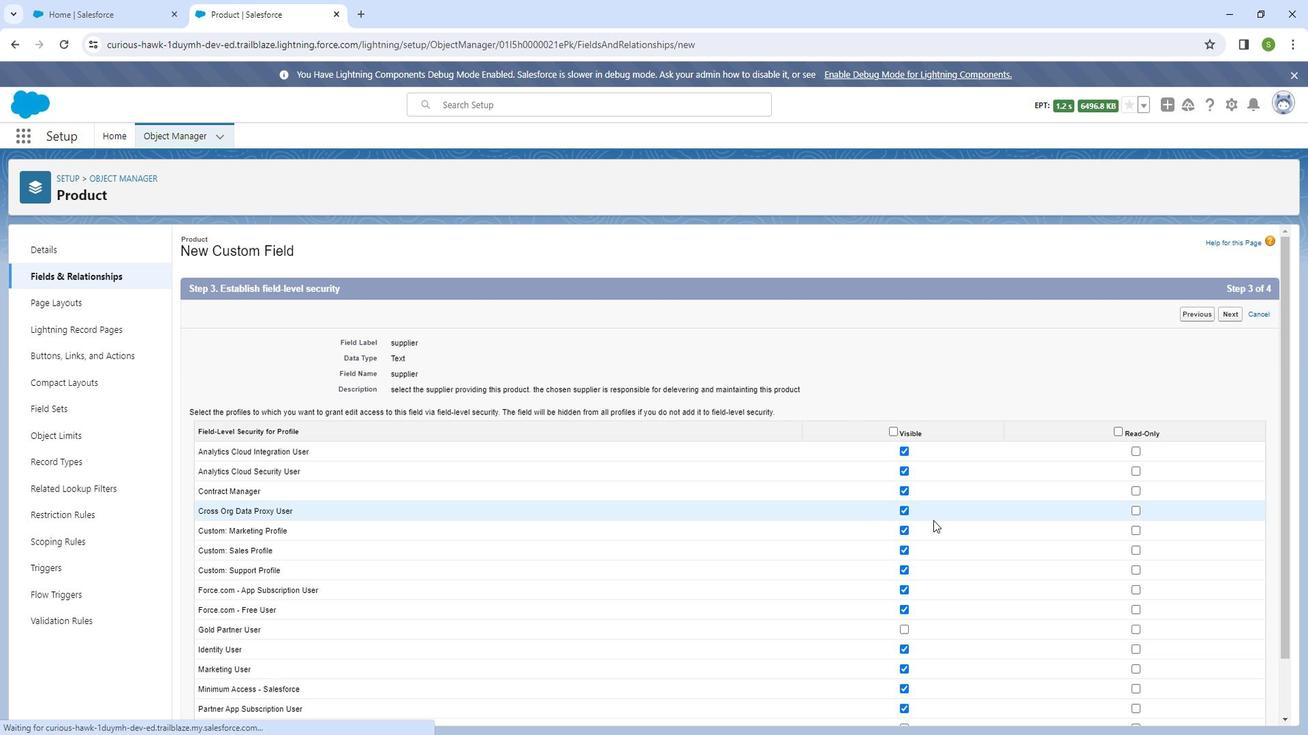 
Action: Mouse scrolled (955, 527) with delta (0, 0)
Screenshot: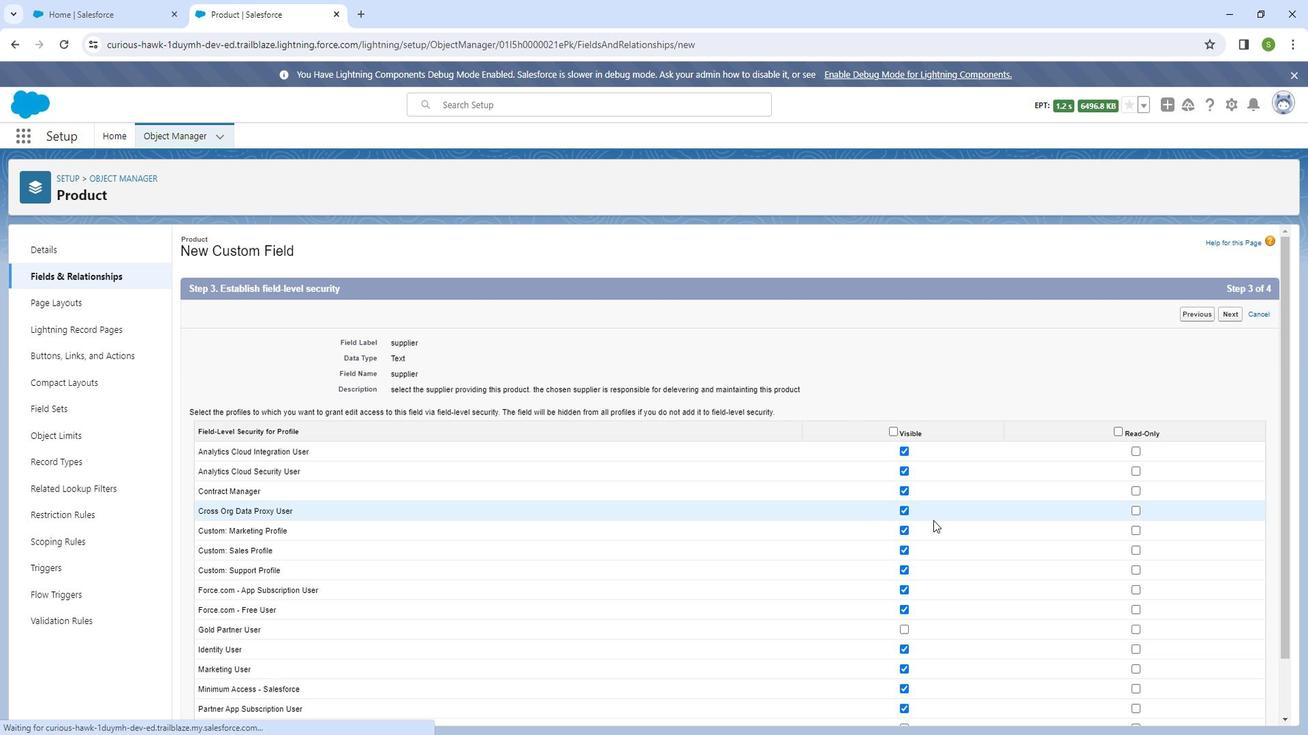 
Action: Mouse moved to (950, 545)
Screenshot: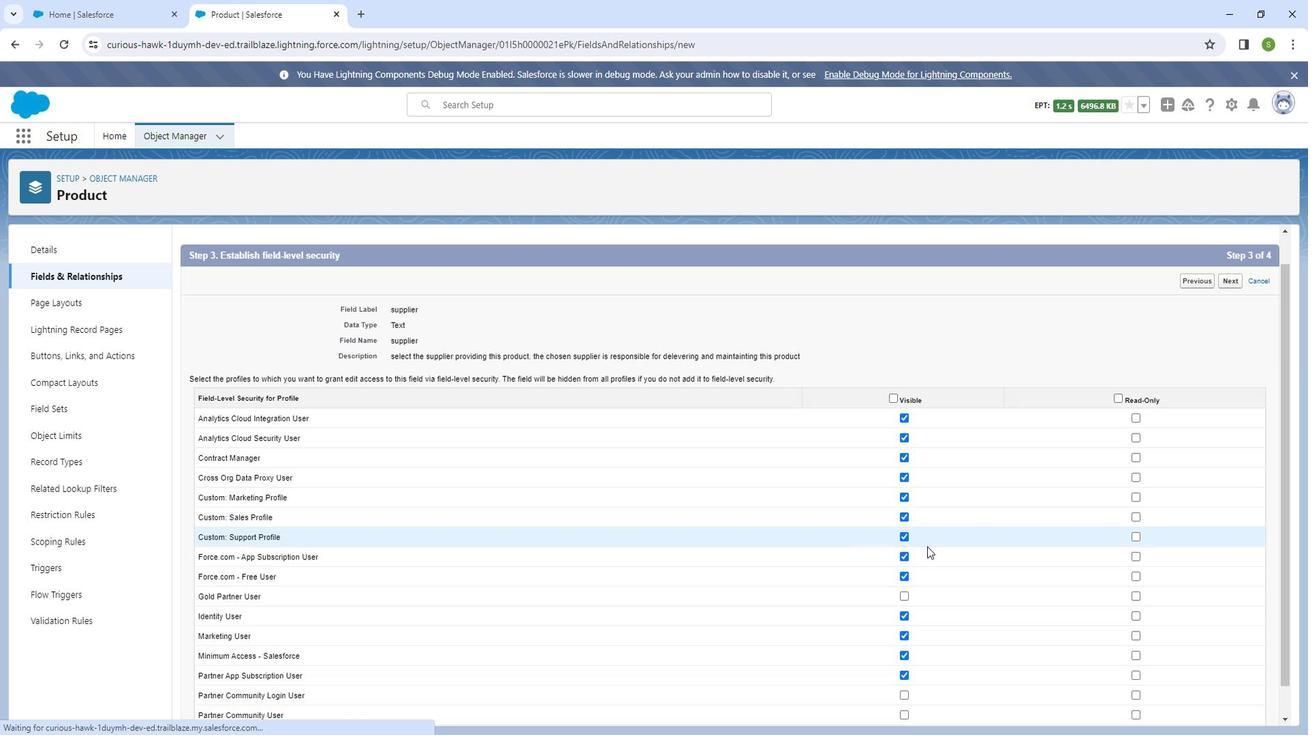 
Action: Mouse scrolled (950, 544) with delta (0, 0)
Screenshot: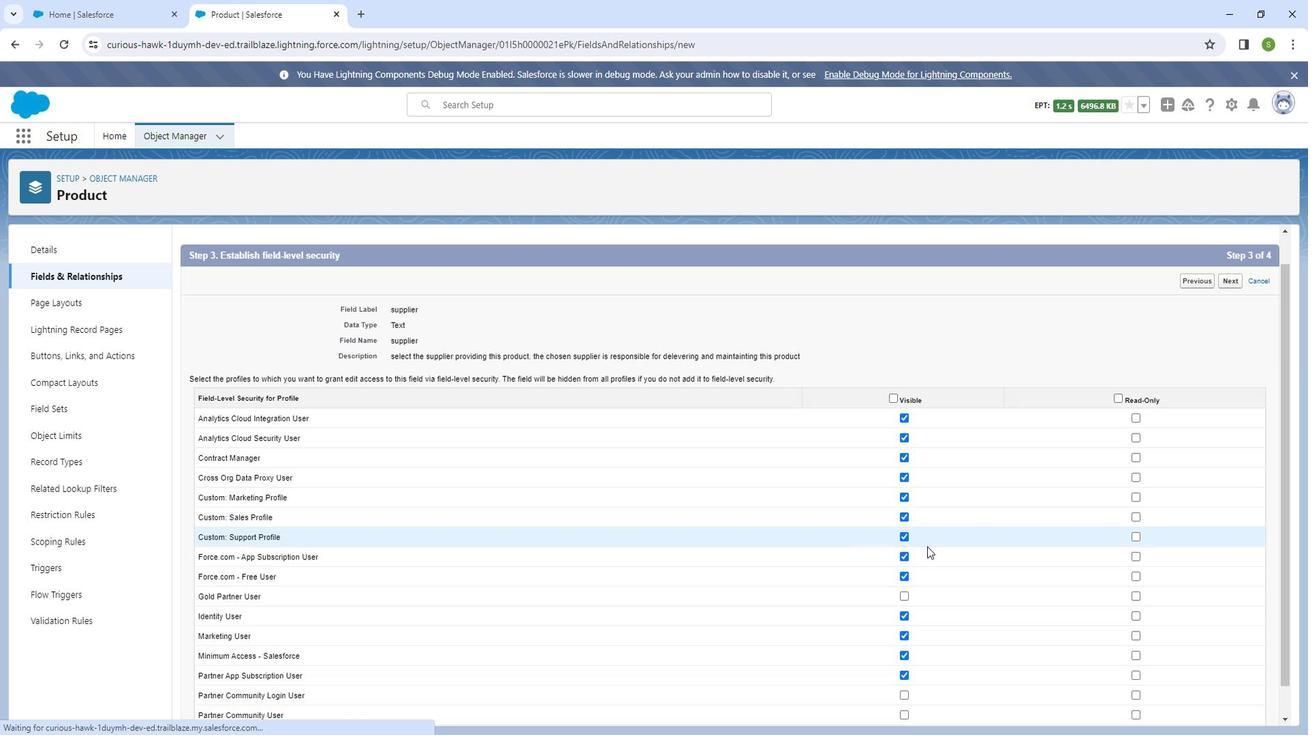 
Action: Mouse moved to (947, 554)
Screenshot: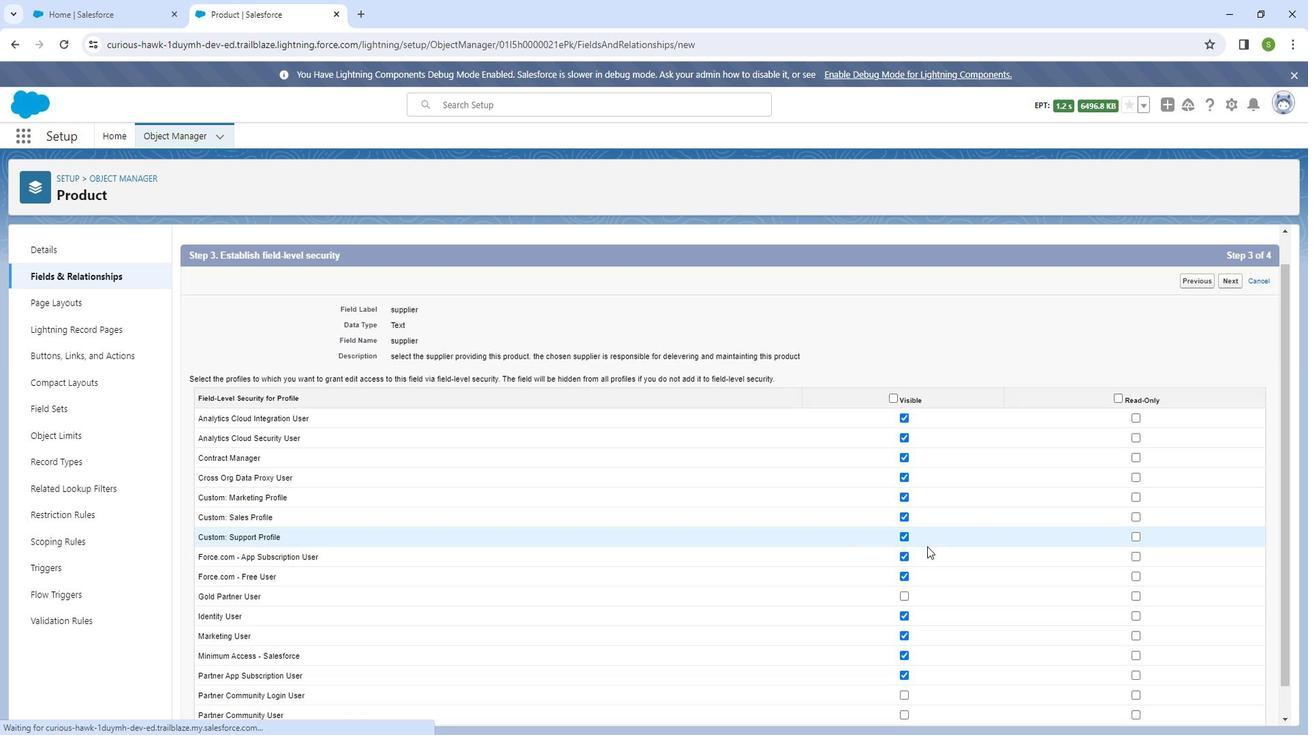 
Action: Mouse scrolled (947, 554) with delta (0, 0)
Screenshot: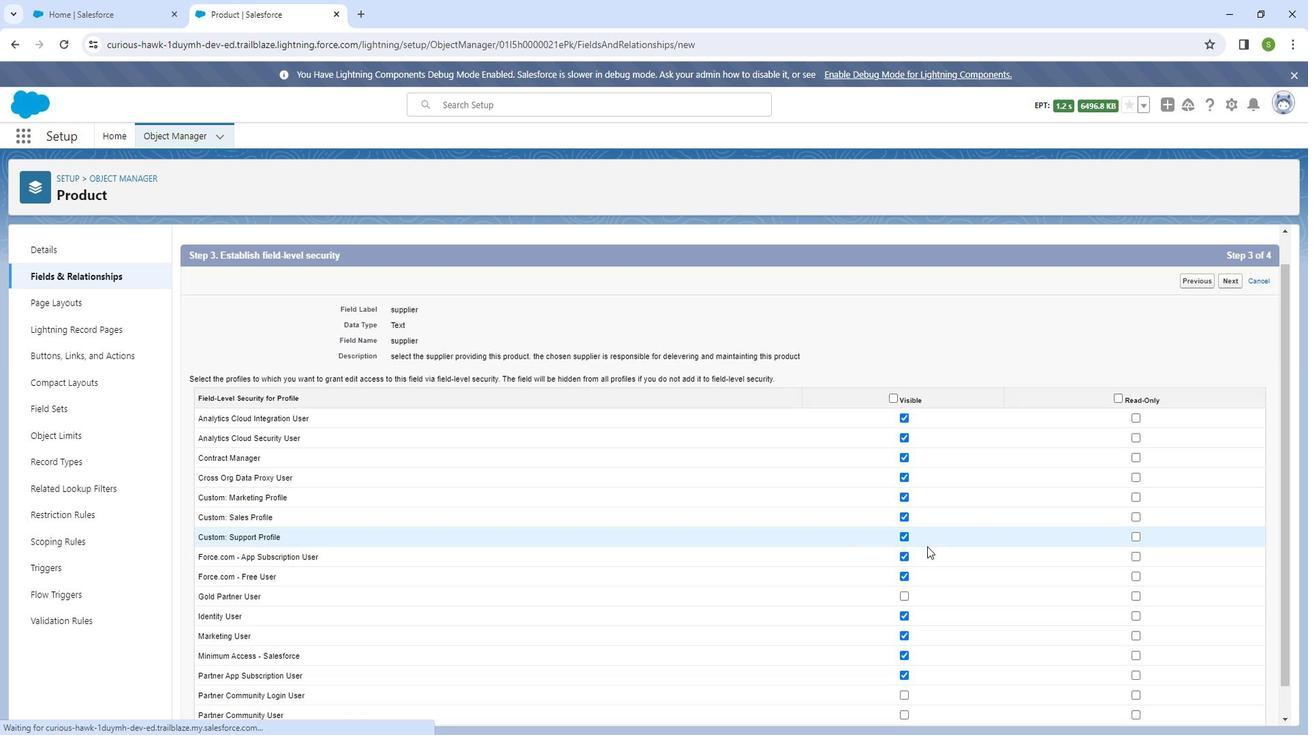 
Action: Mouse moved to (943, 571)
Screenshot: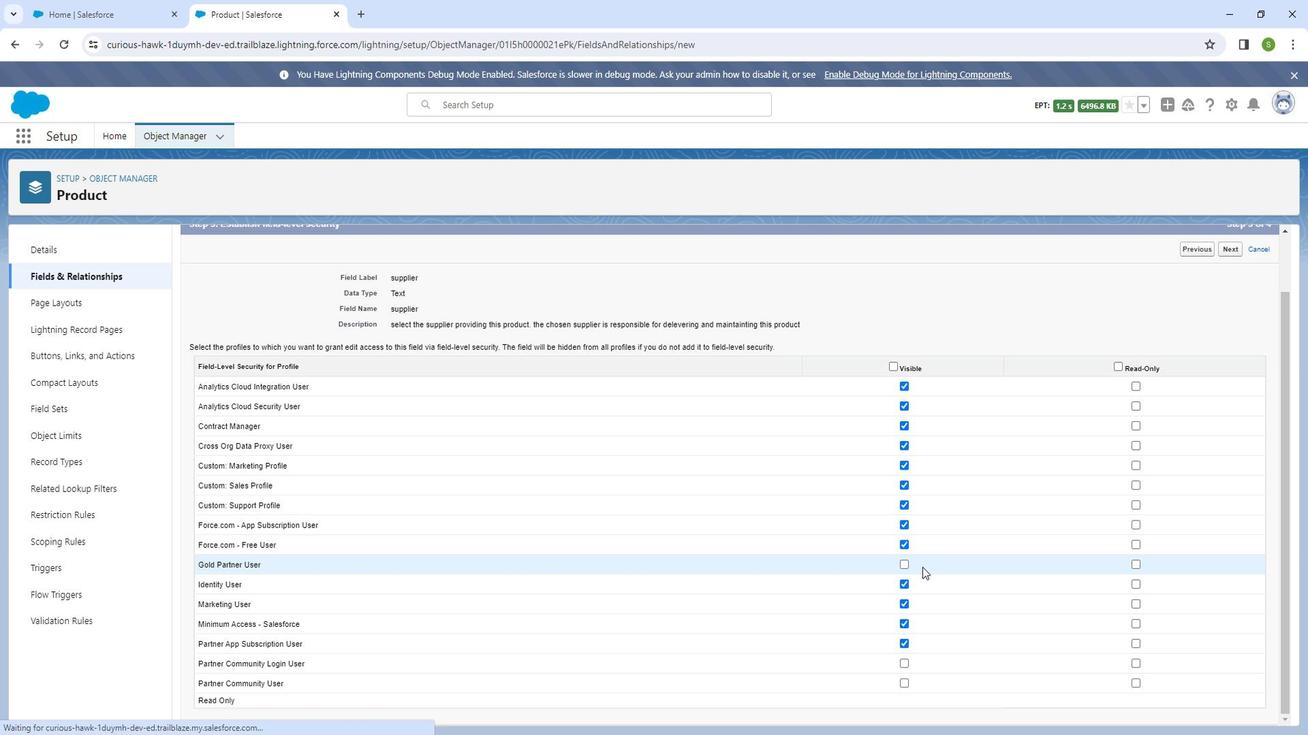 
Action: Mouse scrolled (943, 571) with delta (0, 0)
Screenshot: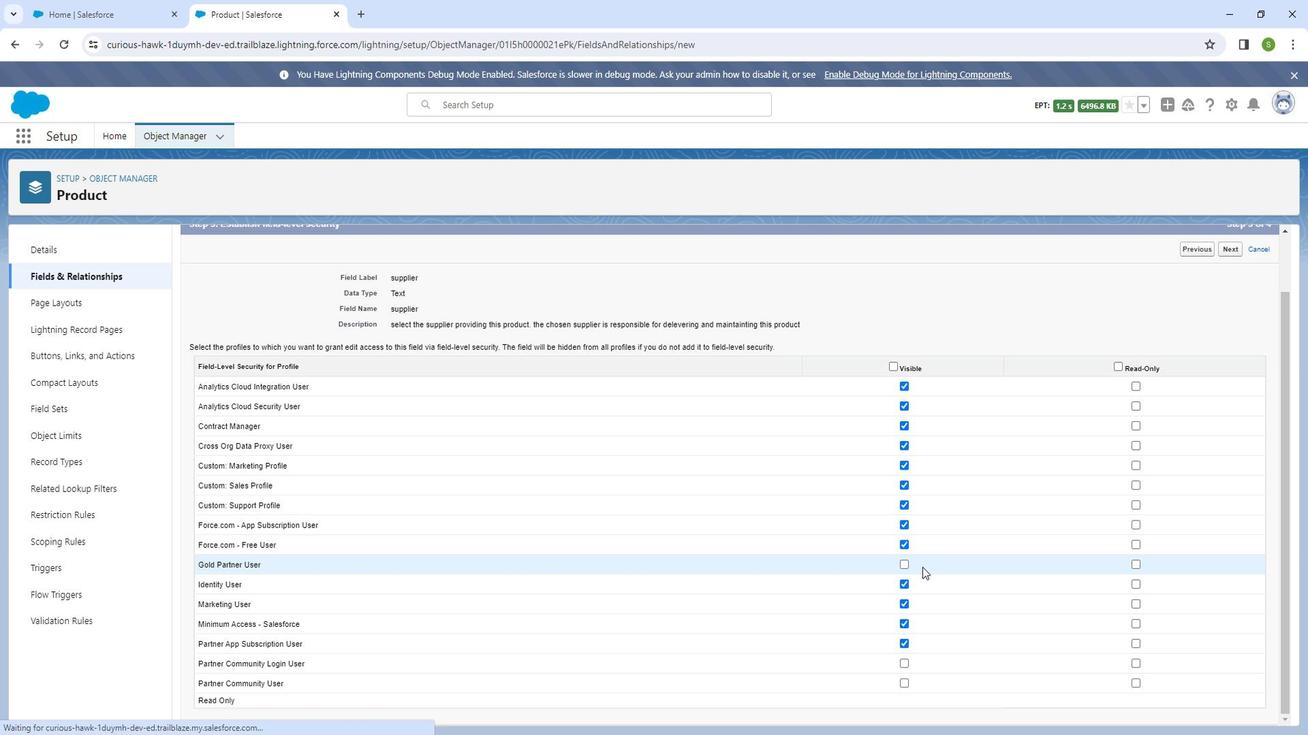 
Action: Mouse moved to (961, 643)
Screenshot: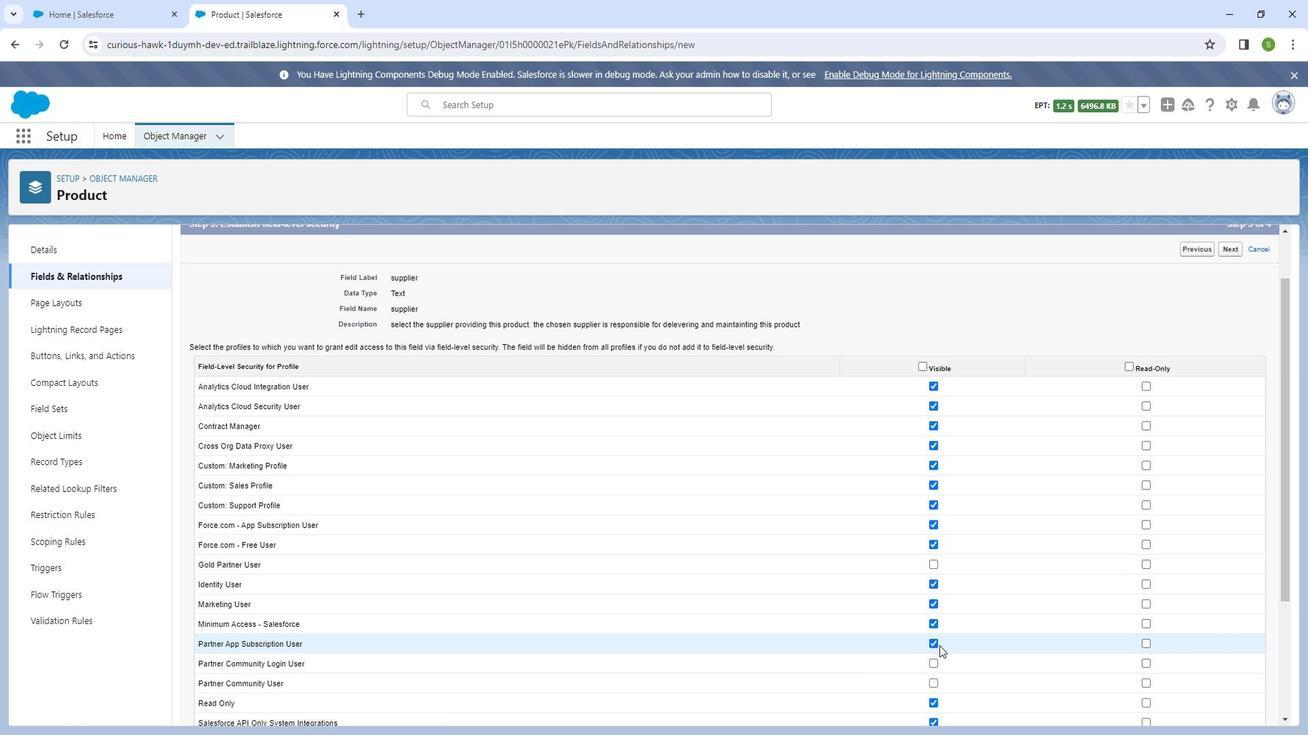 
Action: Mouse scrolled (961, 643) with delta (0, 0)
Screenshot: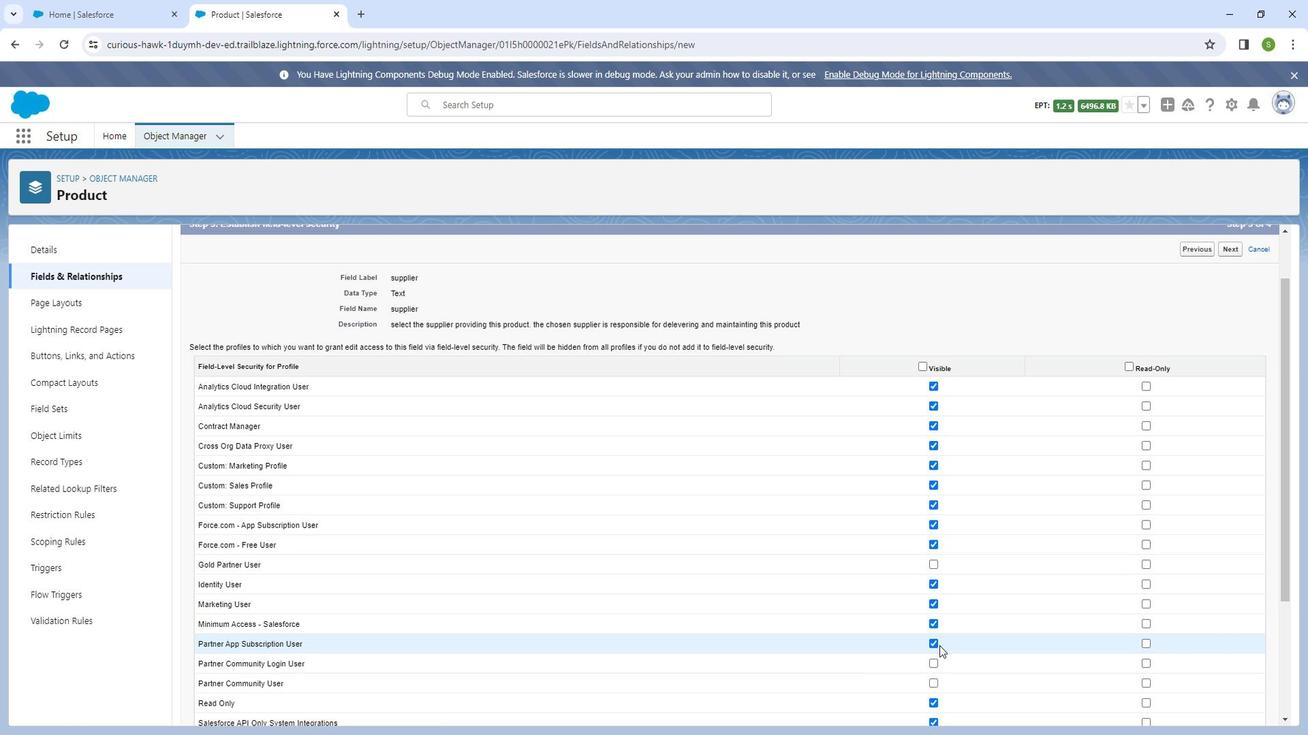 
Action: Mouse scrolled (961, 643) with delta (0, 0)
Screenshot: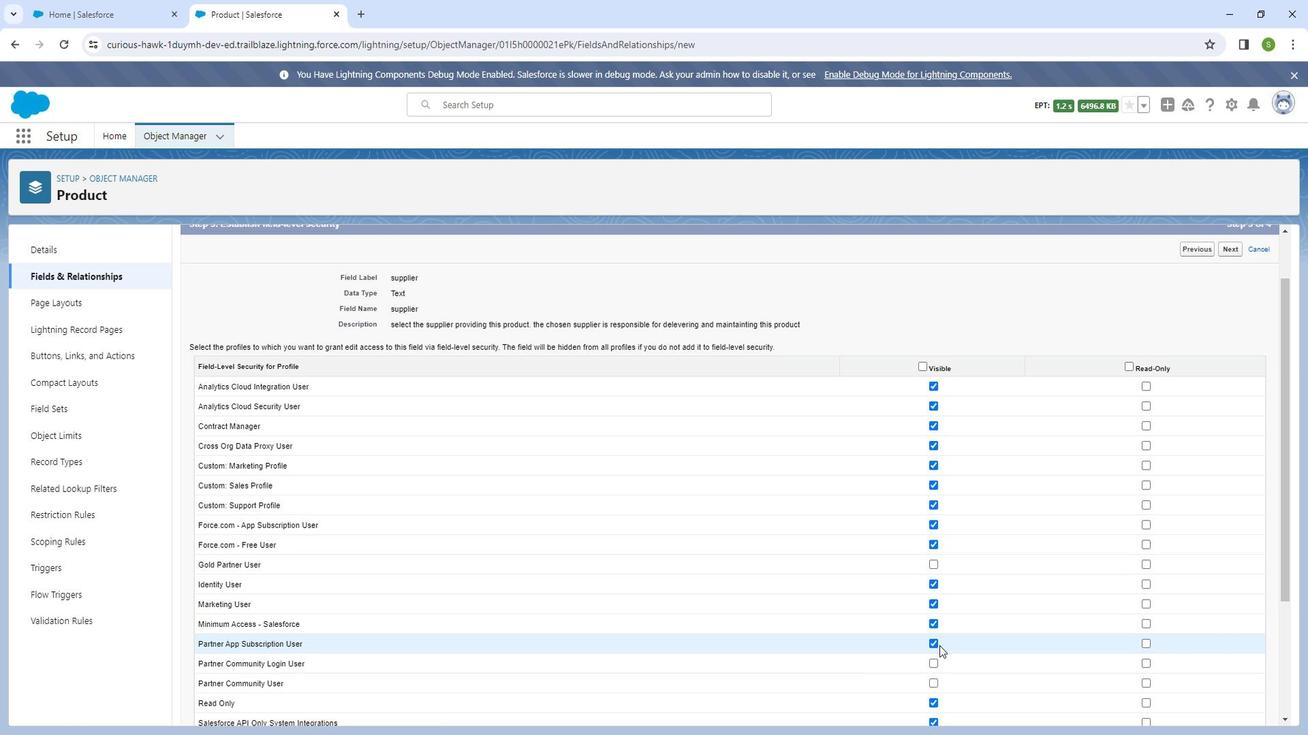 
Action: Mouse scrolled (961, 643) with delta (0, 0)
Screenshot: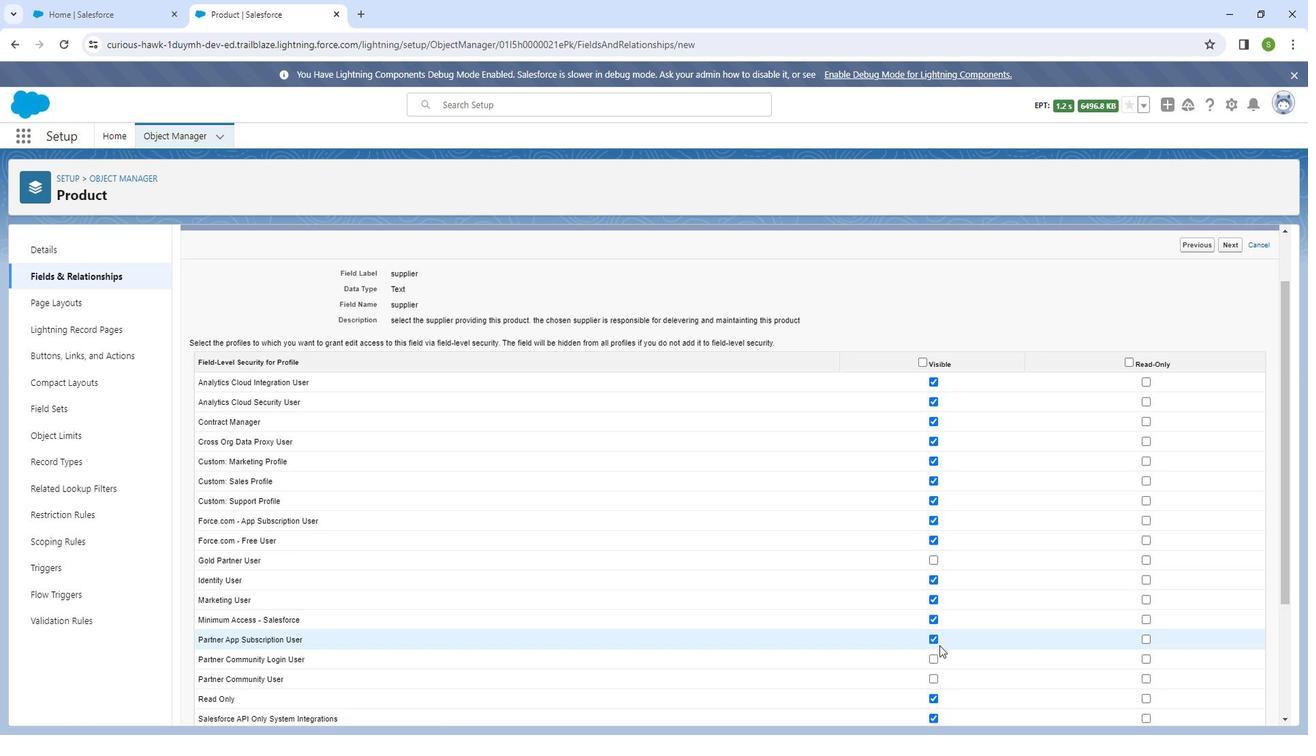 
Action: Mouse scrolled (961, 643) with delta (0, 0)
Screenshot: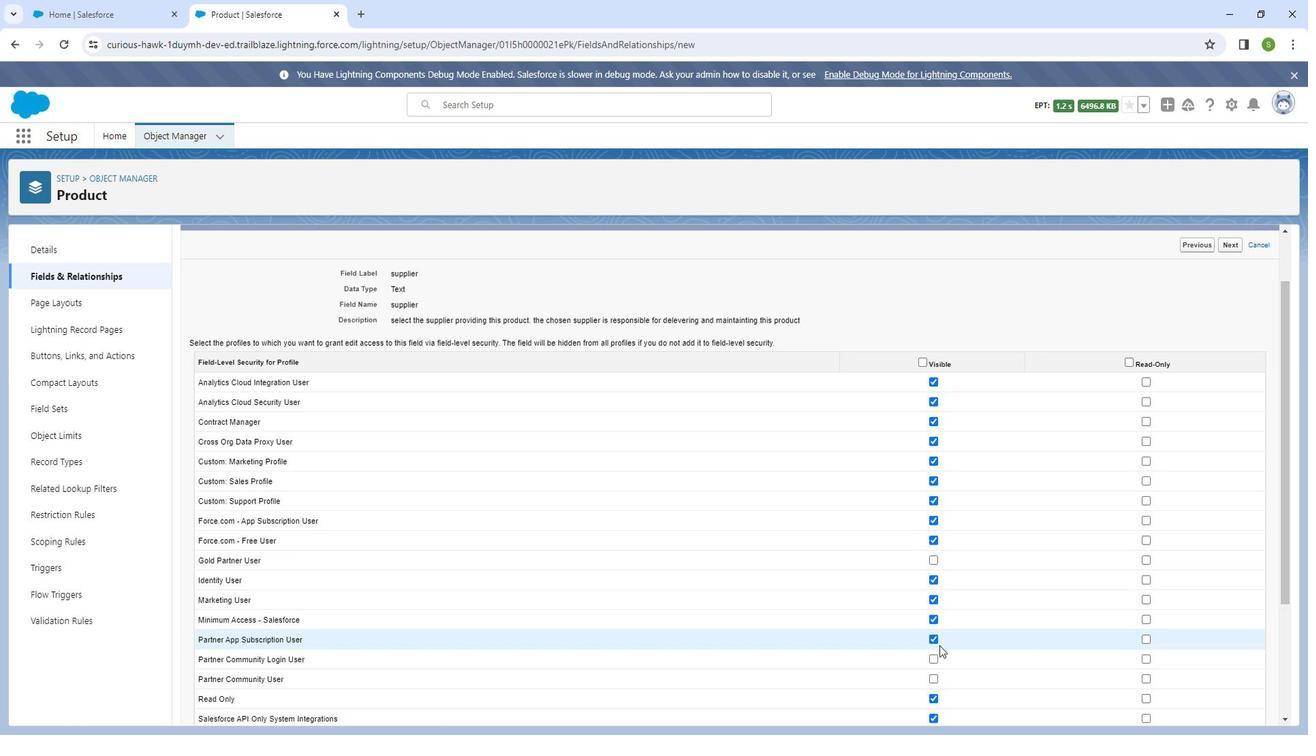 
Action: Mouse scrolled (961, 643) with delta (0, 0)
Screenshot: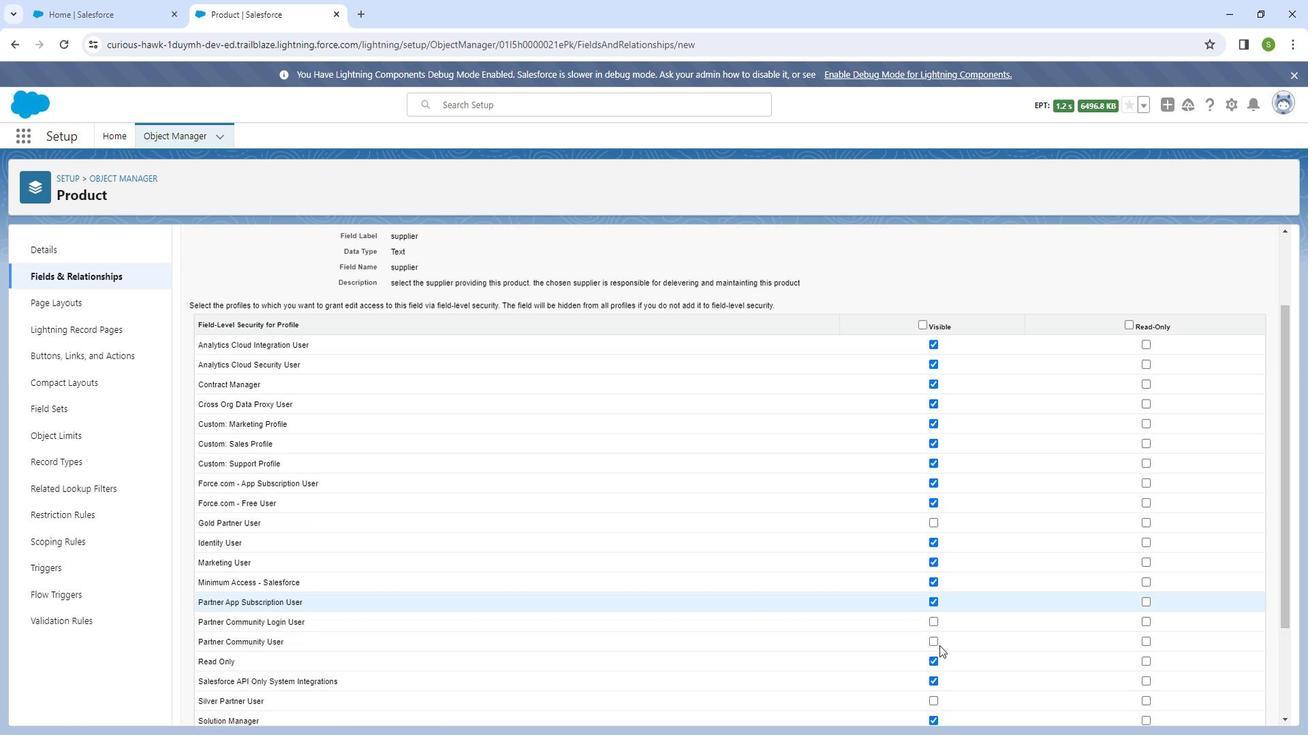 
Action: Mouse moved to (957, 569)
Screenshot: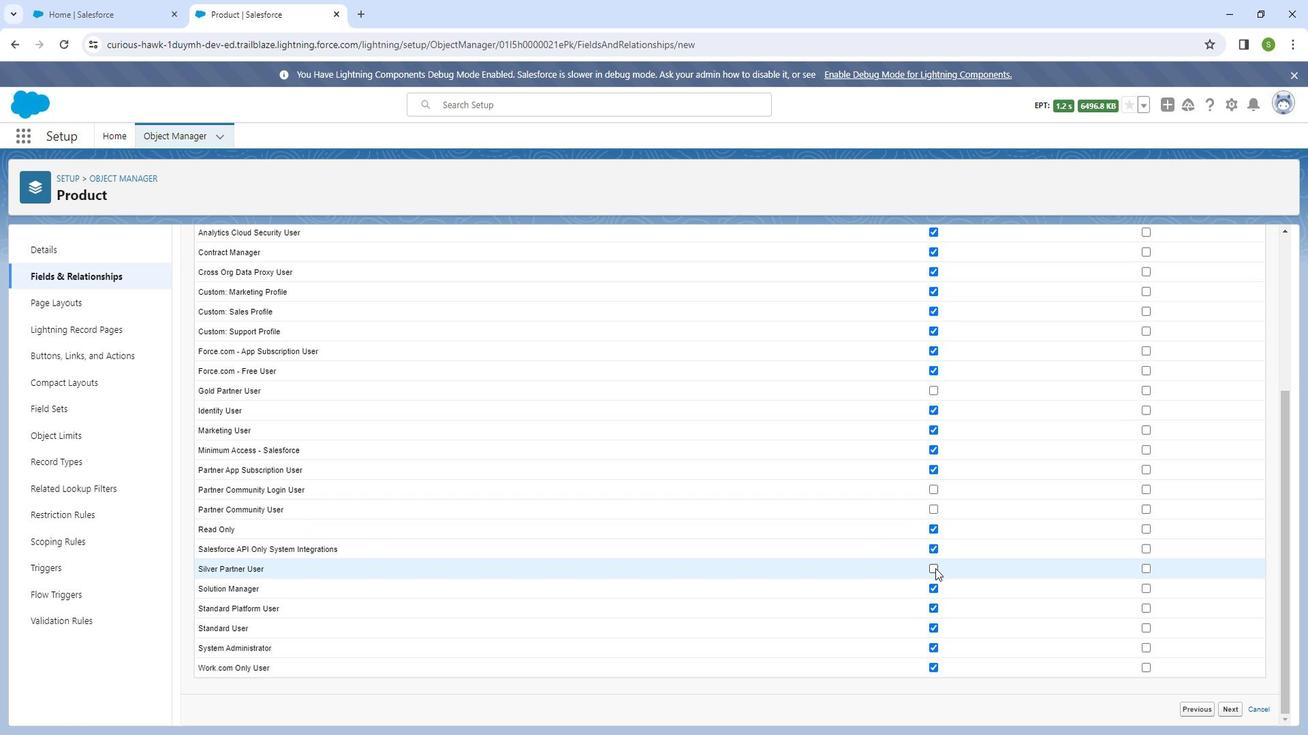
Action: Mouse pressed left at (957, 569)
Screenshot: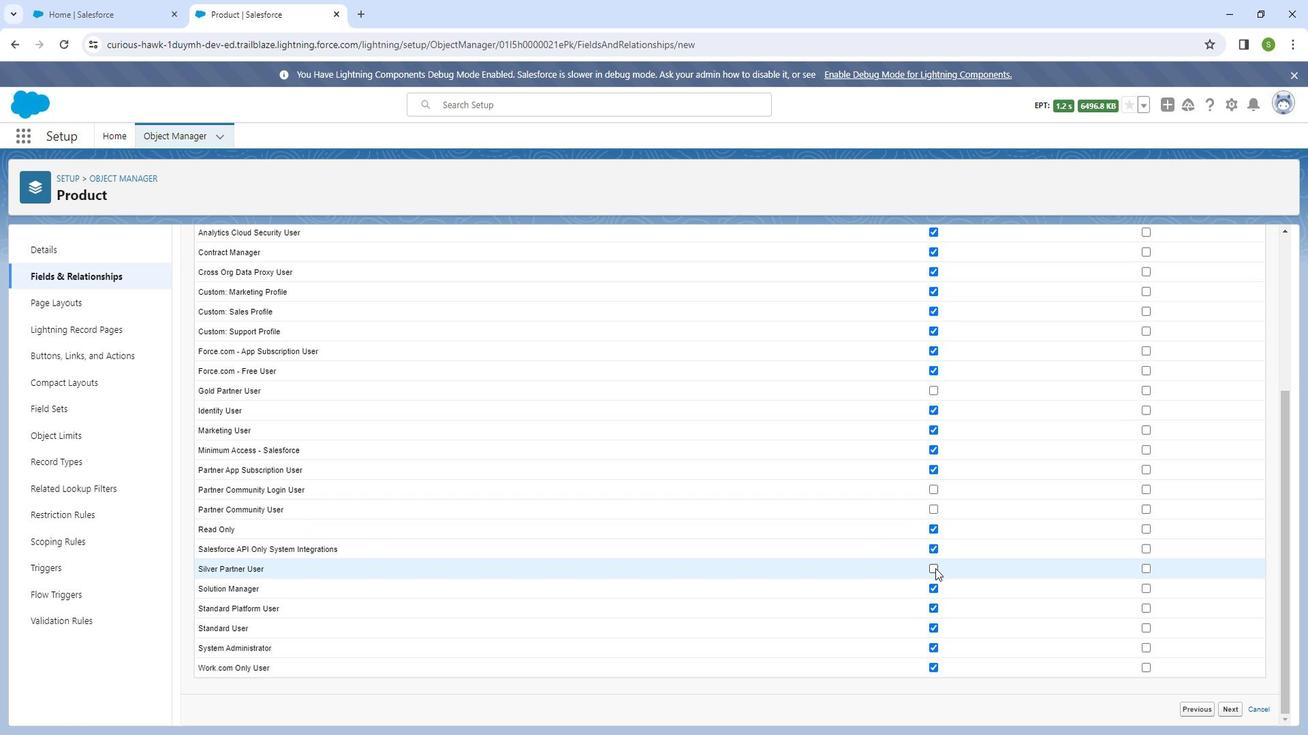 
Action: Mouse moved to (1249, 703)
Screenshot: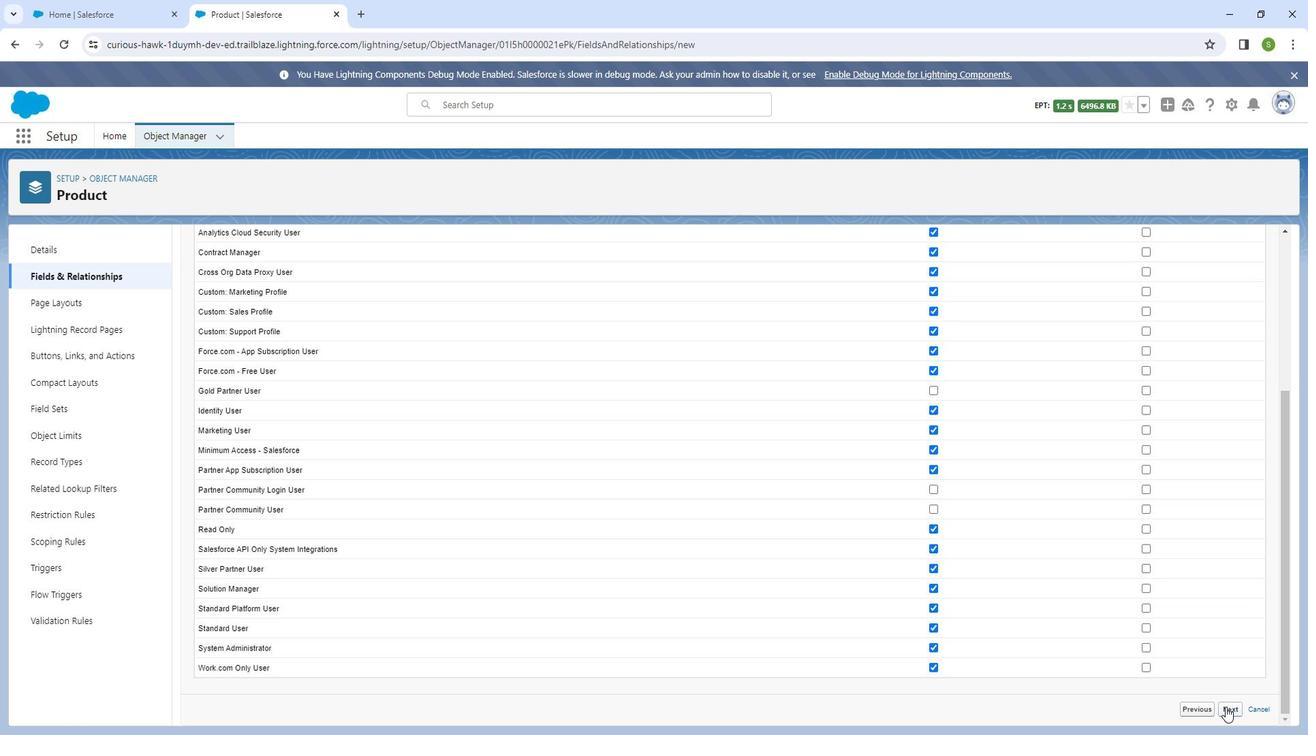 
Action: Mouse pressed left at (1249, 703)
Screenshot: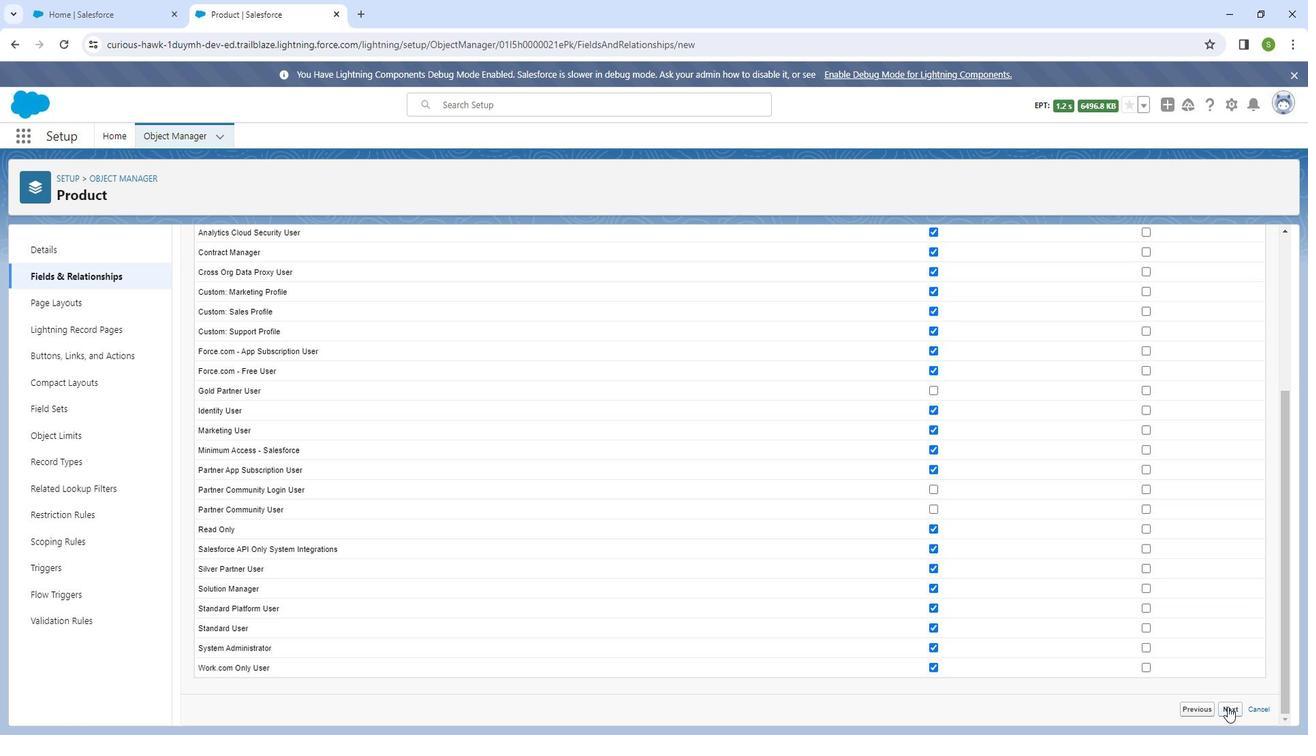 
Action: Mouse moved to (1253, 325)
Screenshot: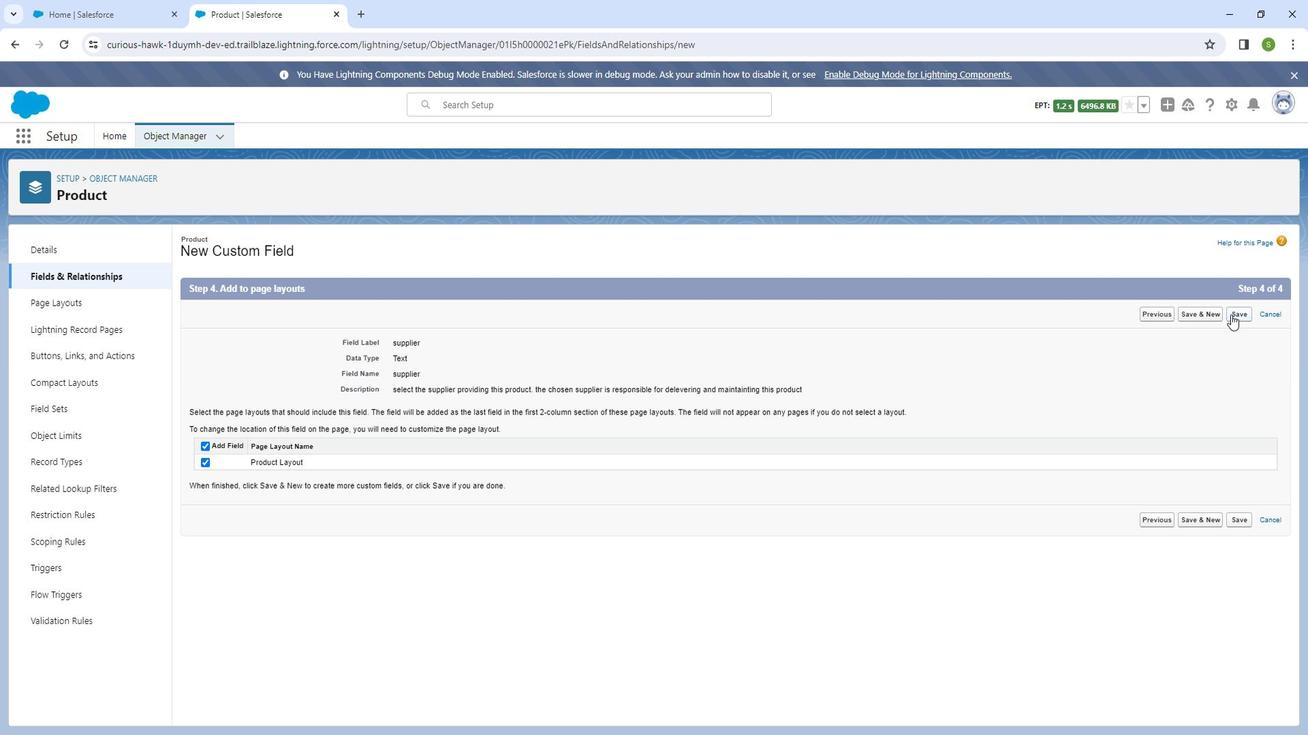 
Action: Mouse pressed left at (1253, 325)
Screenshot: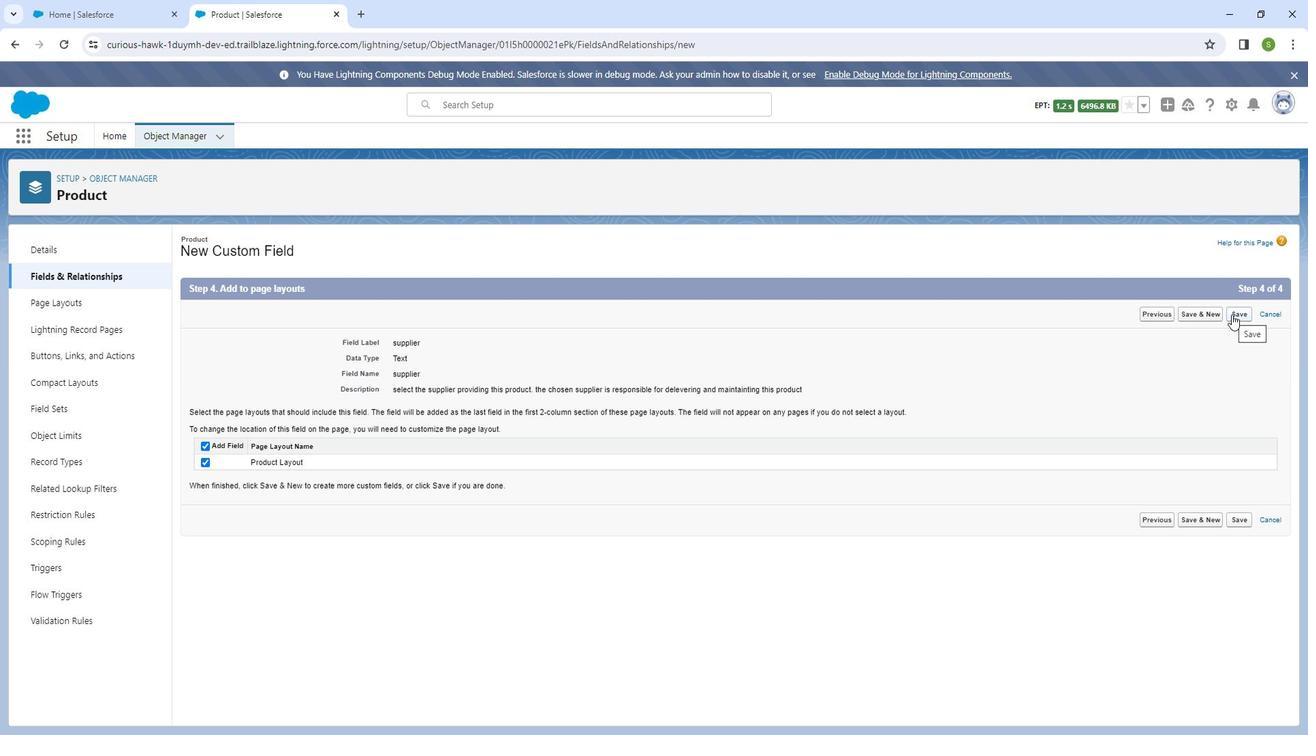 
Action: Mouse moved to (1025, 258)
Screenshot: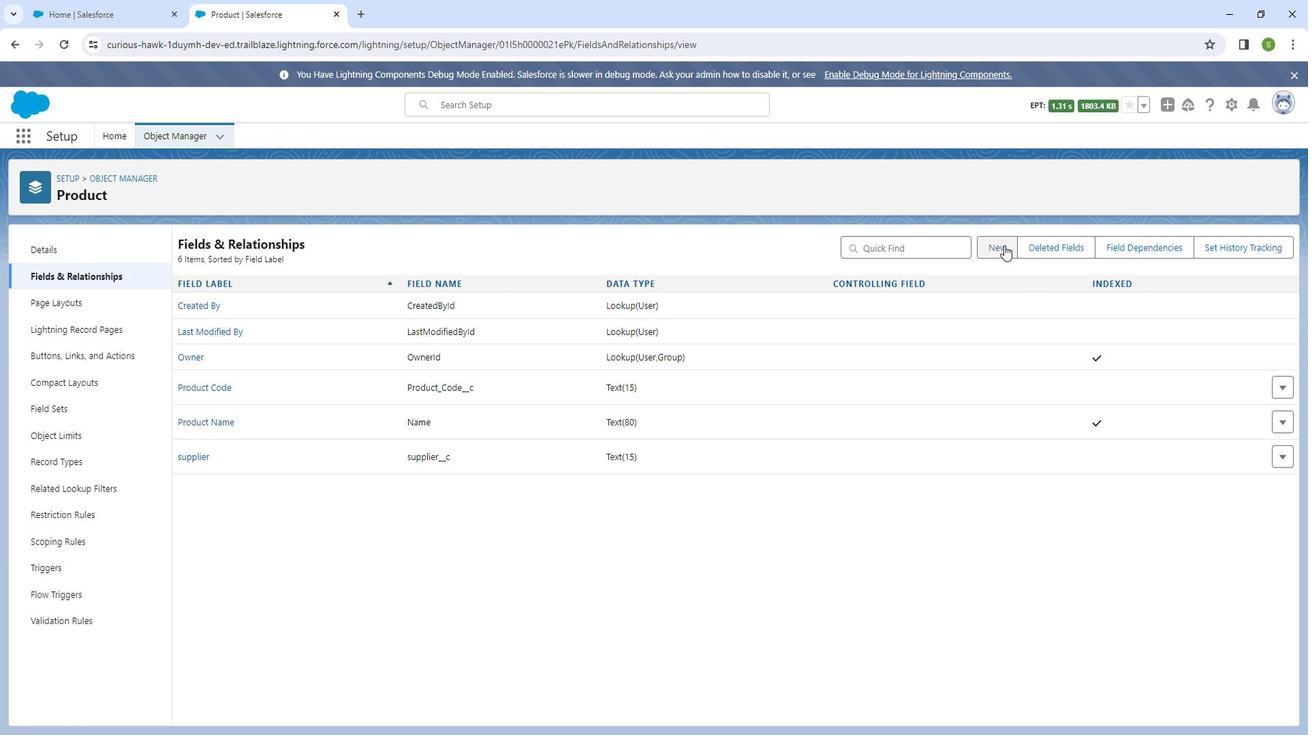 
Action: Mouse pressed left at (1025, 258)
Screenshot: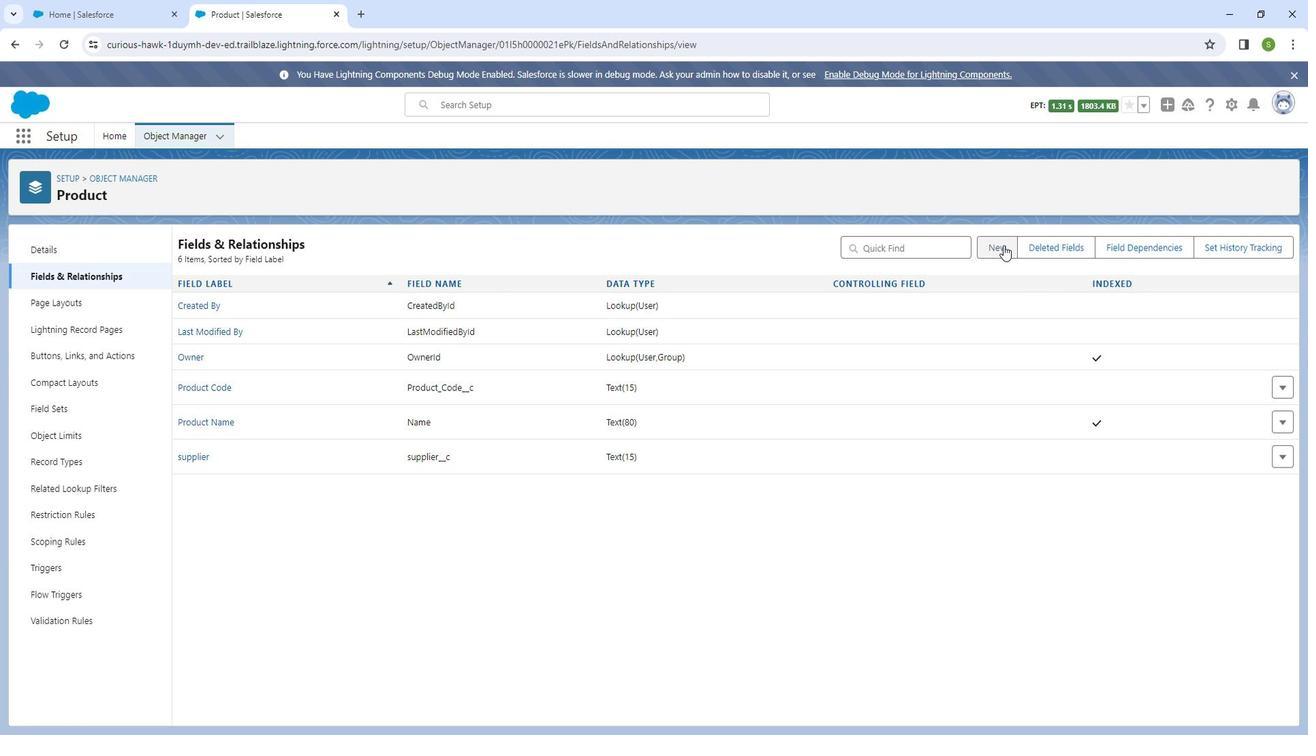 
Action: Mouse moved to (332, 491)
Screenshot: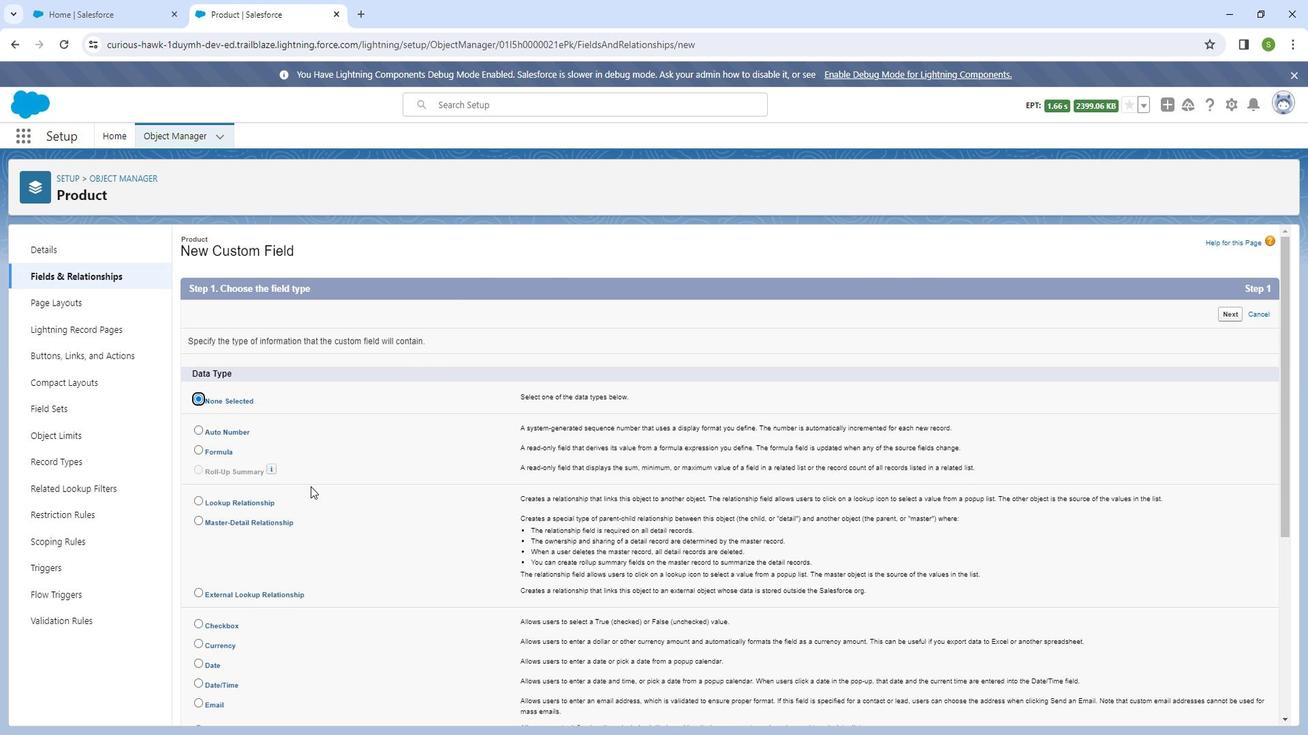 
Action: Mouse scrolled (332, 490) with delta (0, 0)
Screenshot: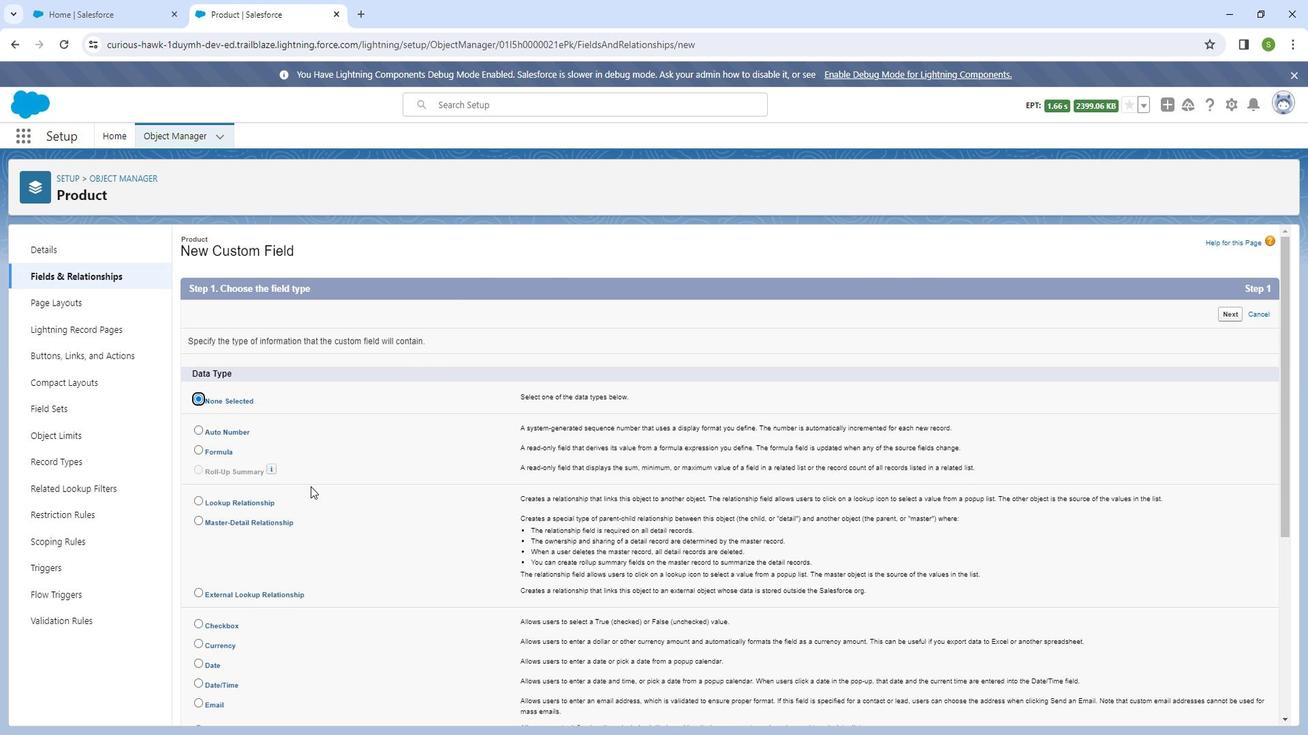 
Action: Mouse moved to (333, 504)
Screenshot: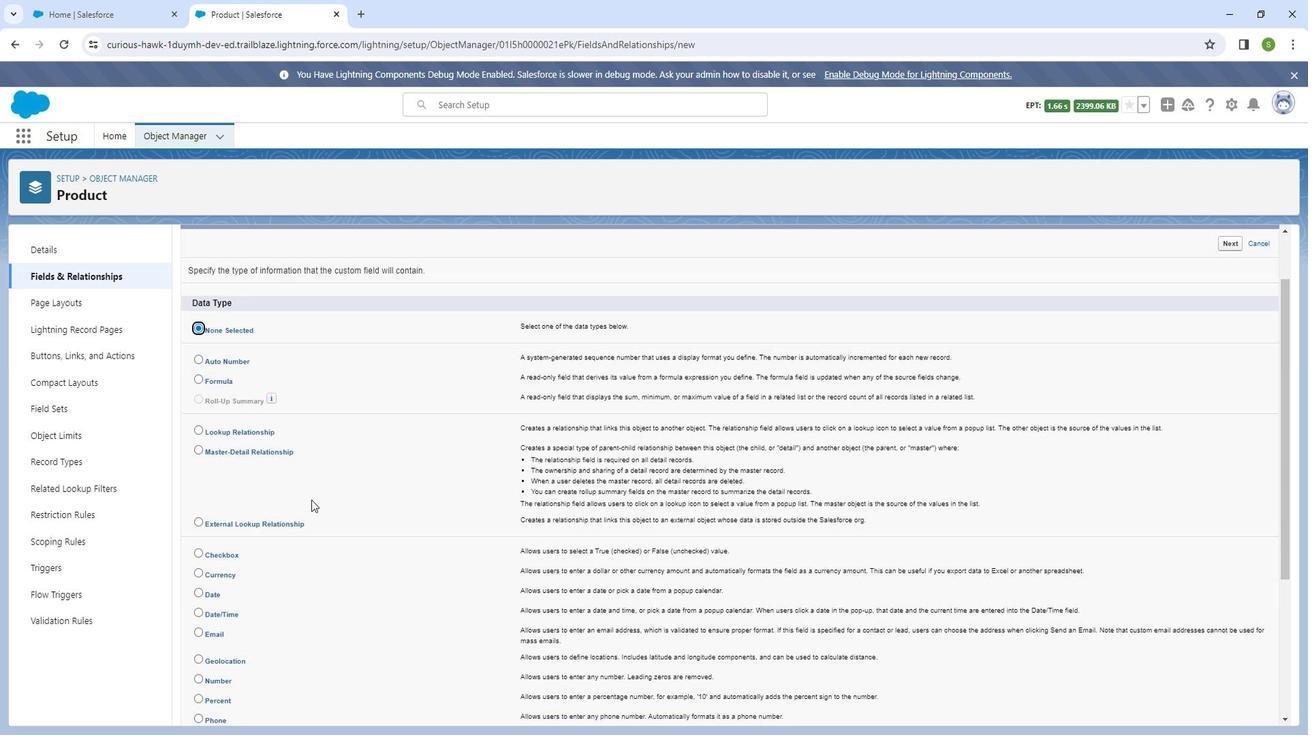 
Action: Mouse scrolled (333, 504) with delta (0, 0)
Screenshot: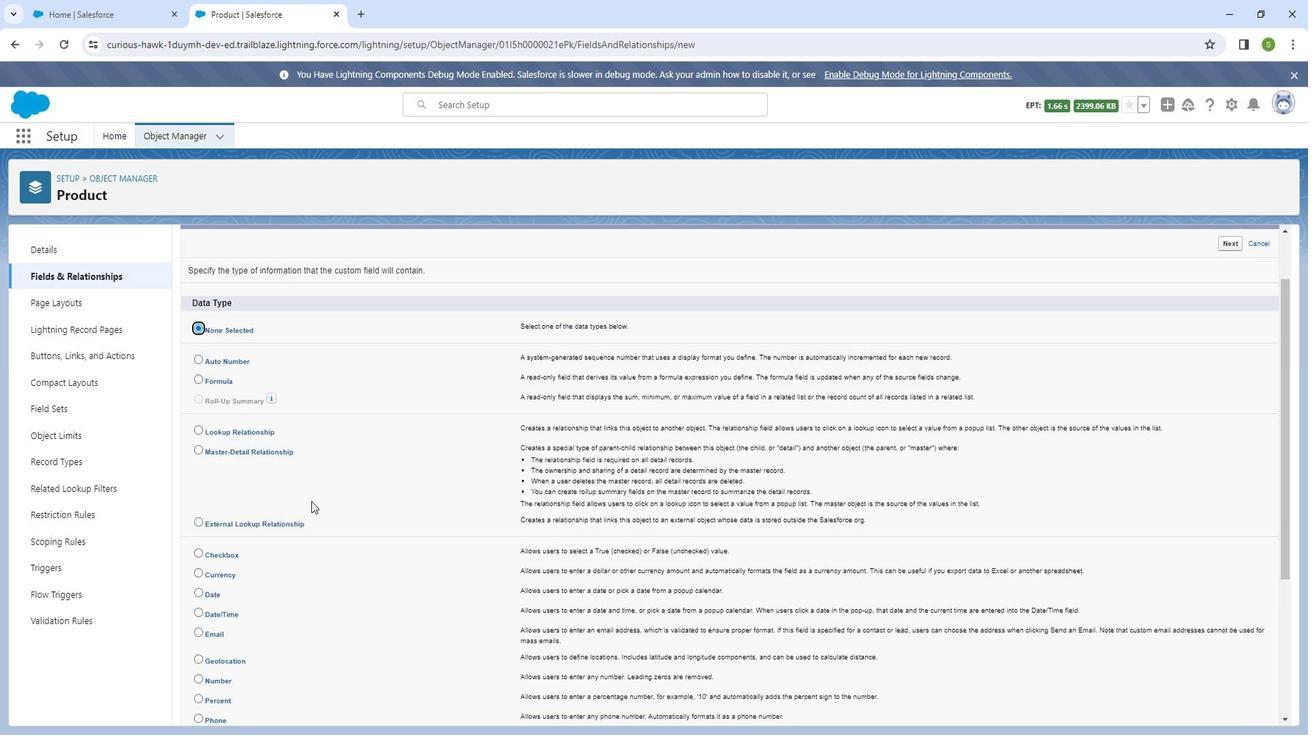 
Action: Mouse moved to (333, 505)
Screenshot: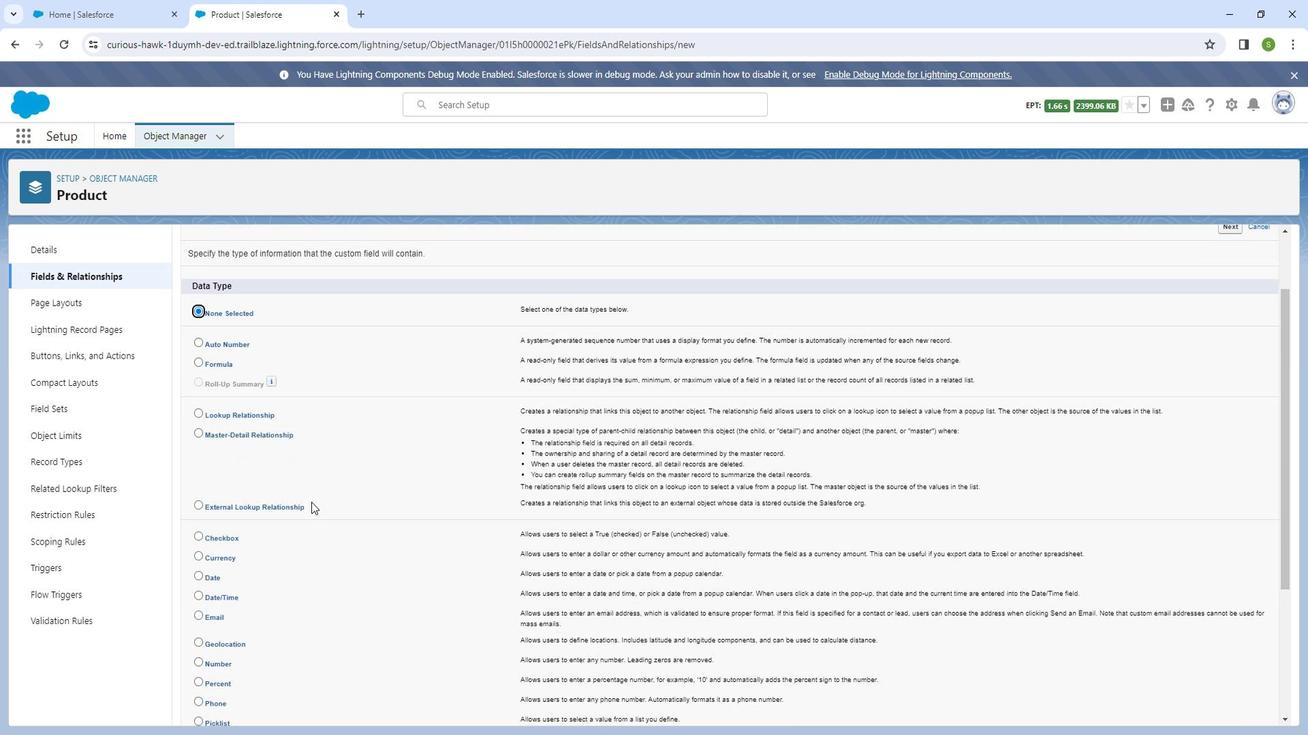 
Action: Mouse scrolled (333, 504) with delta (0, 0)
Screenshot: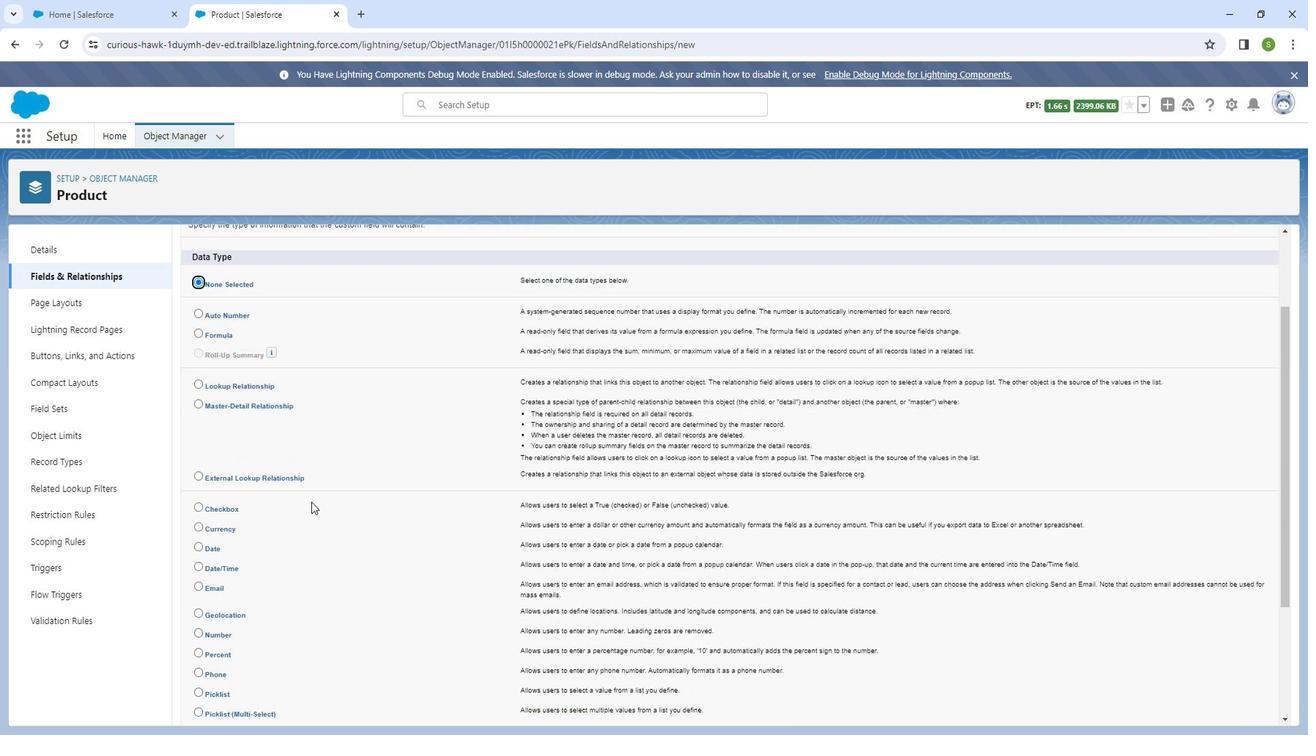 
Action: Mouse moved to (220, 599)
Screenshot: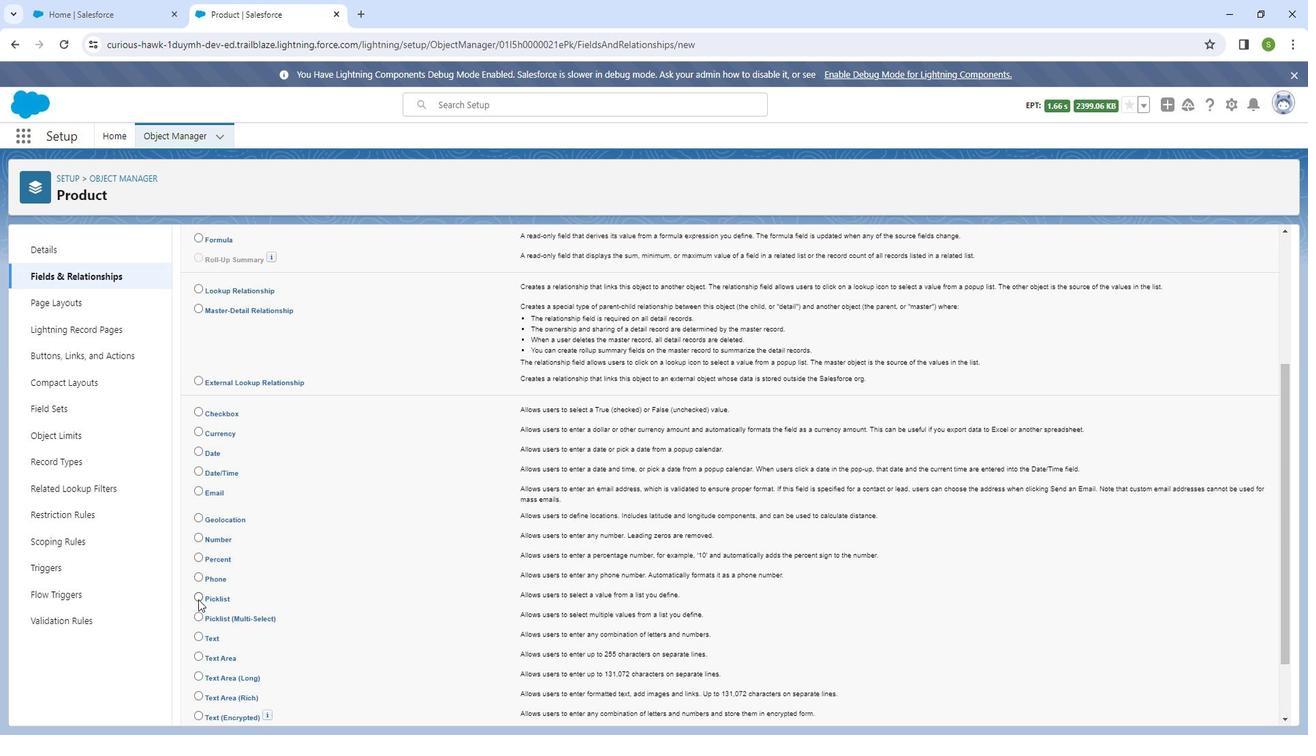 
Action: Mouse pressed left at (220, 599)
Screenshot: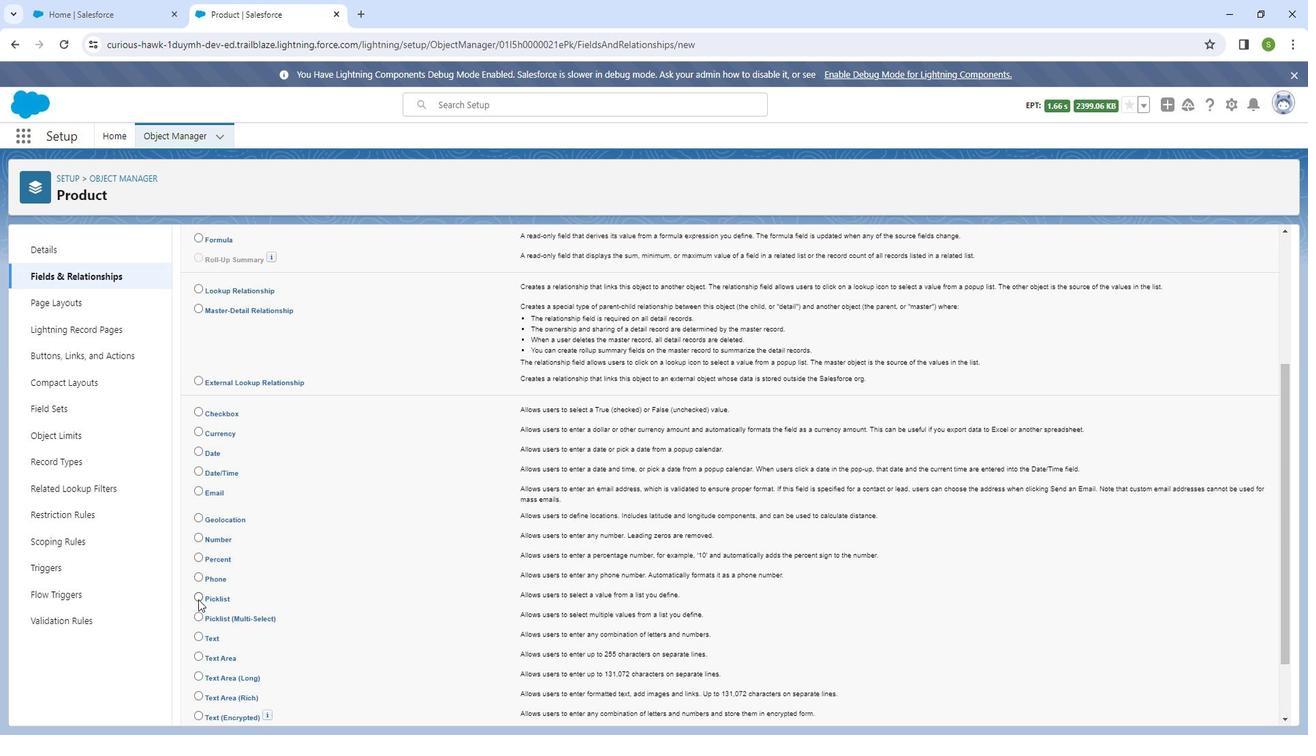 
Action: Mouse moved to (1027, 402)
Screenshot: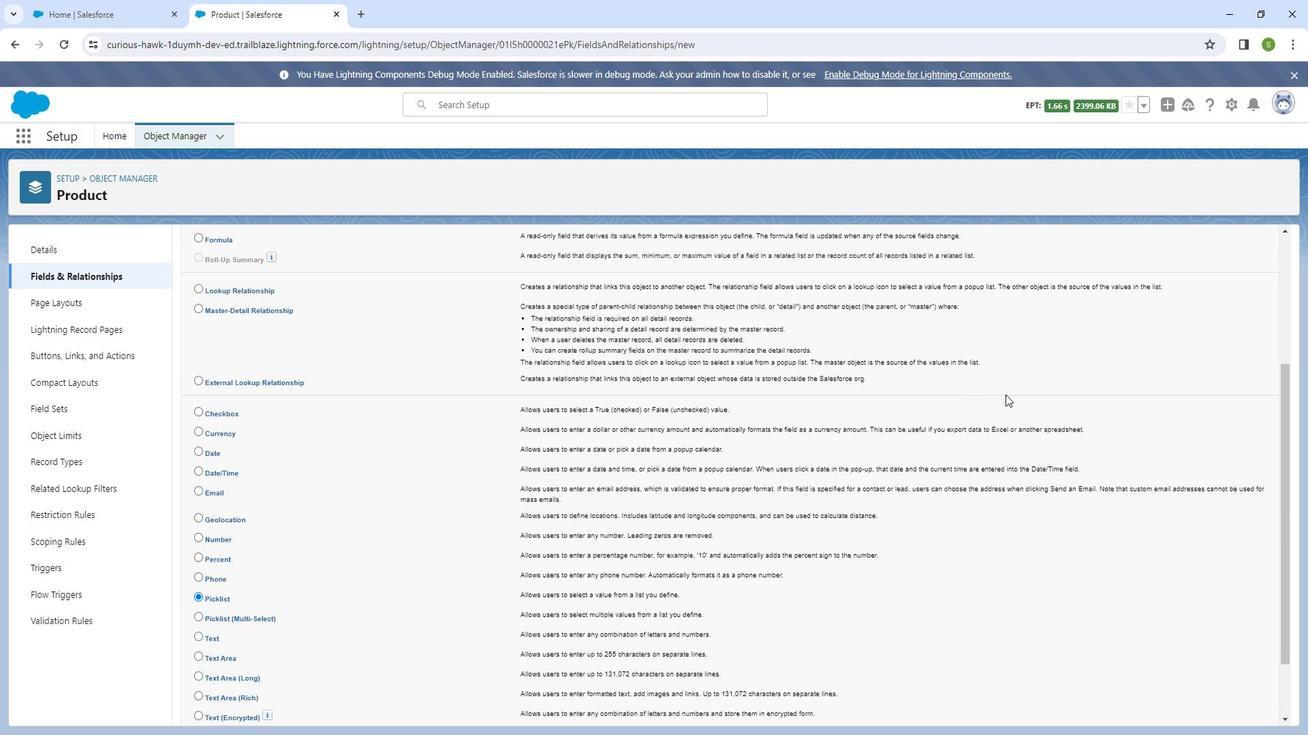 
Action: Mouse scrolled (1027, 402) with delta (0, 0)
Screenshot: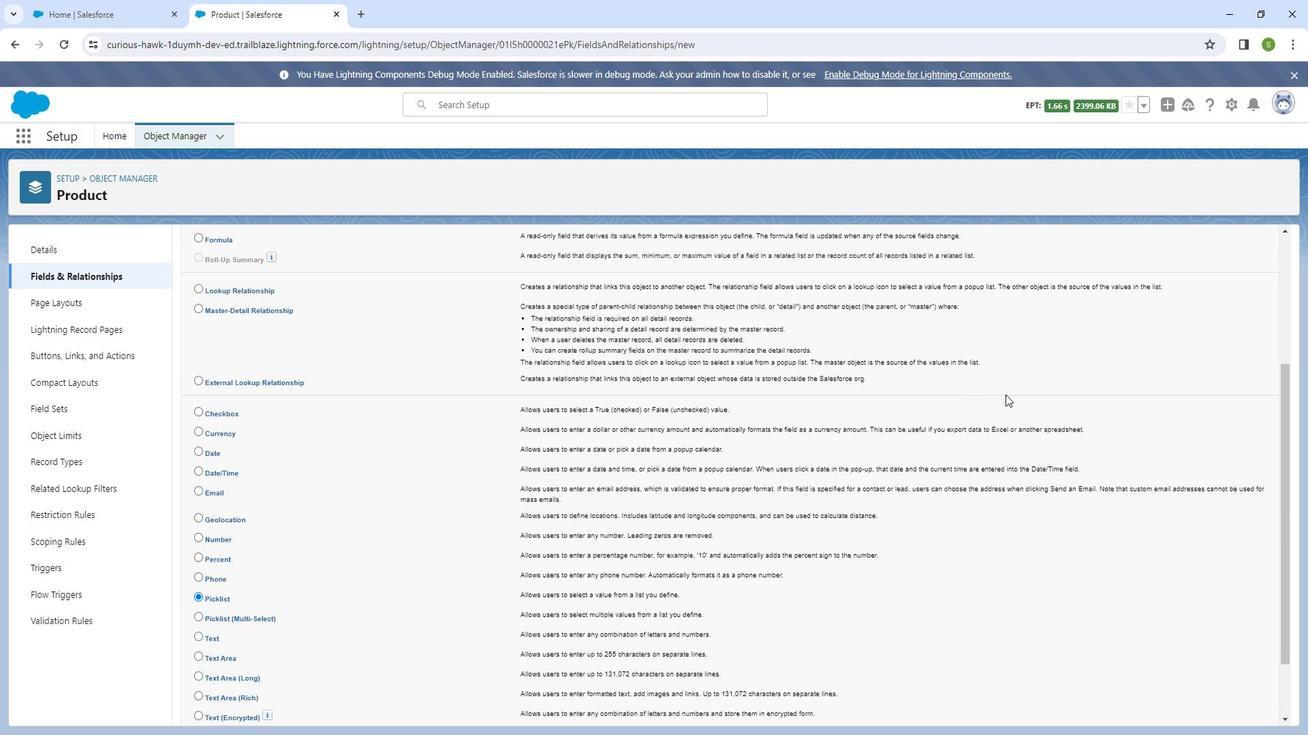 
Action: Mouse scrolled (1027, 402) with delta (0, 0)
Screenshot: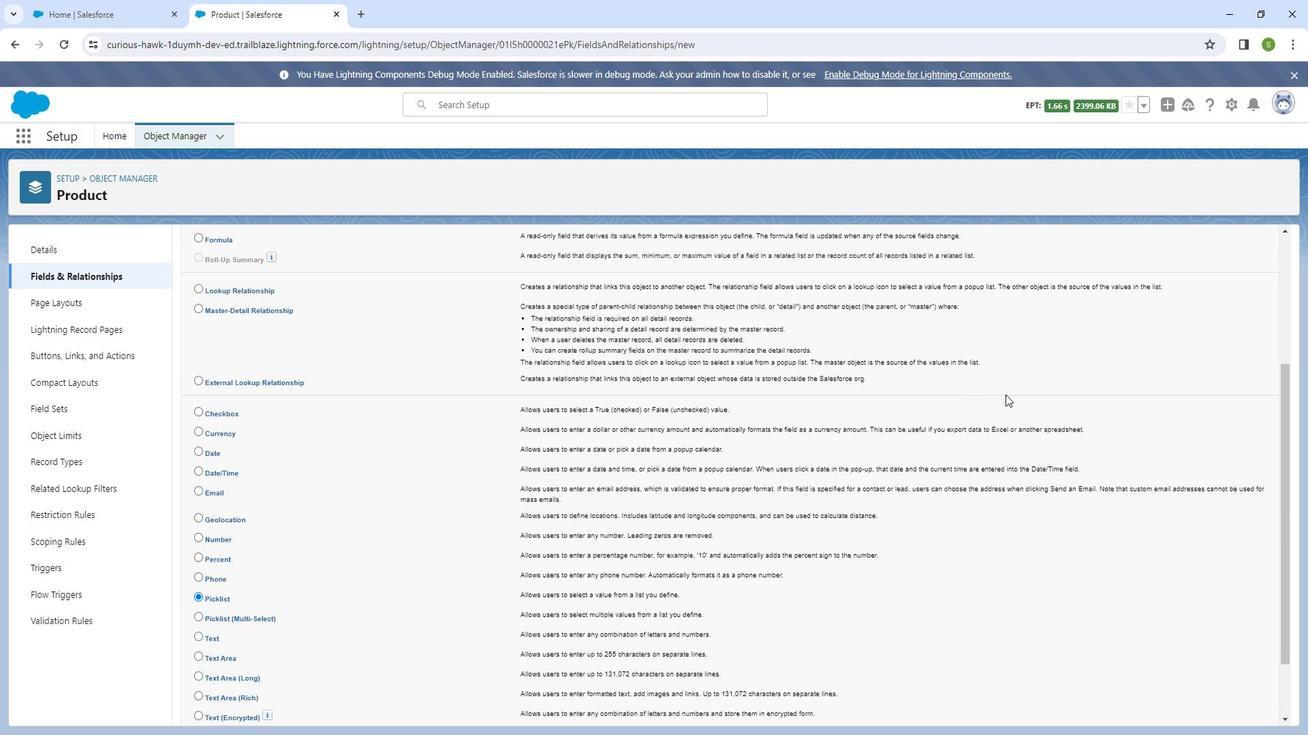 
Action: Mouse scrolled (1027, 402) with delta (0, 0)
Screenshot: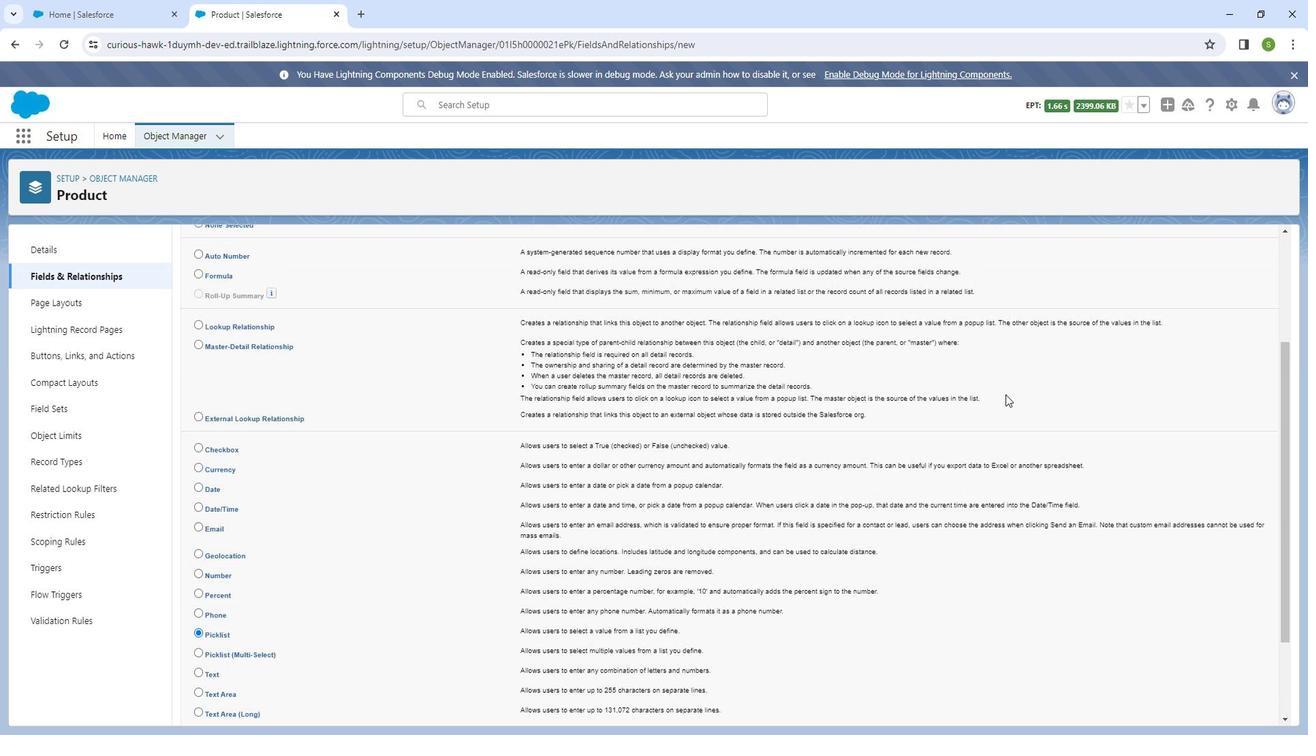 
Action: Mouse scrolled (1027, 402) with delta (0, 0)
Screenshot: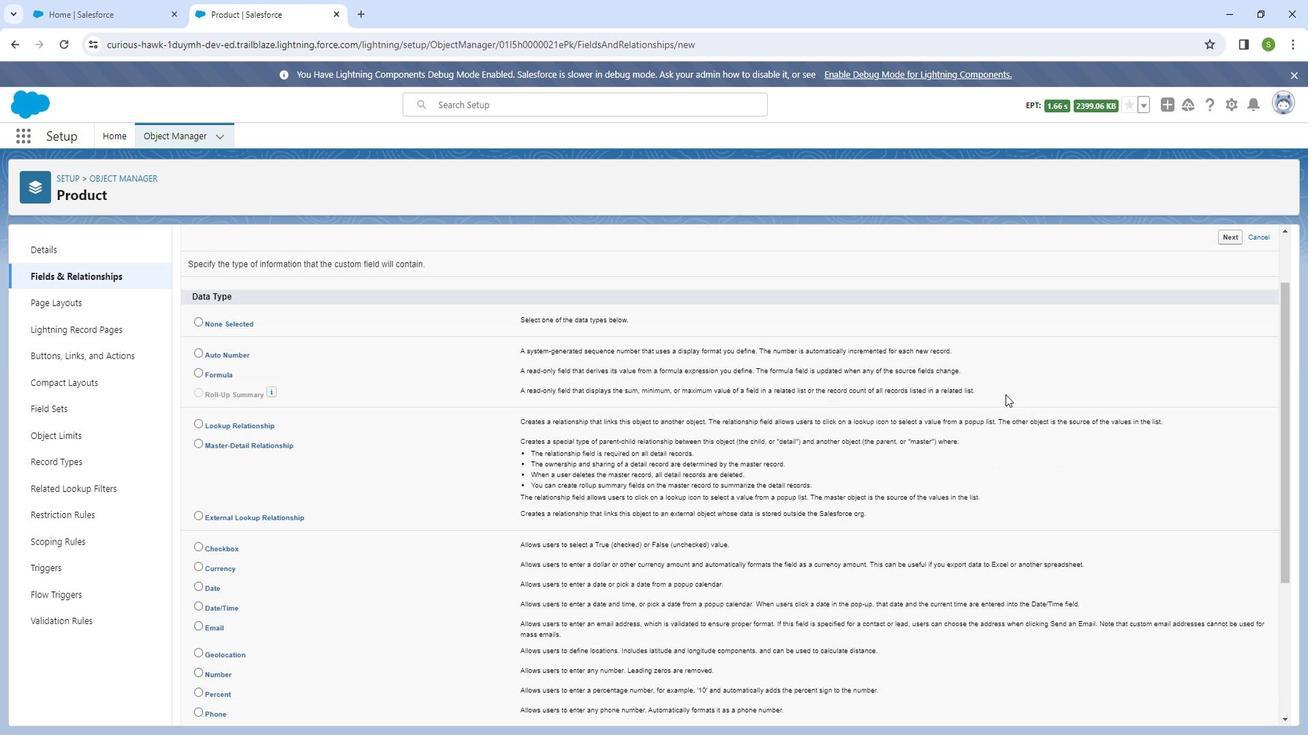 
Action: Mouse moved to (1251, 320)
Screenshot: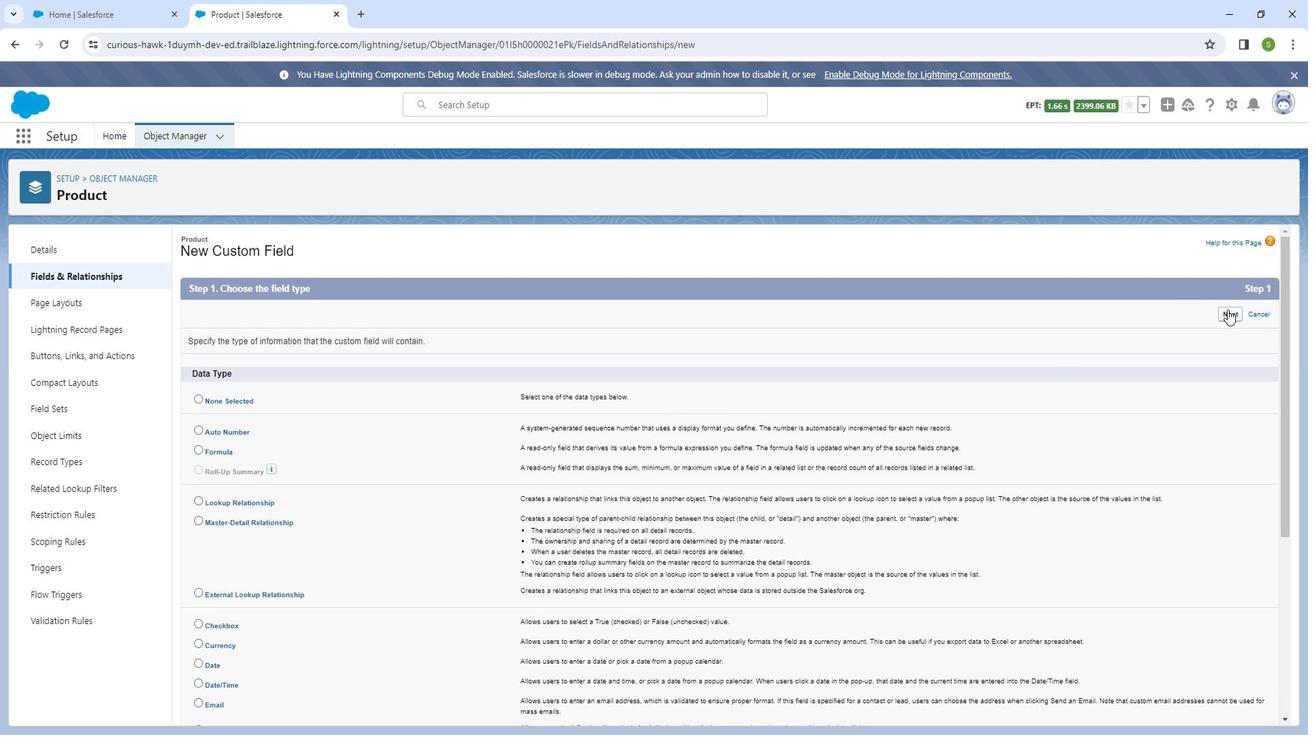 
Action: Mouse pressed left at (1251, 320)
Screenshot: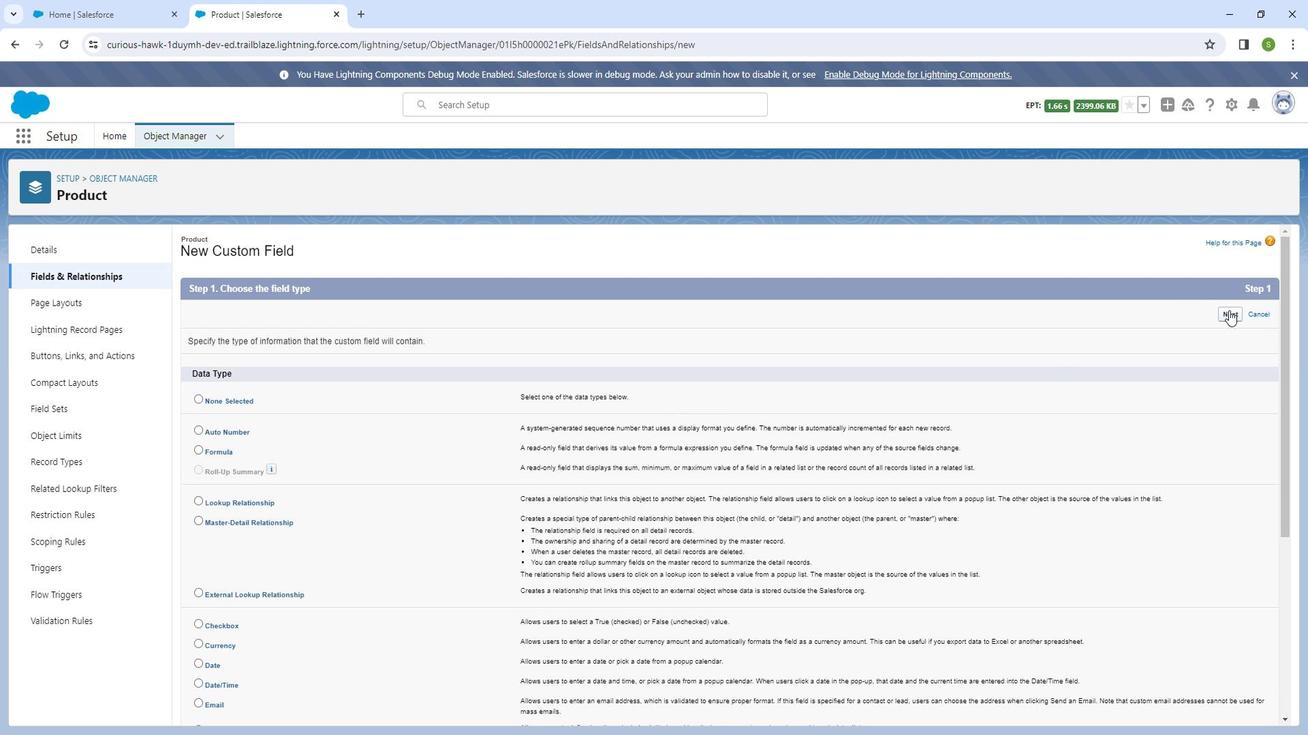 
Action: Mouse moved to (477, 350)
Screenshot: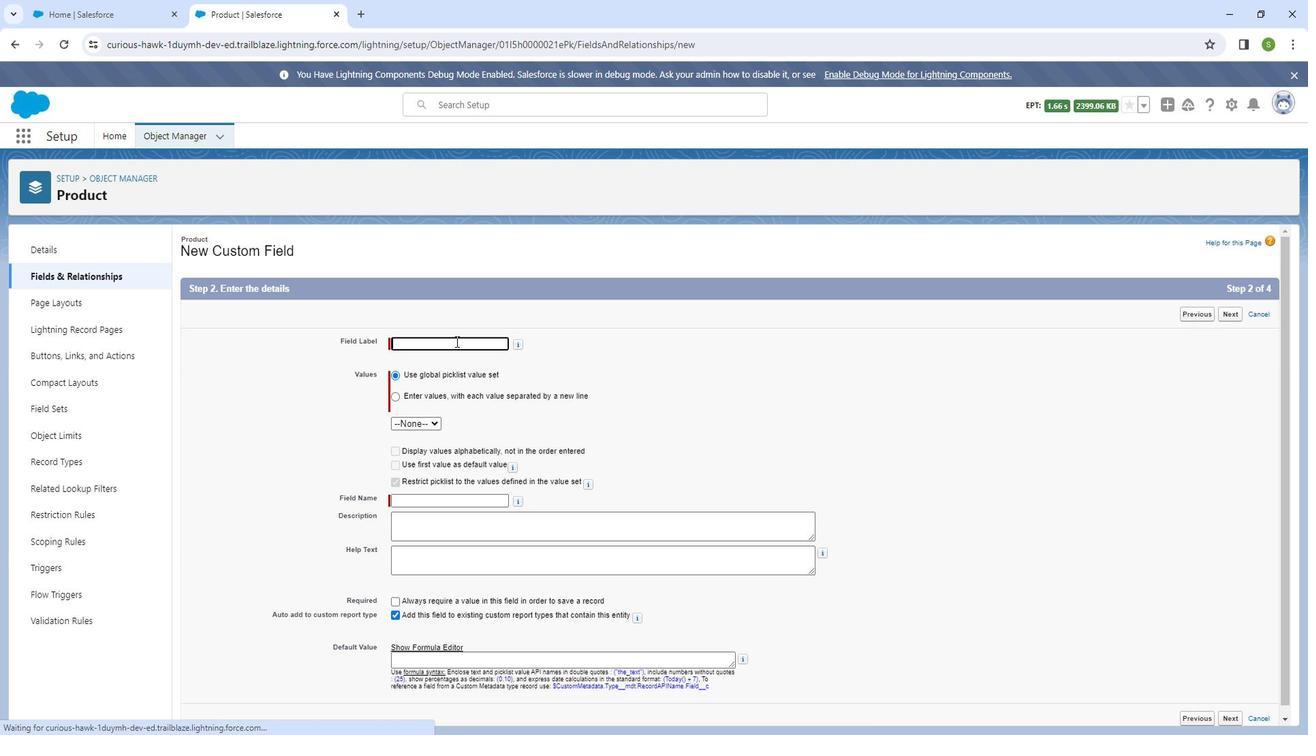 
Action: Mouse pressed left at (477, 350)
Screenshot: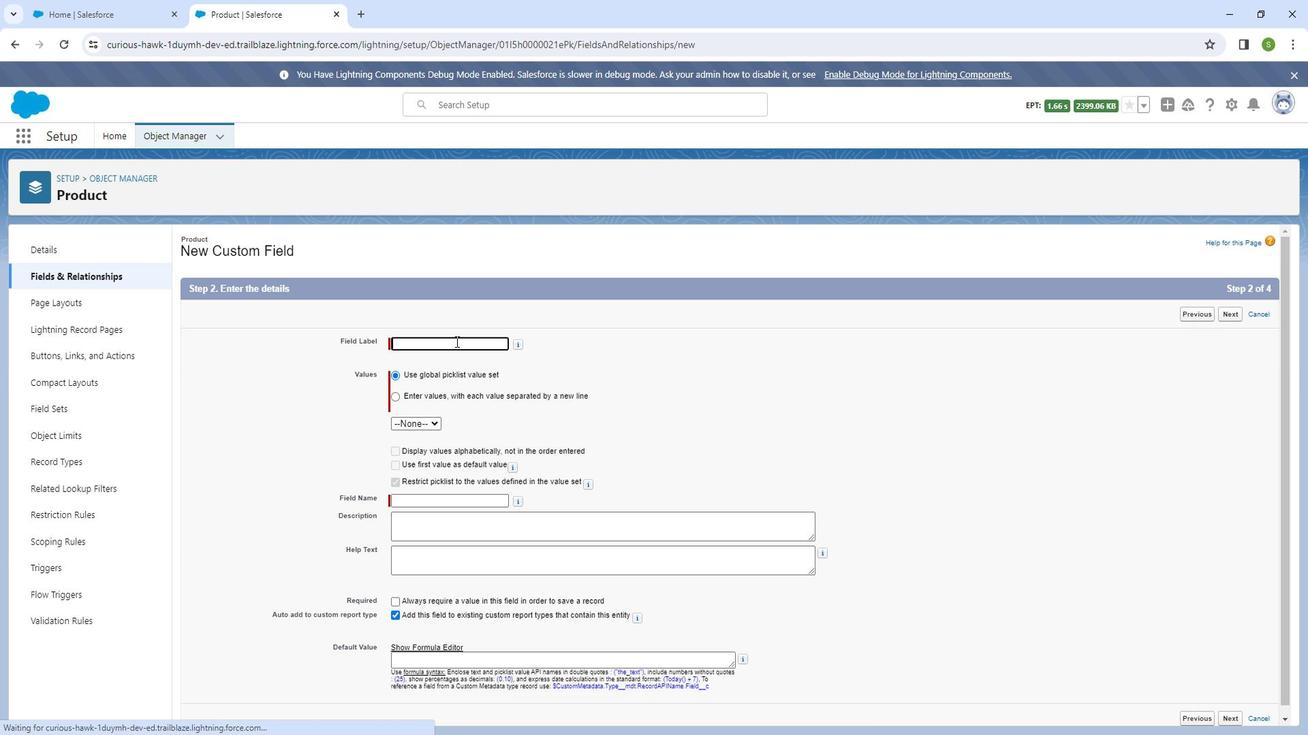 
Action: Key pressed <Key.shift_r>Product<Key.space>category
Screenshot: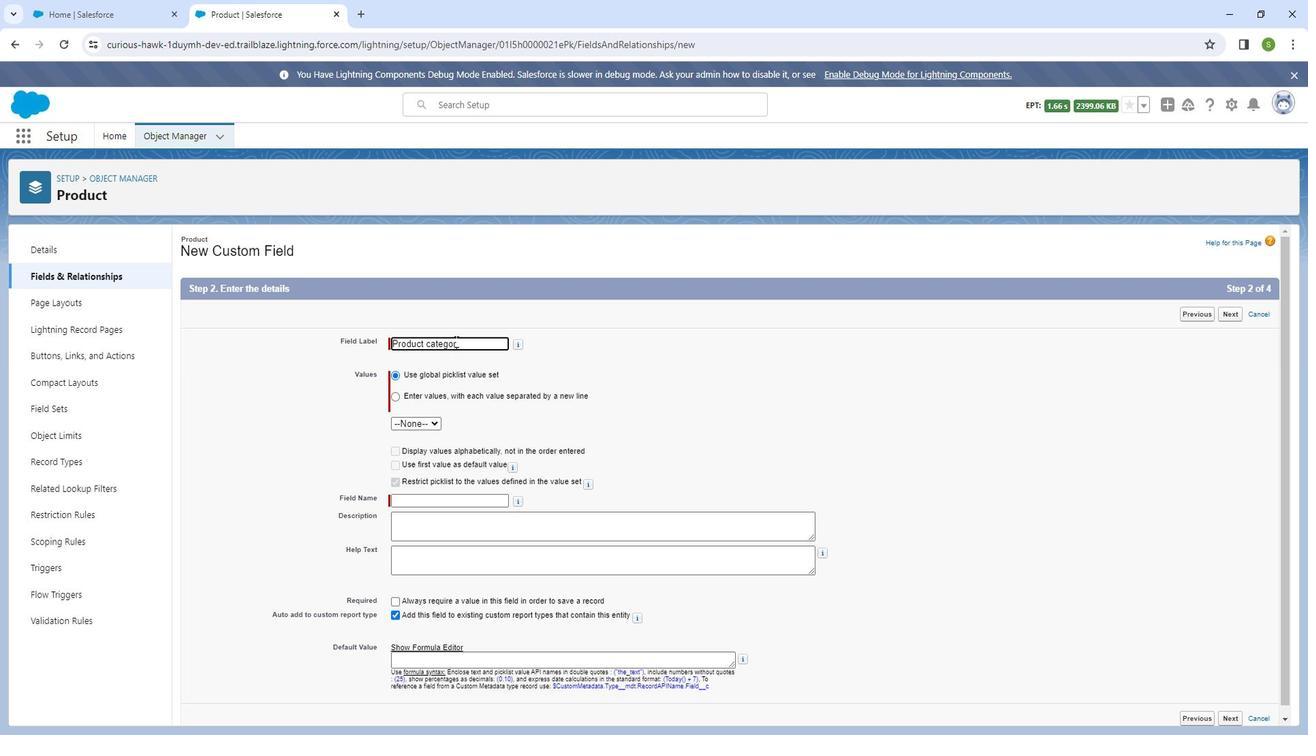
Action: Mouse moved to (416, 403)
Screenshot: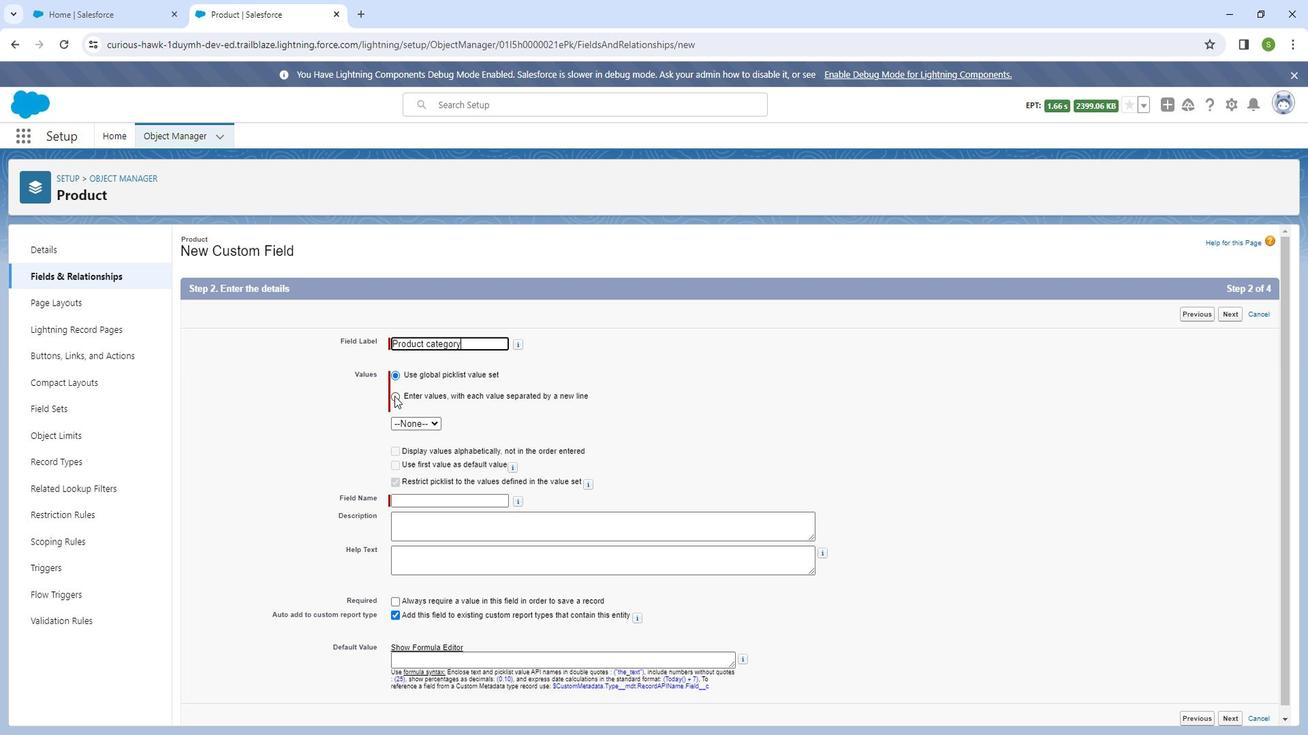 
Action: Mouse pressed left at (416, 403)
Screenshot: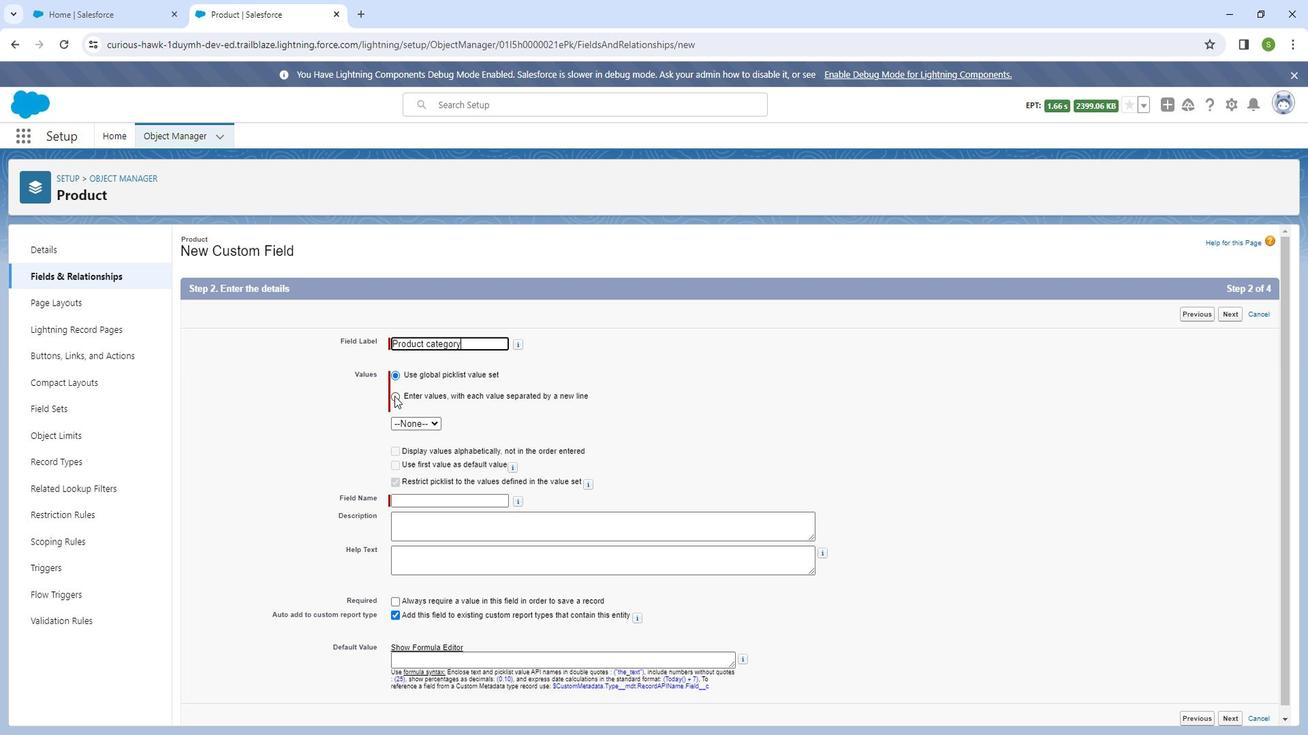 
Action: Mouse moved to (434, 444)
Screenshot: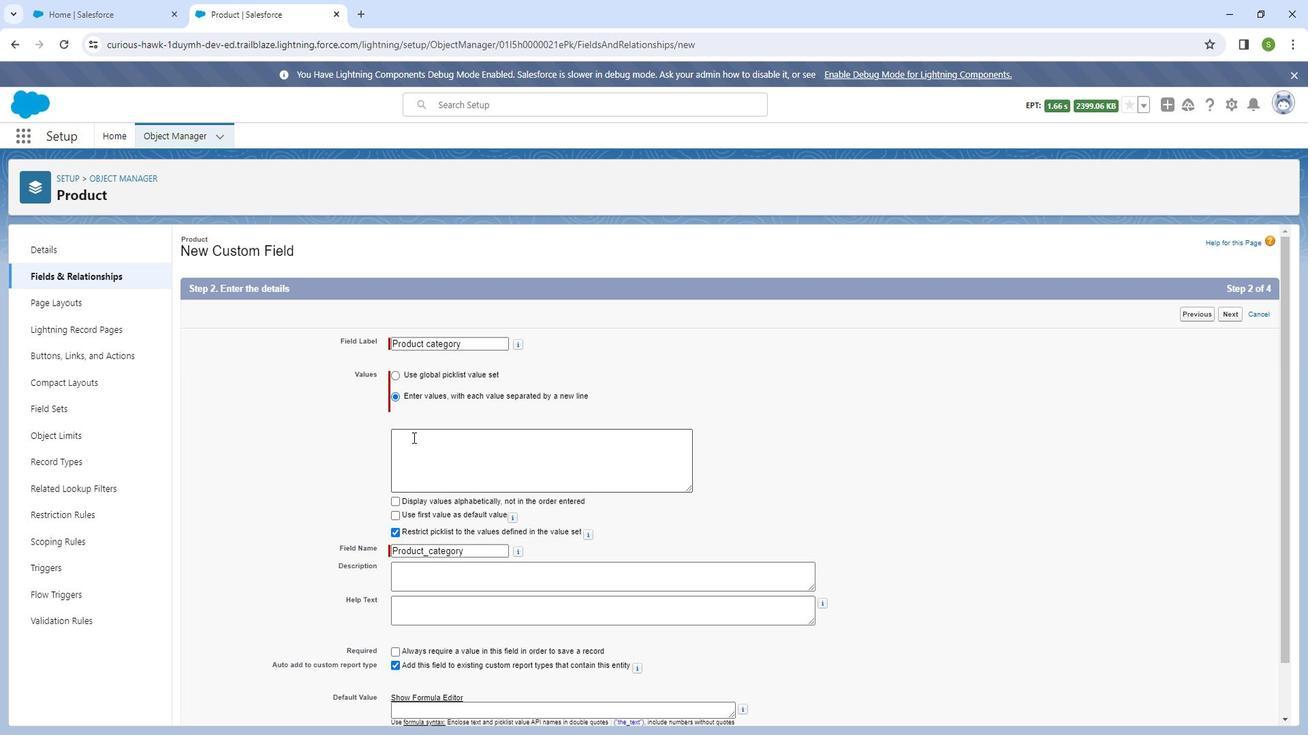 
Action: Mouse pressed left at (434, 444)
Screenshot: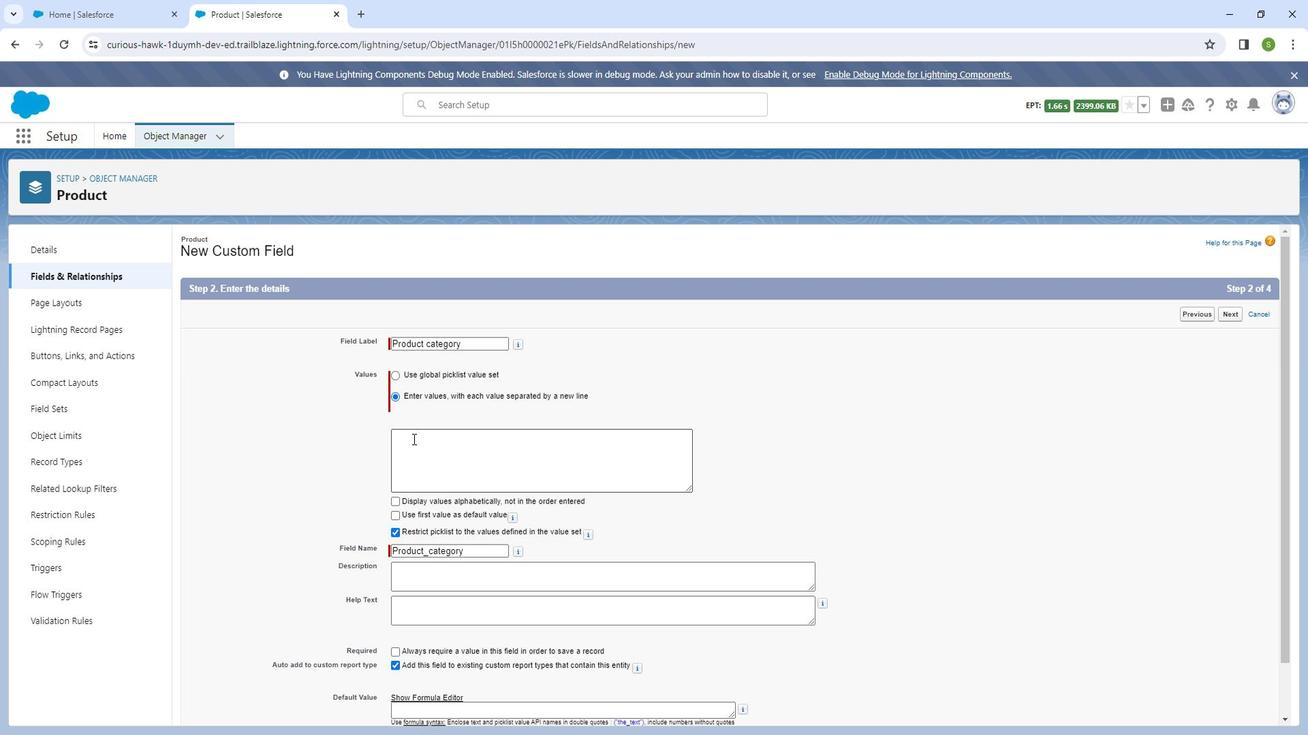 
Action: Mouse moved to (473, 459)
Screenshot: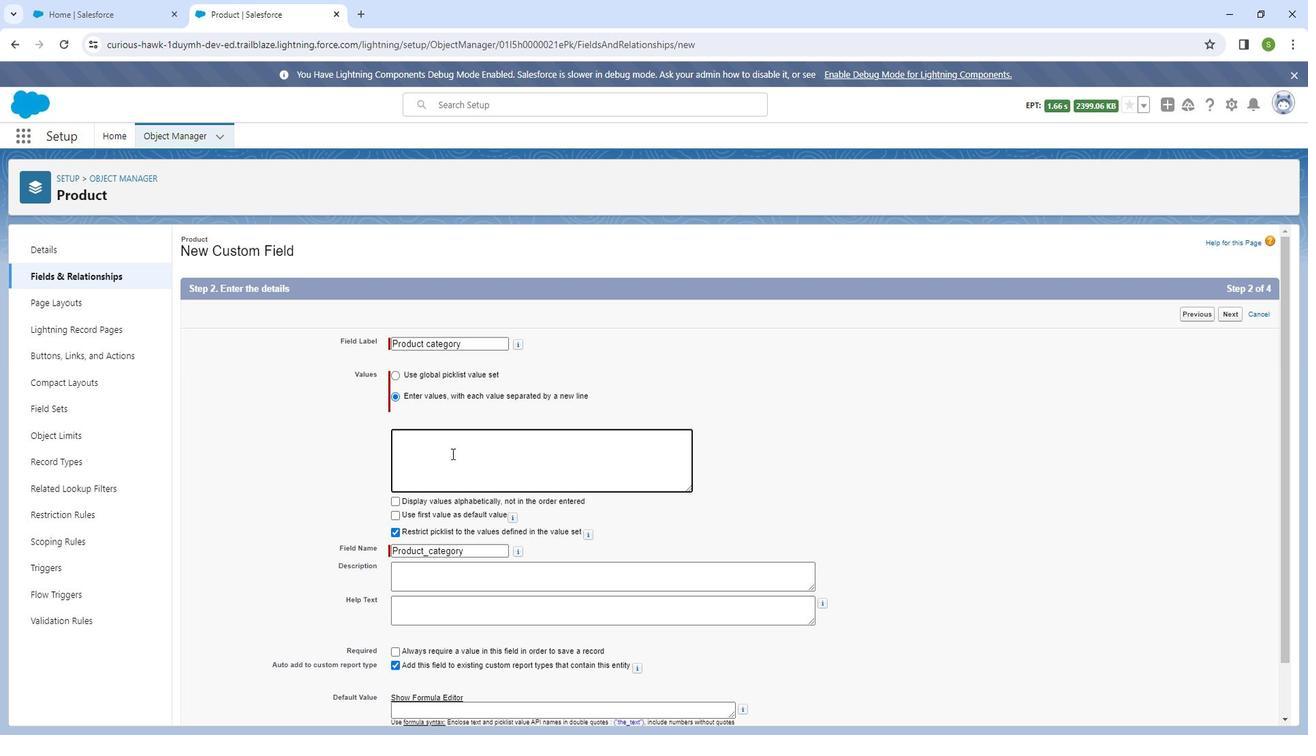 
Action: Mouse pressed left at (473, 459)
Screenshot: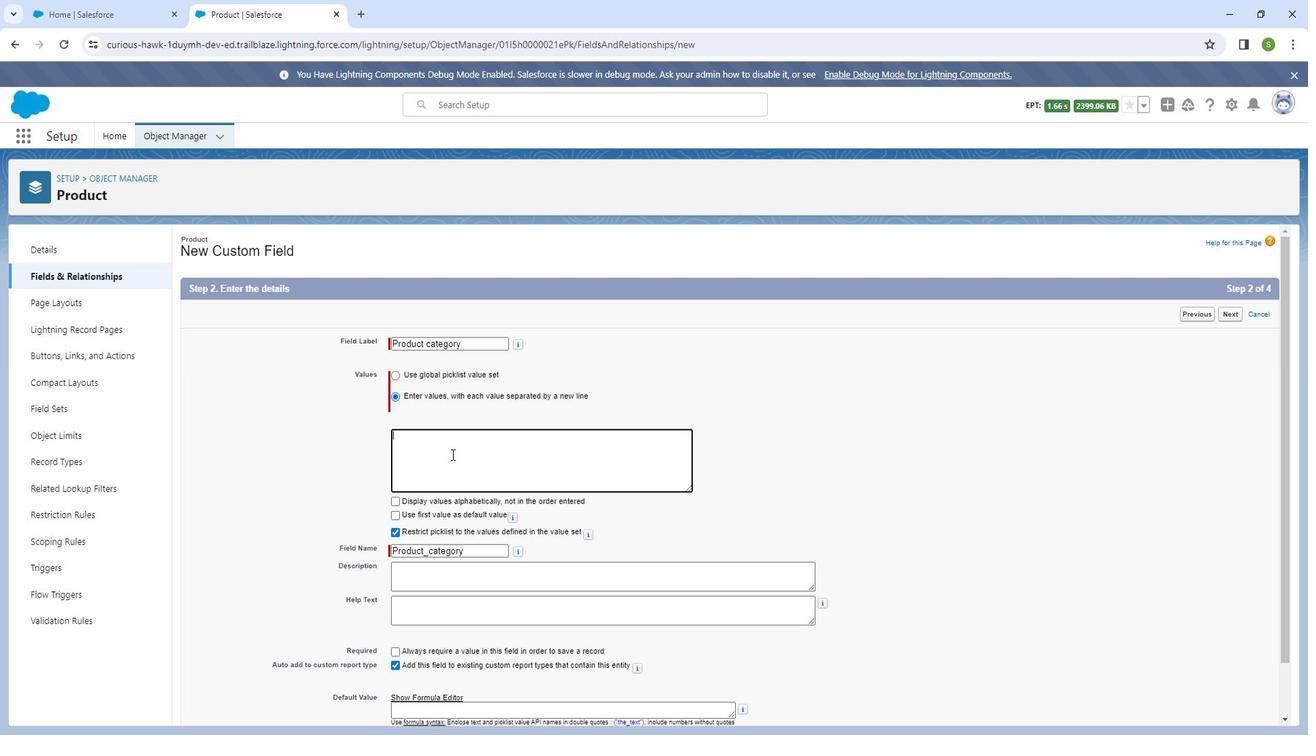
Action: Key pressed <Key.shift_r>
Screenshot: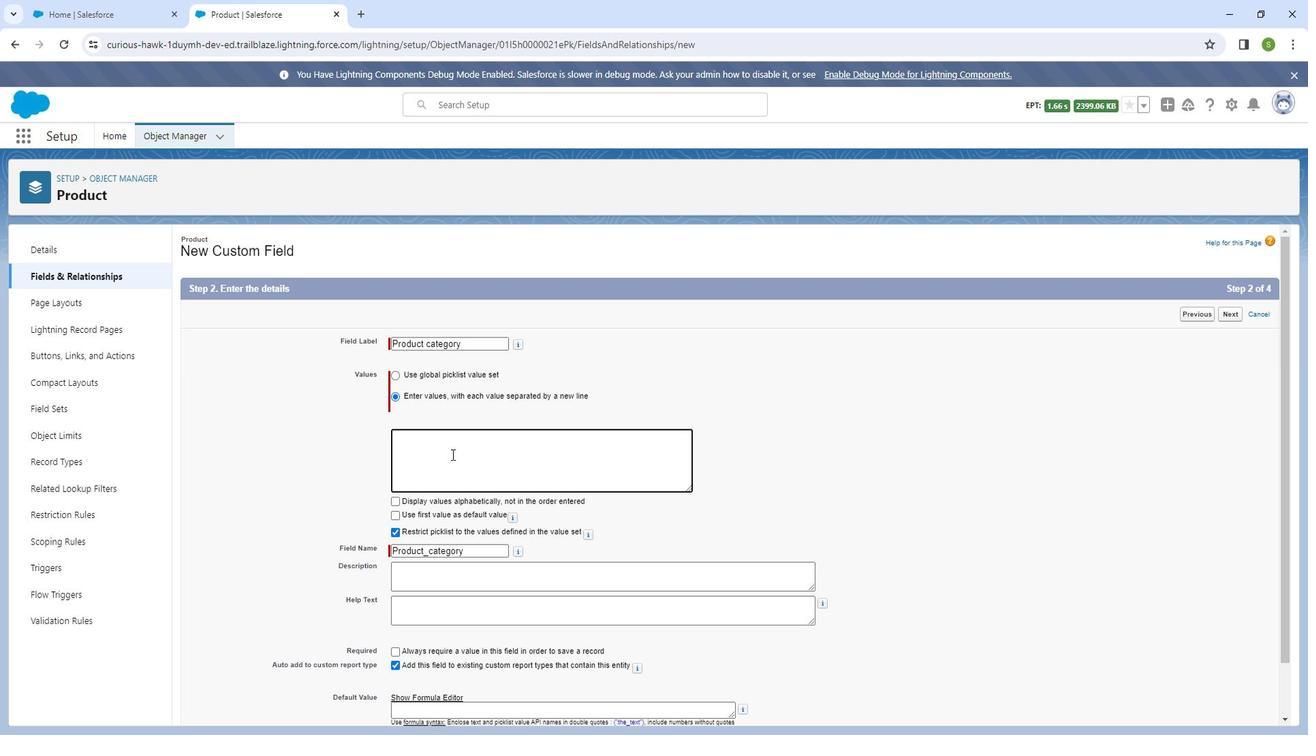 
Action: Mouse moved to (451, 571)
Screenshot: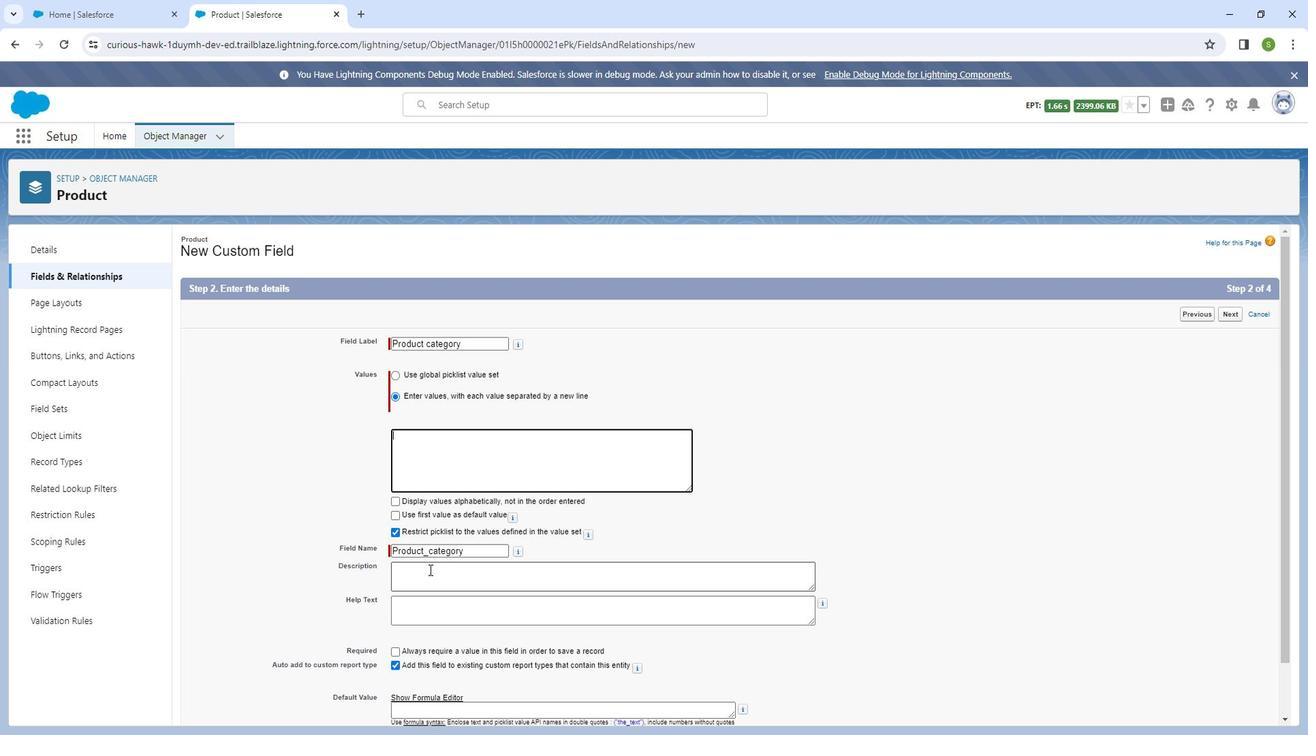 
Action: Mouse pressed left at (451, 571)
Screenshot: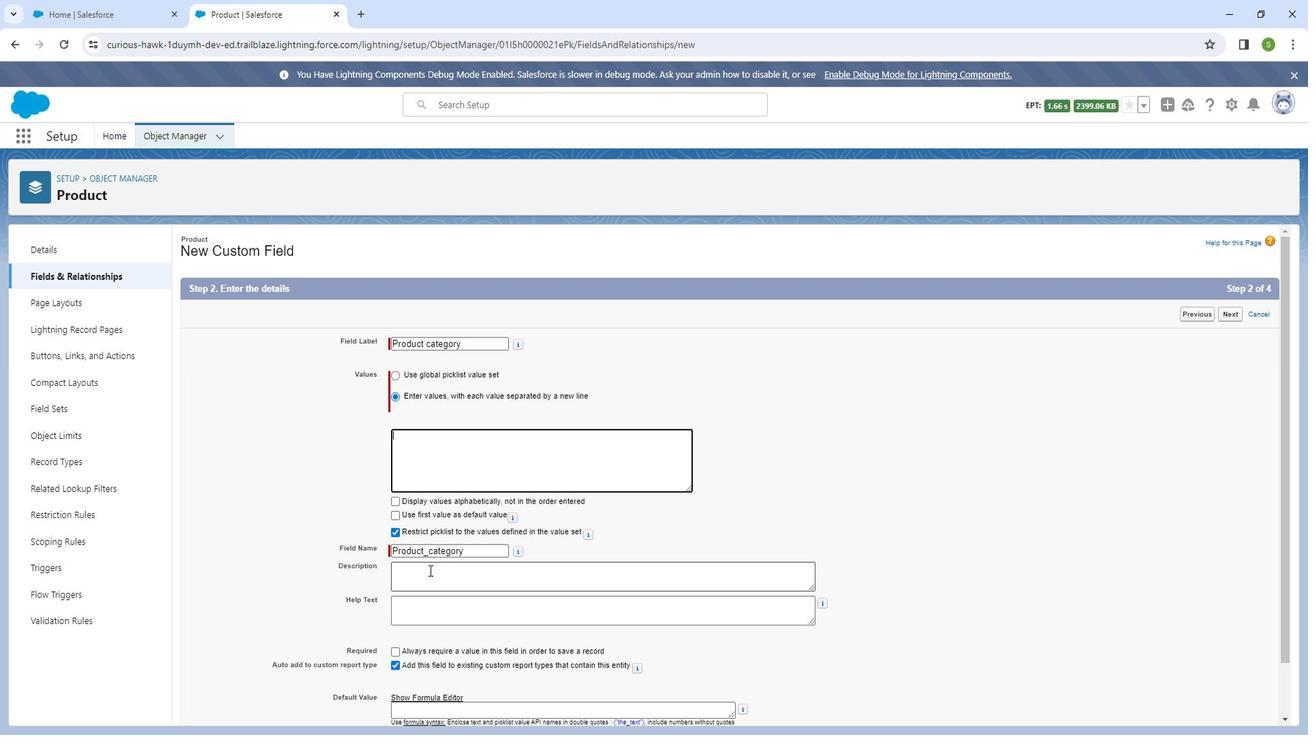 
Action: Mouse moved to (438, 561)
Screenshot: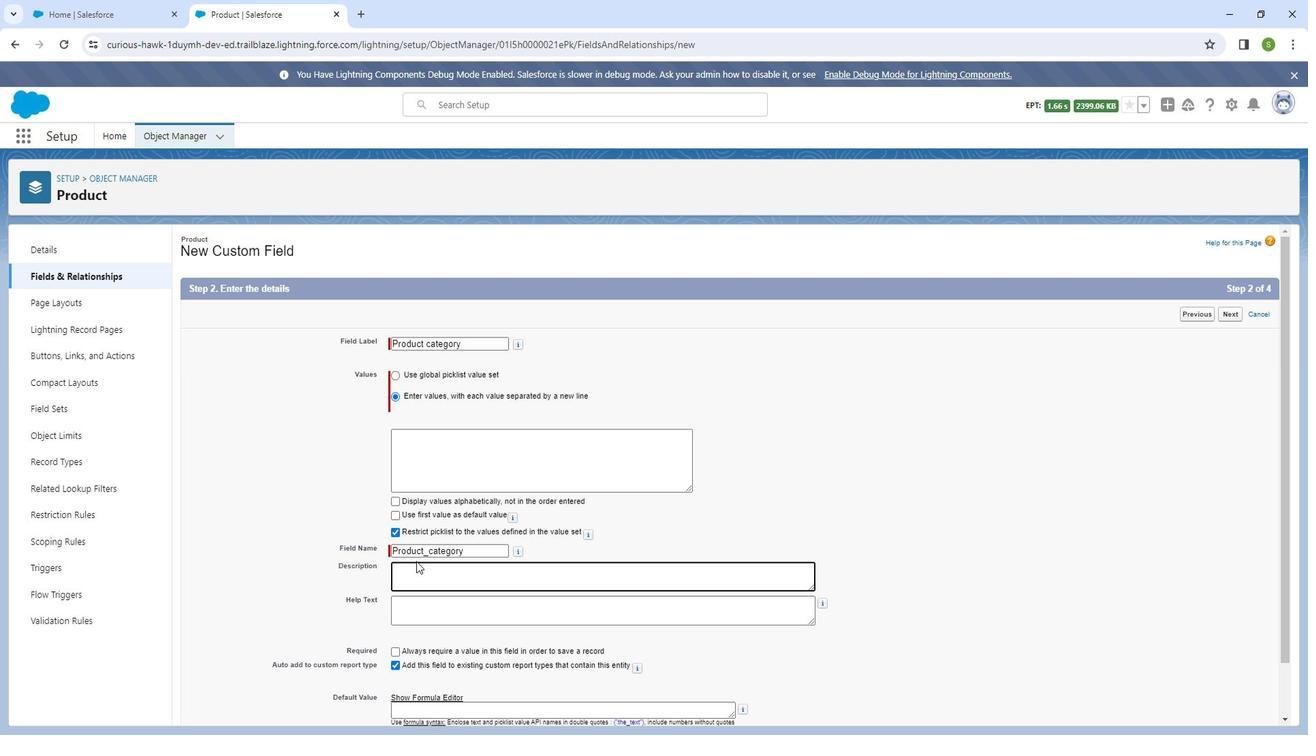 
Action: Mouse scrolled (438, 562) with delta (0, 0)
Screenshot: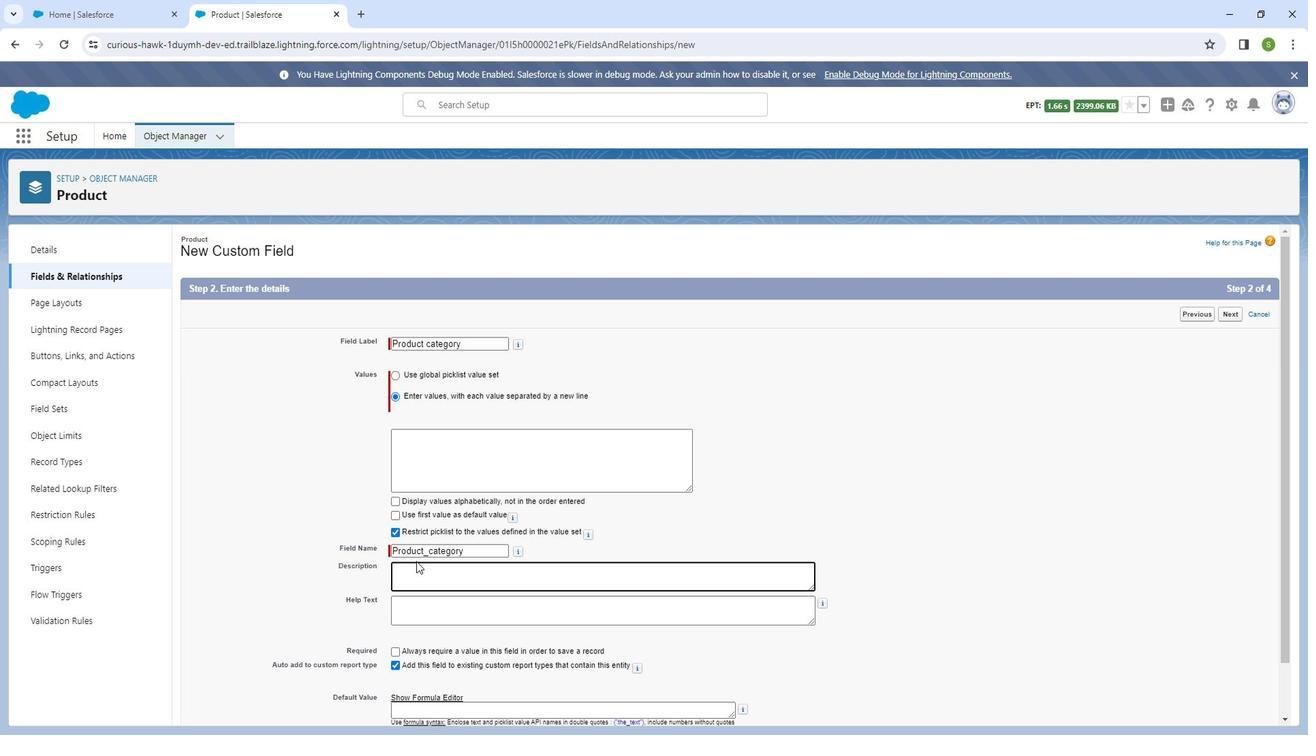 
Action: Mouse scrolled (438, 562) with delta (0, 0)
Screenshot: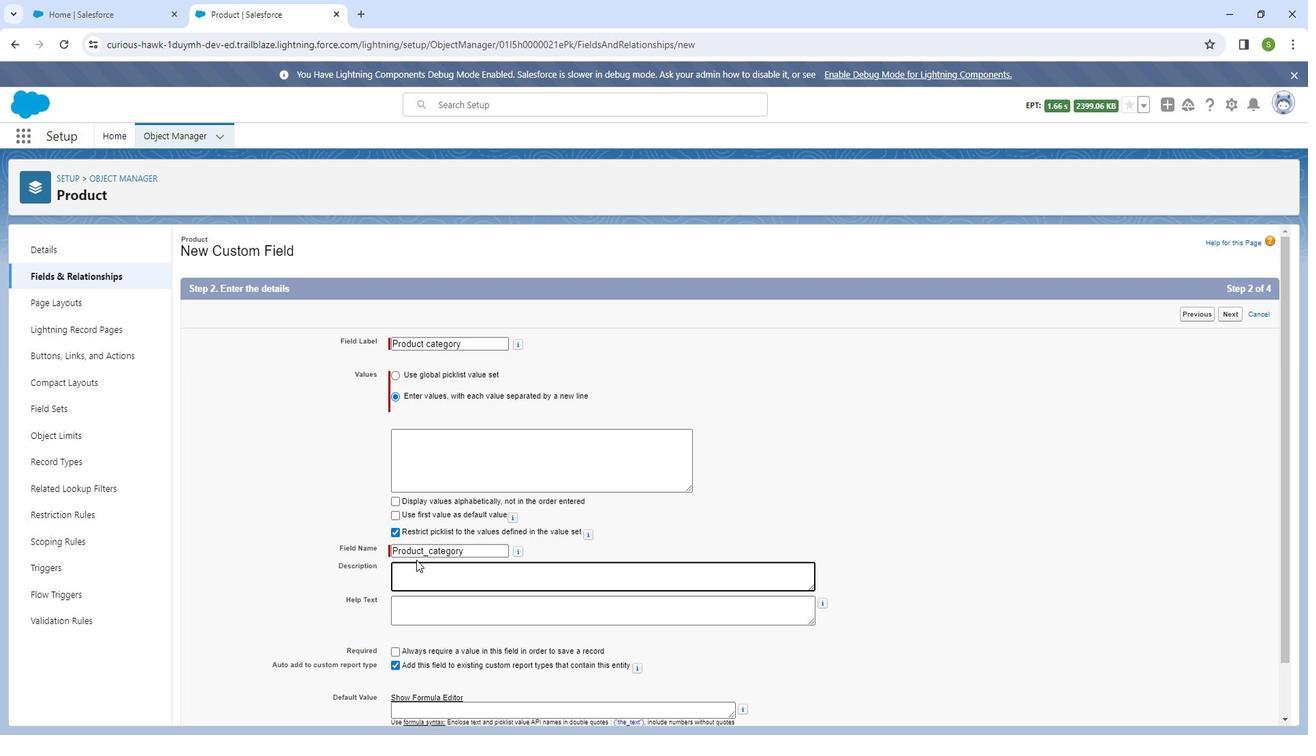 
Action: Mouse scrolled (438, 562) with delta (0, 0)
Screenshot: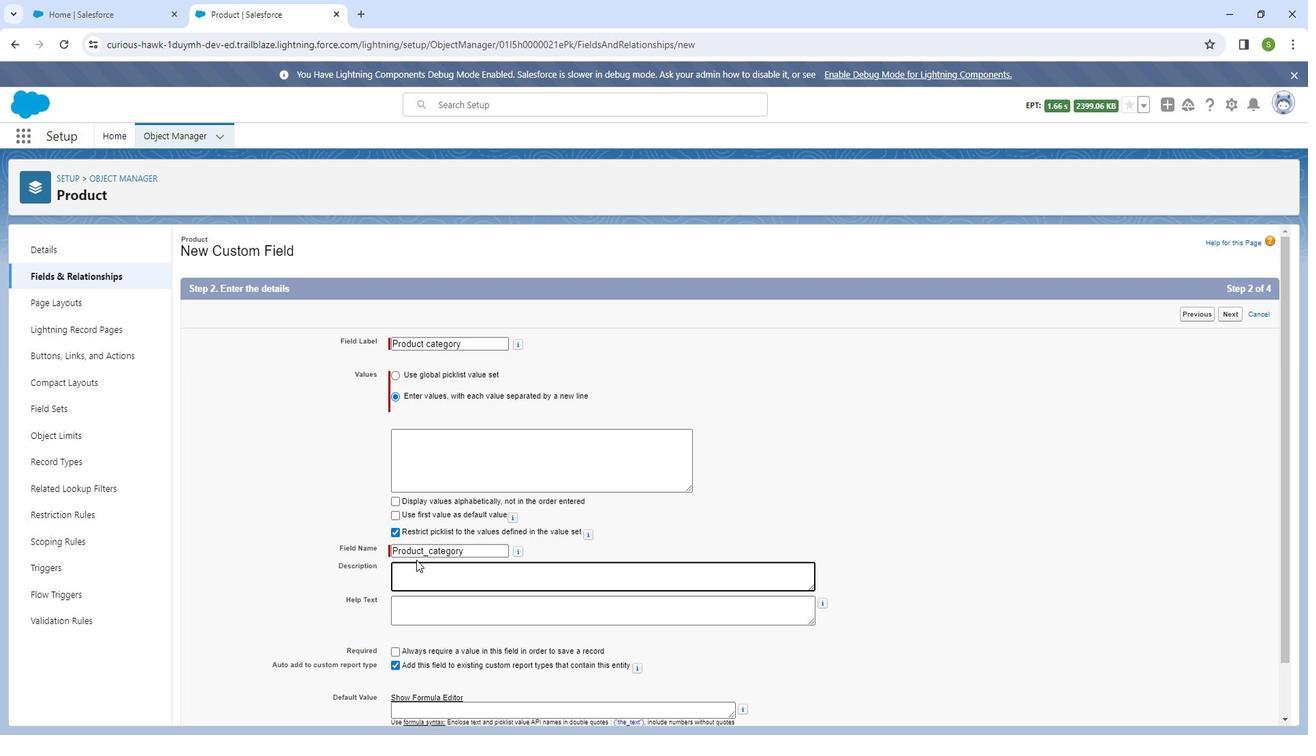 
Action: Mouse moved to (513, 475)
Screenshot: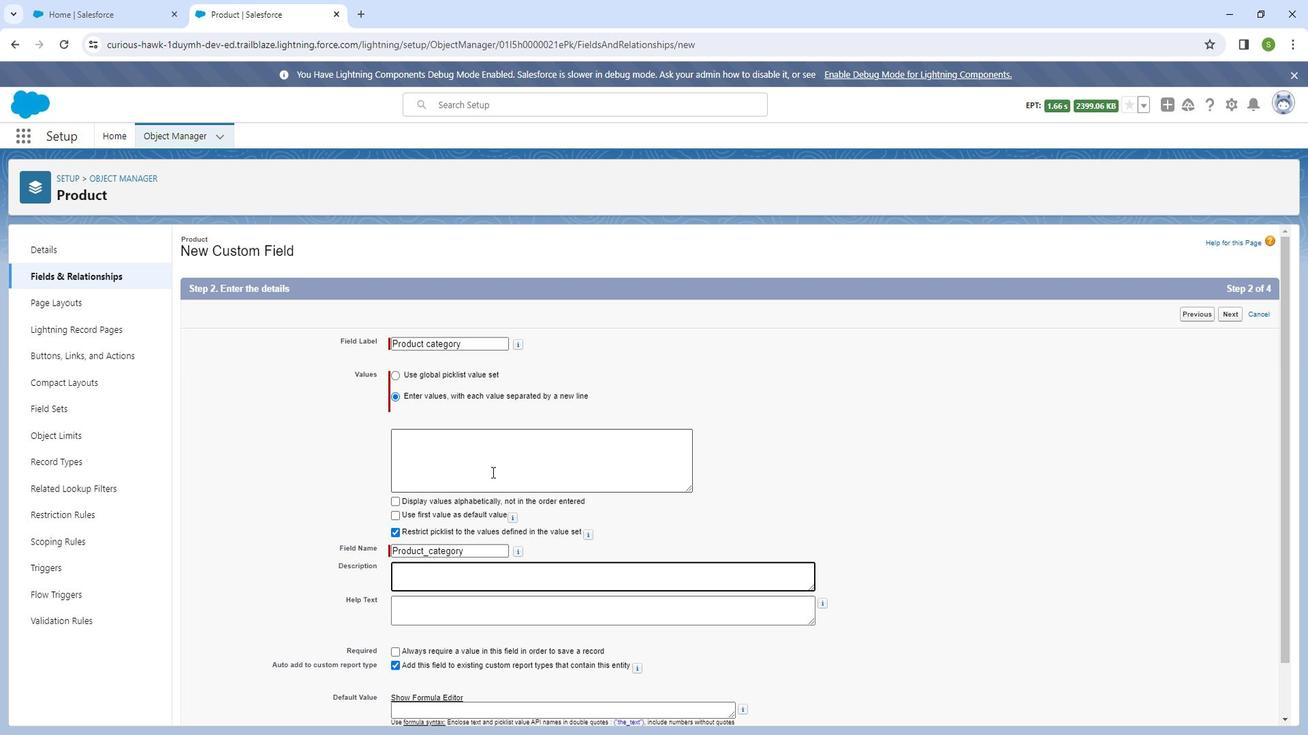 
Action: Mouse pressed left at (513, 475)
Screenshot: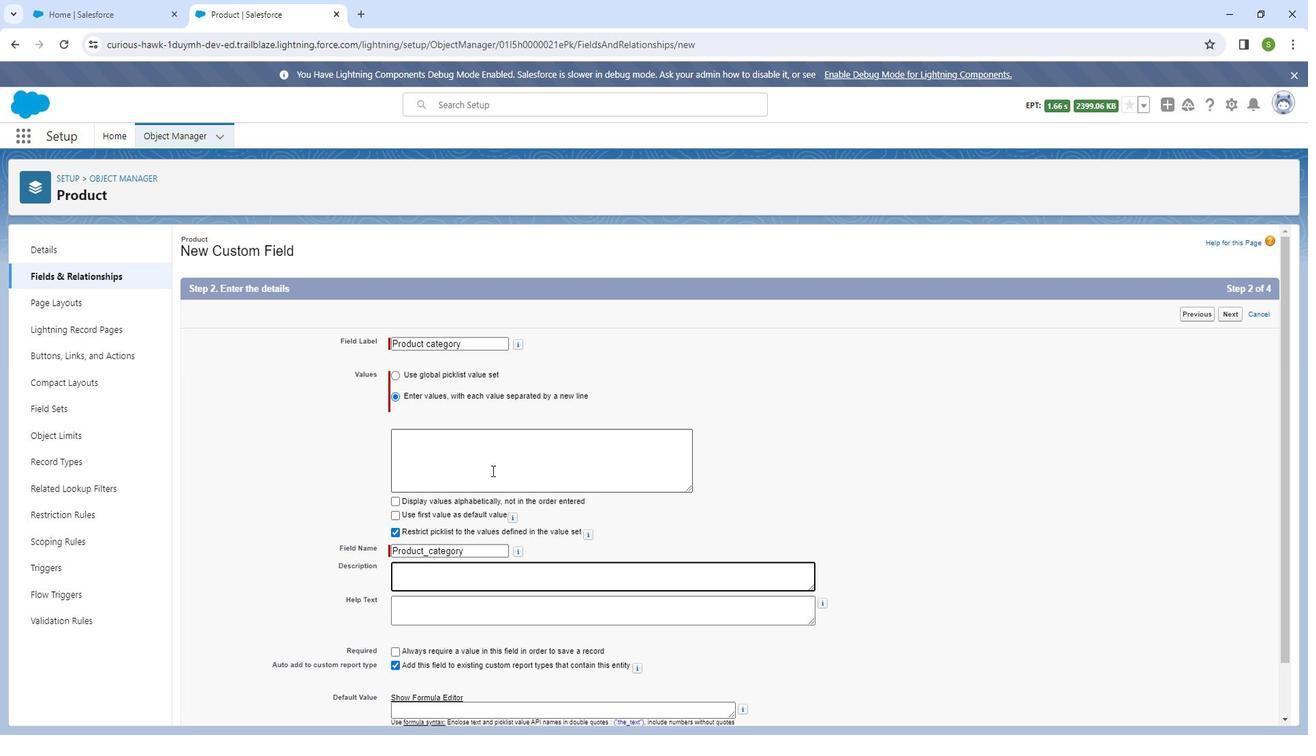 
Action: Mouse moved to (447, 380)
Screenshot: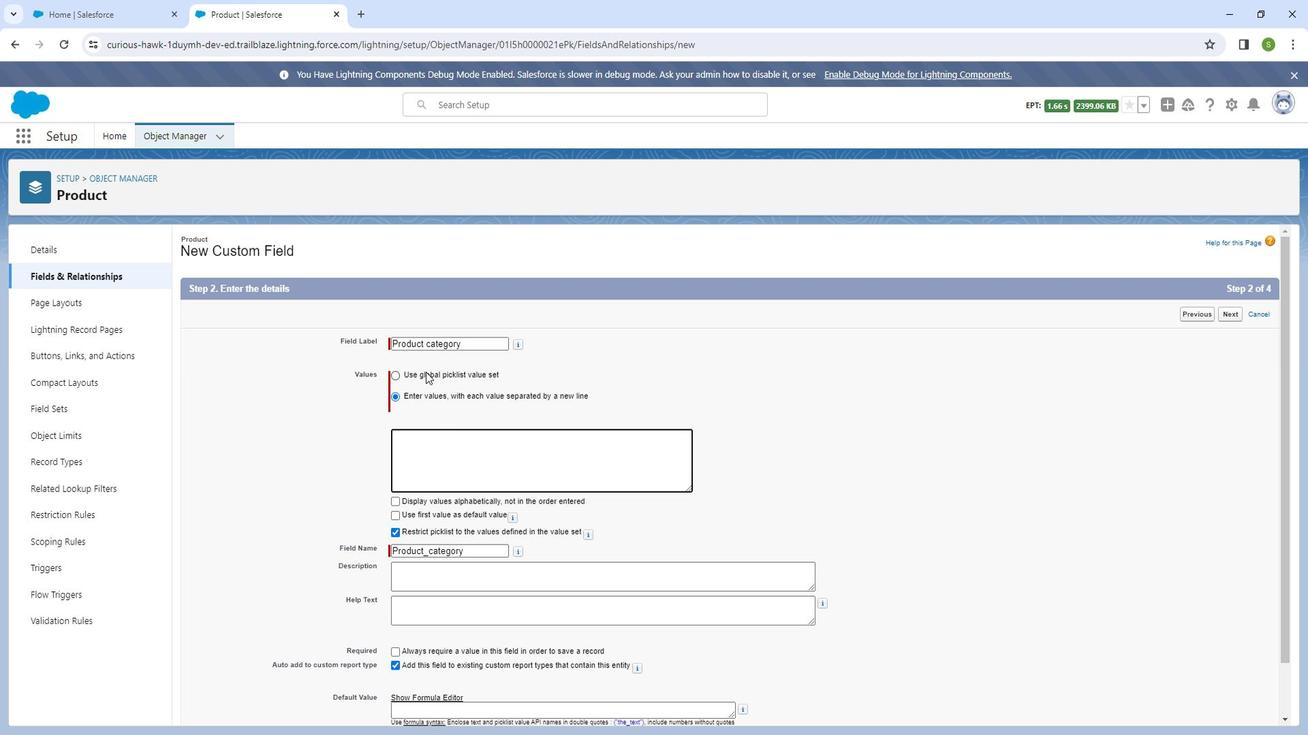
Action: Mouse pressed left at (447, 380)
Screenshot: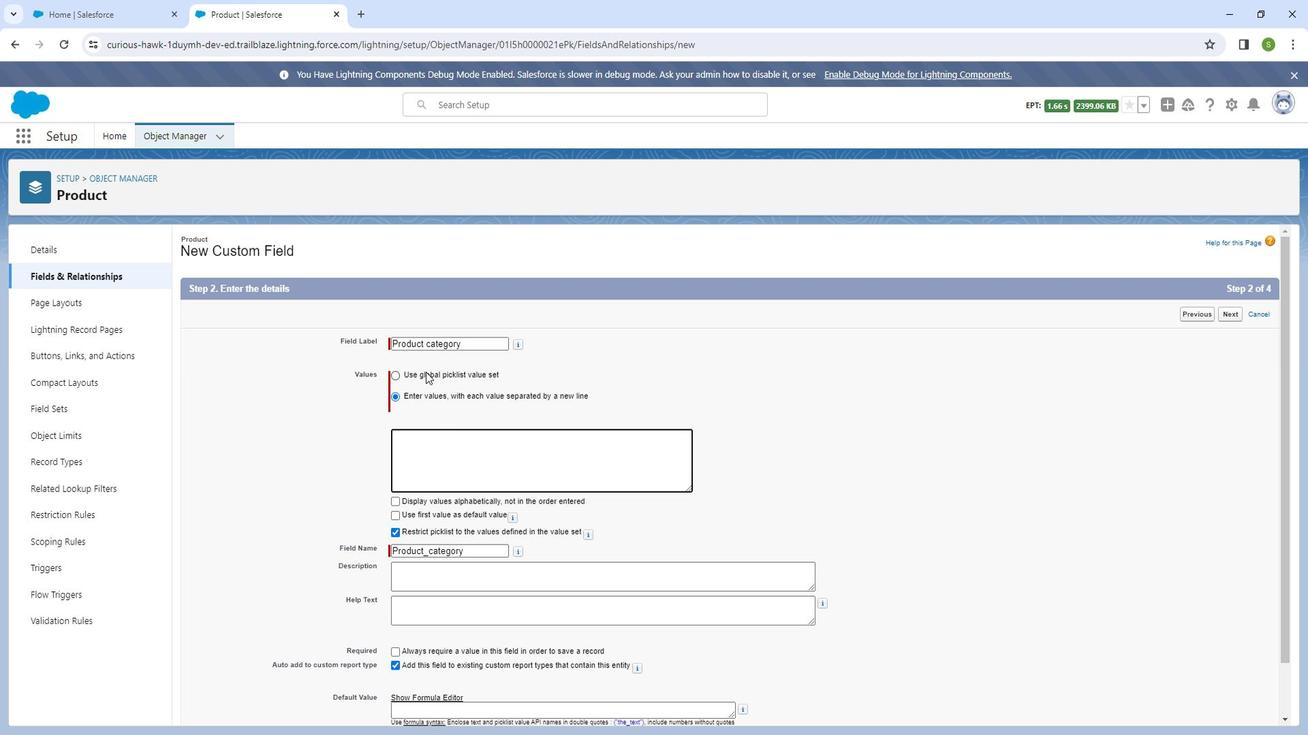 
Action: Mouse moved to (439, 397)
Screenshot: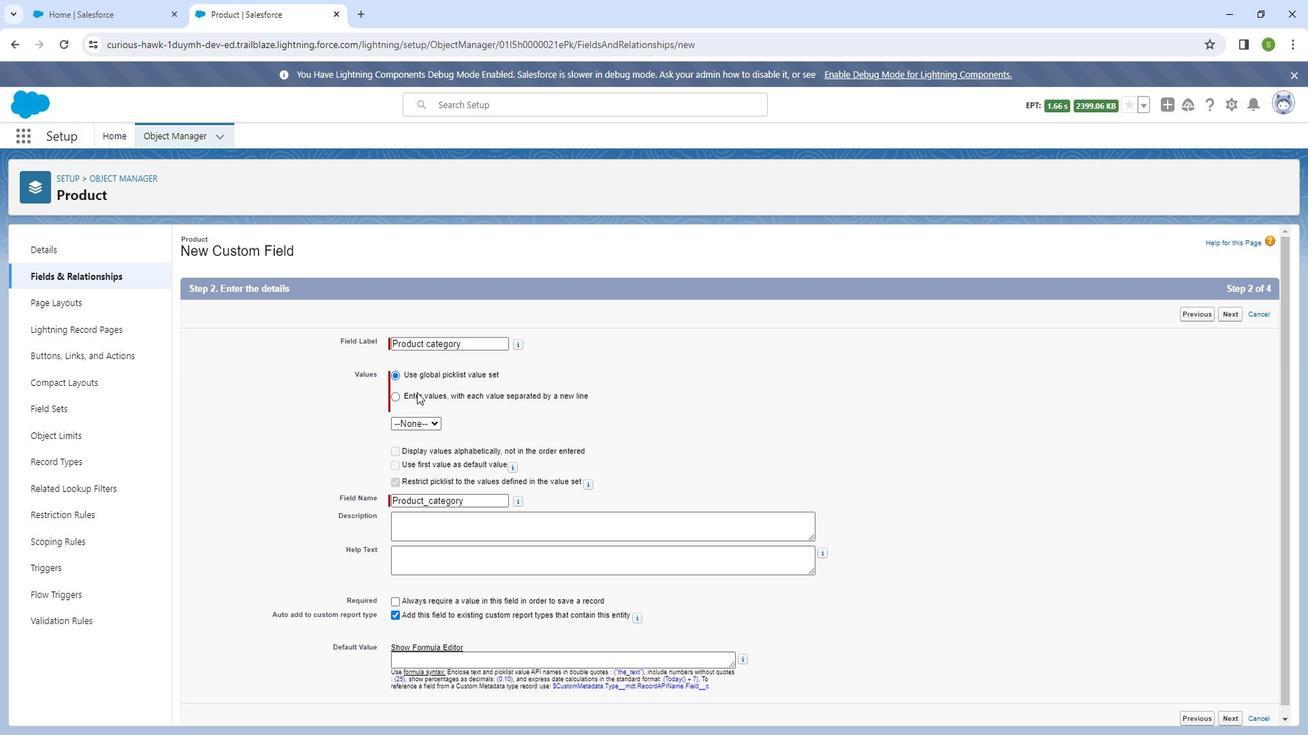 
Action: Mouse pressed left at (439, 397)
Screenshot: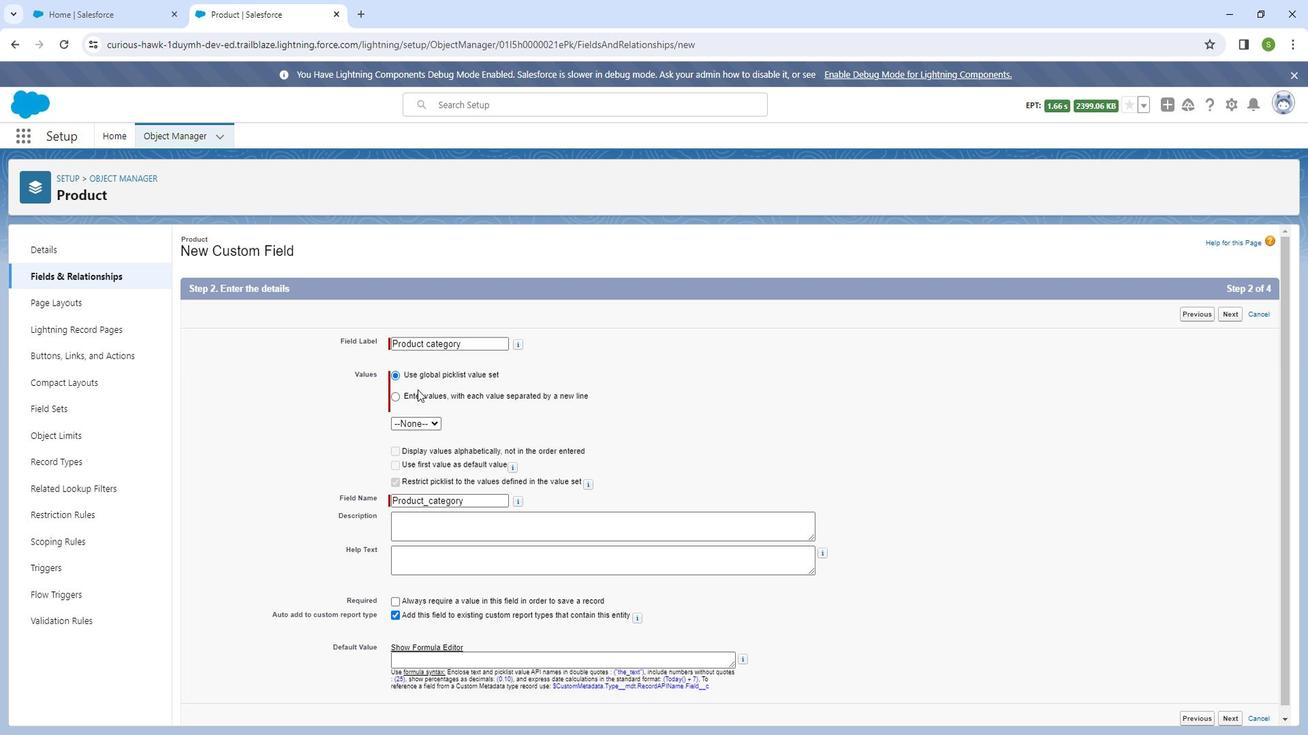 
Action: Mouse moved to (440, 404)
Screenshot: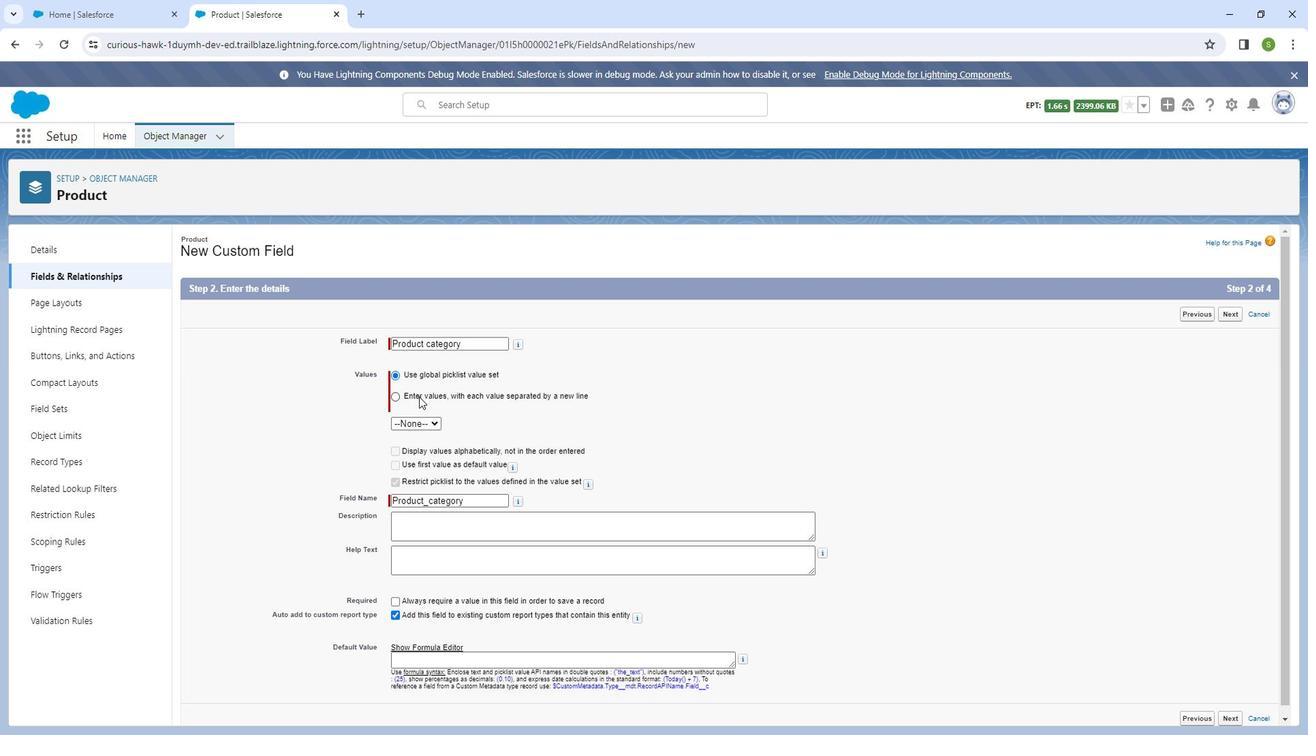 
Action: Mouse pressed left at (440, 404)
Screenshot: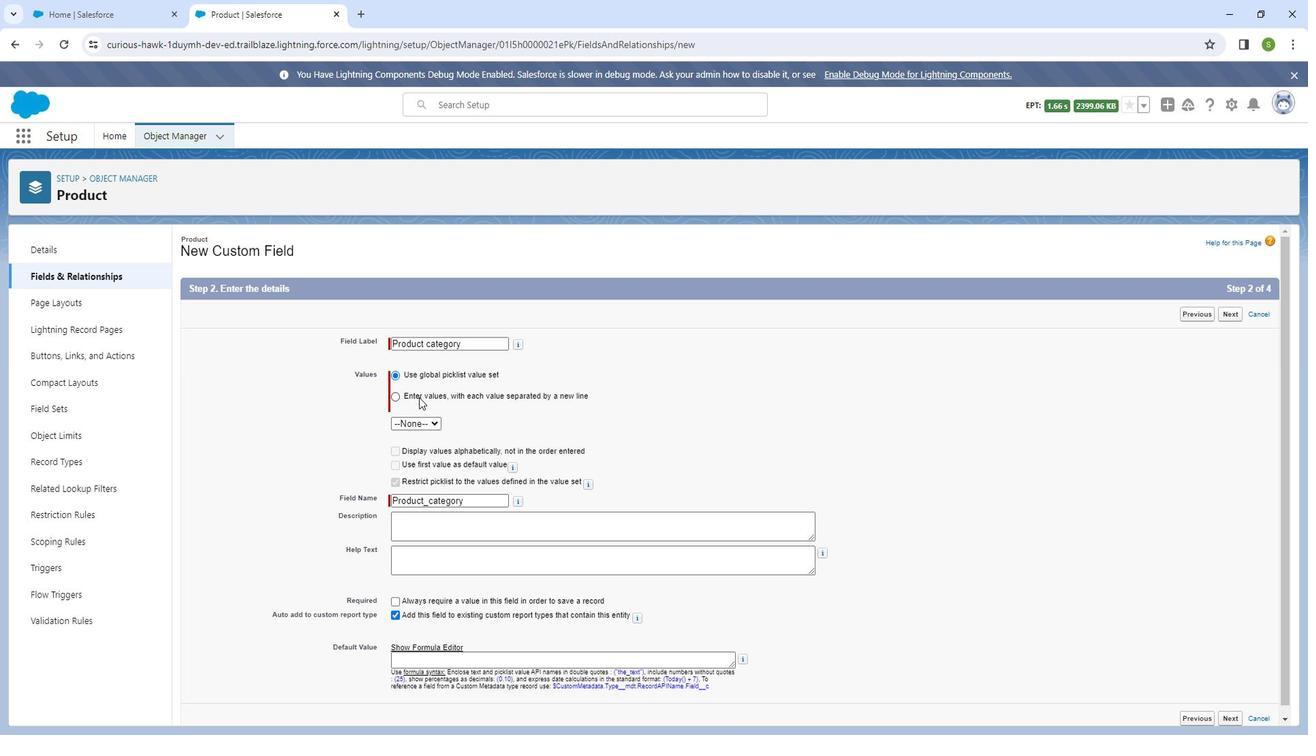 
Action: Mouse moved to (449, 581)
Screenshot: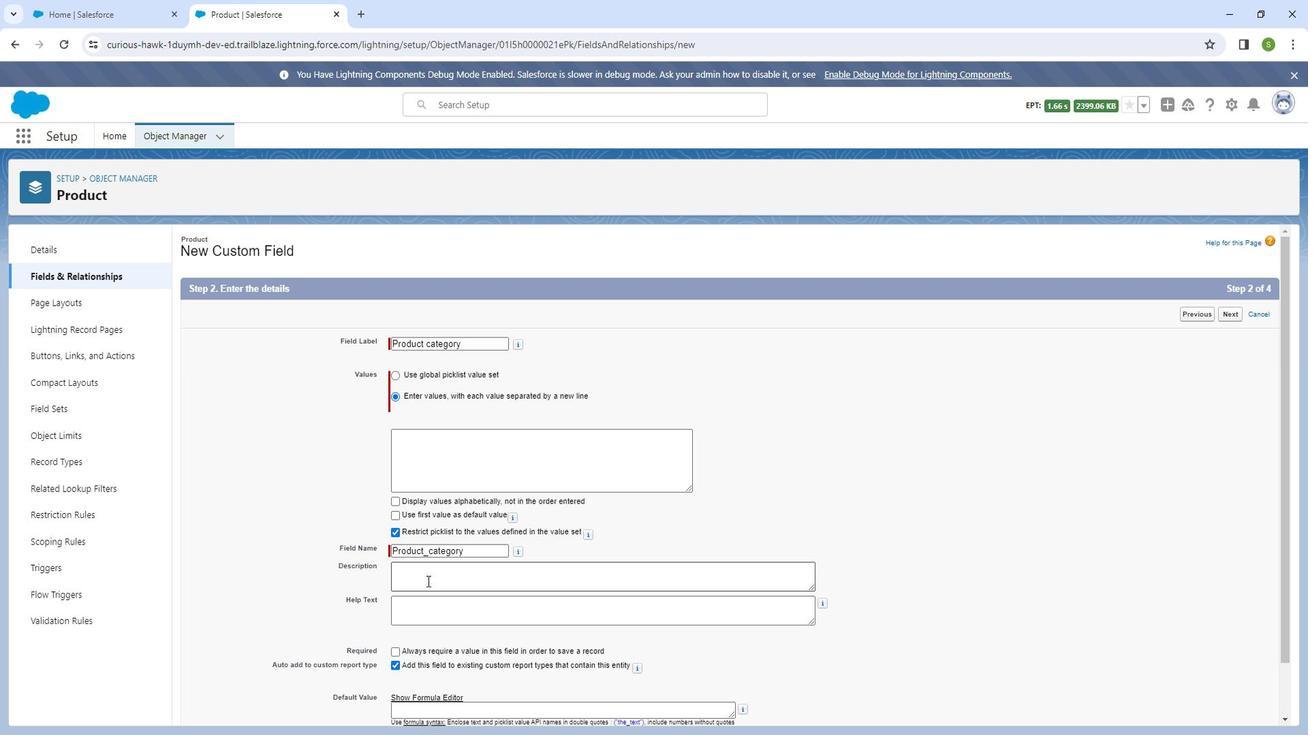 
Action: Mouse pressed left at (449, 581)
Screenshot: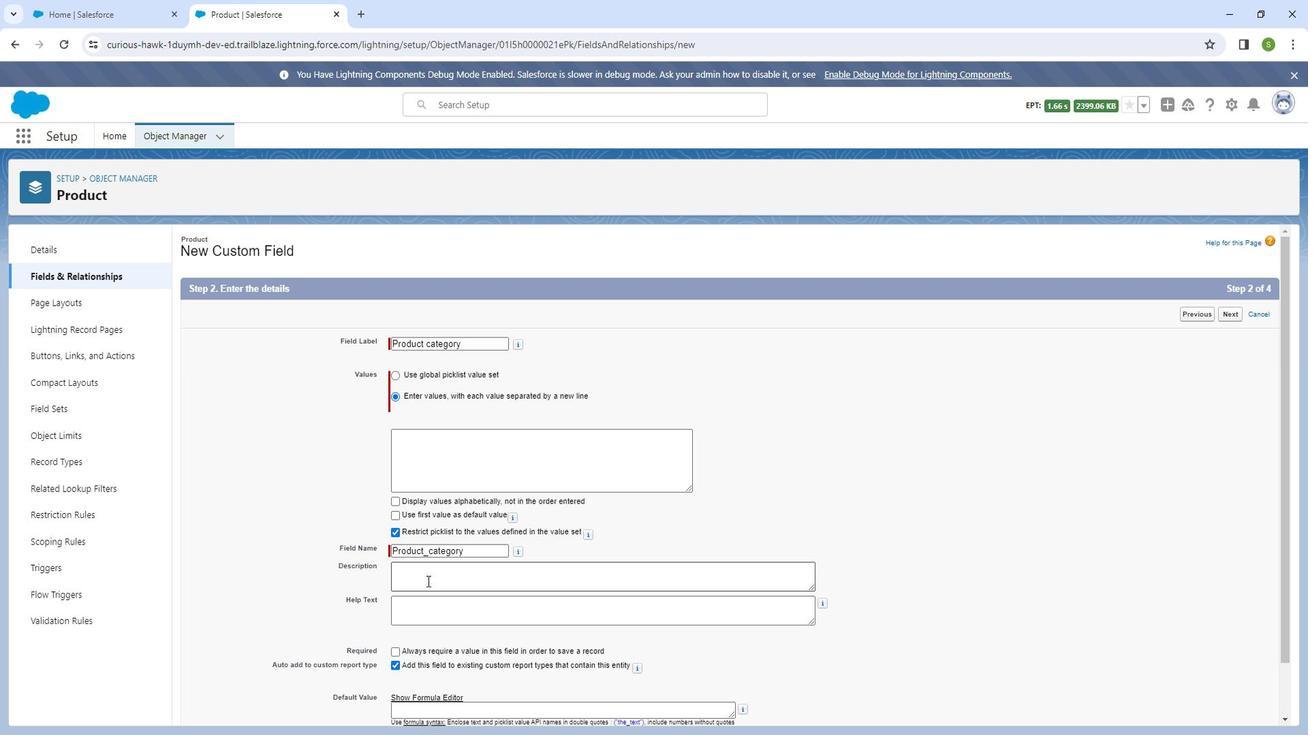 
Action: Mouse moved to (454, 562)
Screenshot: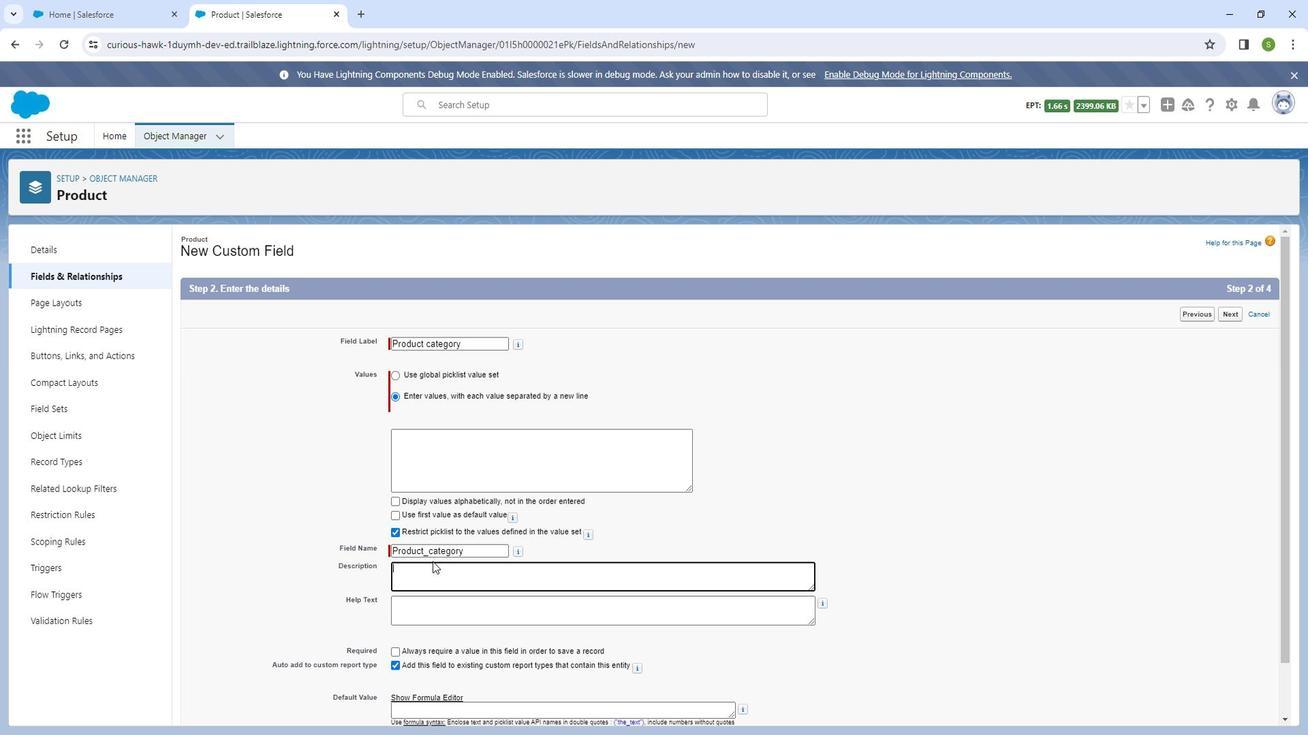 
Action: Key pressed <Key.shift_r>Choose<Key.space>the<Key.space>category<Key.space>to<Key.space>which<Key.space>the<Key.space>prof<Key.backspace>duct<Key.space>belong
Screenshot: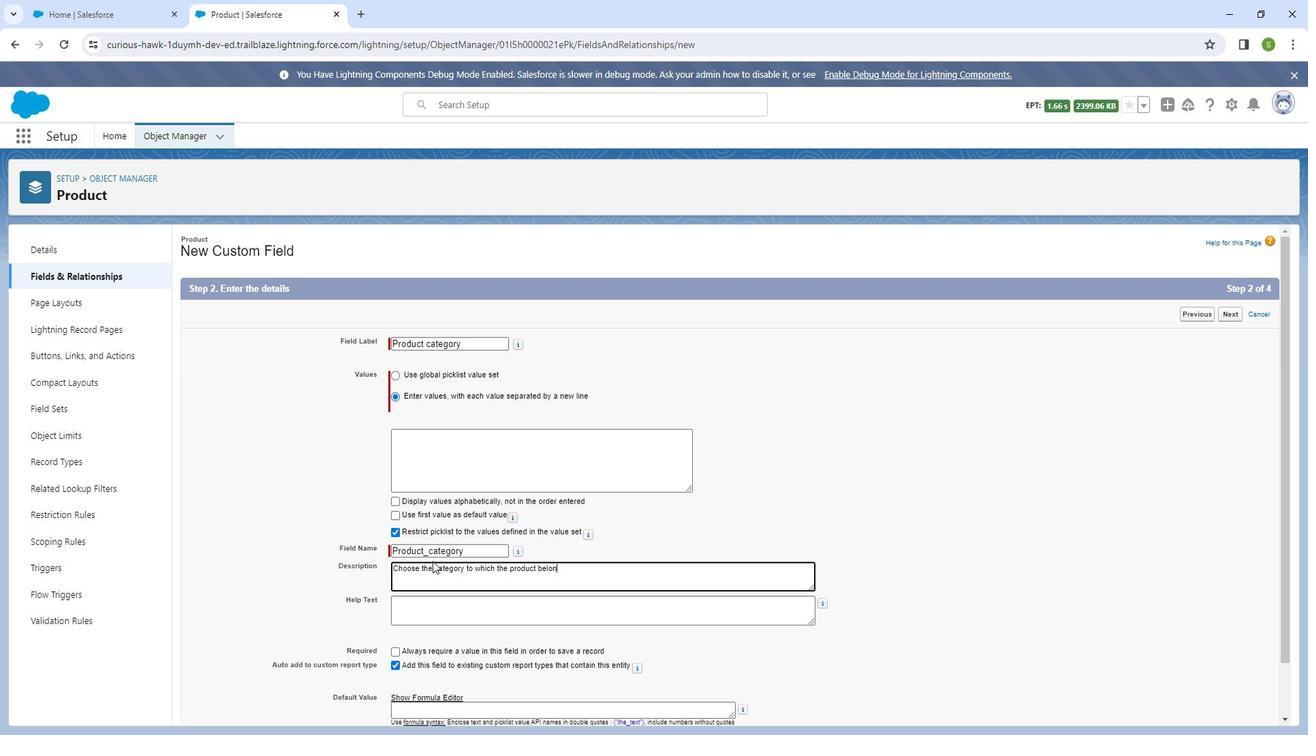 
Action: Mouse moved to (439, 616)
Screenshot: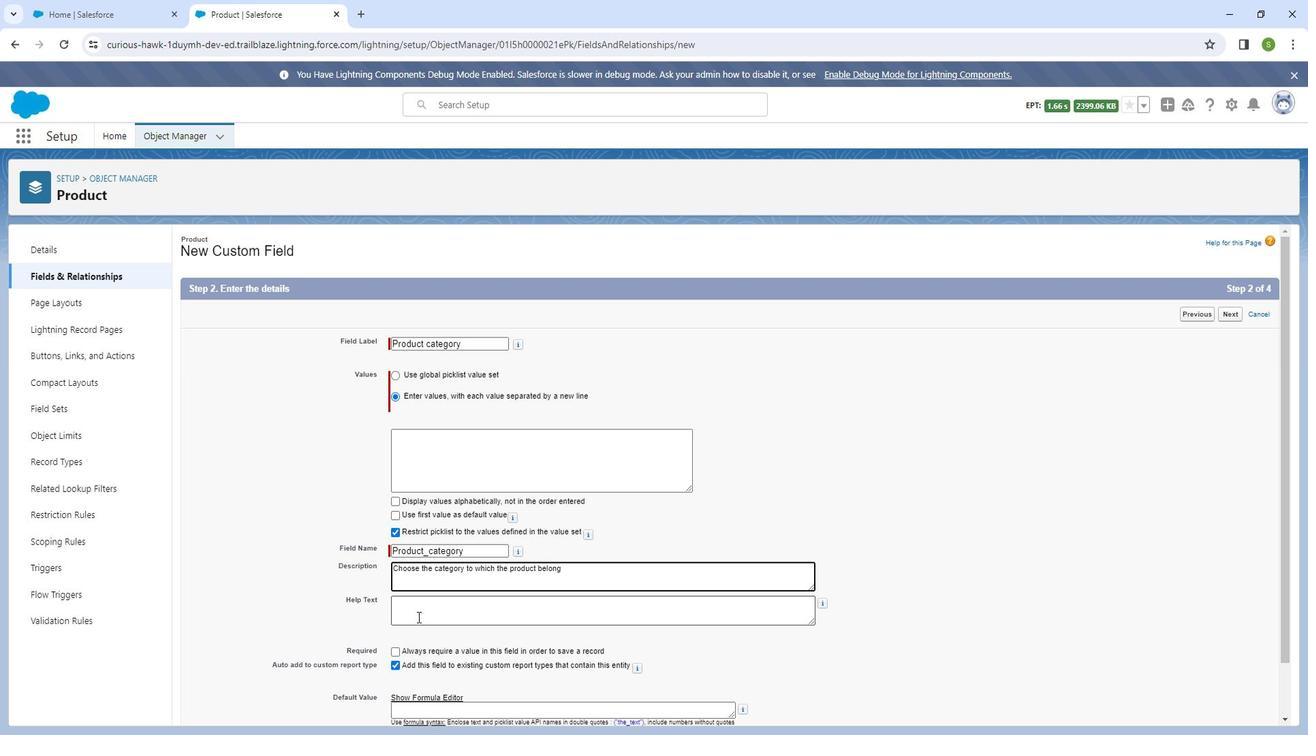 
Action: Mouse pressed left at (439, 616)
Screenshot: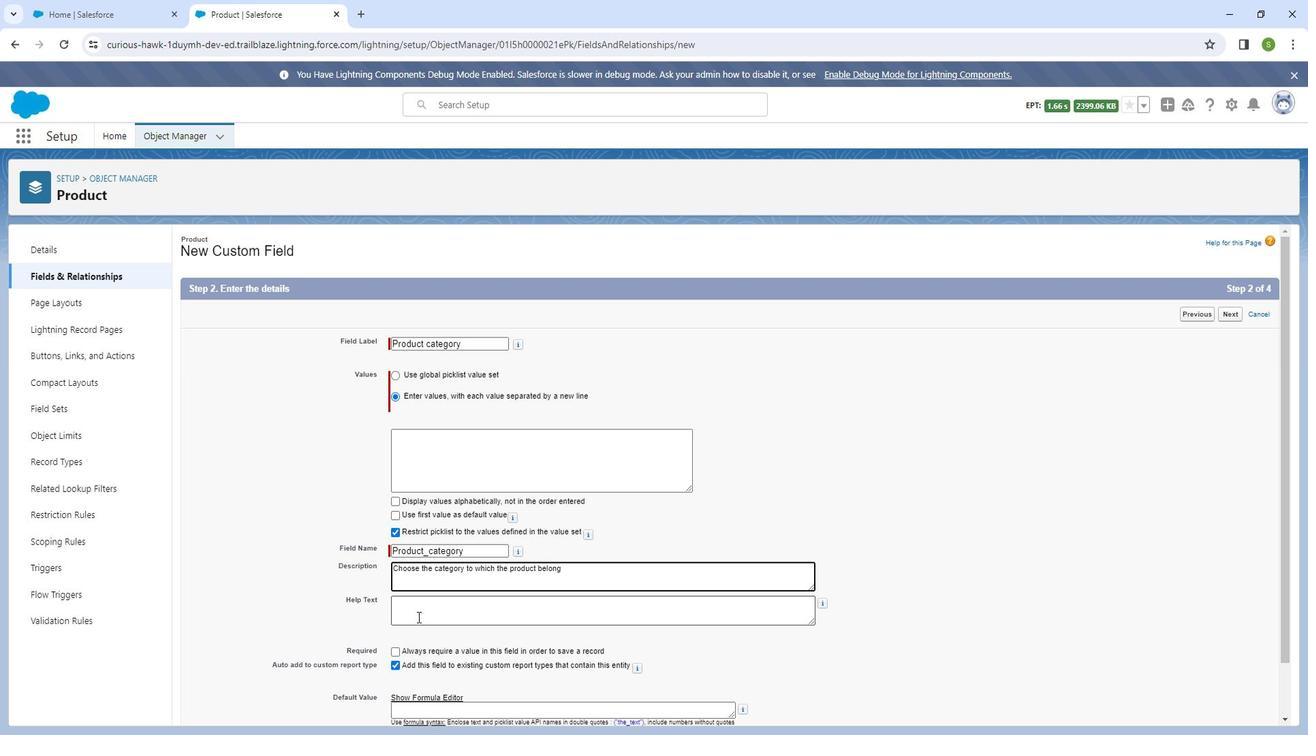 
Action: Key pressed select<Key.space>the<Key.space>category<Key.space>that<Key.space>best<Key.space>describse<Key.space>the<Key.space>type<Key.space>of<Key.space>product.
Screenshot: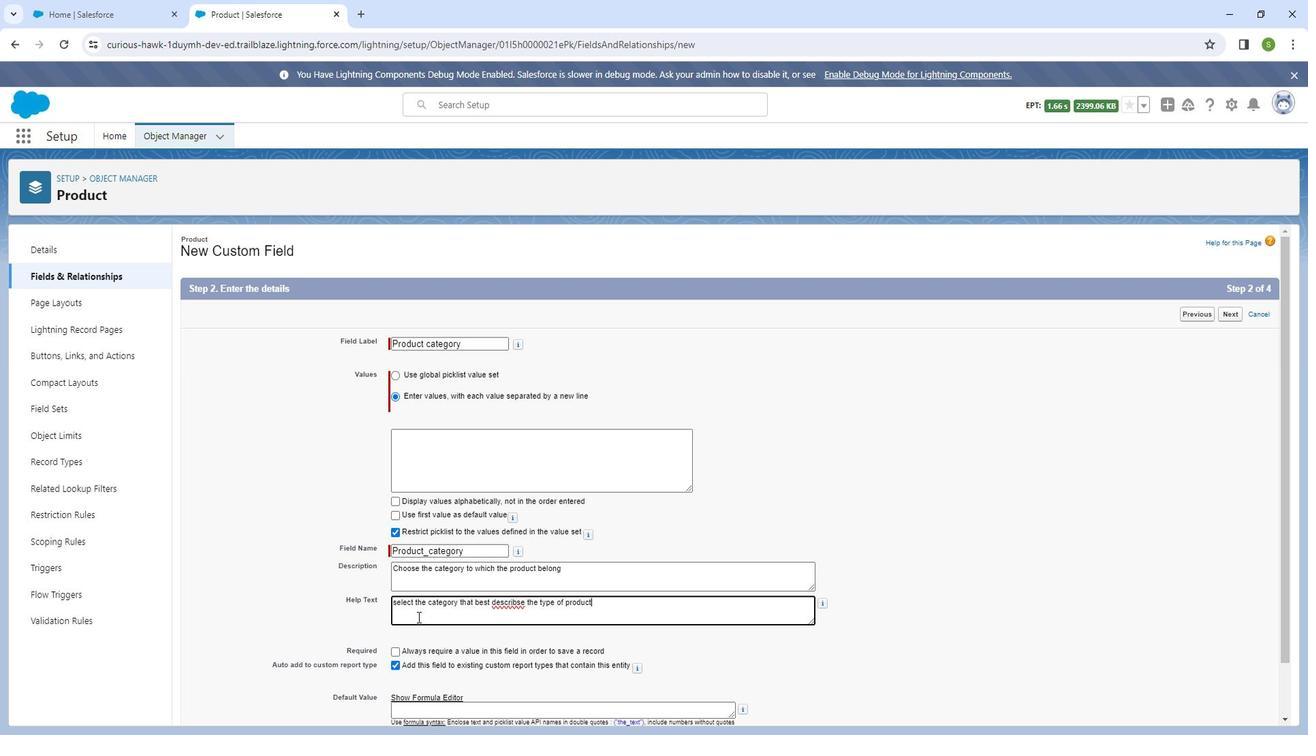 
Action: Mouse moved to (472, 471)
Screenshot: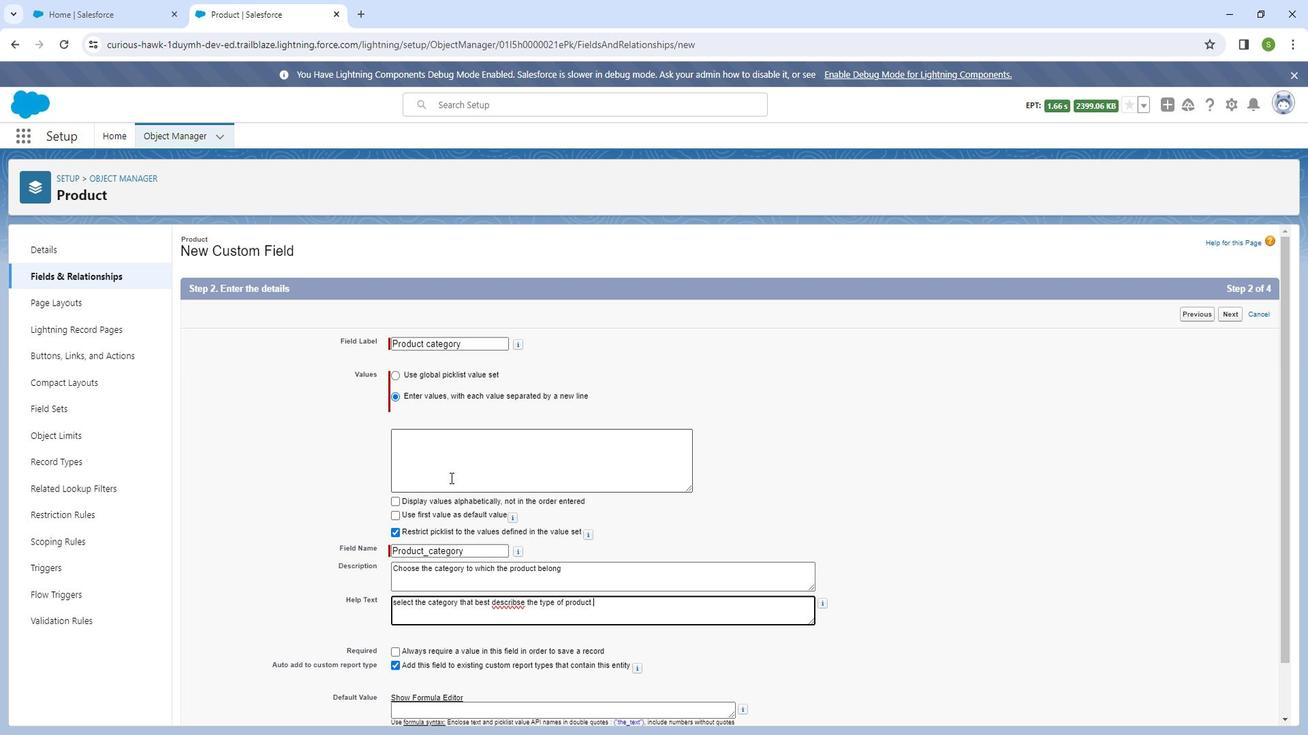 
Action: Mouse pressed left at (472, 471)
Screenshot: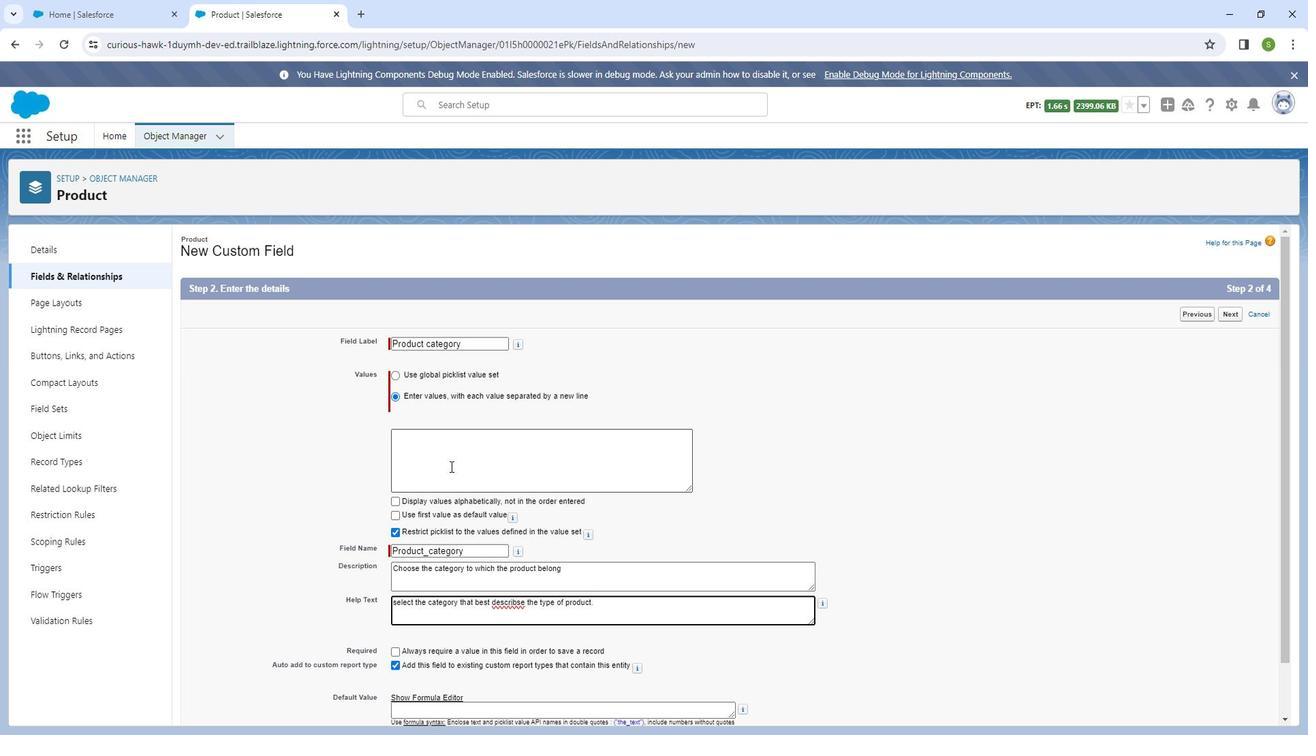 
Action: Key pressed <Key.shift_r>Level<Key.space>1<Key.enter><Key.shift_r>Level<Key.space>2<Key.enter><Key.shift_r>Level<Key.space>3
Screenshot: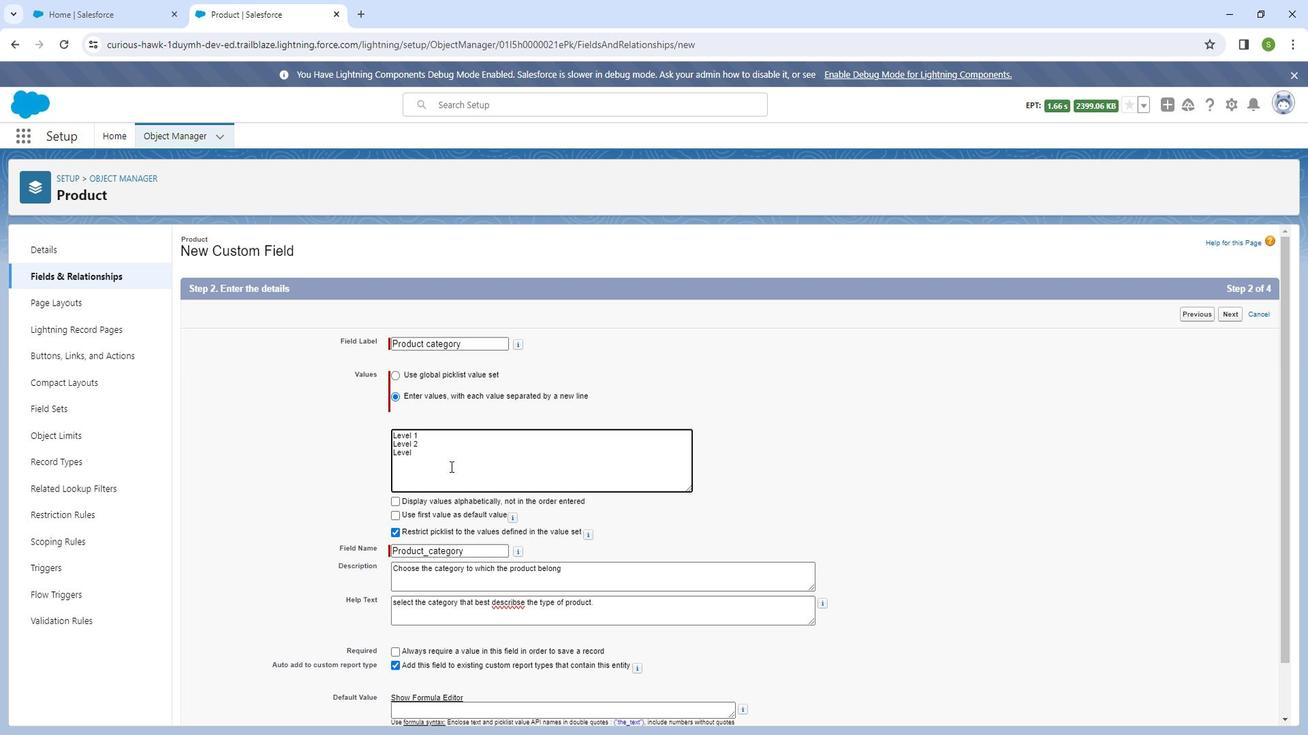 
Action: Mouse scrolled (472, 470) with delta (0, 0)
Screenshot: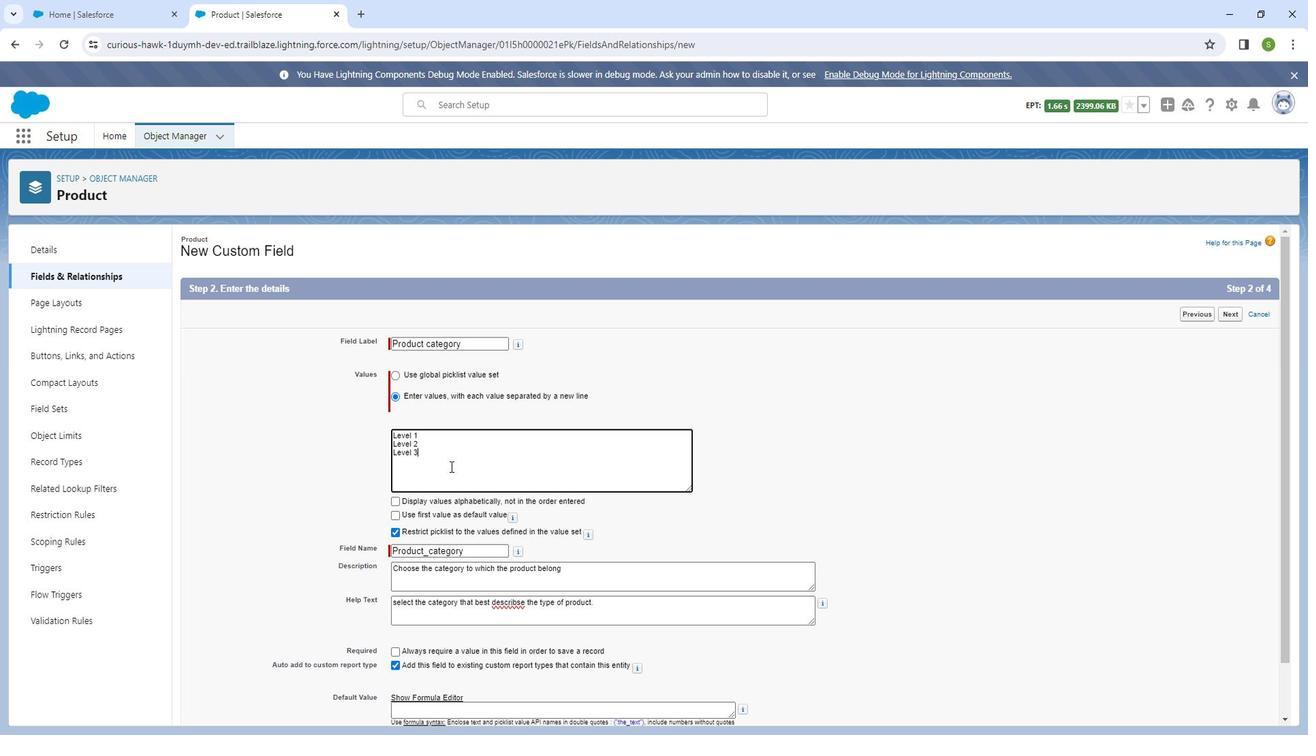 
Action: Mouse scrolled (472, 470) with delta (0, 0)
Screenshot: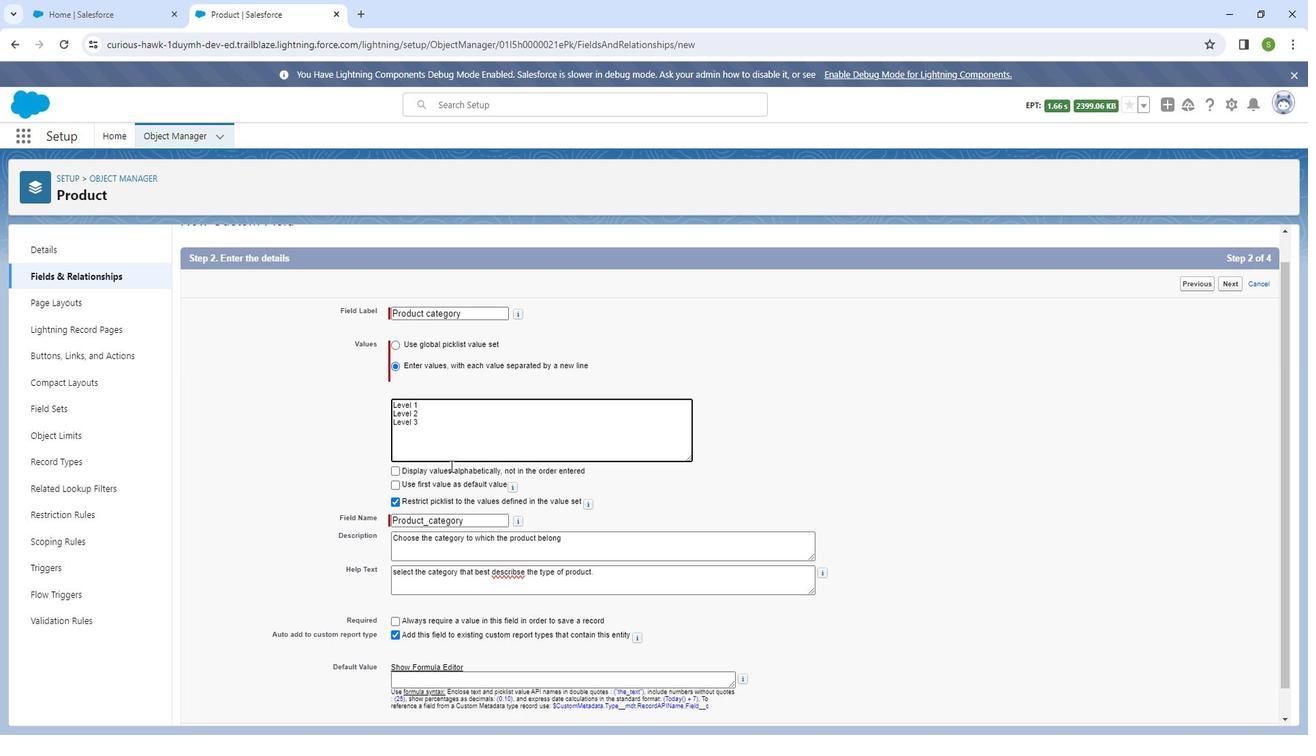 
Action: Mouse moved to (472, 472)
Screenshot: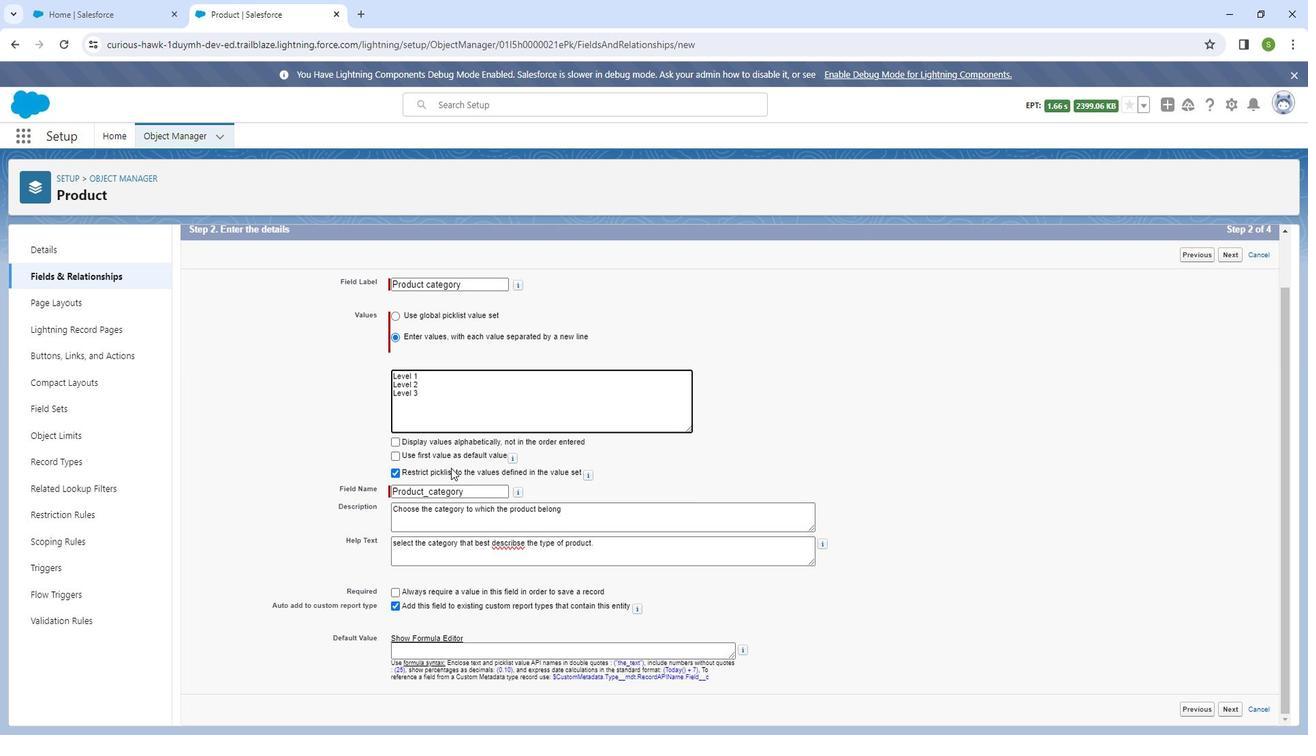 
Action: Mouse scrolled (472, 472) with delta (0, 0)
Screenshot: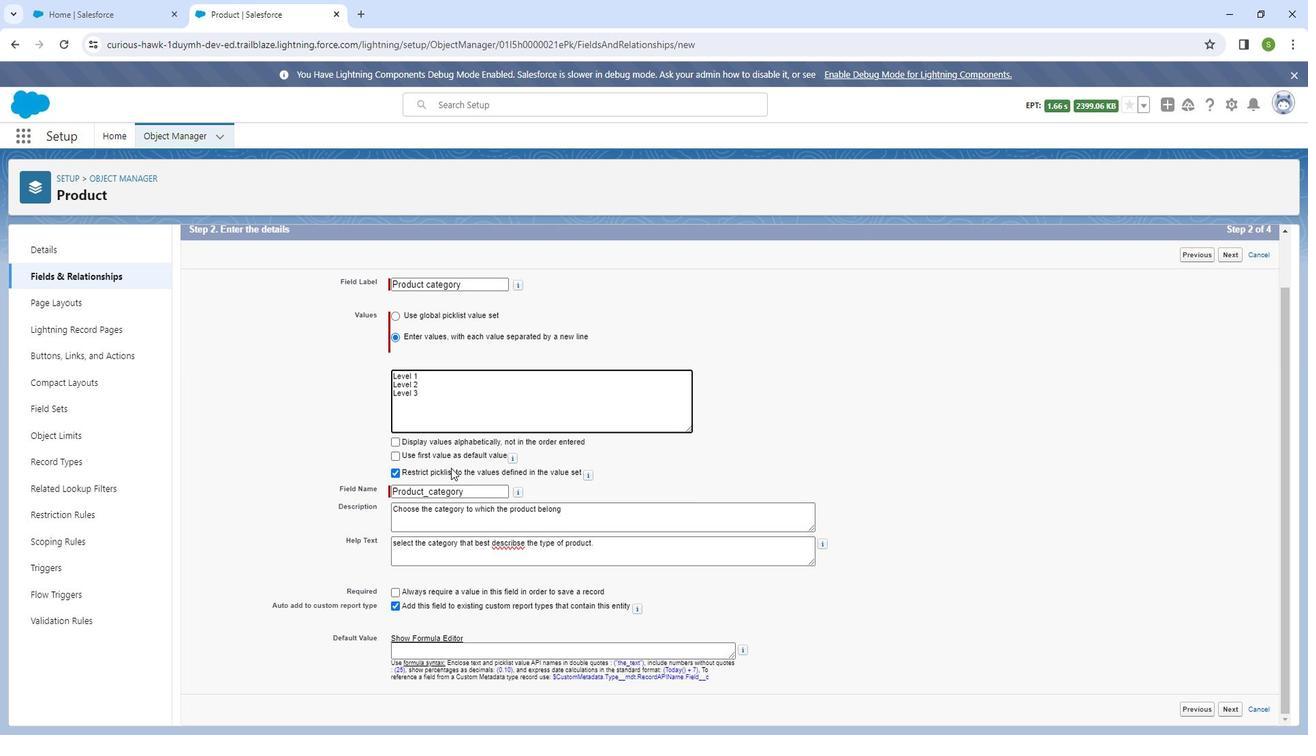 
Action: Mouse moved to (1244, 702)
Screenshot: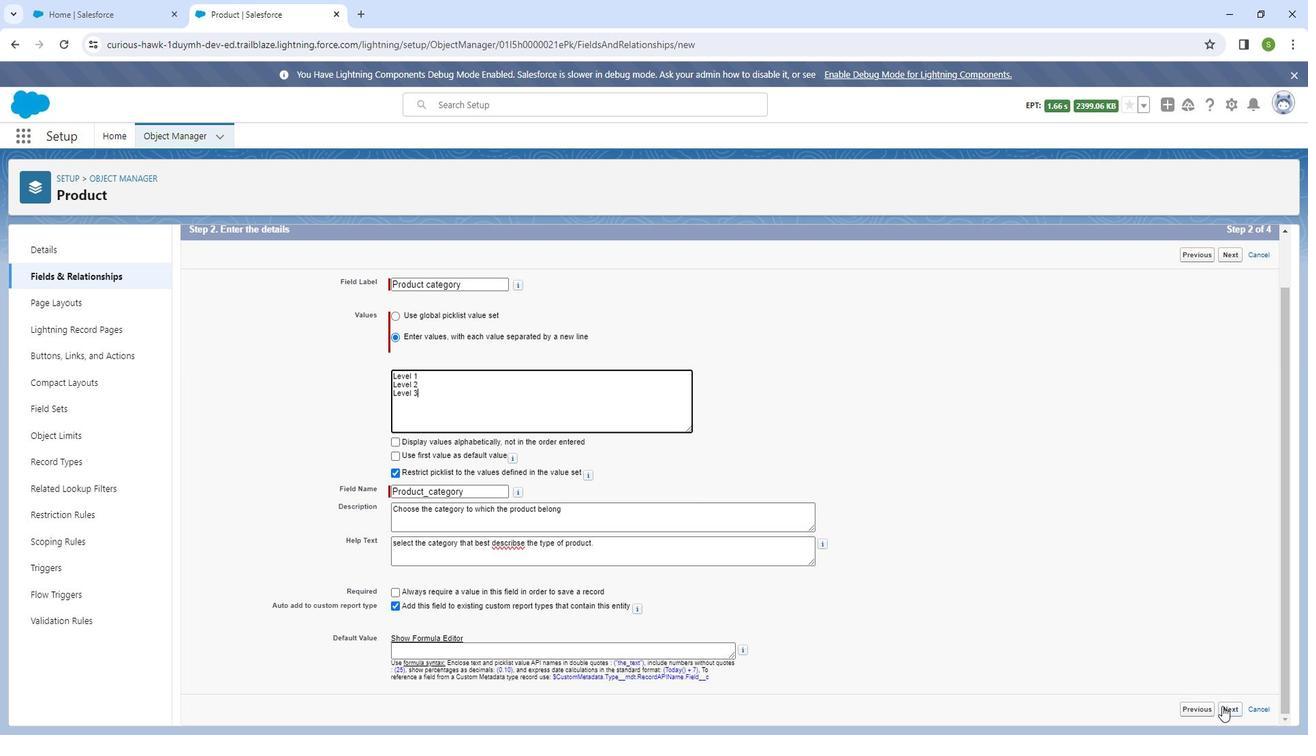 
Action: Mouse pressed left at (1244, 702)
Screenshot: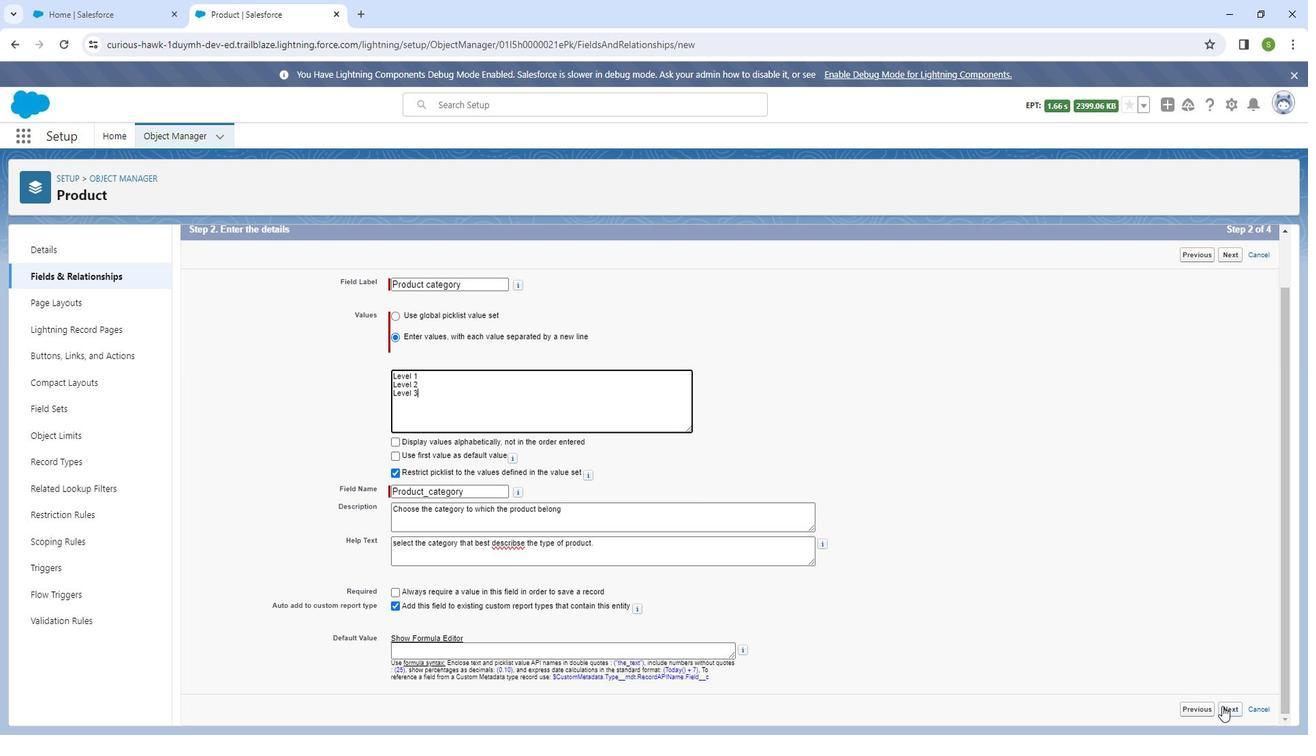 
Action: Mouse moved to (985, 596)
Screenshot: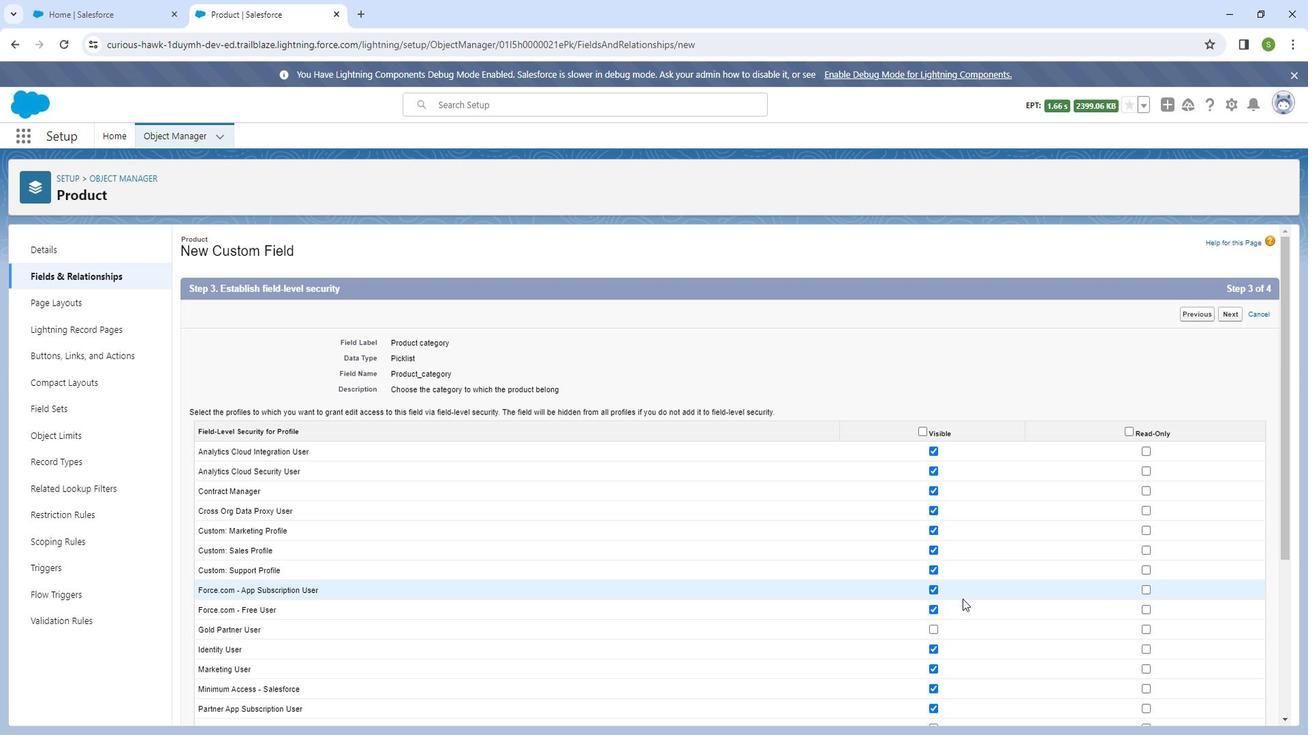 
Action: Mouse scrolled (985, 596) with delta (0, 0)
Screenshot: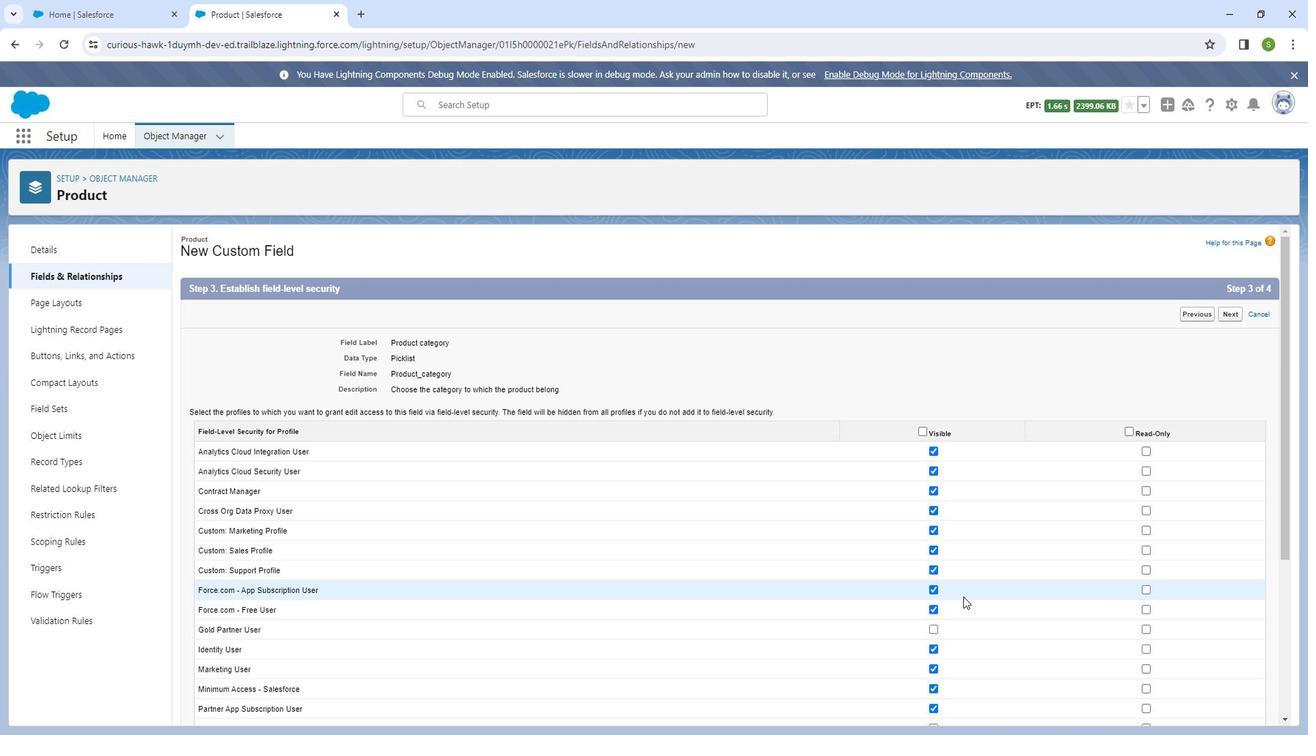 
Action: Mouse scrolled (985, 596) with delta (0, 0)
Screenshot: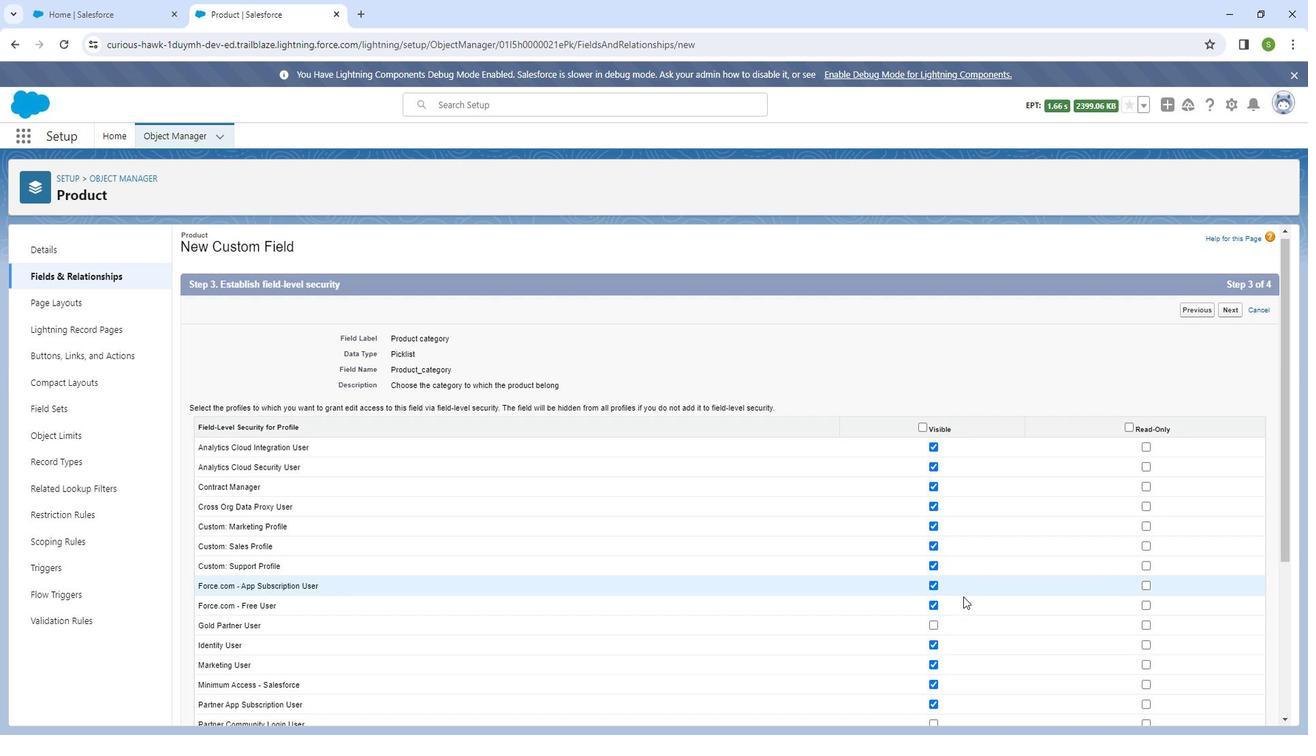 
Action: Mouse scrolled (985, 596) with delta (0, 0)
Screenshot: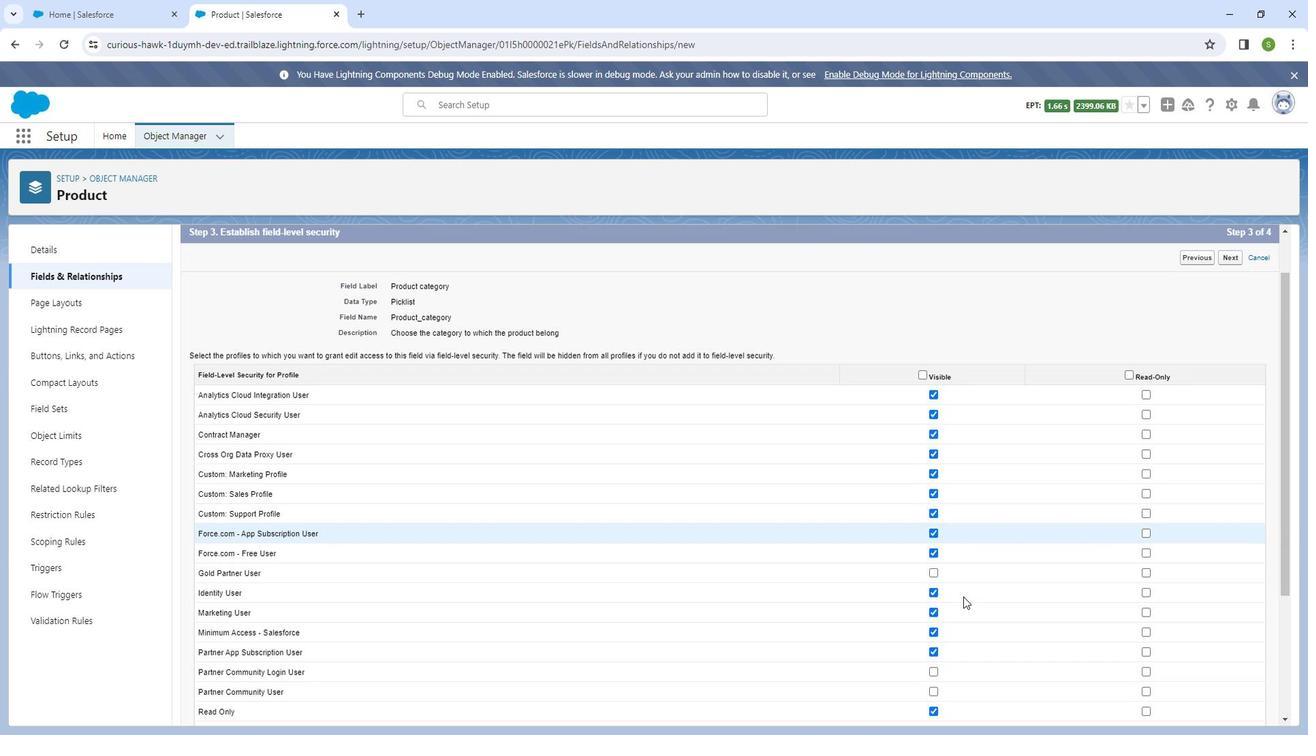 
Action: Mouse scrolled (985, 596) with delta (0, 0)
Screenshot: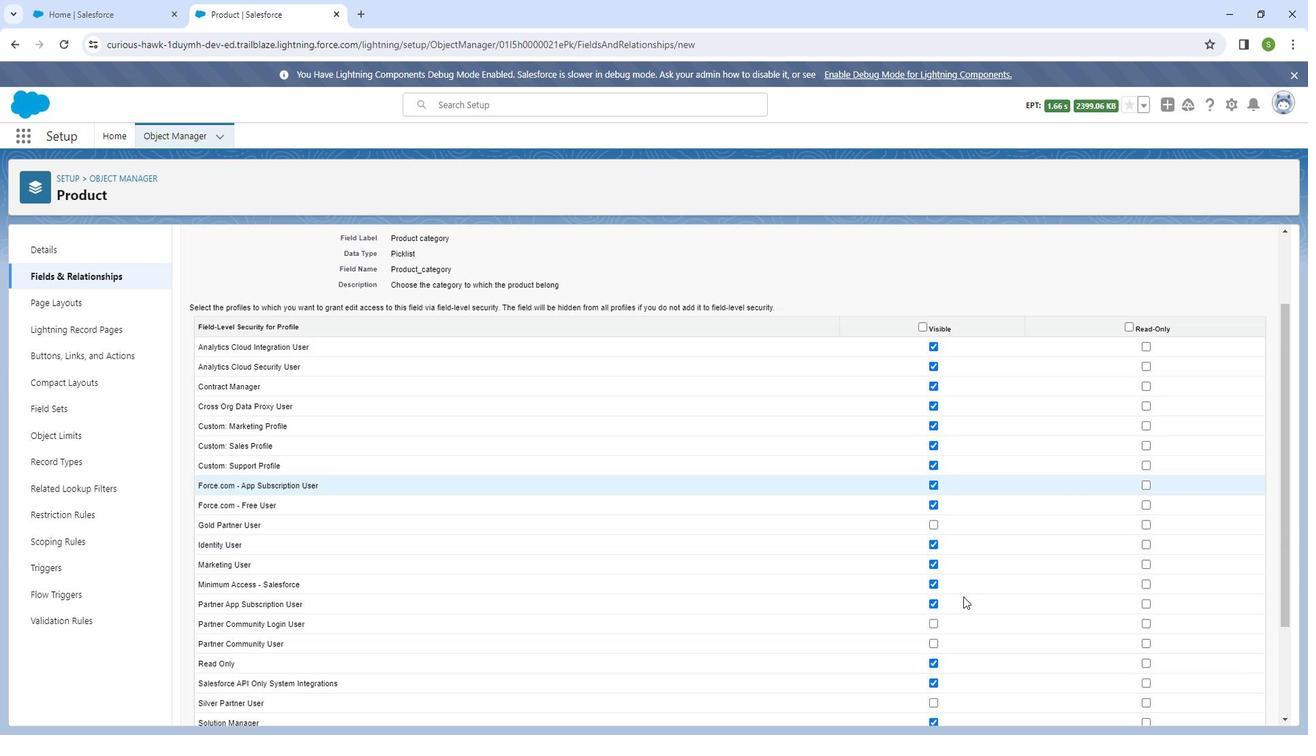 
Action: Mouse moved to (958, 512)
Screenshot: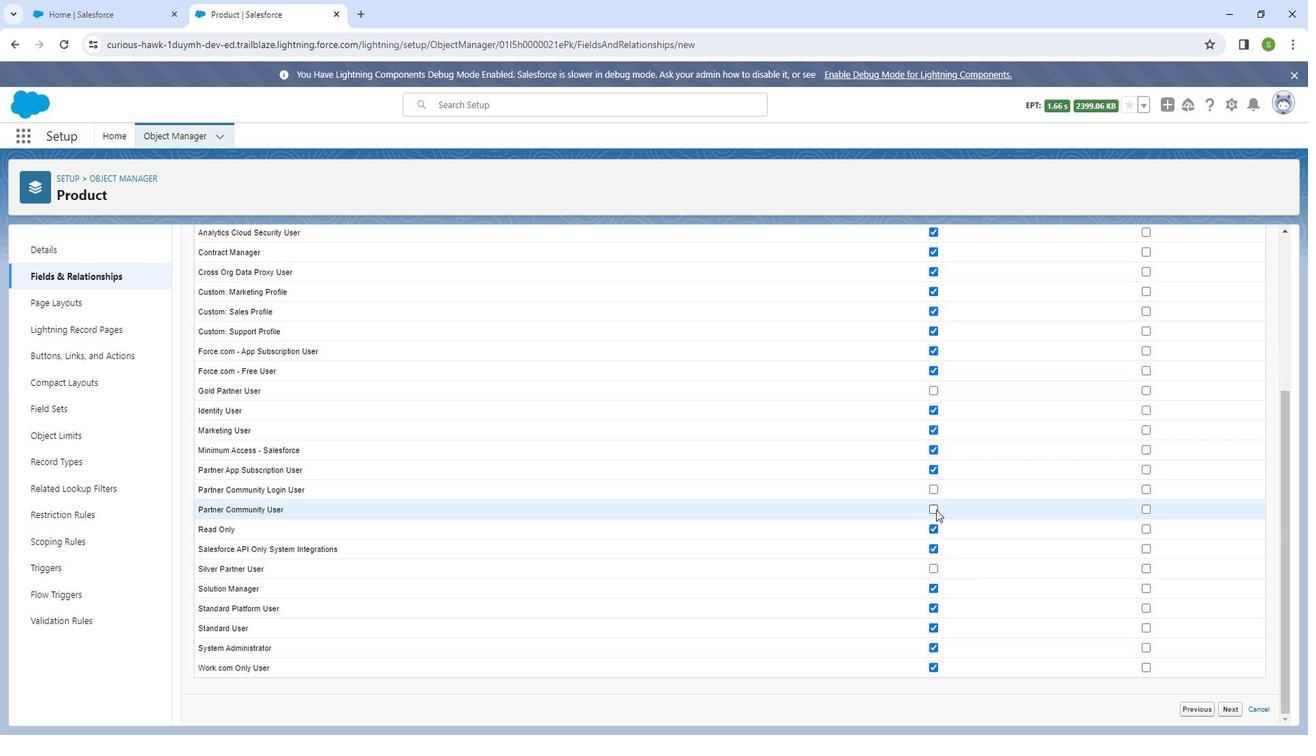 
Action: Mouse pressed left at (958, 512)
Screenshot: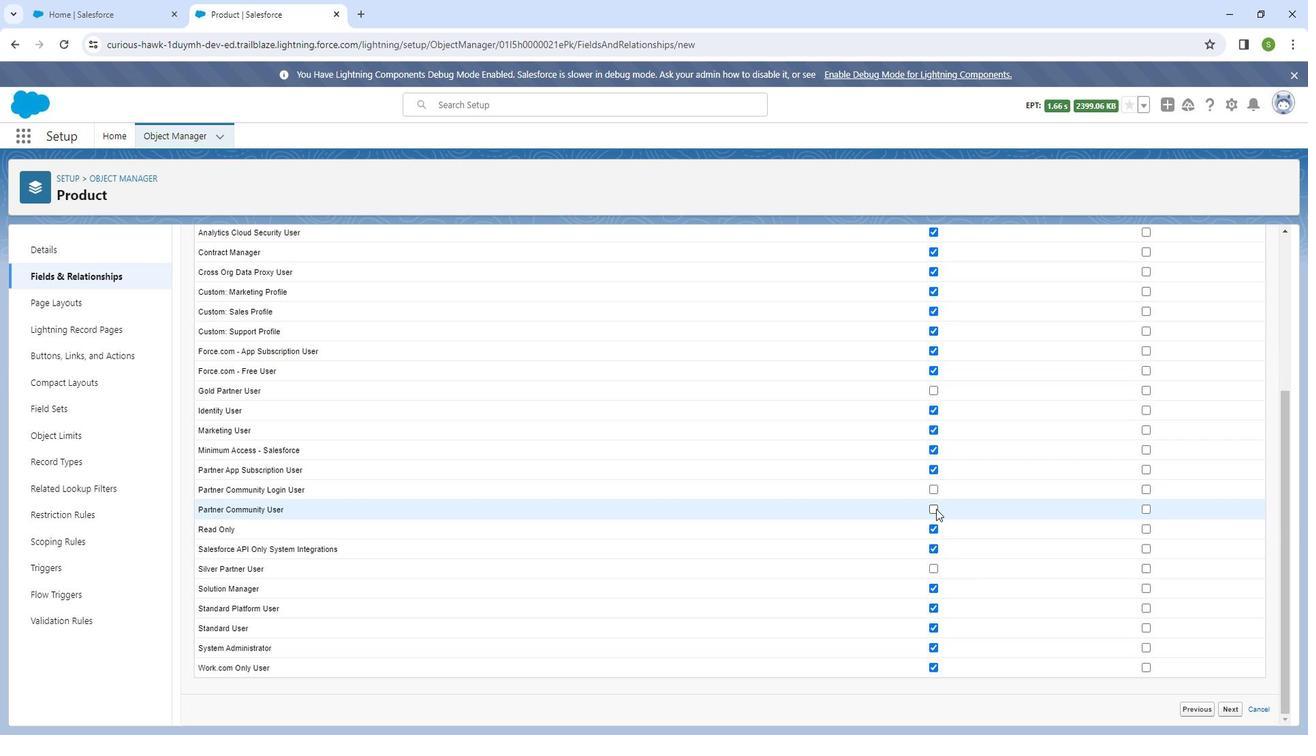 
Action: Mouse moved to (1244, 700)
Screenshot: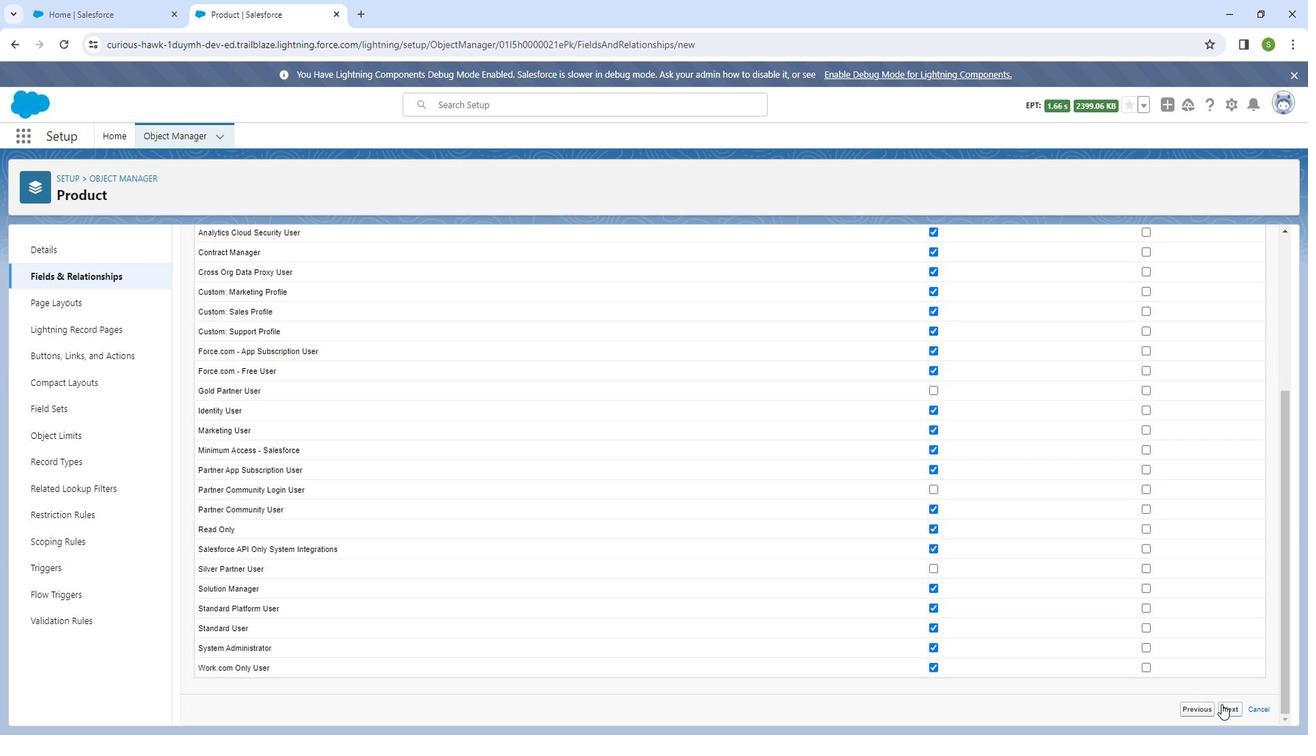 
Action: Mouse pressed left at (1244, 700)
Screenshot: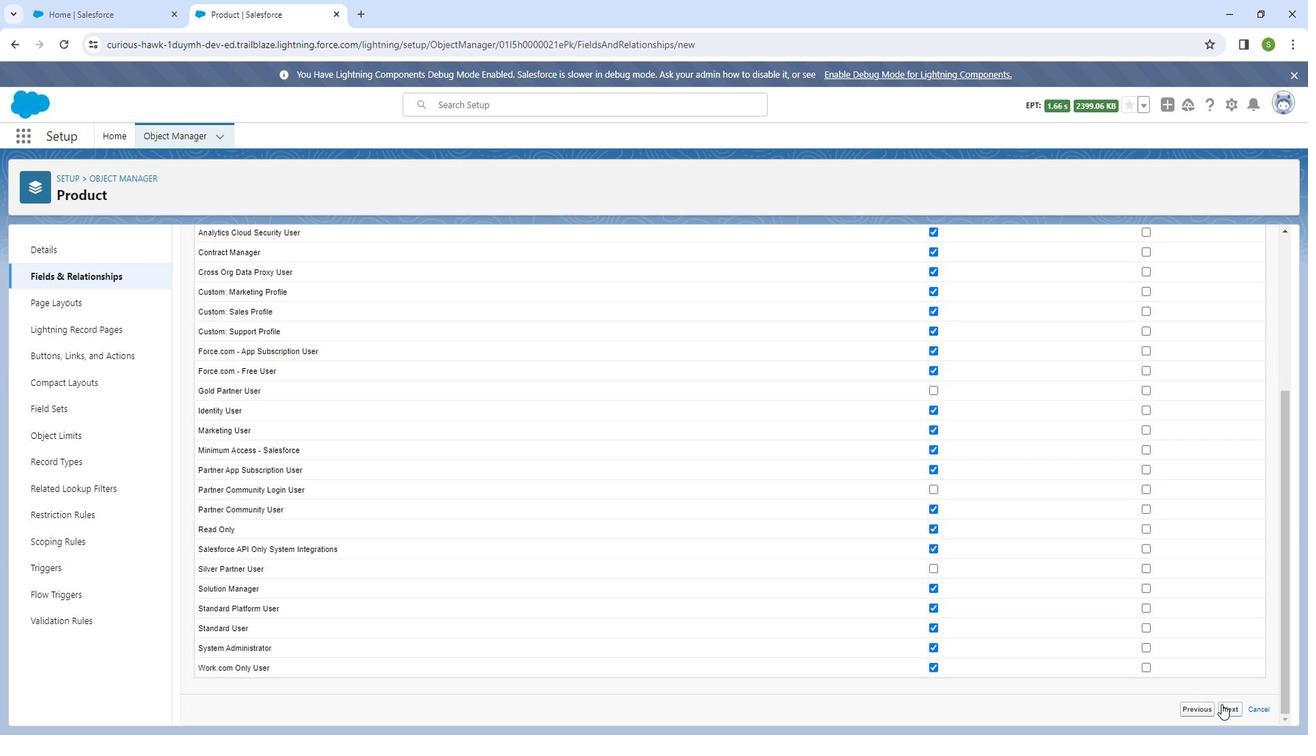 
Action: Mouse moved to (1257, 324)
Screenshot: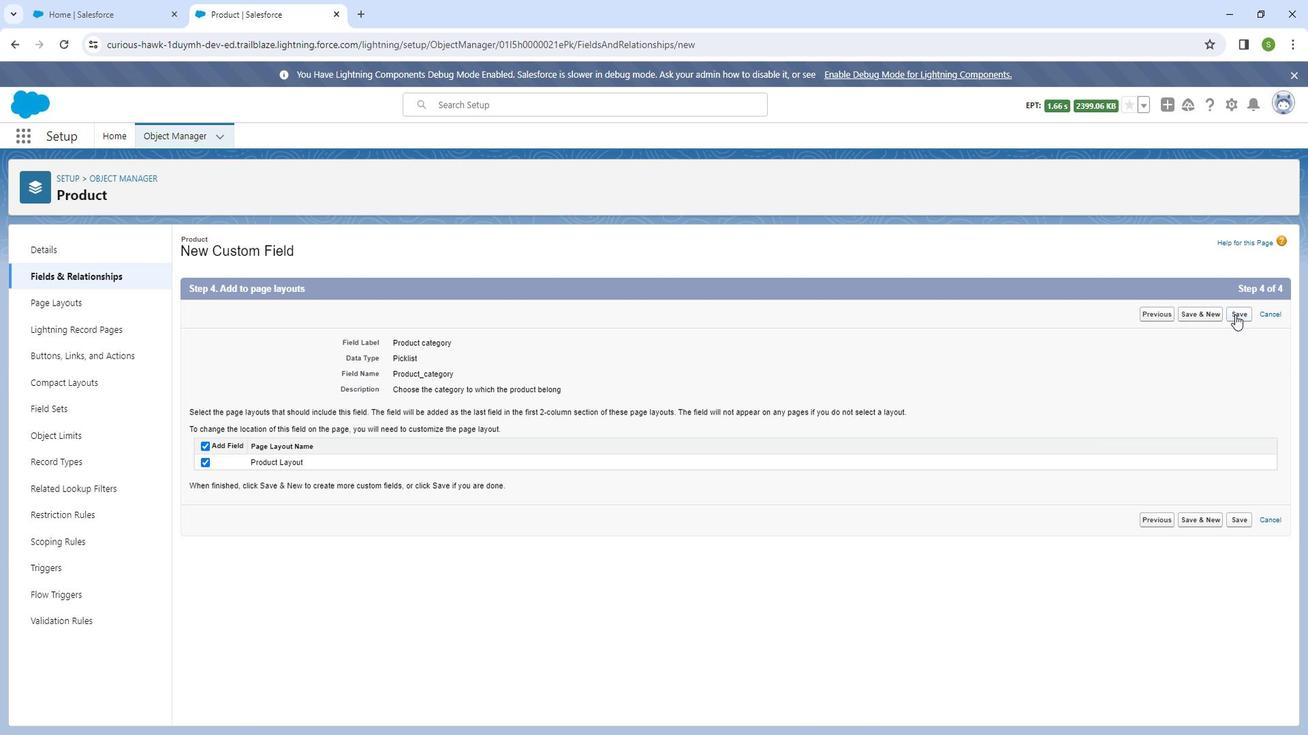 
Action: Mouse pressed left at (1257, 324)
Screenshot: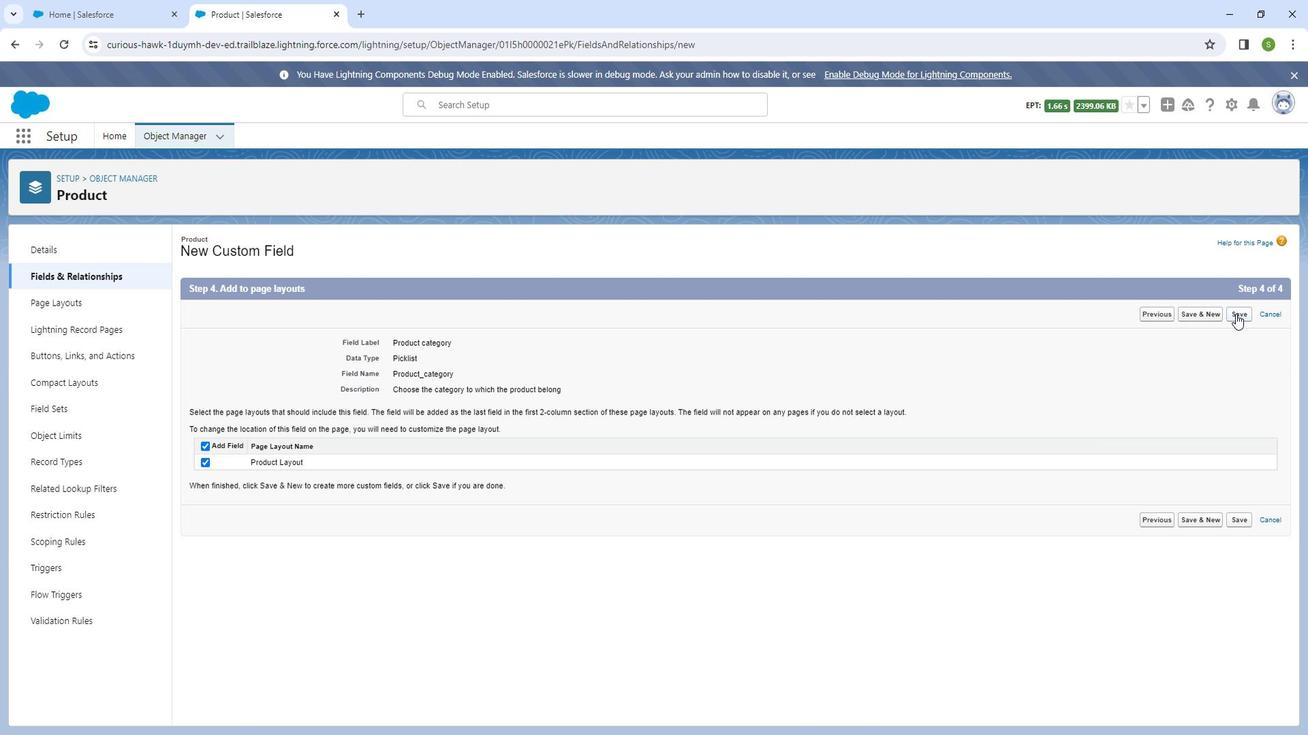 
Action: Mouse moved to (1024, 256)
Screenshot: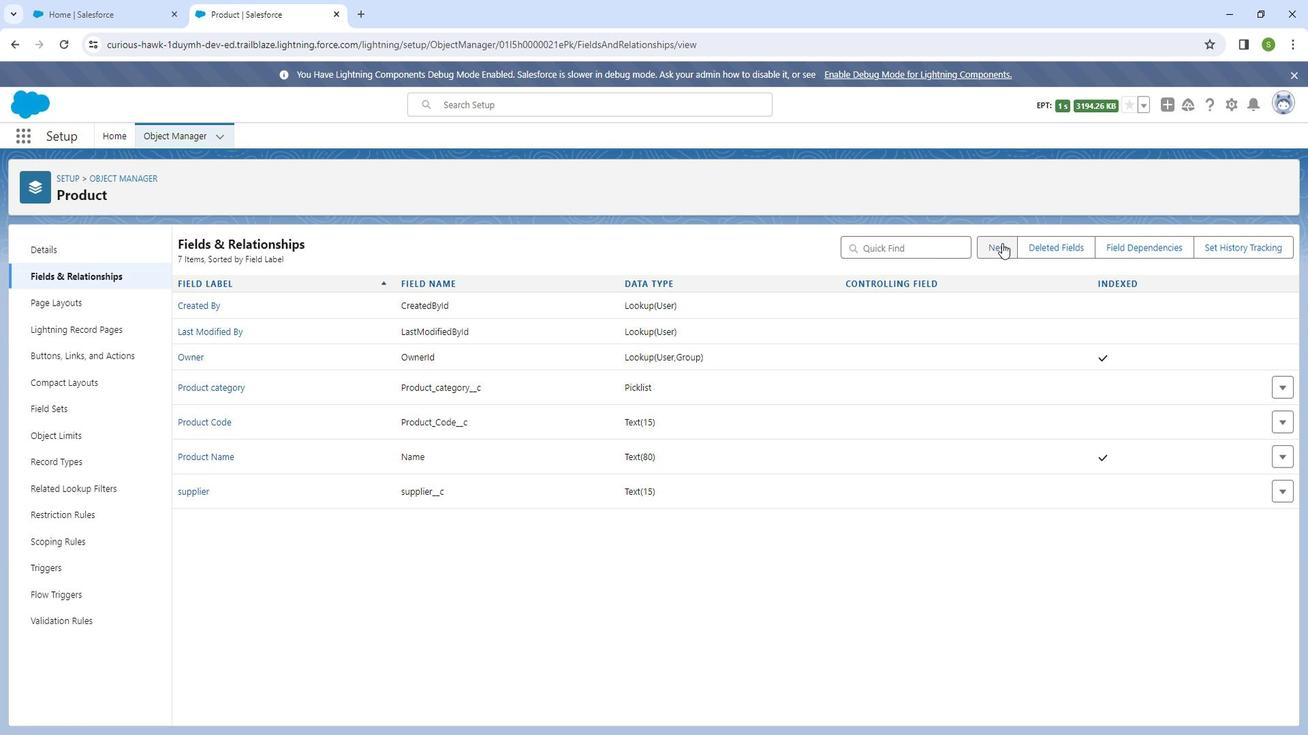 
Action: Mouse pressed left at (1024, 256)
Screenshot: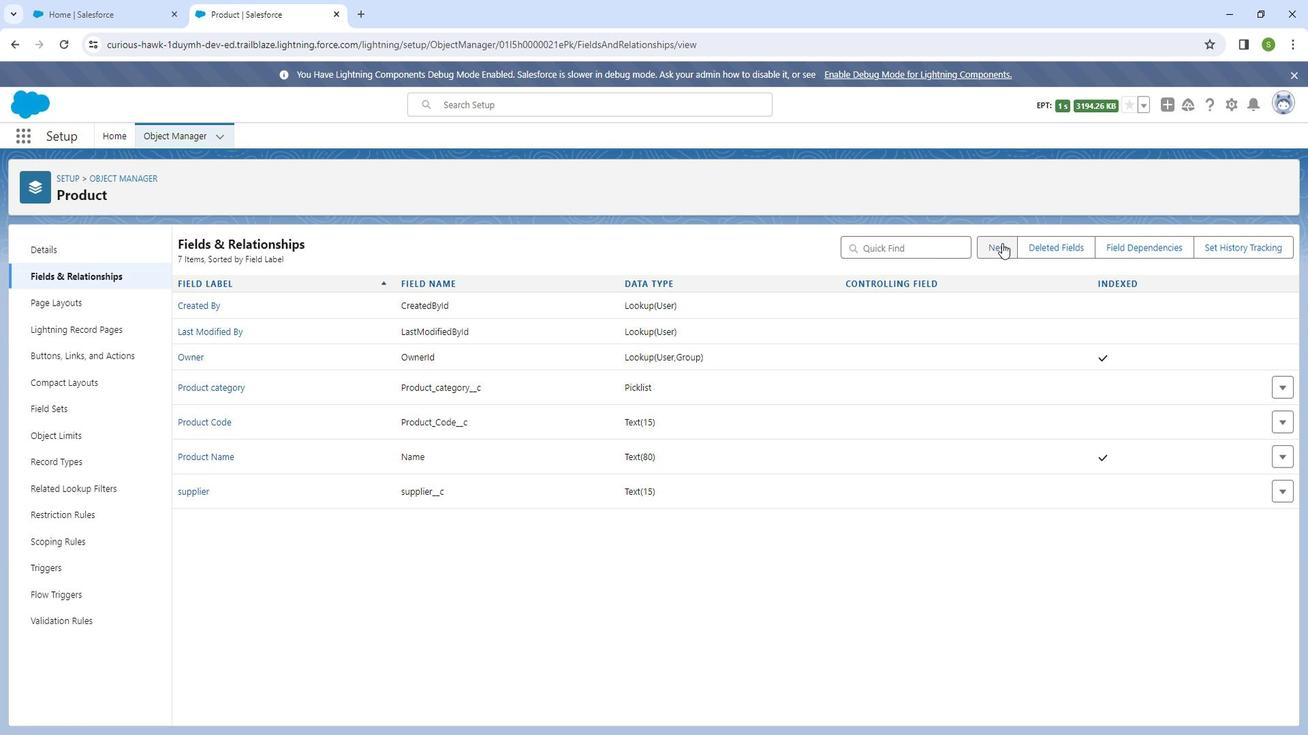
Action: Mouse moved to (244, 572)
Screenshot: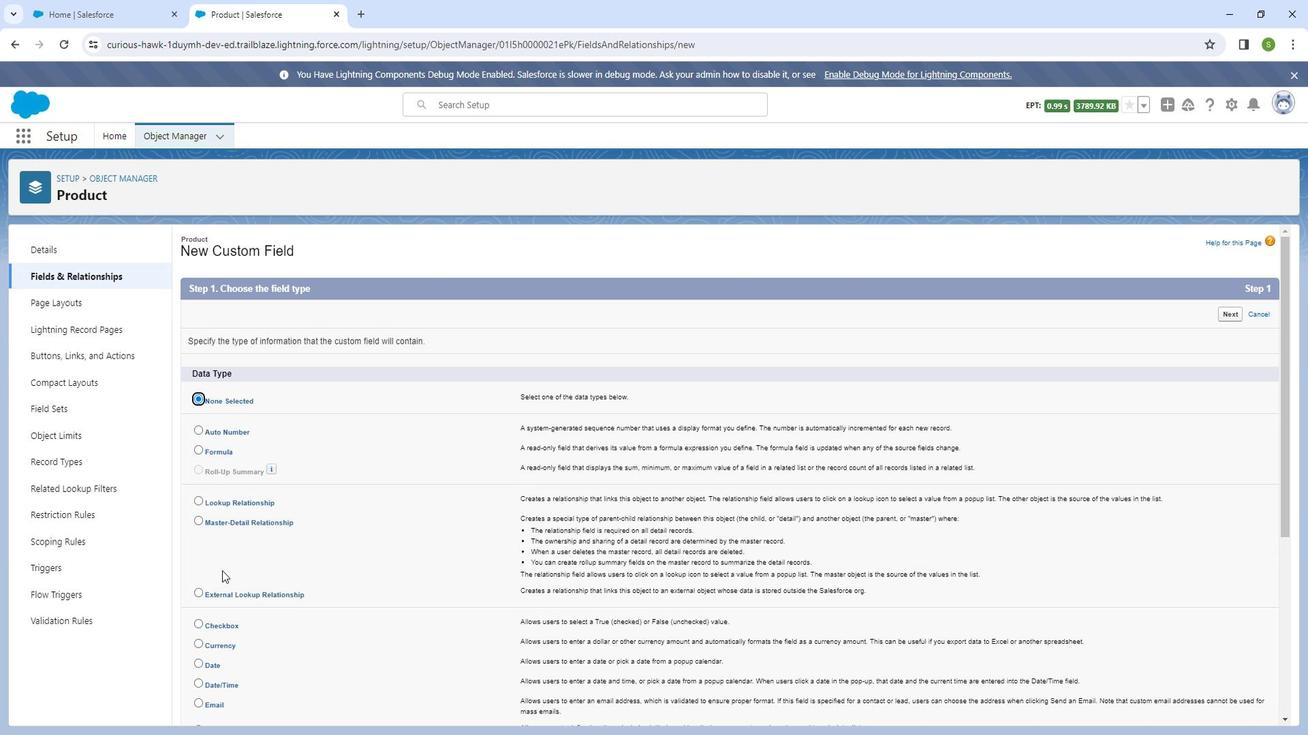 
Action: Mouse scrolled (244, 571) with delta (0, 0)
Screenshot: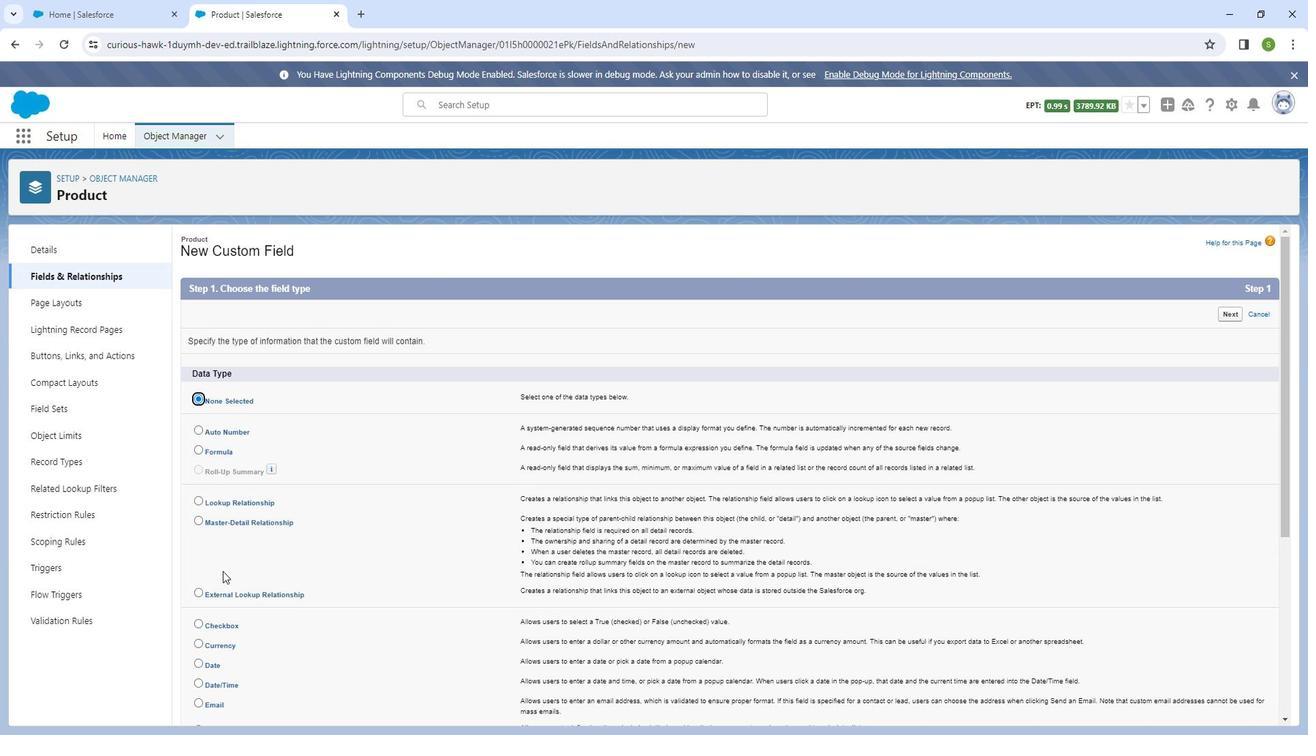 
Action: Mouse moved to (244, 572)
Screenshot: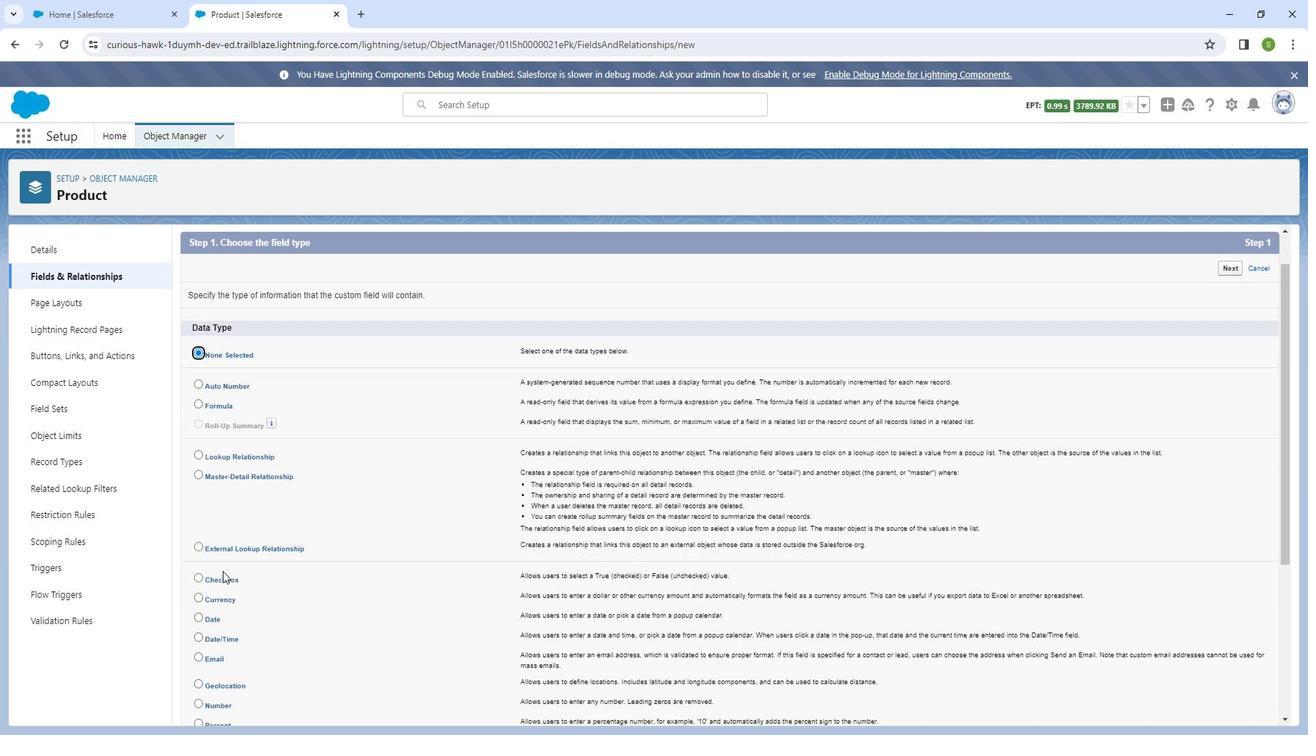 
Action: Mouse scrolled (244, 571) with delta (0, 0)
Screenshot: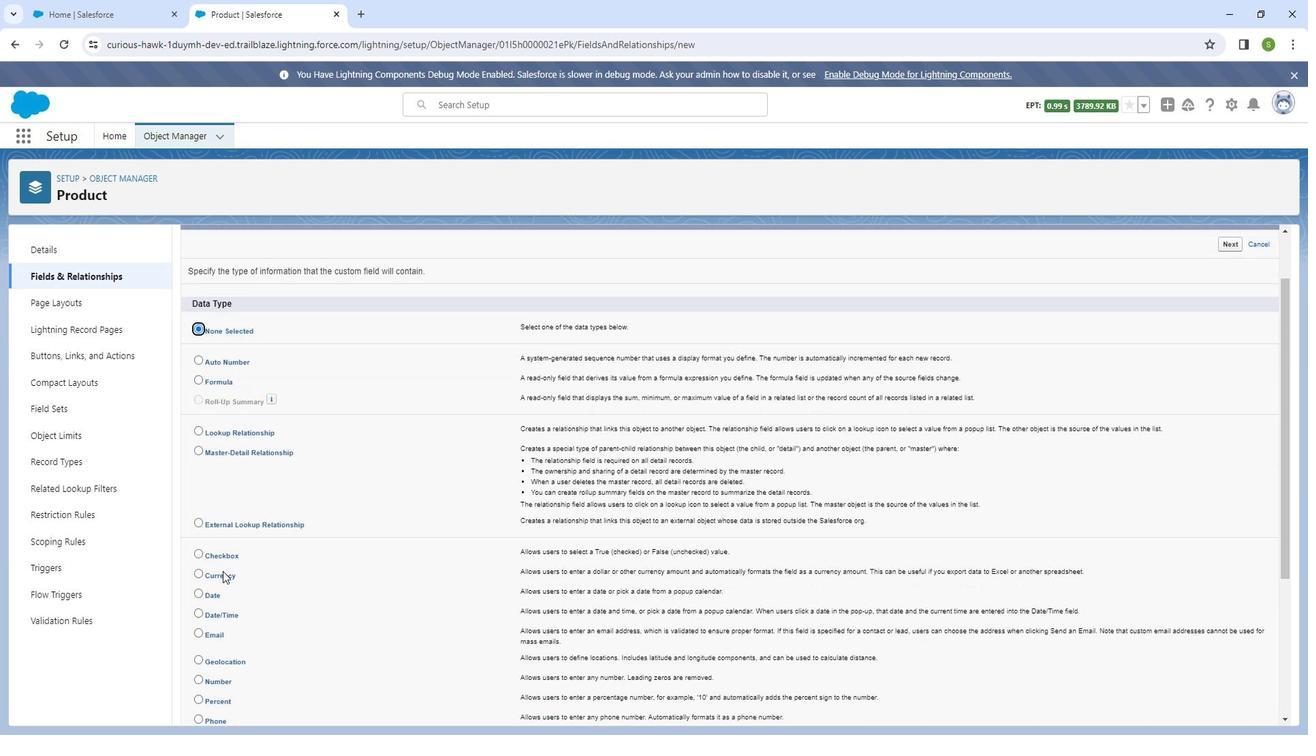 
Action: Mouse moved to (245, 579)
Screenshot: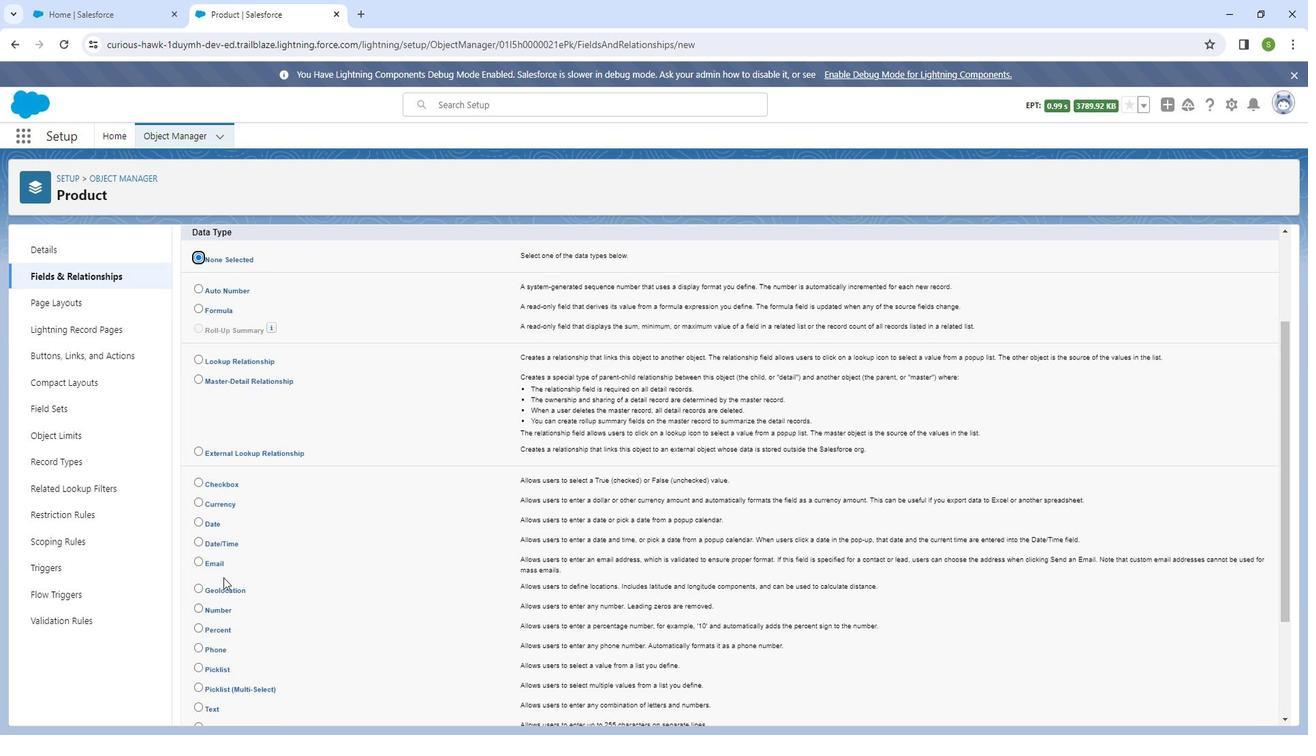 
Action: Mouse scrolled (245, 578) with delta (0, 0)
Screenshot: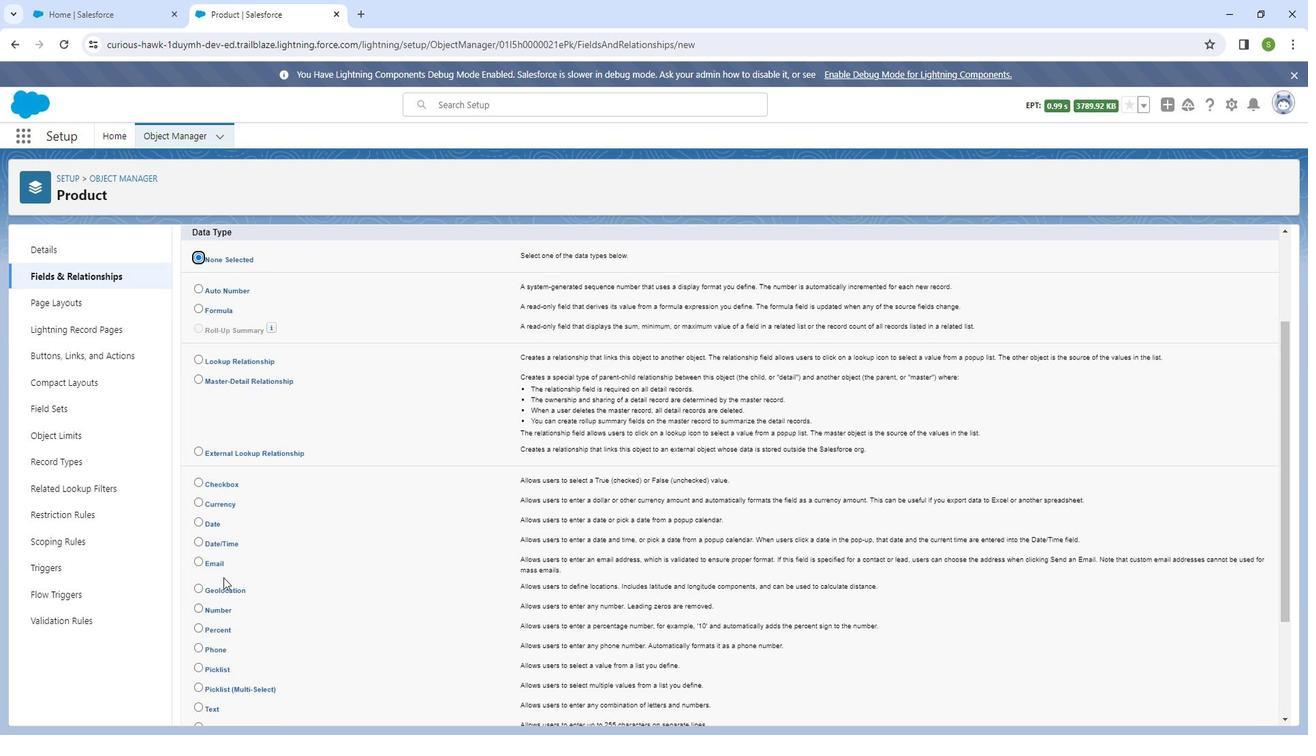 
Action: Mouse moved to (226, 596)
Screenshot: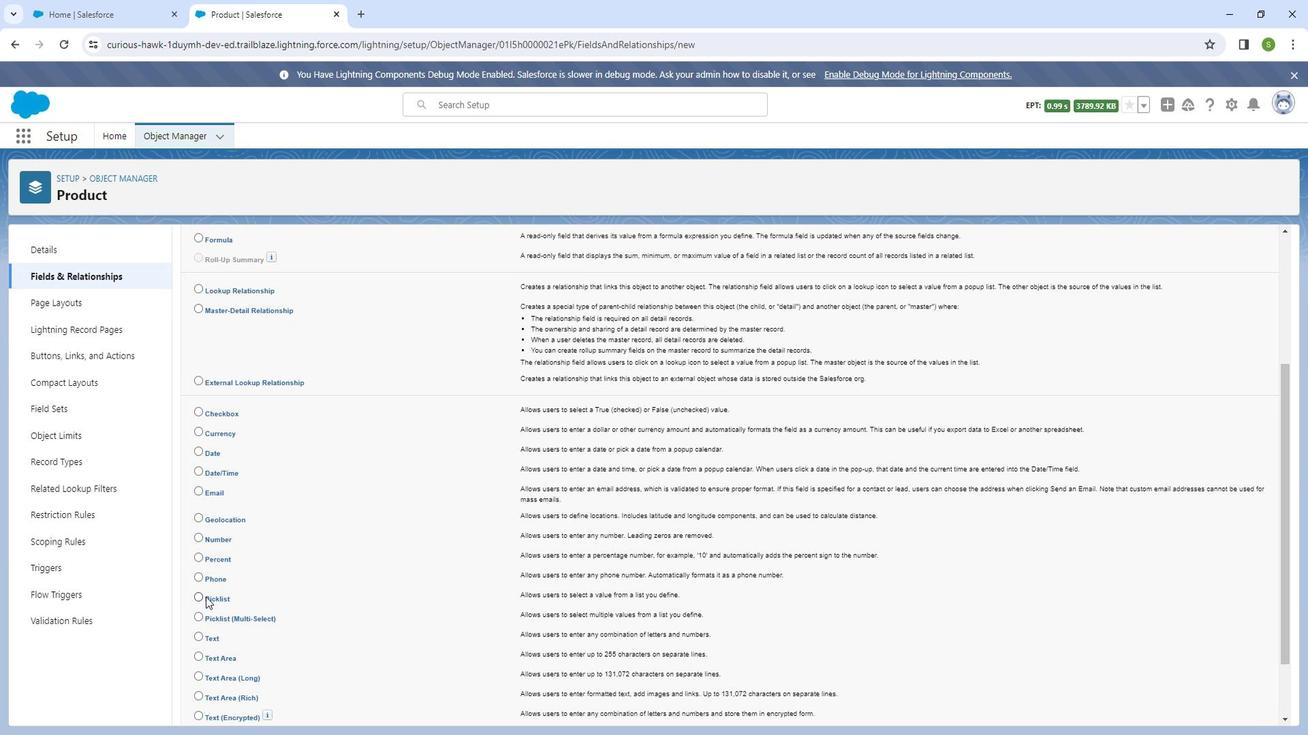 
Action: Mouse pressed left at (226, 596)
Screenshot: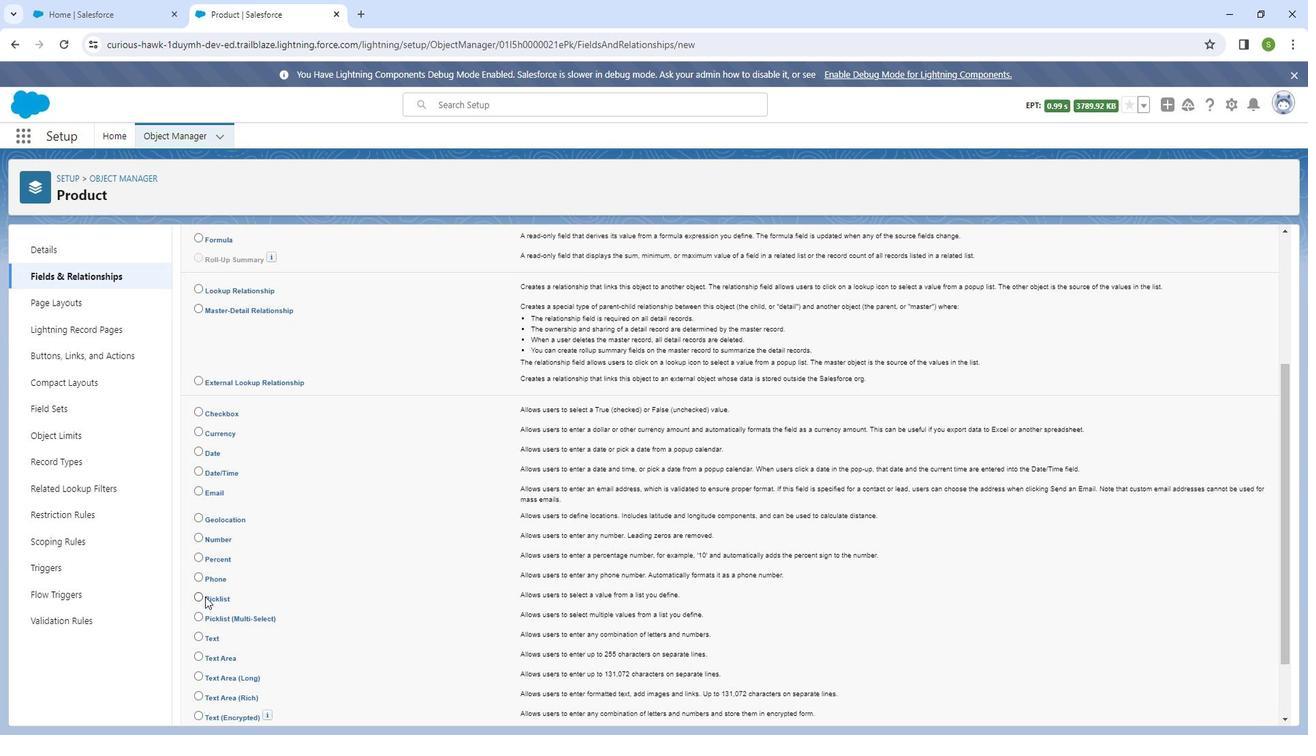 
Action: Mouse moved to (1052, 558)
Screenshot: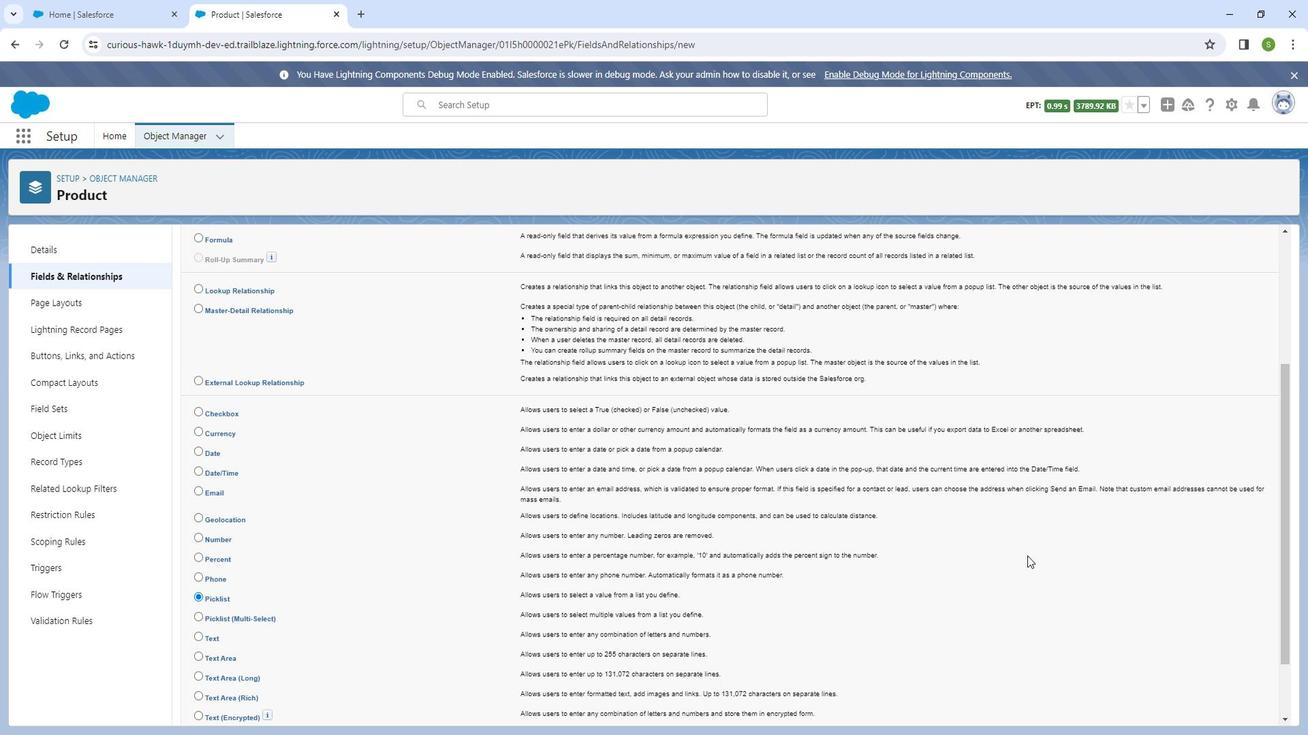 
Action: Mouse scrolled (1052, 558) with delta (0, 0)
Screenshot: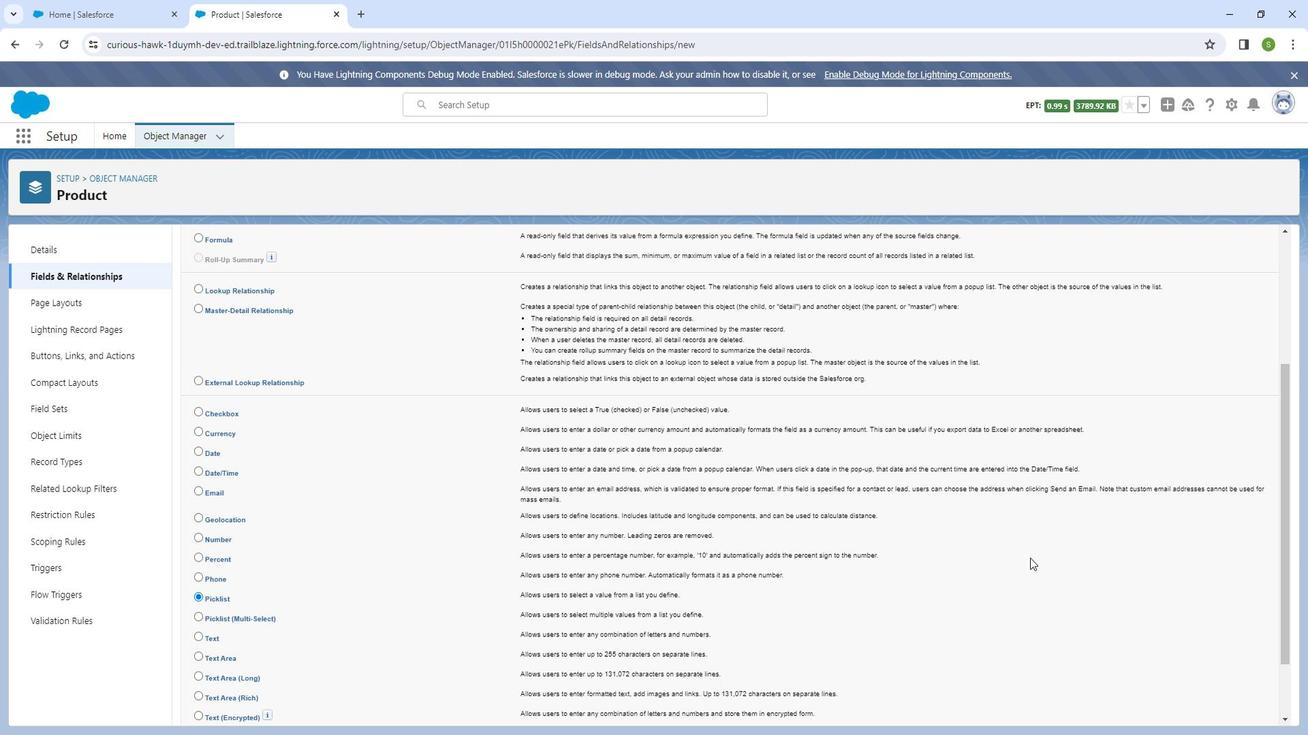 
Action: Mouse moved to (1054, 561)
Screenshot: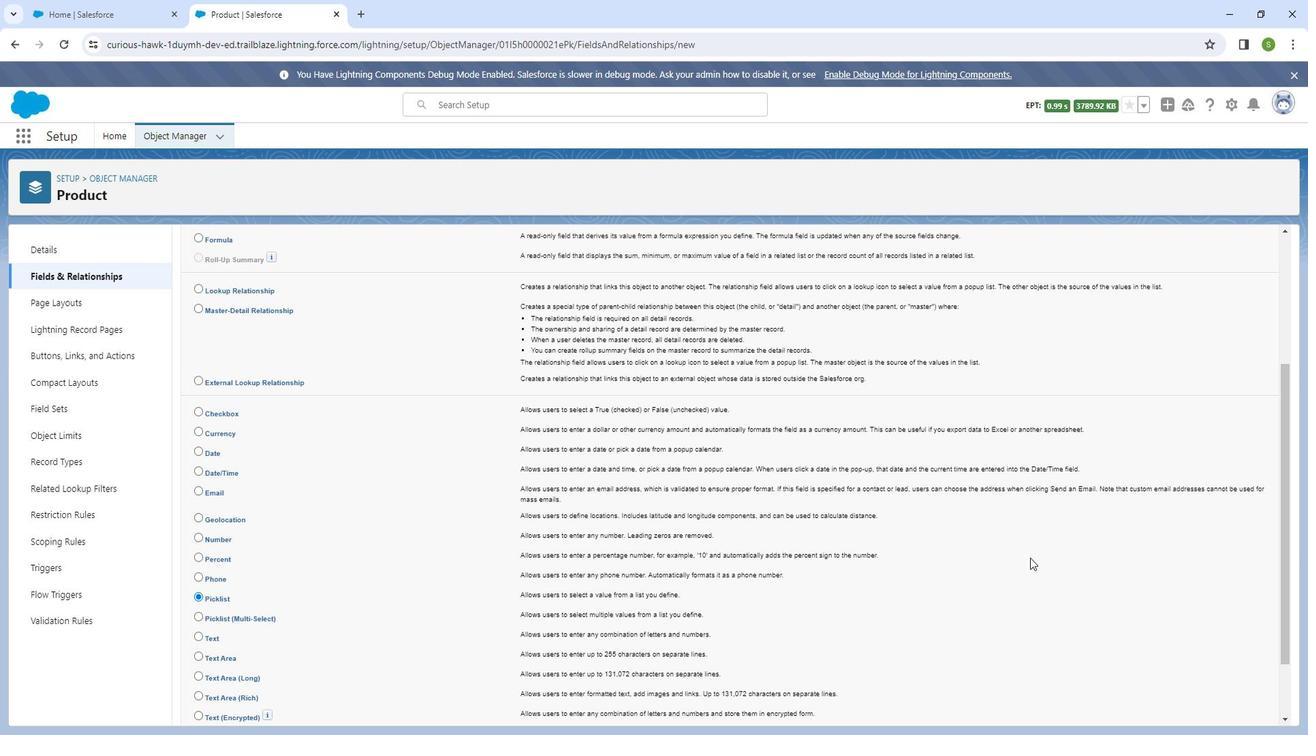 
Action: Mouse scrolled (1054, 560) with delta (0, 0)
Screenshot: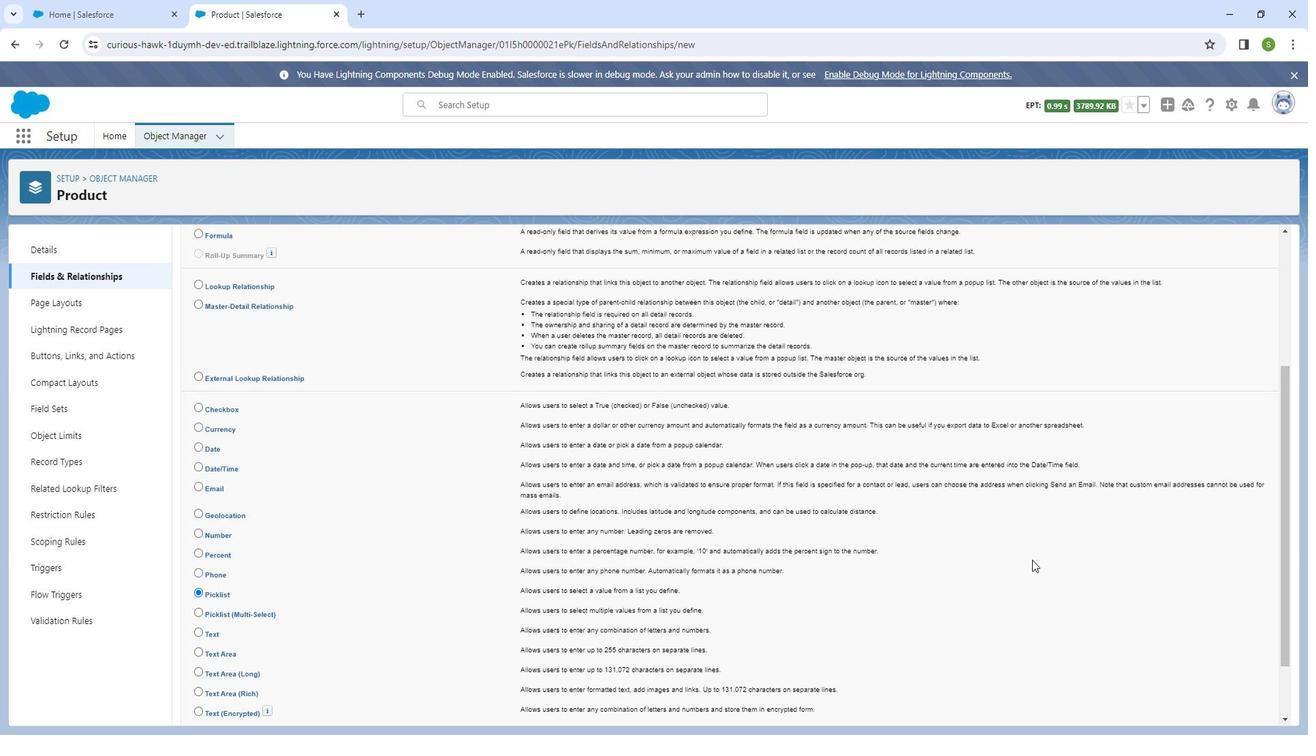 
Action: Mouse moved to (1057, 564)
Screenshot: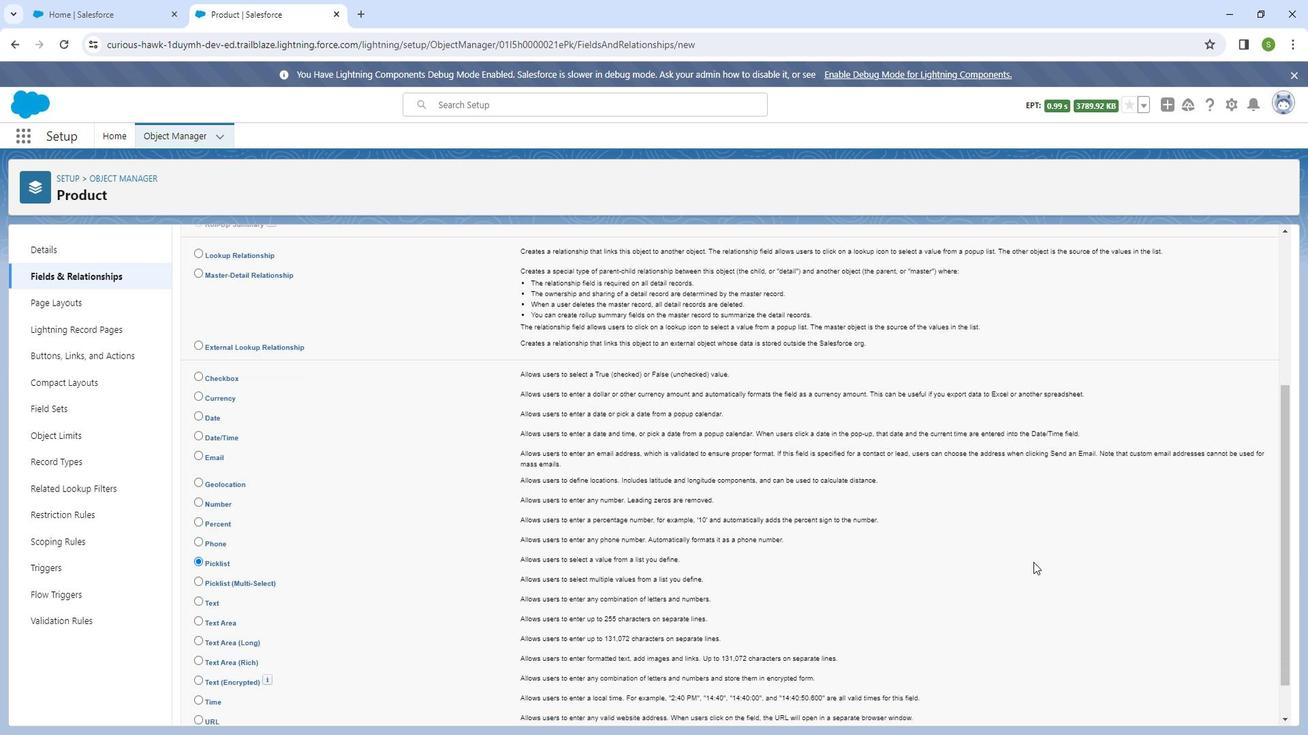 
Action: Mouse scrolled (1057, 564) with delta (0, 0)
Screenshot: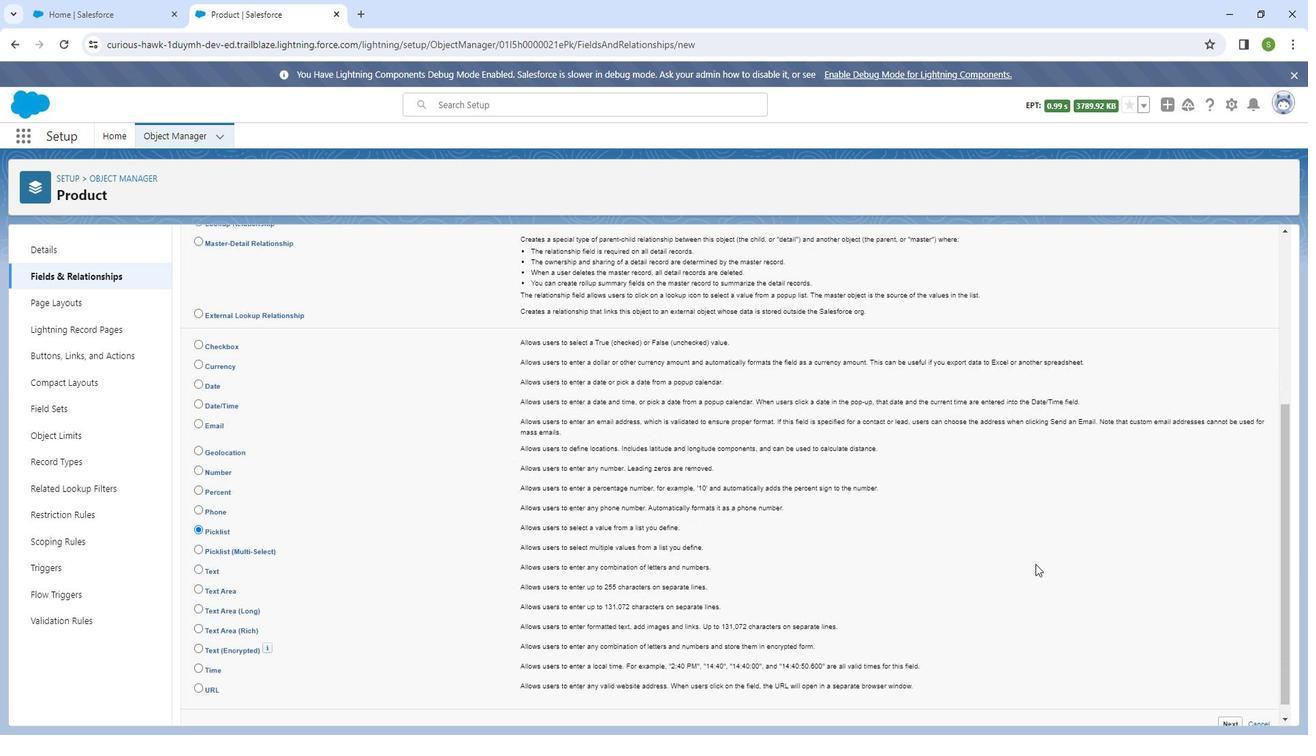 
Action: Mouse moved to (1067, 572)
Screenshot: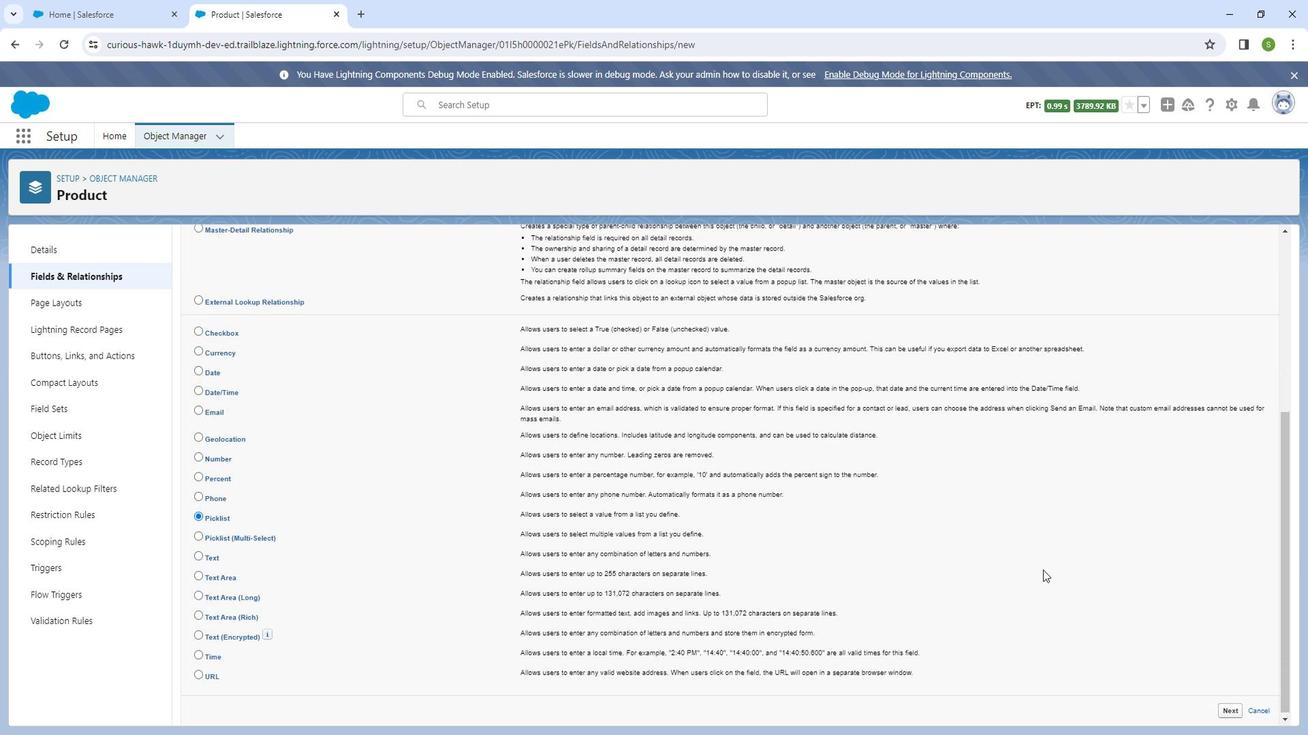
Action: Mouse scrolled (1067, 571) with delta (0, 0)
Screenshot: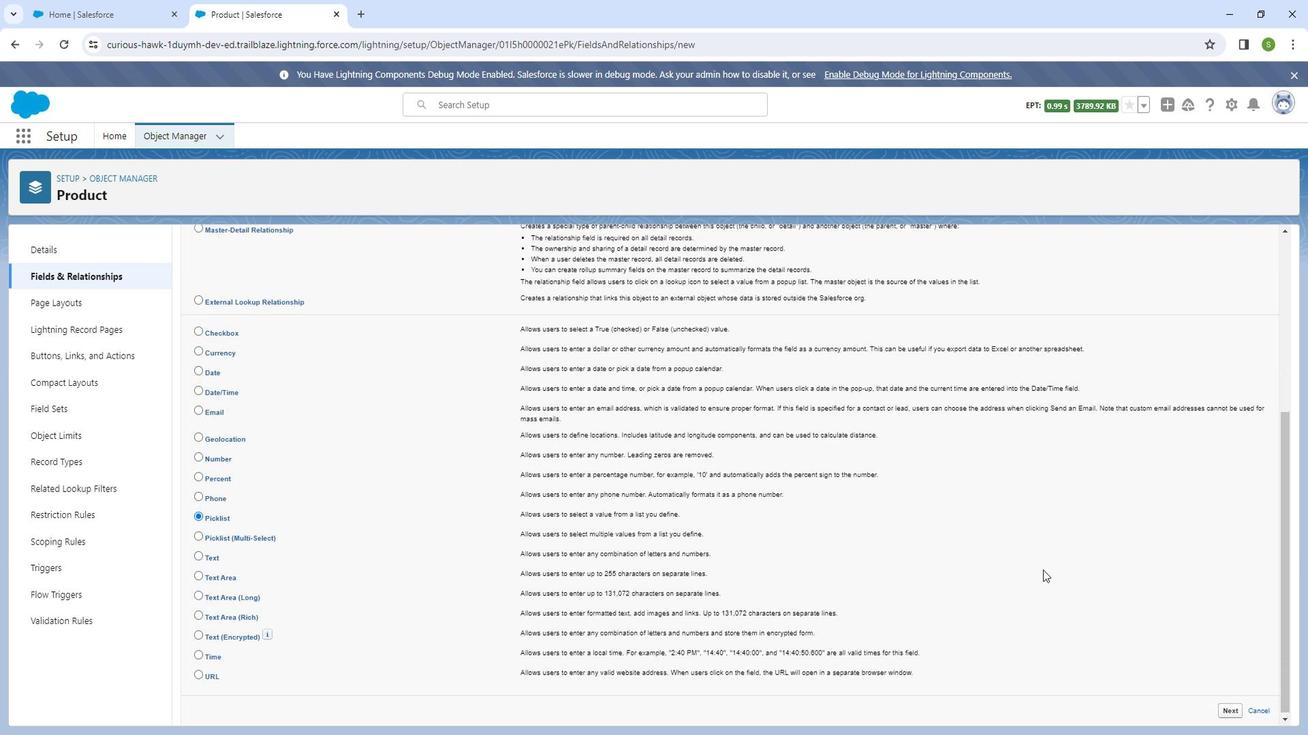 
Action: Mouse moved to (1253, 709)
Screenshot: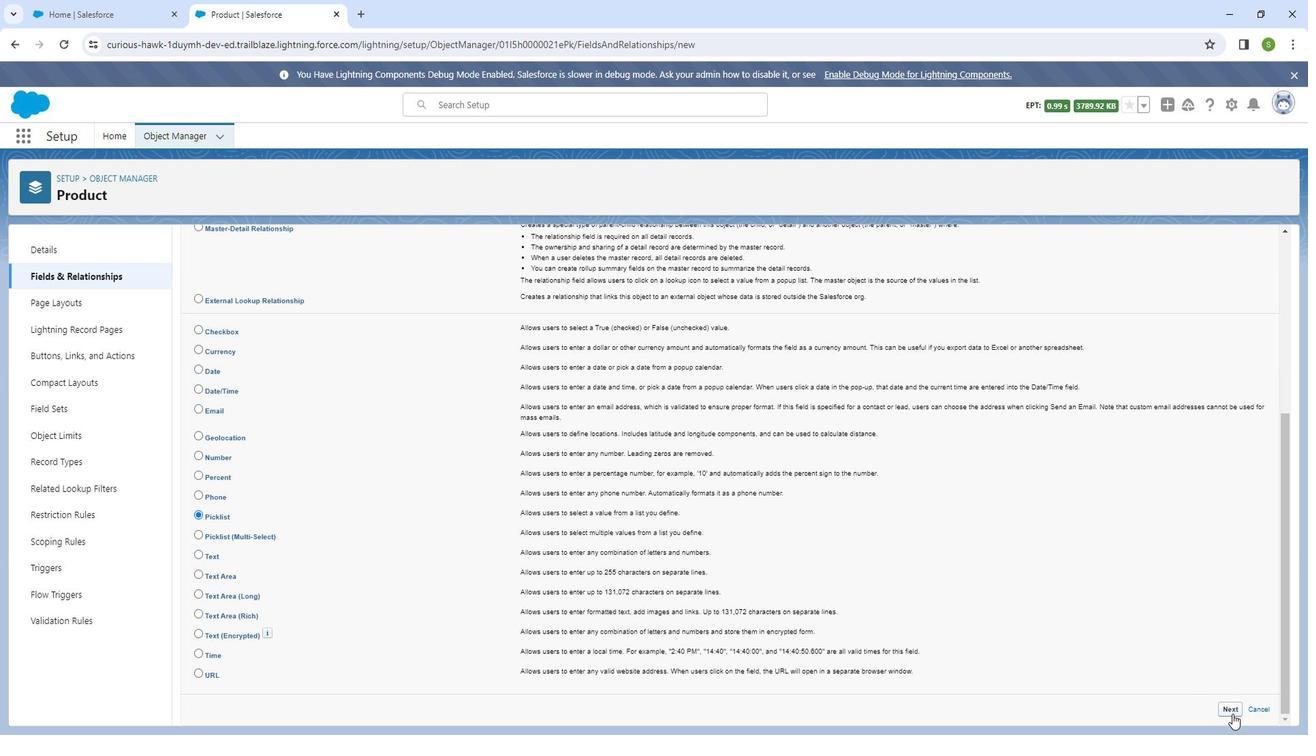 
Action: Mouse pressed left at (1253, 709)
Screenshot: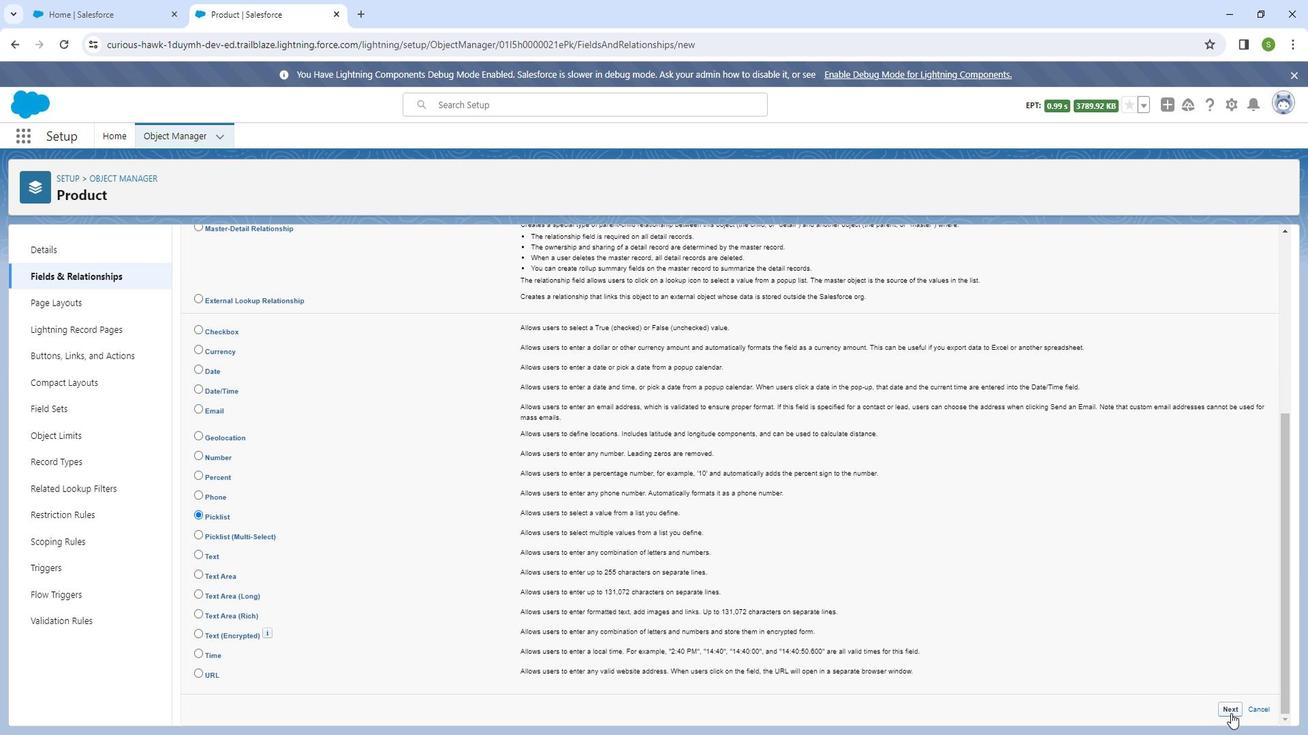 
Action: Mouse moved to (468, 347)
Screenshot: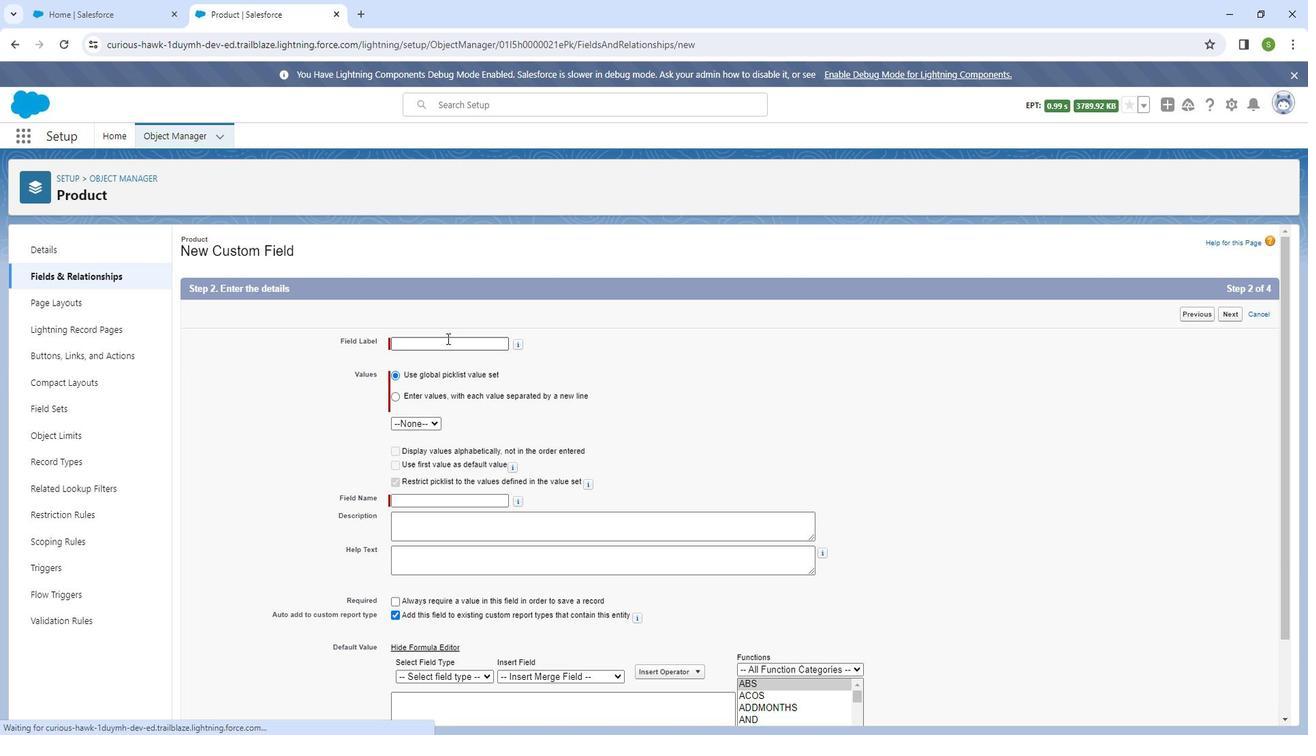 
Action: Mouse pressed left at (468, 347)
